 Task: Show all the stores that has offer on breakfast.
Action: Mouse moved to (64, 85)
Screenshot: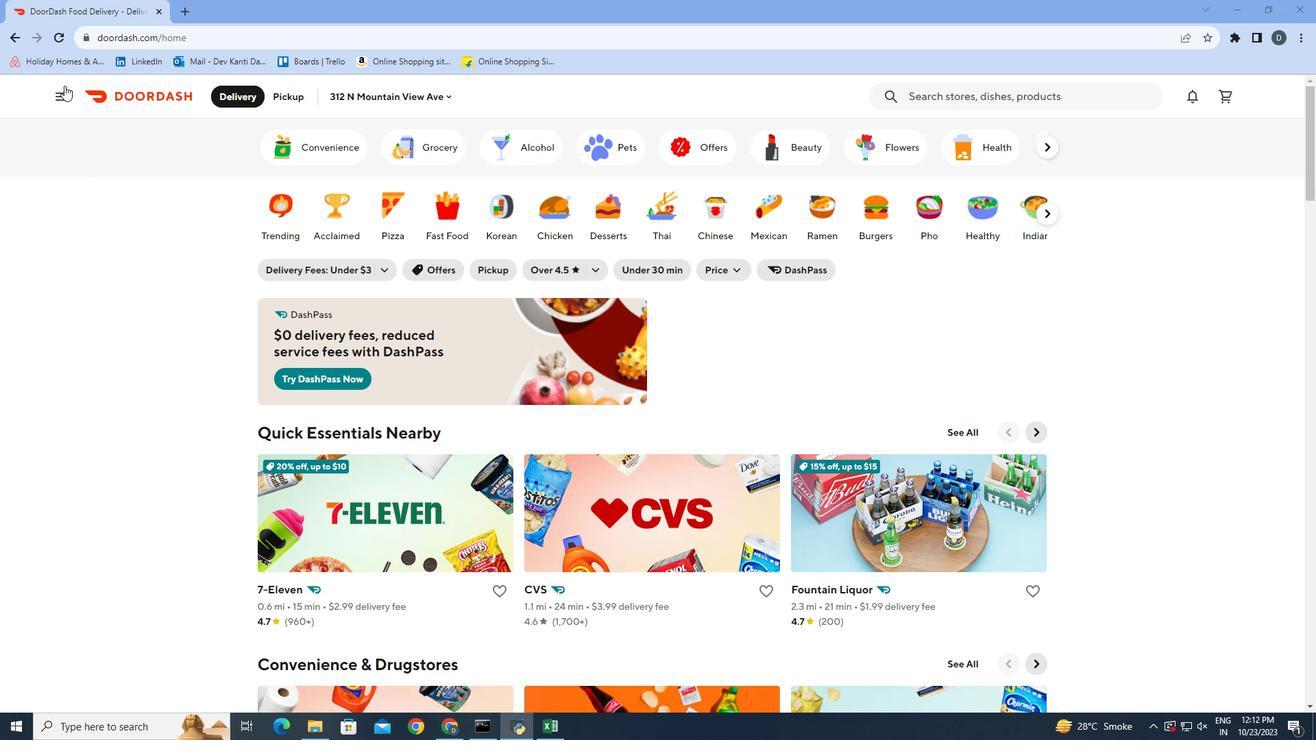 
Action: Mouse pressed left at (64, 85)
Screenshot: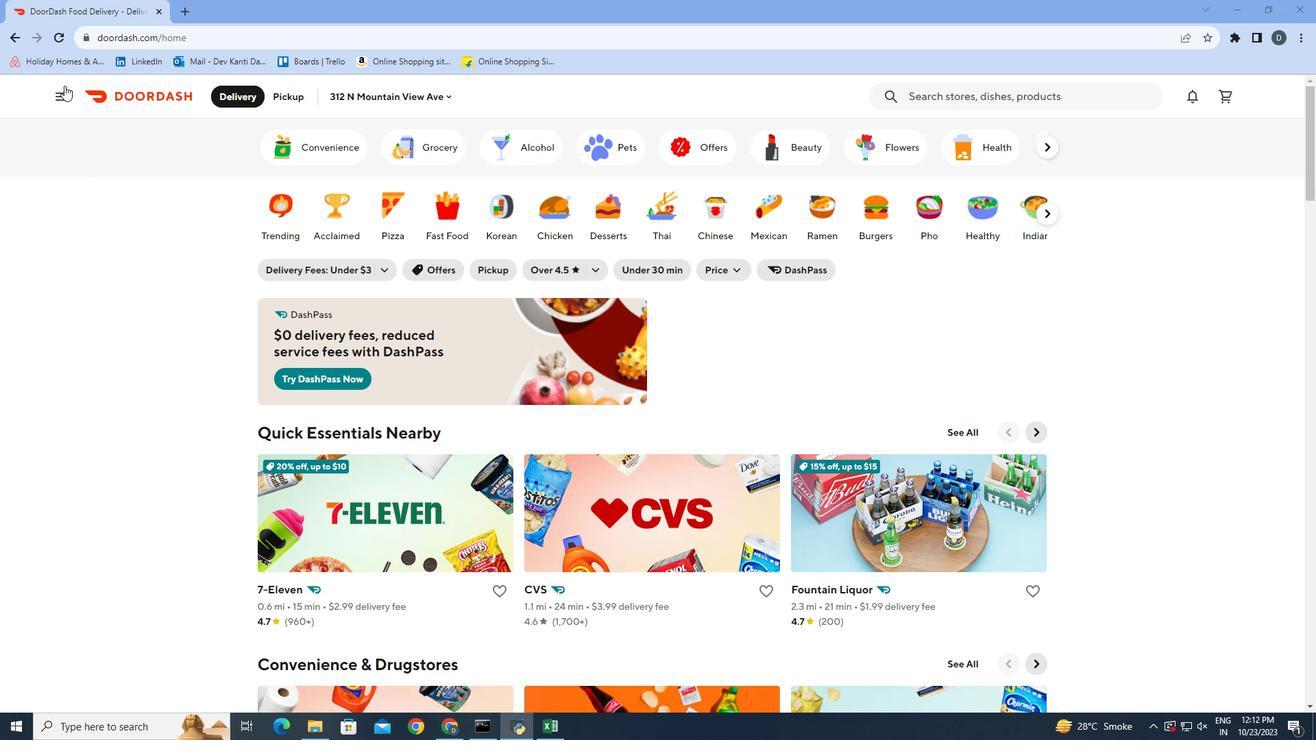 
Action: Mouse moved to (81, 266)
Screenshot: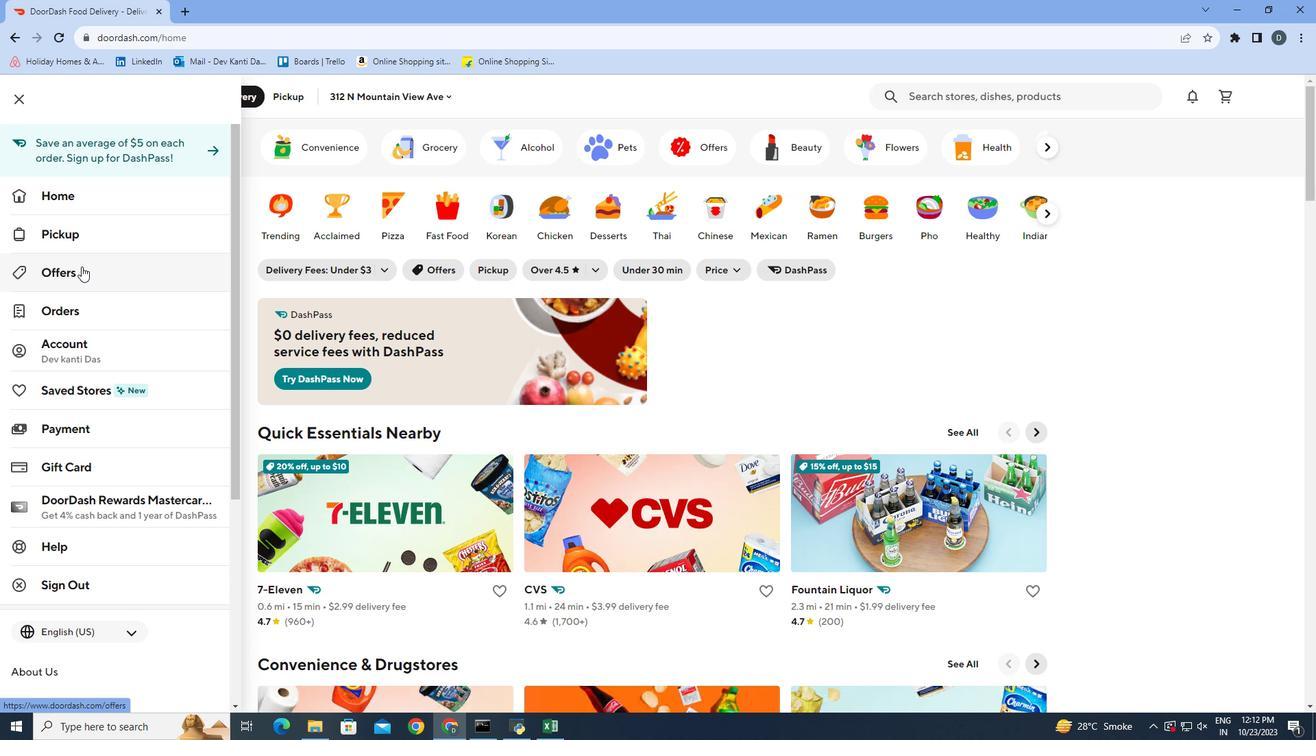 
Action: Mouse pressed left at (81, 266)
Screenshot: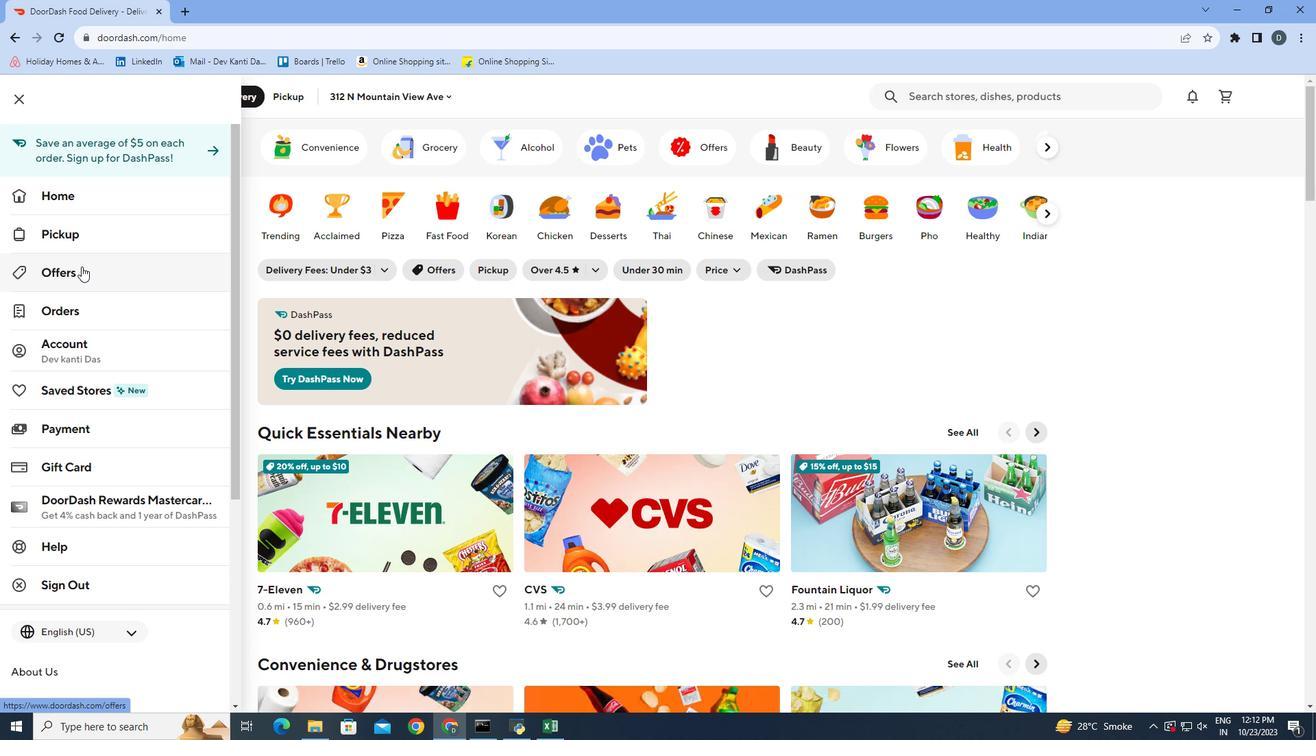 
Action: Mouse moved to (316, 204)
Screenshot: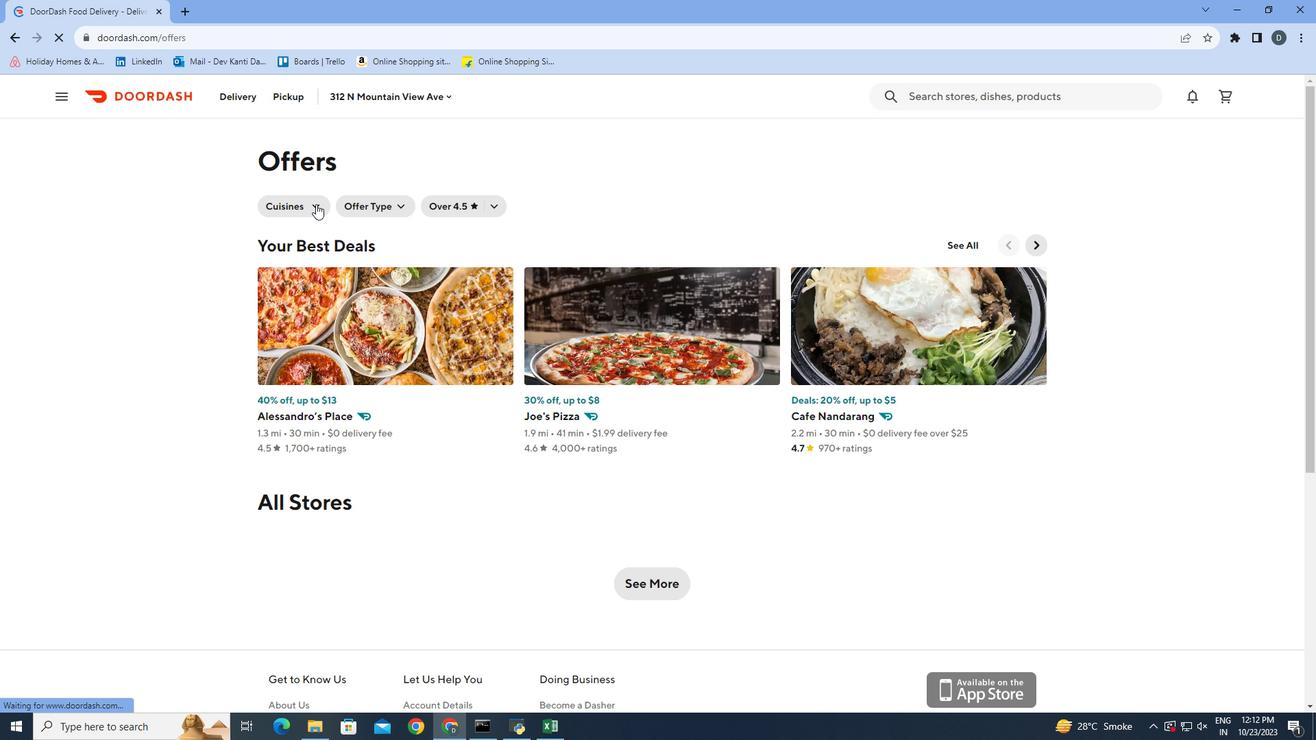 
Action: Mouse pressed left at (316, 204)
Screenshot: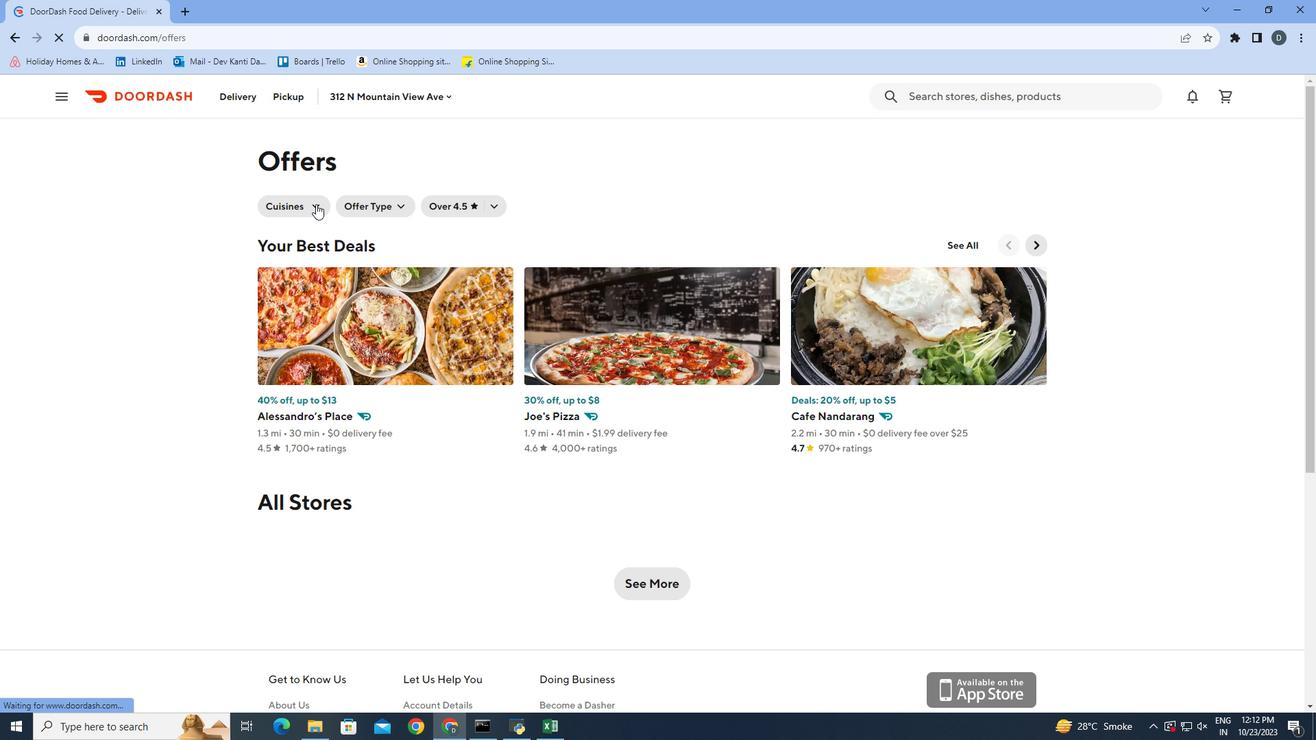 
Action: Mouse moved to (440, 369)
Screenshot: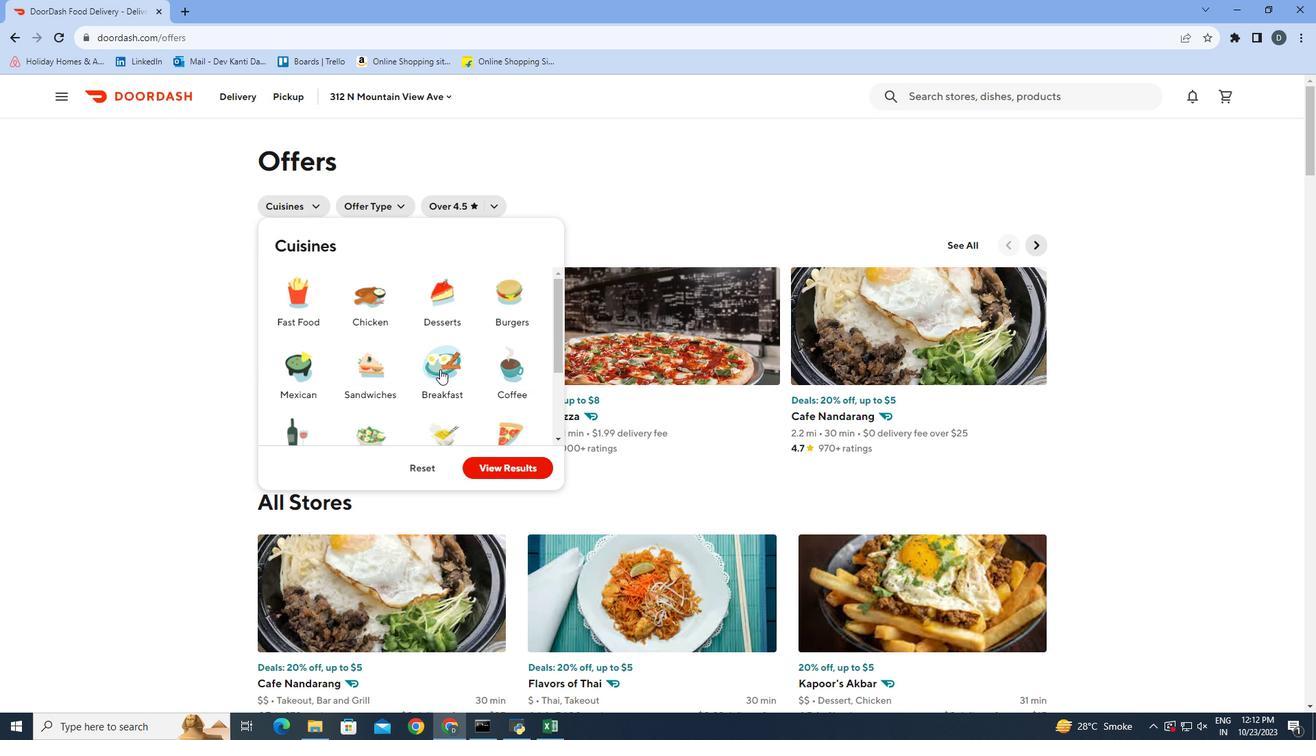 
Action: Mouse pressed left at (440, 369)
Screenshot: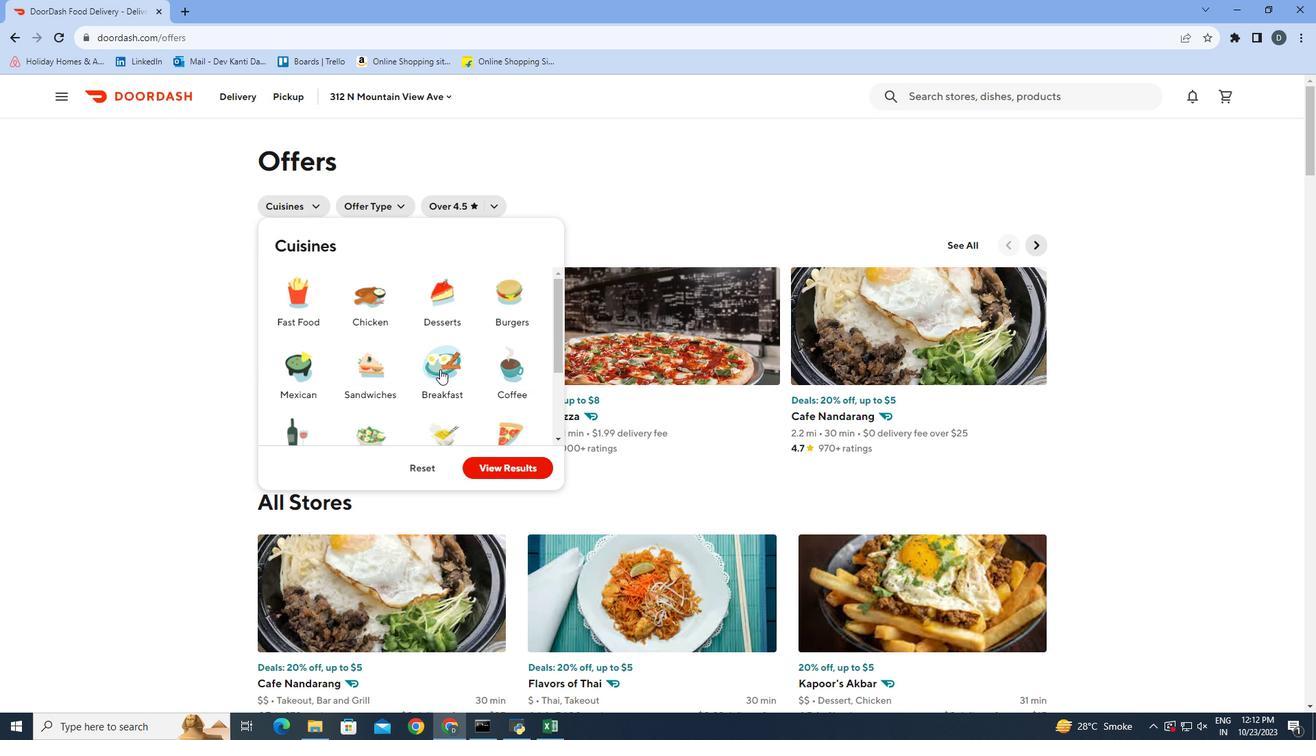 
Action: Mouse moved to (516, 461)
Screenshot: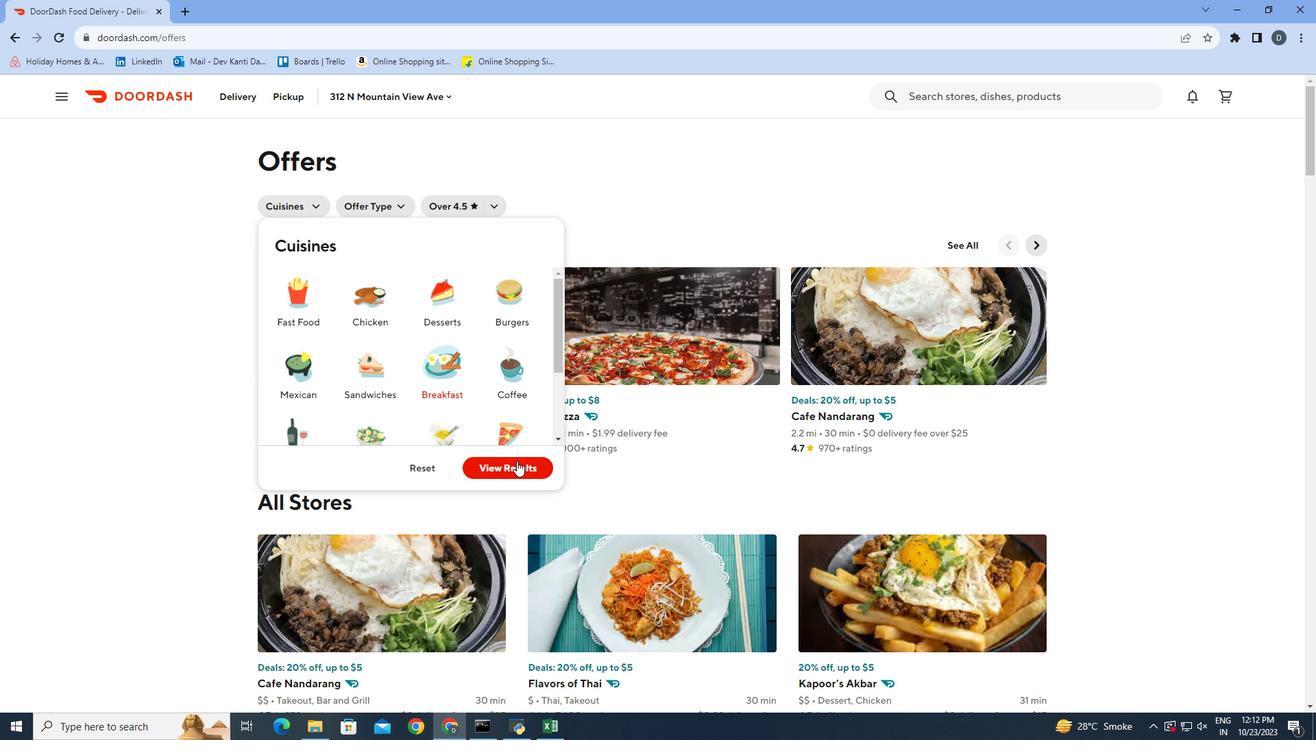
Action: Mouse pressed left at (516, 461)
Screenshot: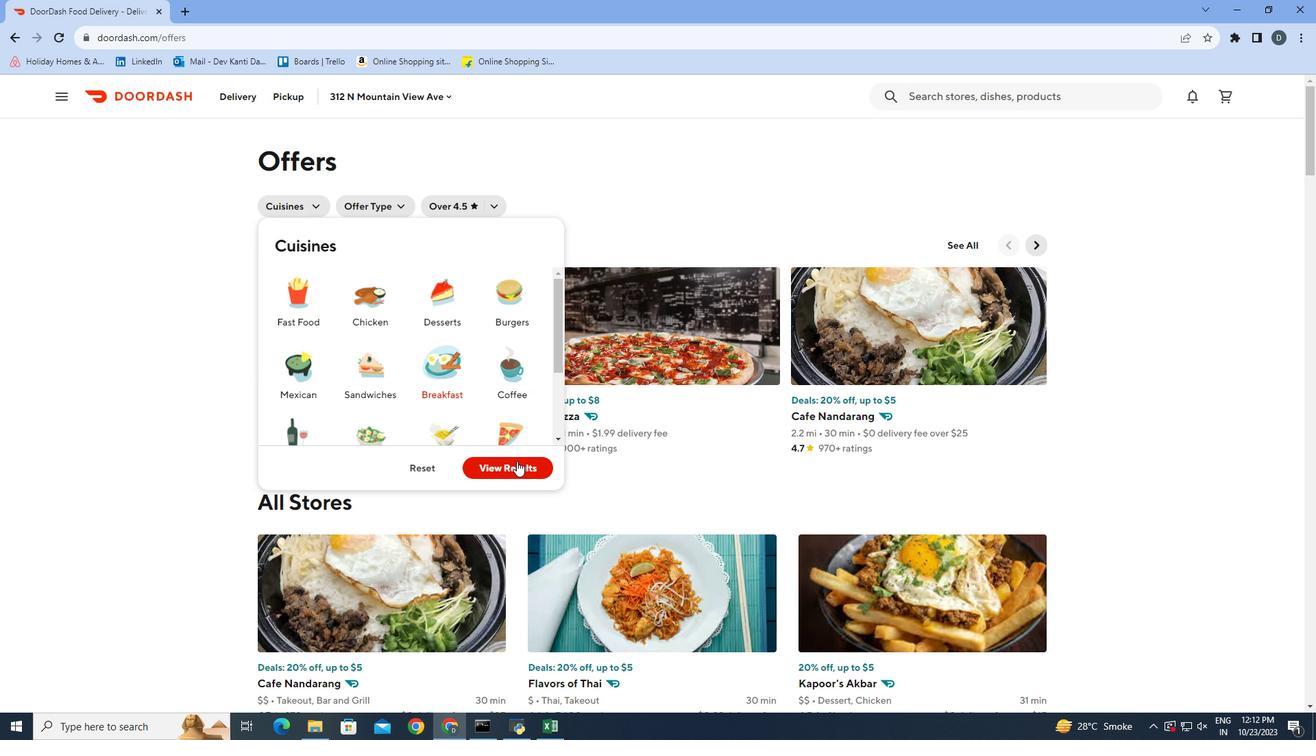 
Action: Mouse moved to (1074, 207)
Screenshot: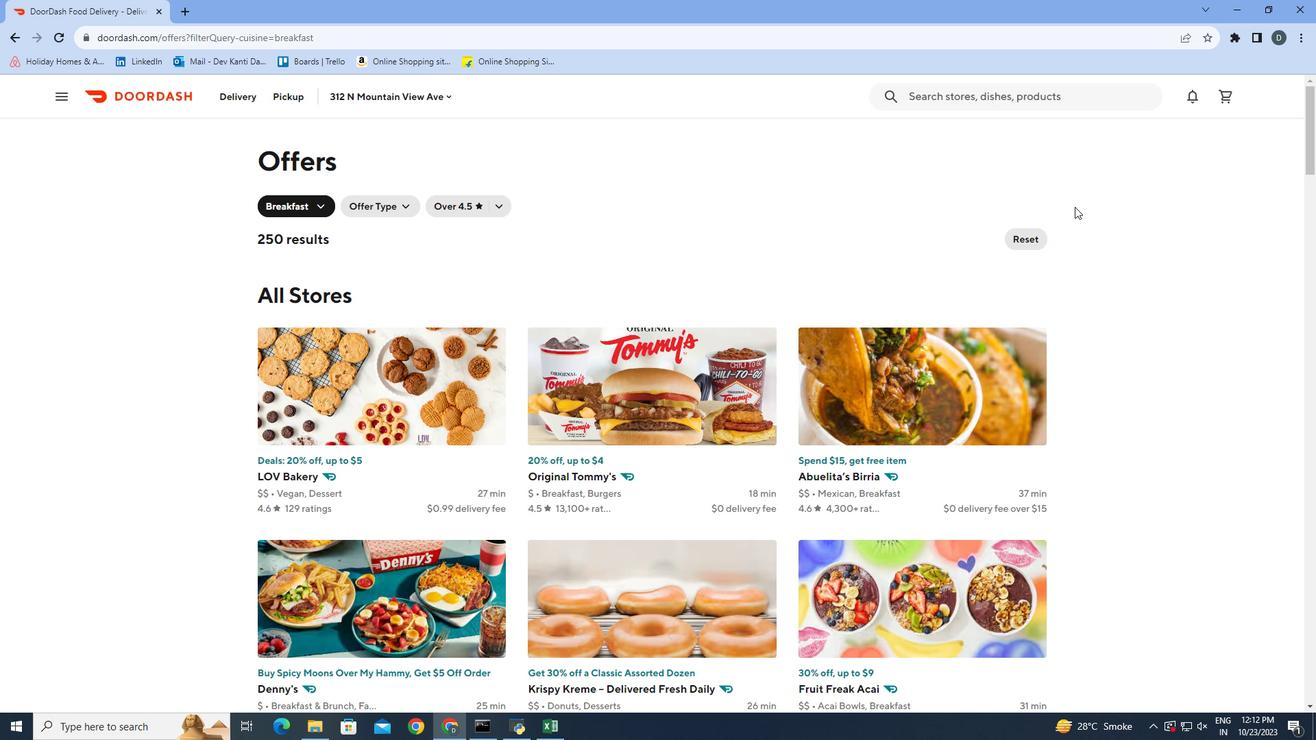 
Action: Mouse scrolled (1074, 206) with delta (0, 0)
Screenshot: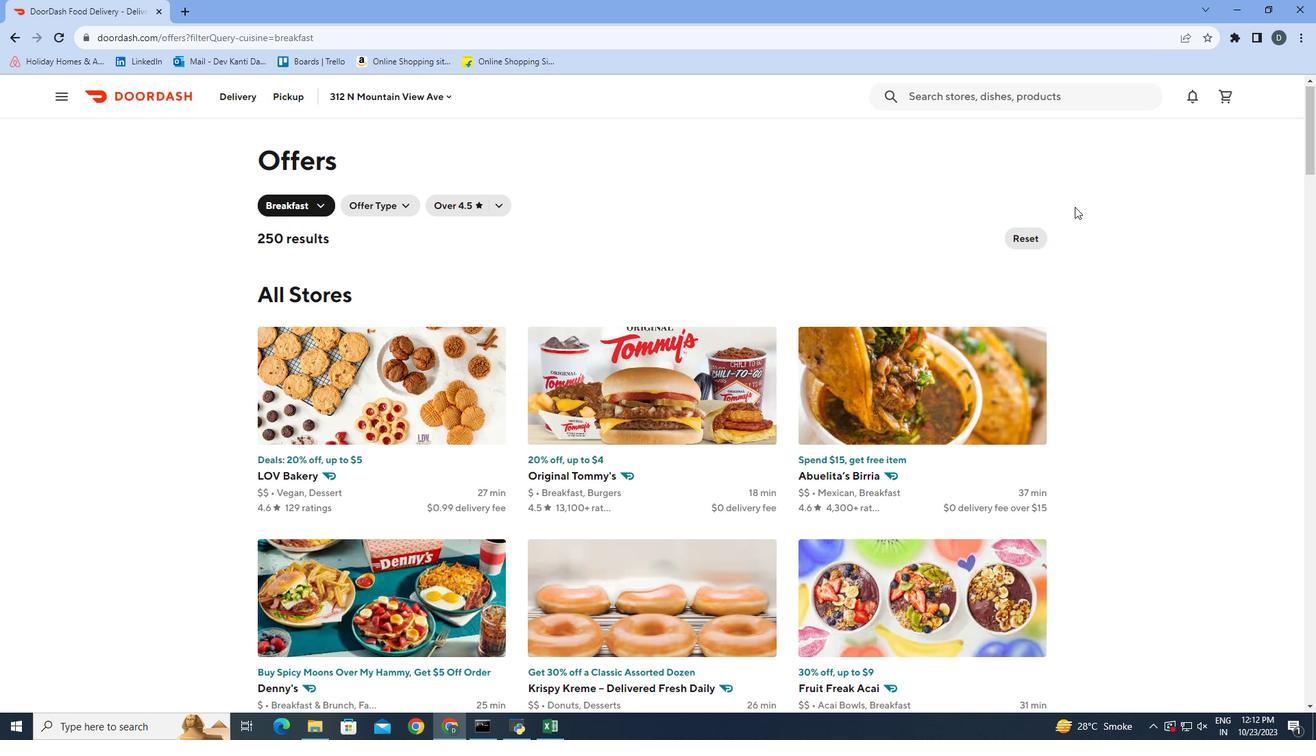 
Action: Mouse scrolled (1074, 206) with delta (0, 0)
Screenshot: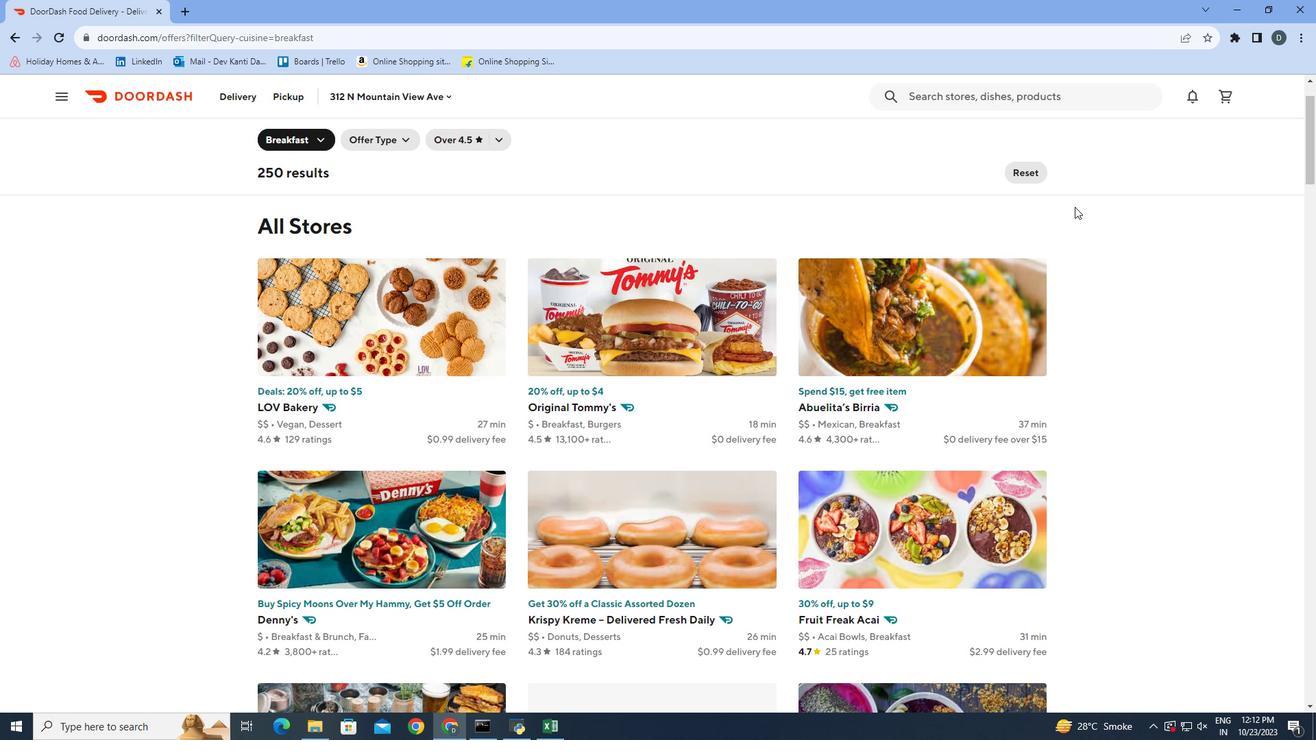 
Action: Mouse moved to (1074, 207)
Screenshot: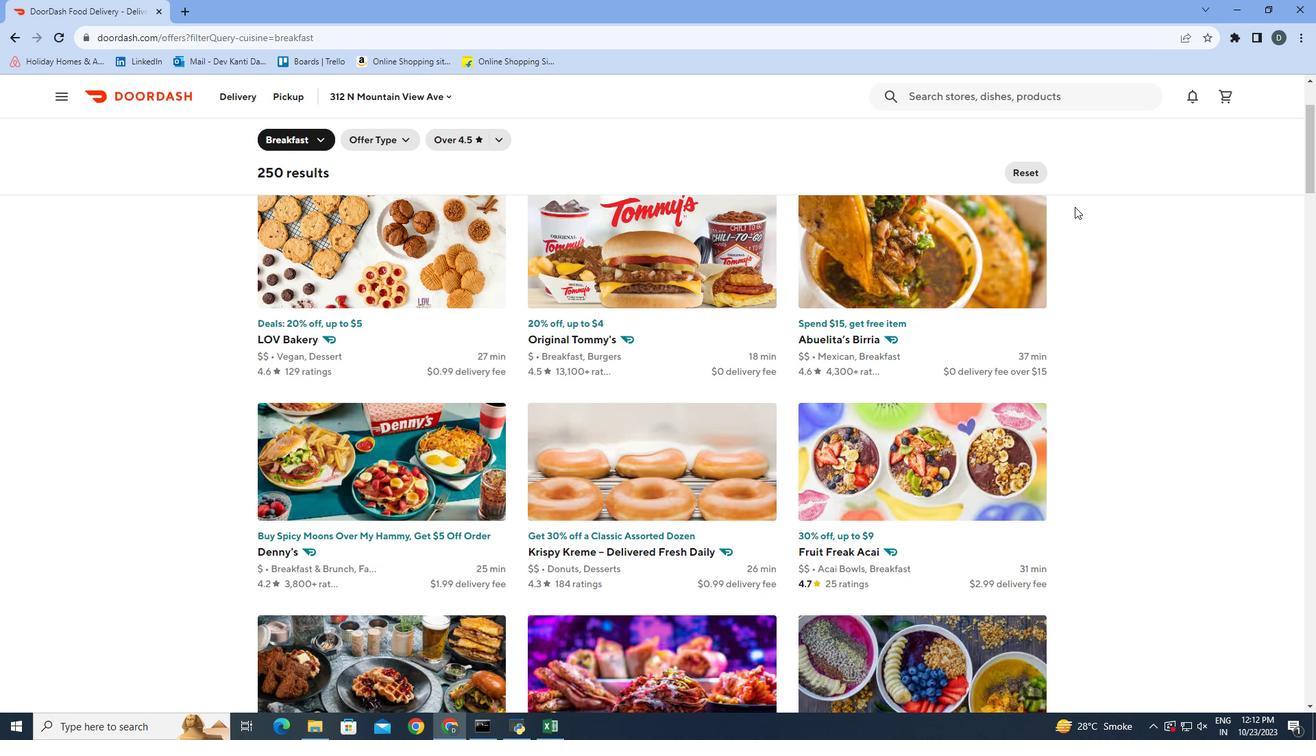 
Action: Mouse scrolled (1074, 206) with delta (0, 0)
Screenshot: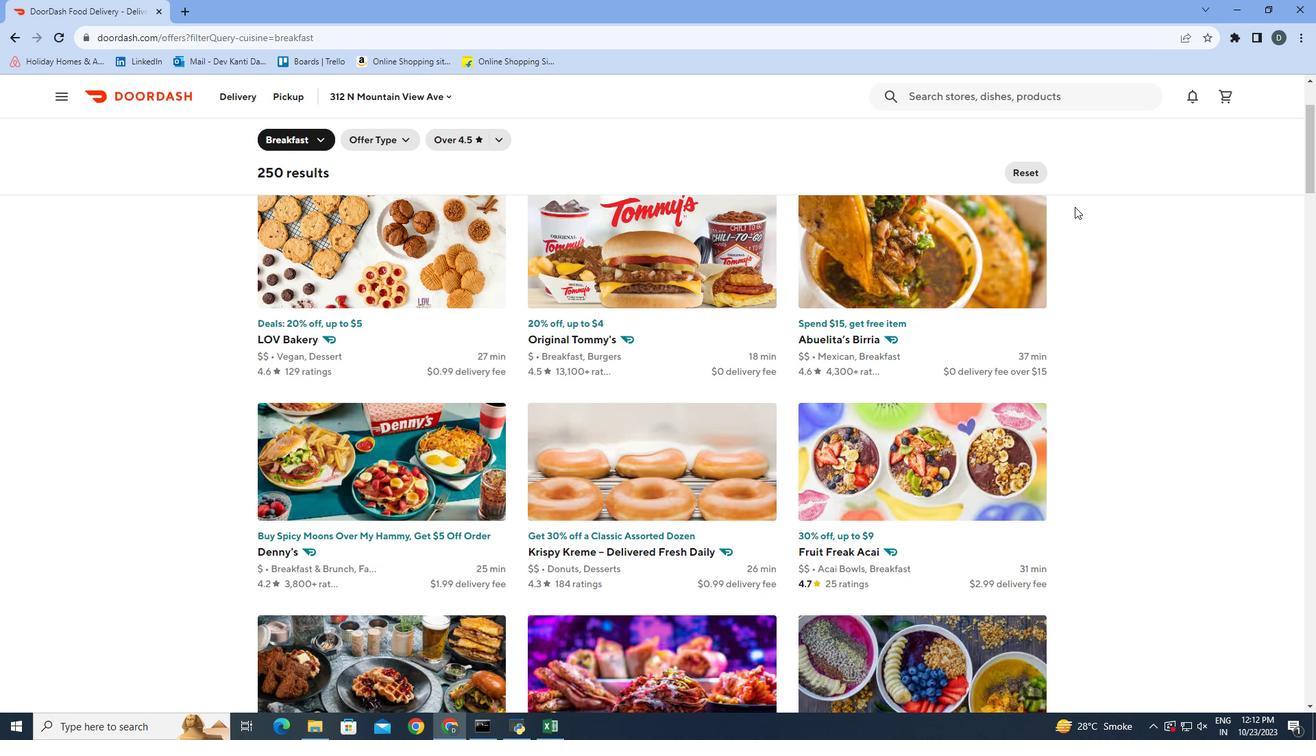
Action: Mouse scrolled (1074, 206) with delta (0, 0)
Screenshot: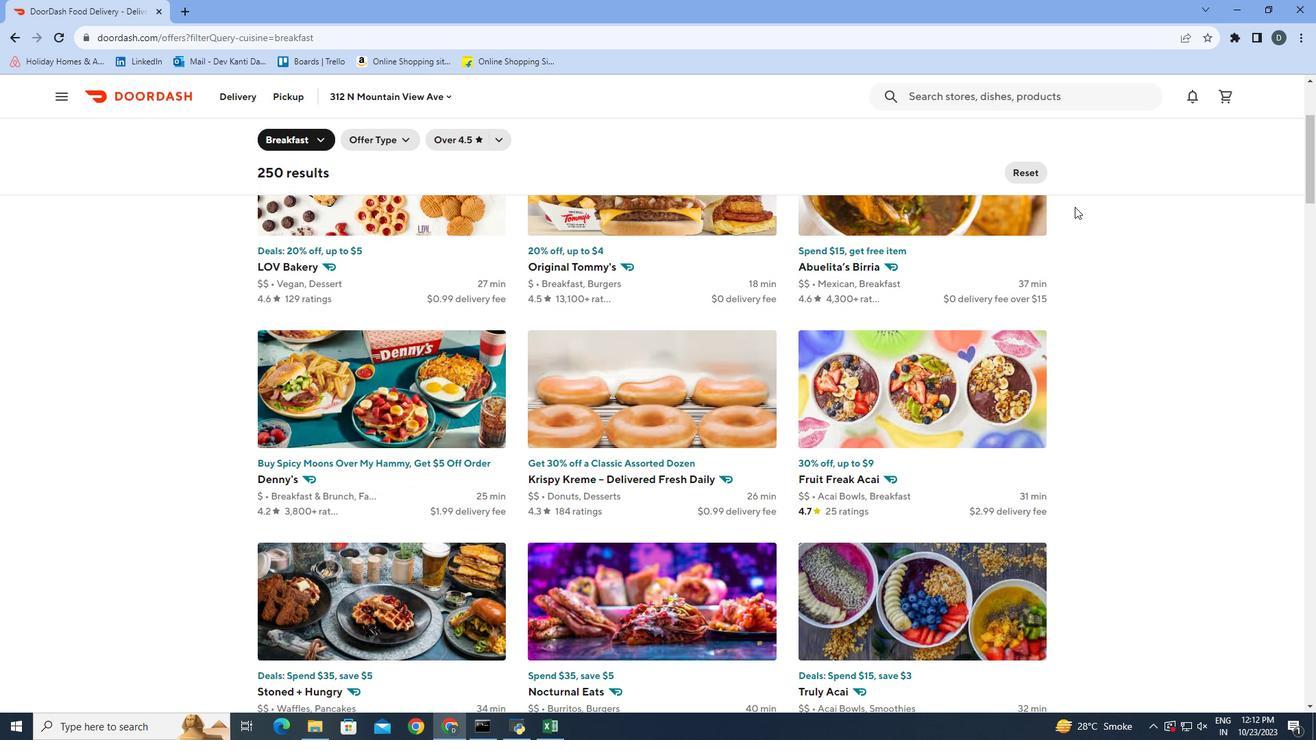 
Action: Mouse moved to (1074, 207)
Screenshot: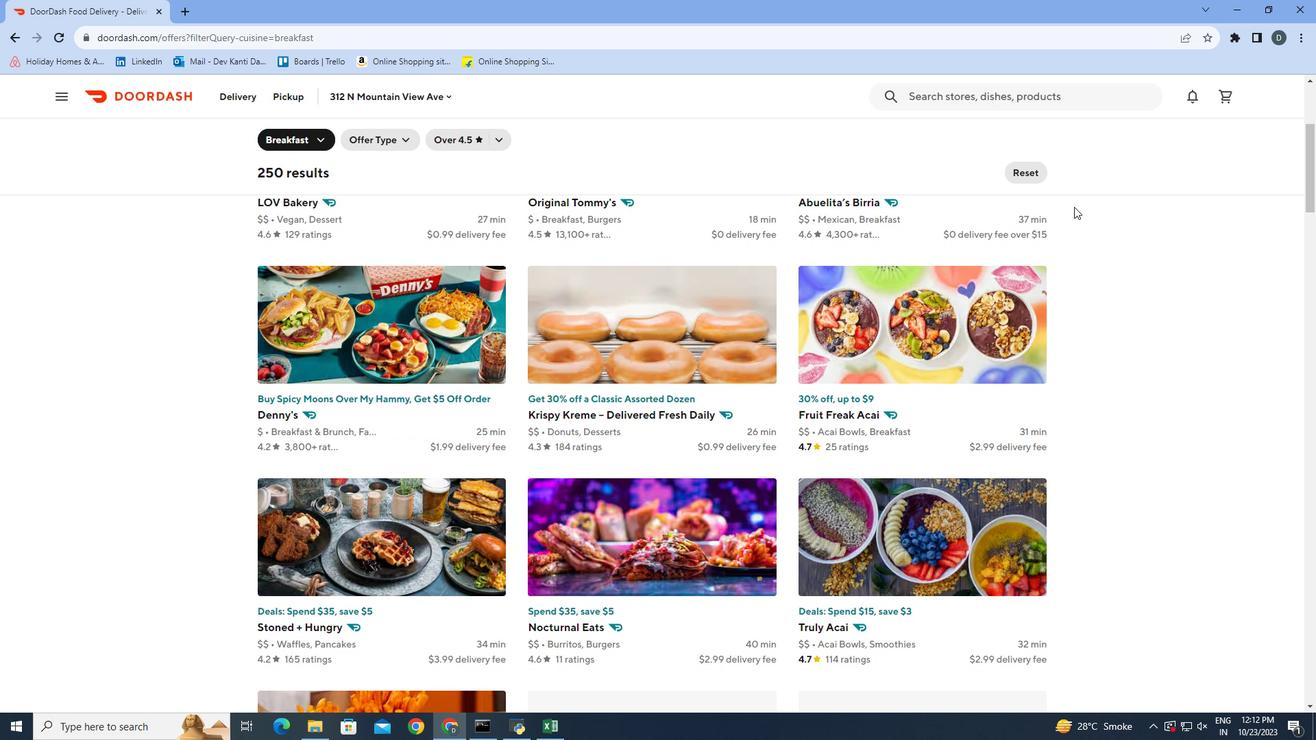 
Action: Mouse scrolled (1074, 206) with delta (0, 0)
Screenshot: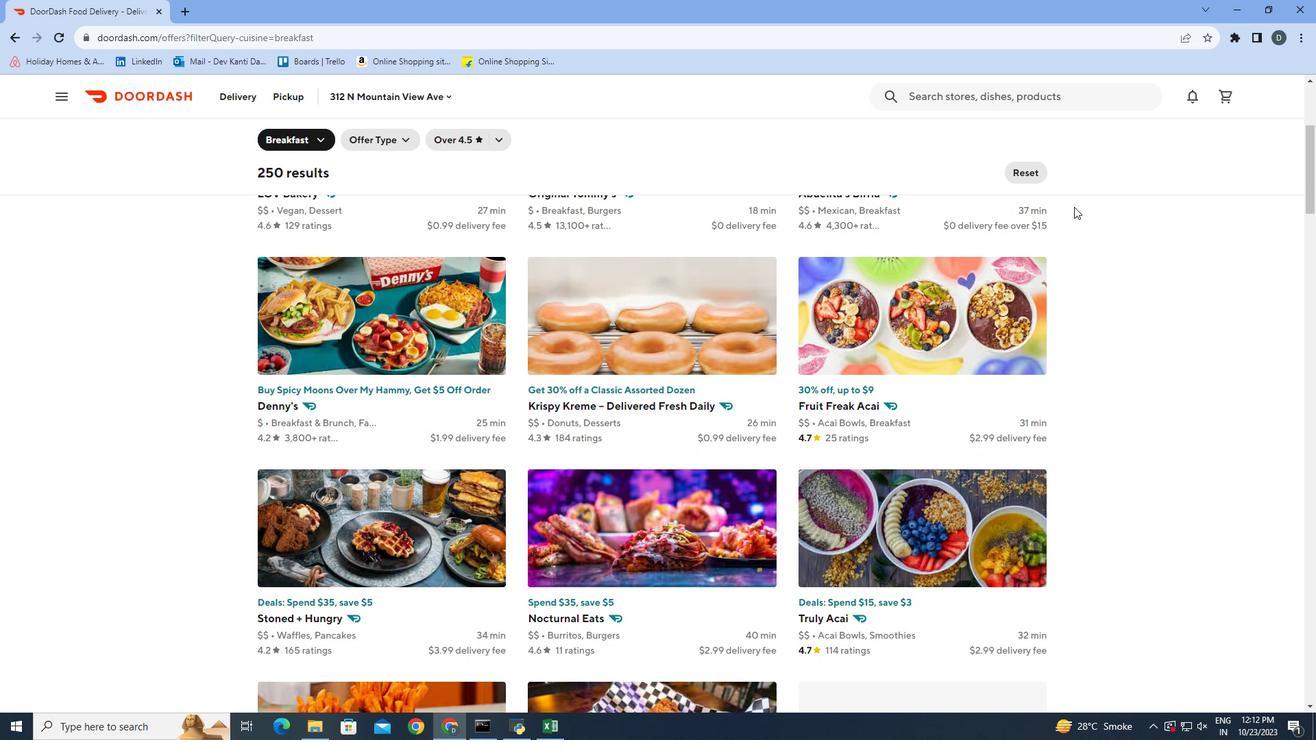 
Action: Mouse moved to (1074, 206)
Screenshot: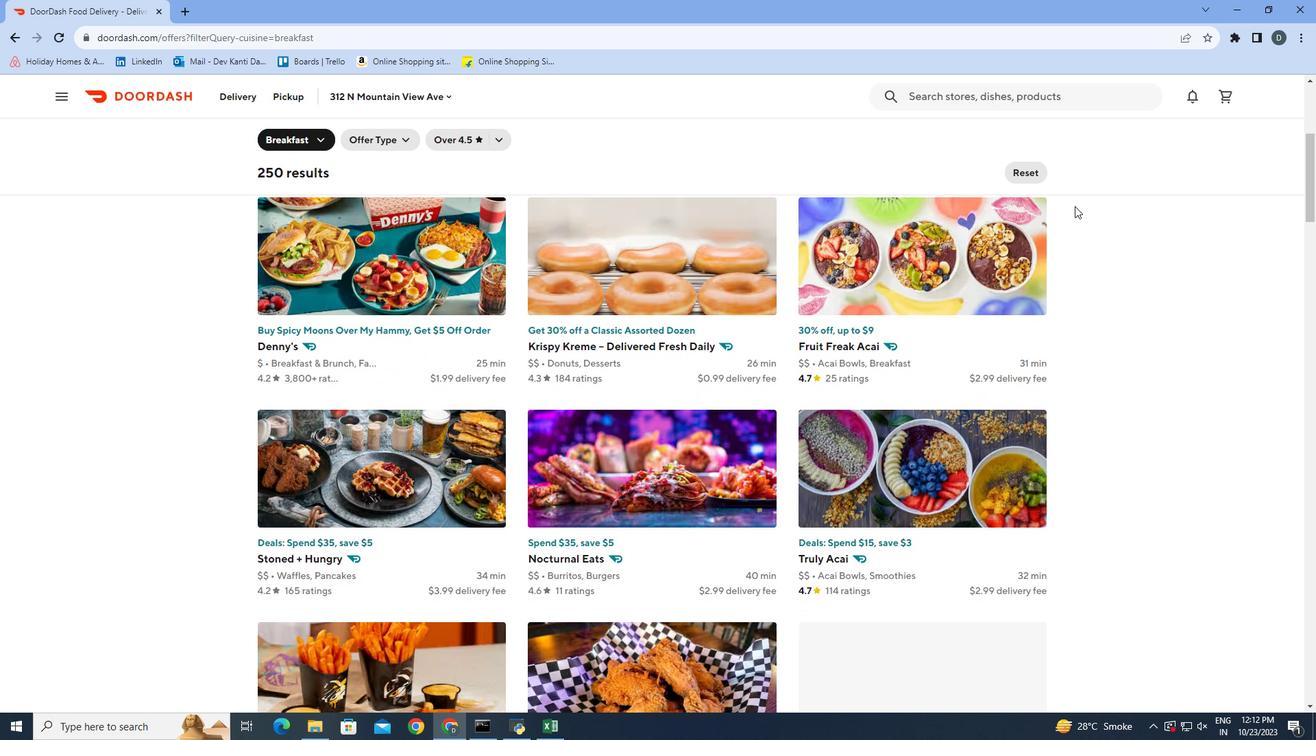 
Action: Mouse scrolled (1074, 205) with delta (0, 0)
Screenshot: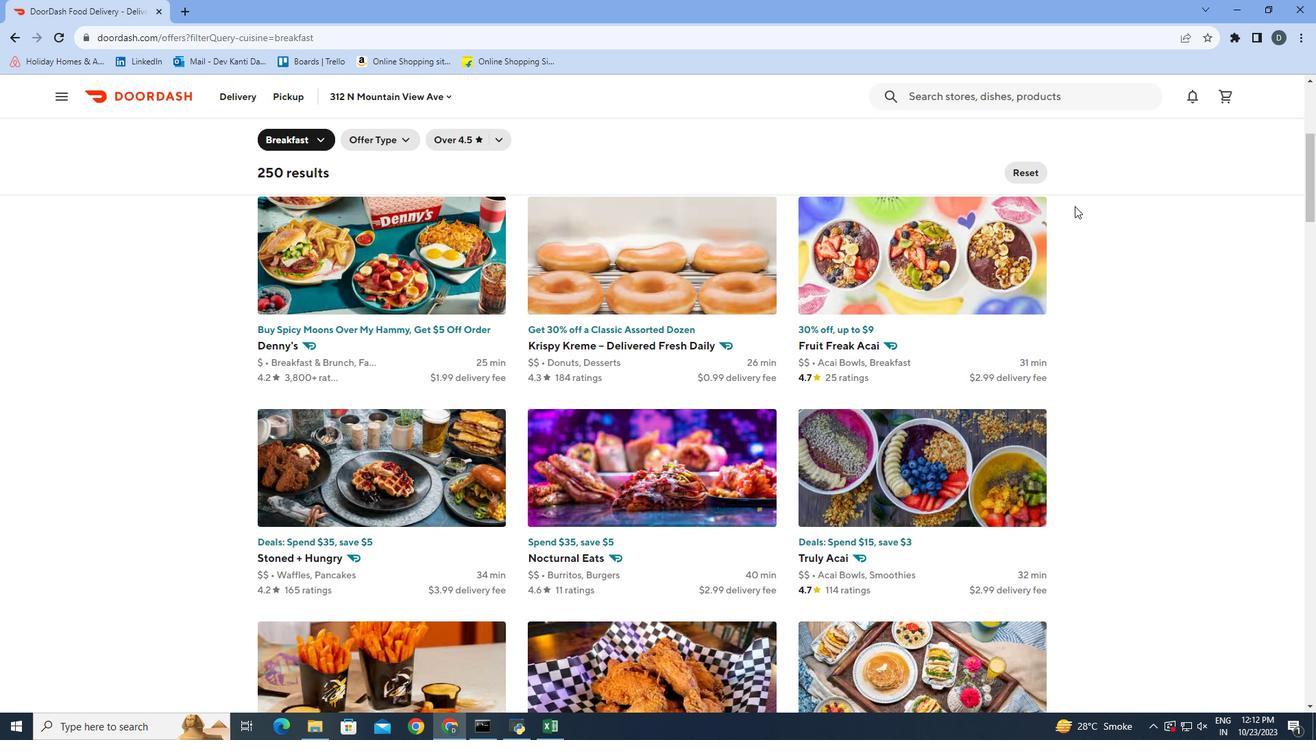 
Action: Mouse scrolled (1074, 205) with delta (0, 0)
Screenshot: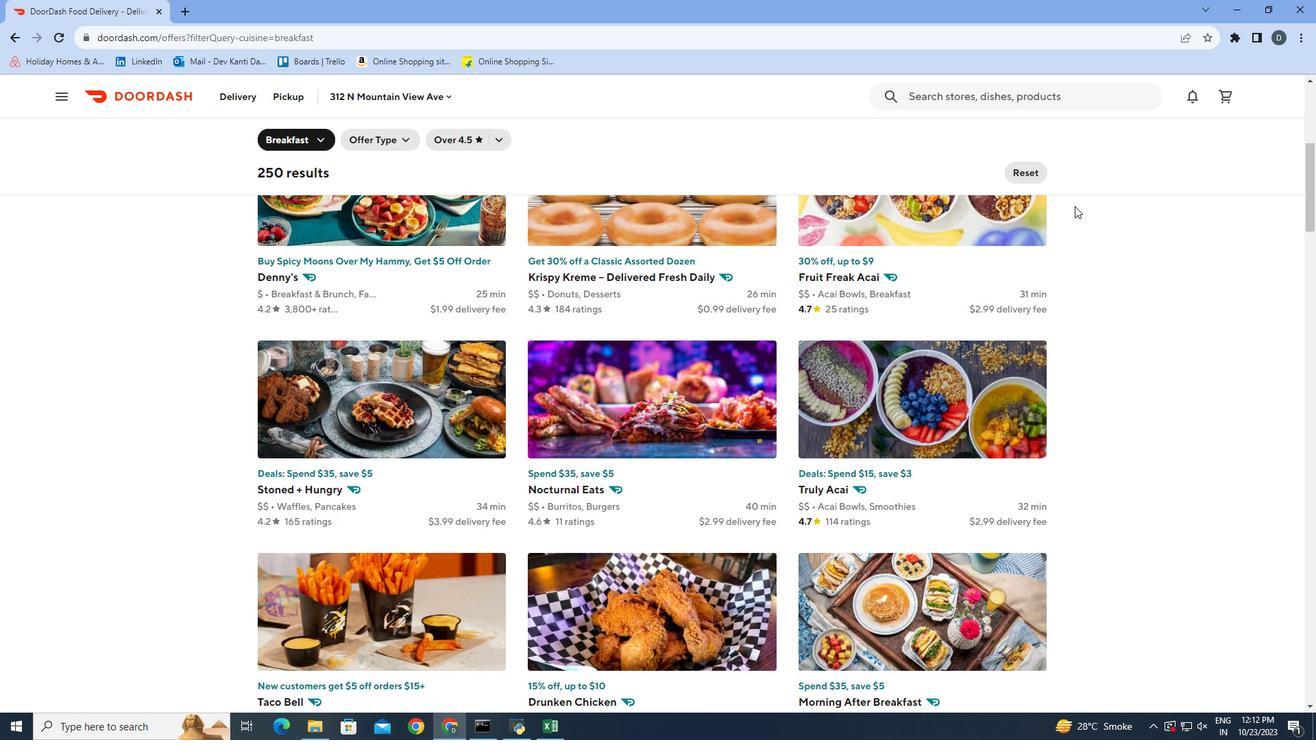 
Action: Mouse scrolled (1074, 205) with delta (0, 0)
Screenshot: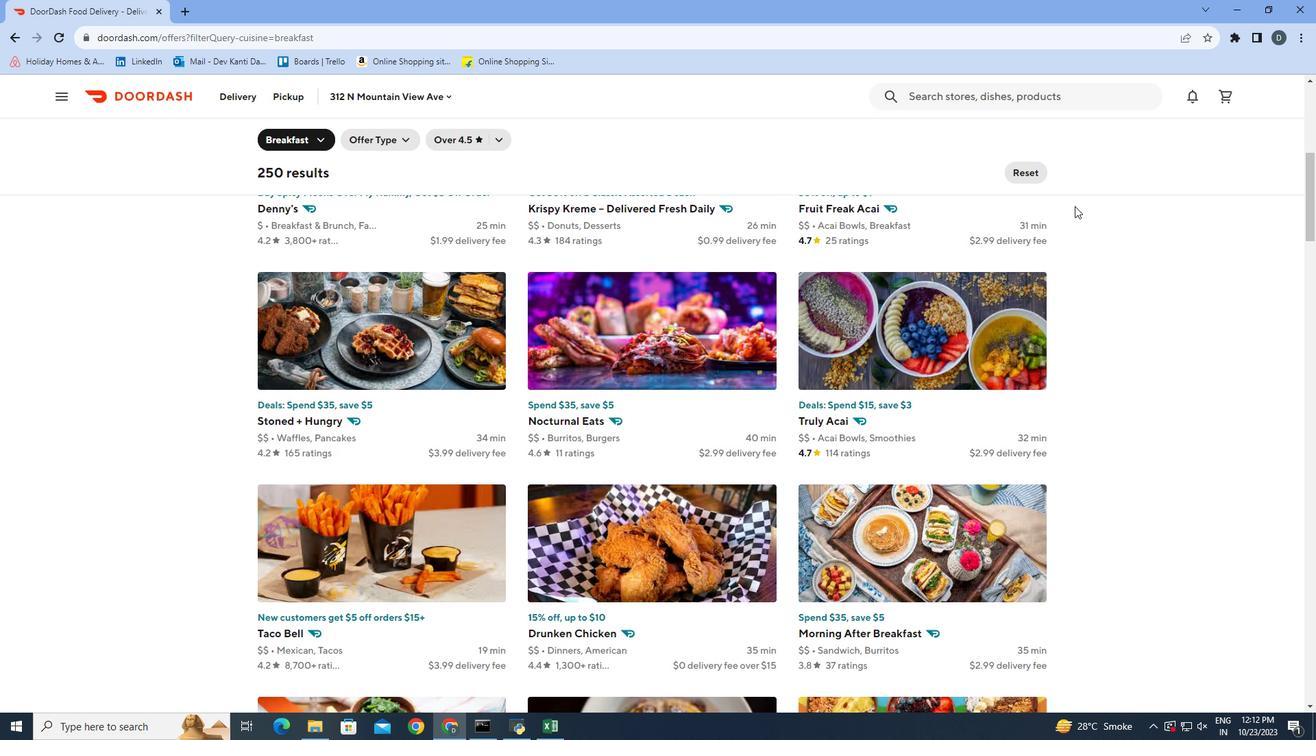 
Action: Mouse scrolled (1074, 205) with delta (0, 0)
Screenshot: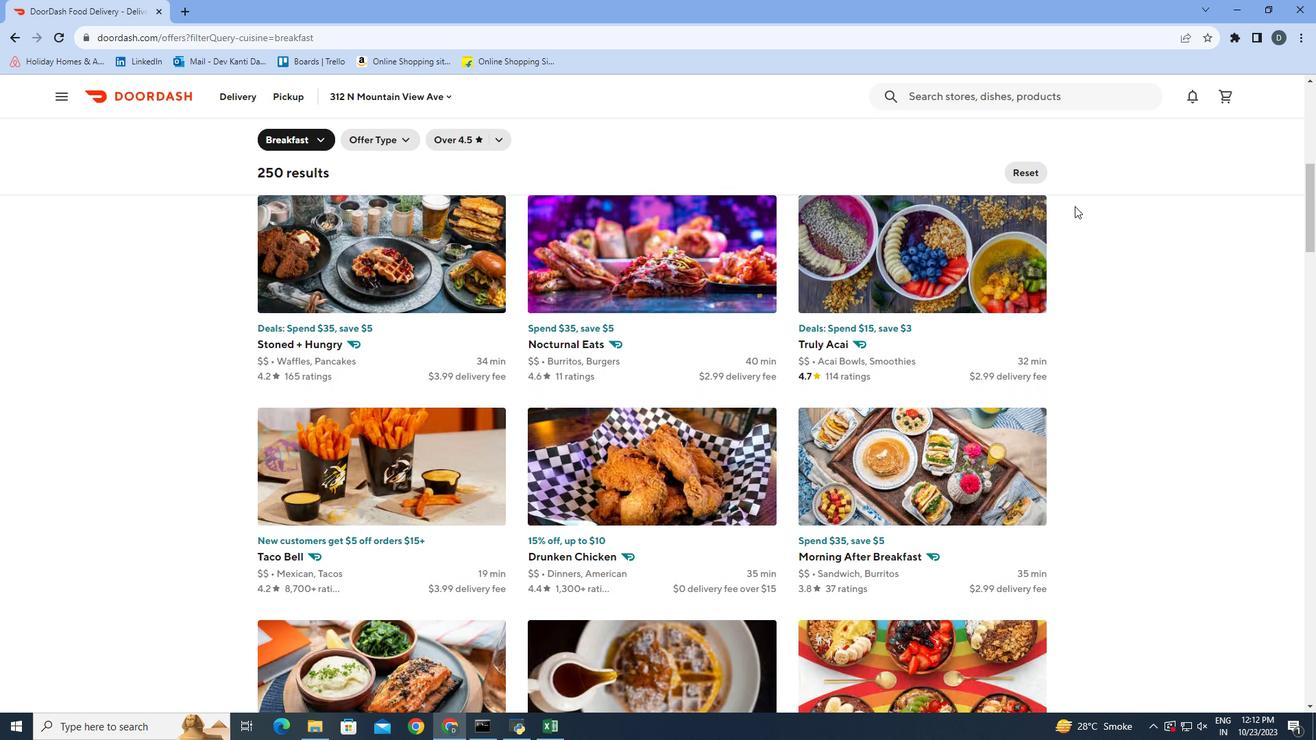 
Action: Mouse moved to (1073, 207)
Screenshot: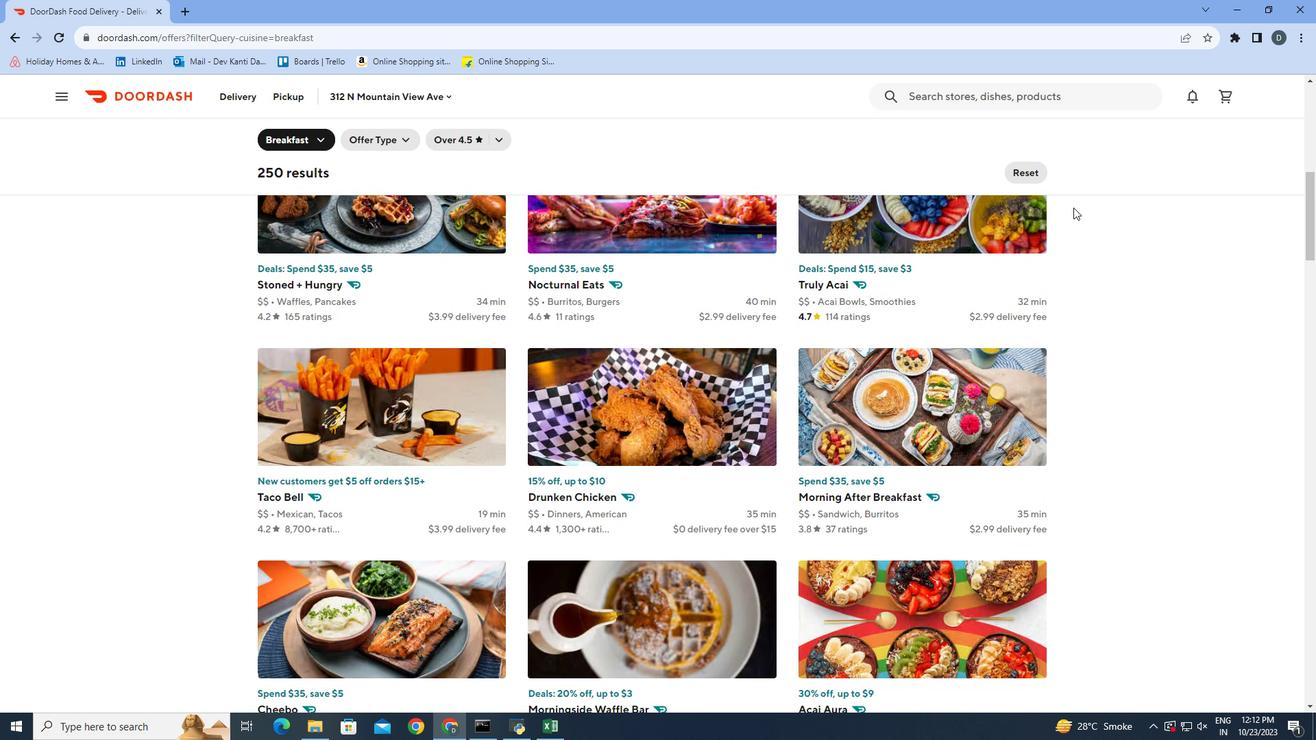 
Action: Mouse scrolled (1073, 207) with delta (0, 0)
Screenshot: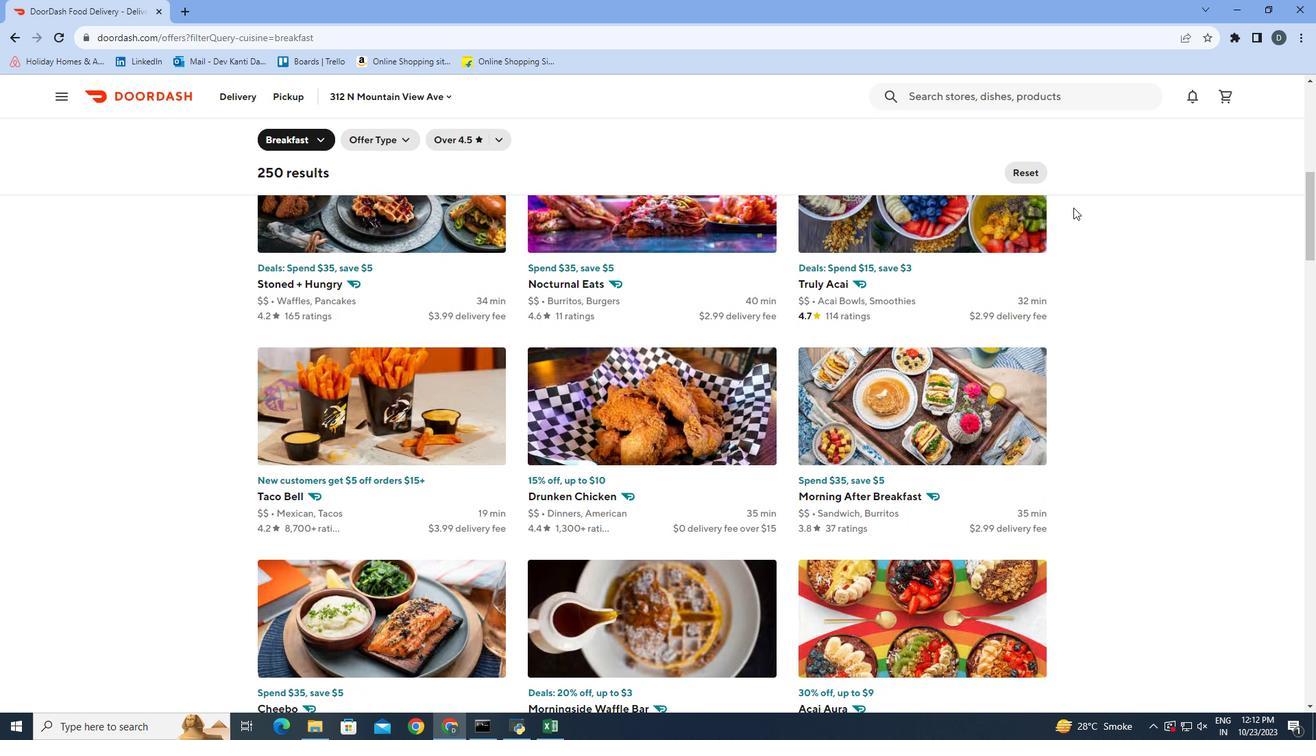
Action: Mouse scrolled (1073, 207) with delta (0, 0)
Screenshot: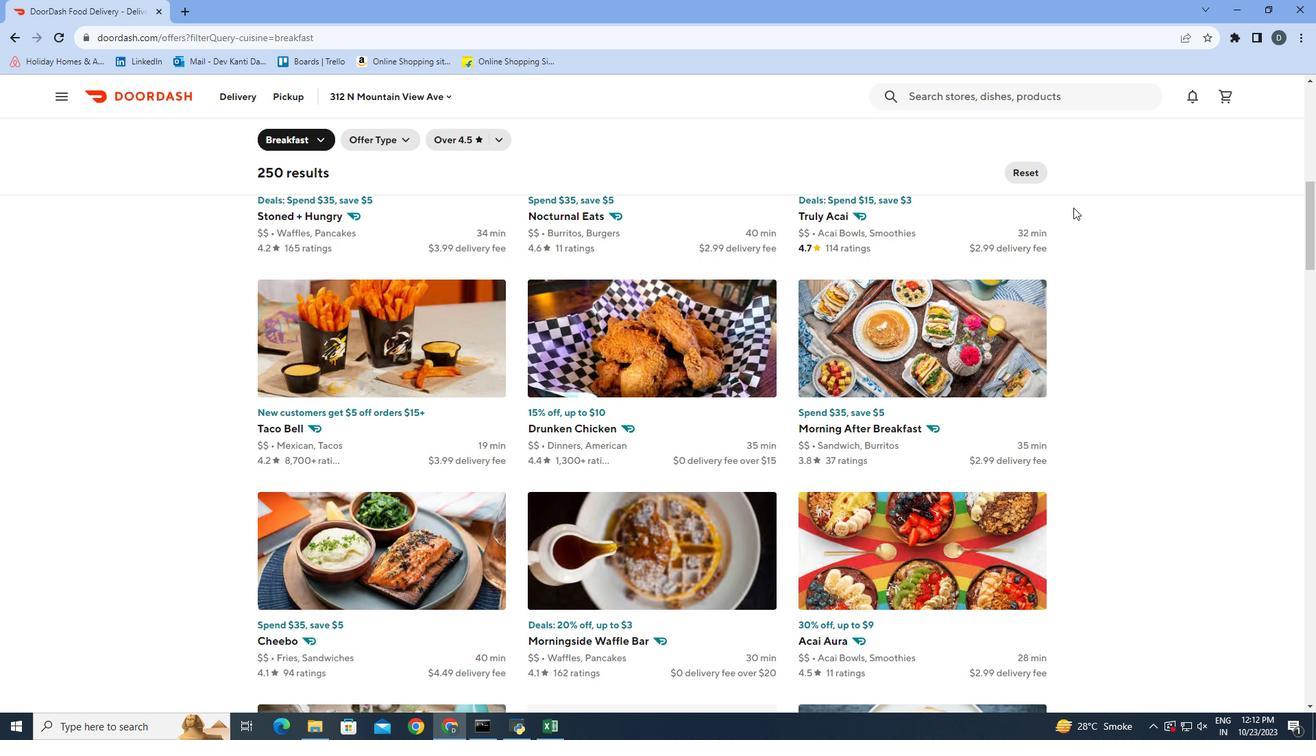 
Action: Mouse scrolled (1073, 207) with delta (0, 0)
Screenshot: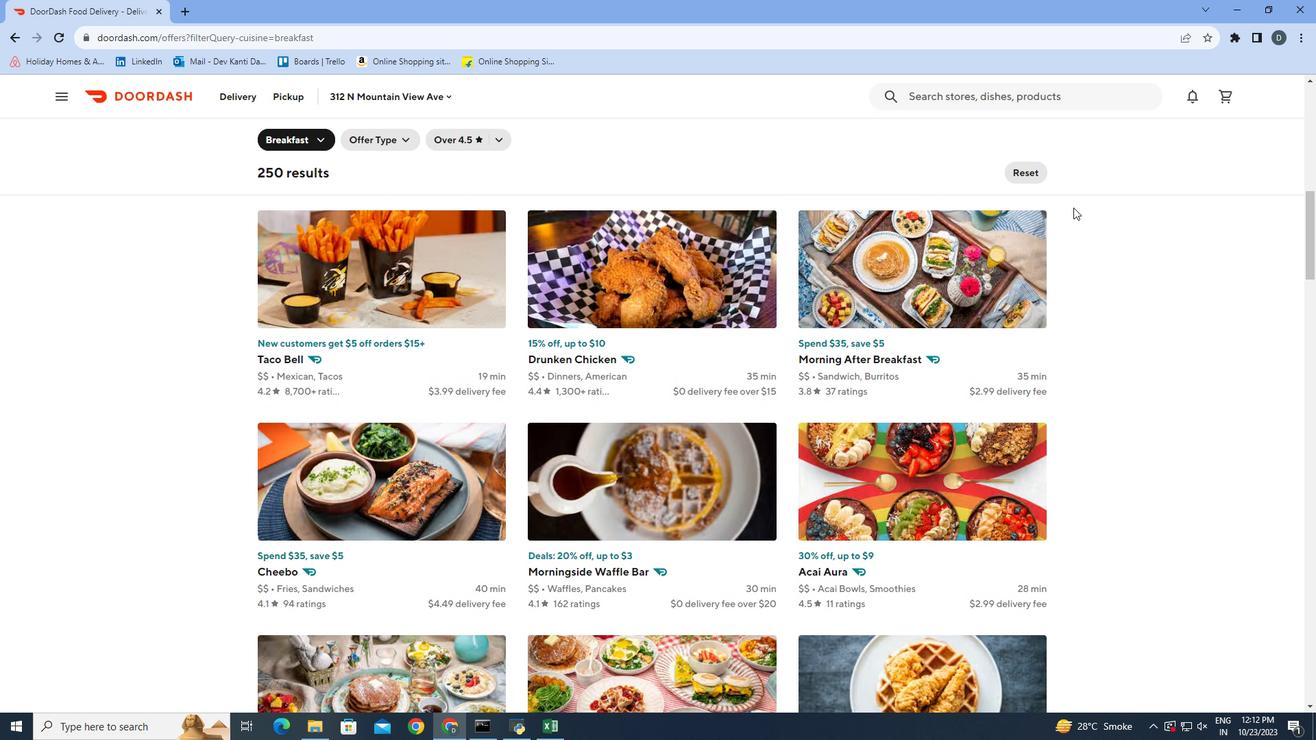 
Action: Mouse scrolled (1073, 207) with delta (0, 0)
Screenshot: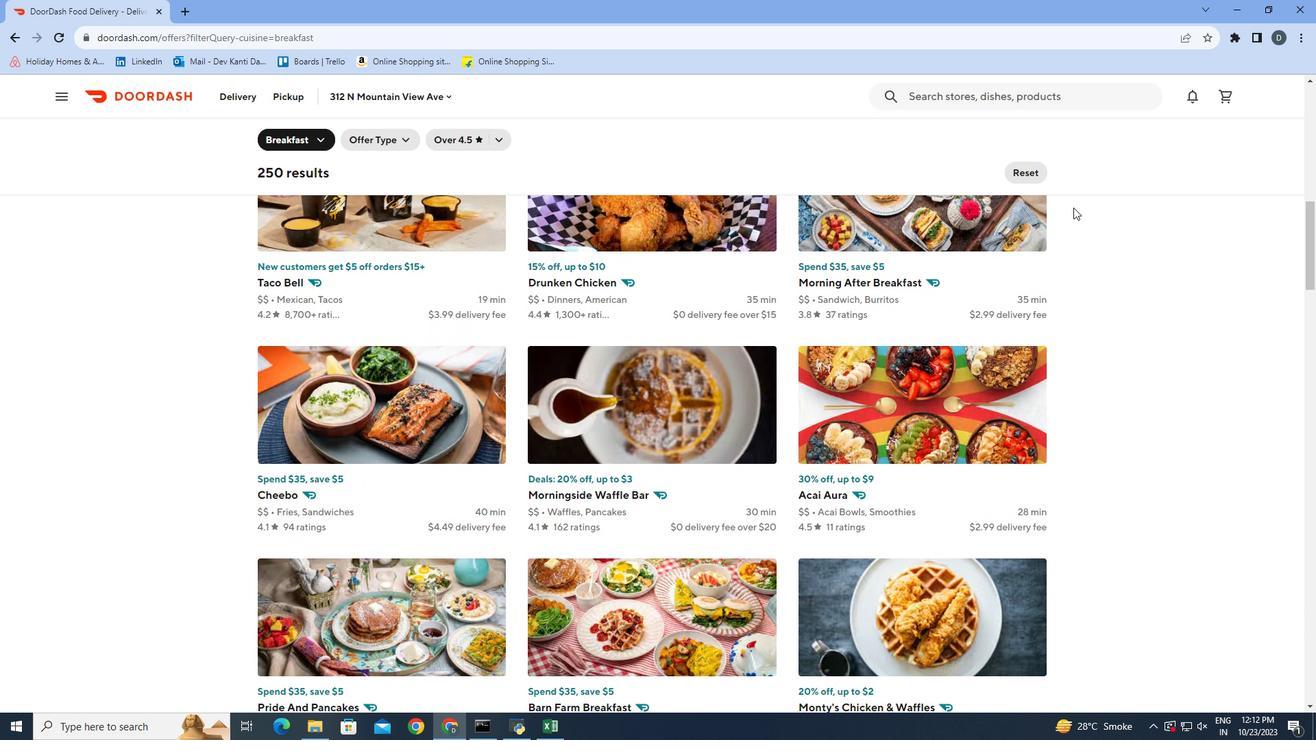 
Action: Mouse moved to (1072, 200)
Screenshot: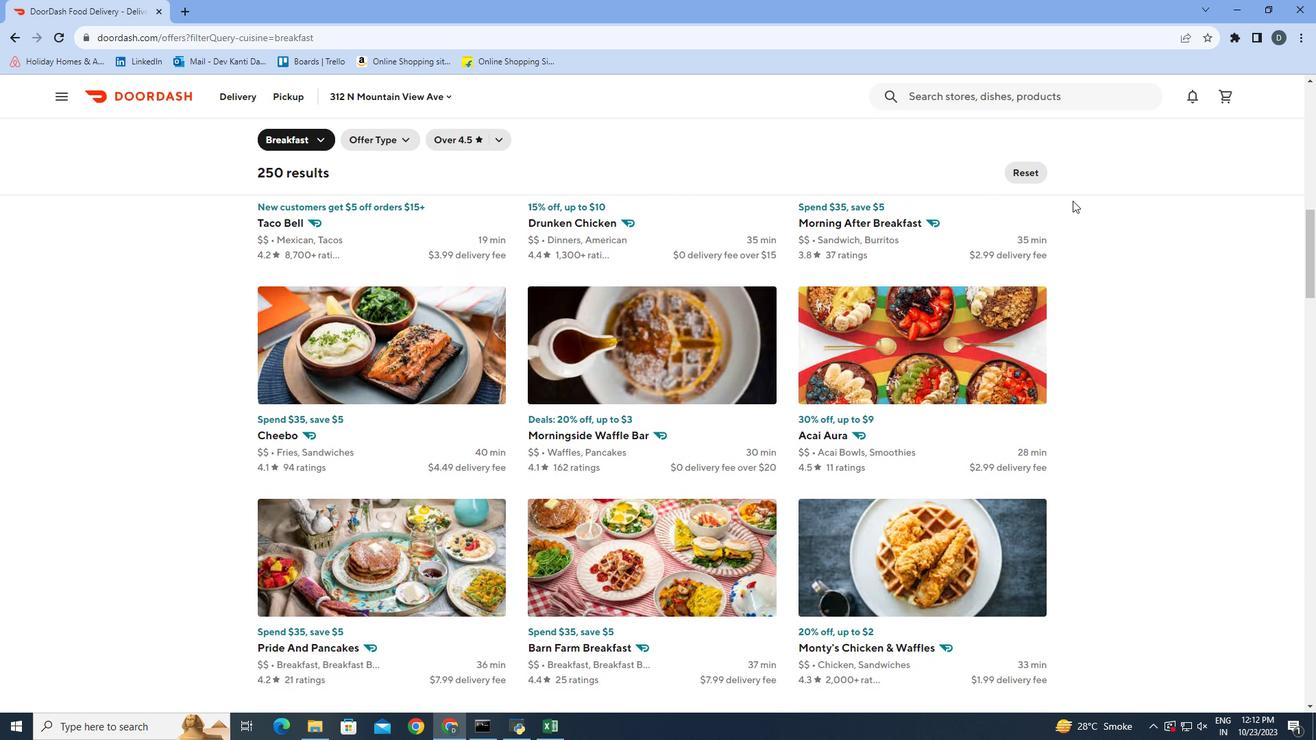 
Action: Mouse scrolled (1072, 200) with delta (0, 0)
Screenshot: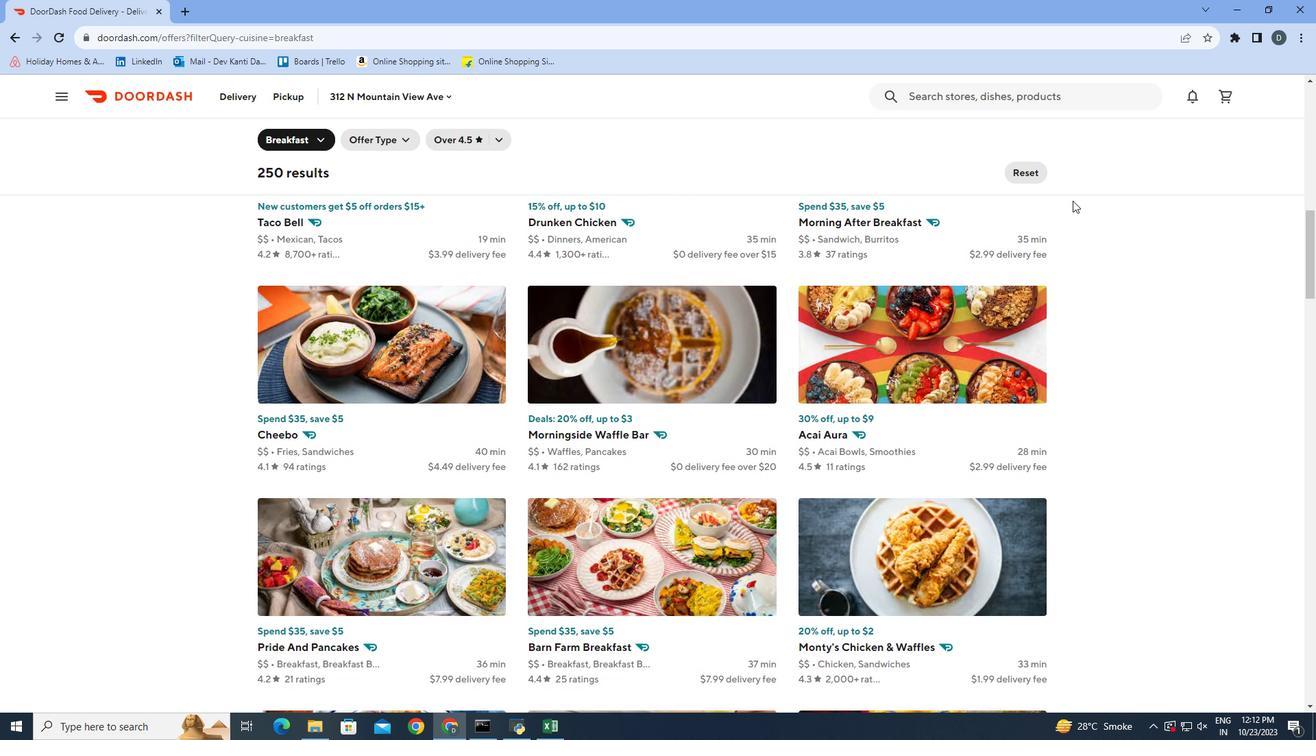 
Action: Mouse scrolled (1072, 200) with delta (0, 0)
Screenshot: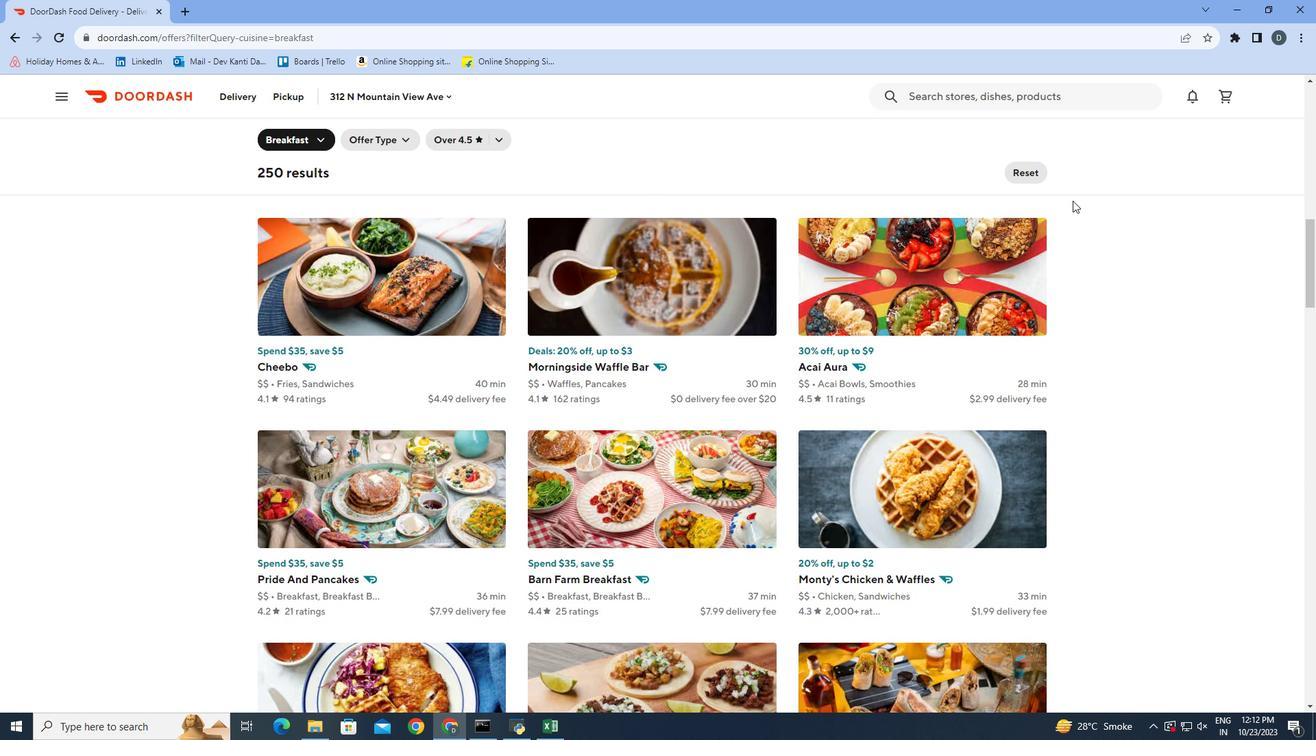 
Action: Mouse scrolled (1072, 200) with delta (0, 0)
Screenshot: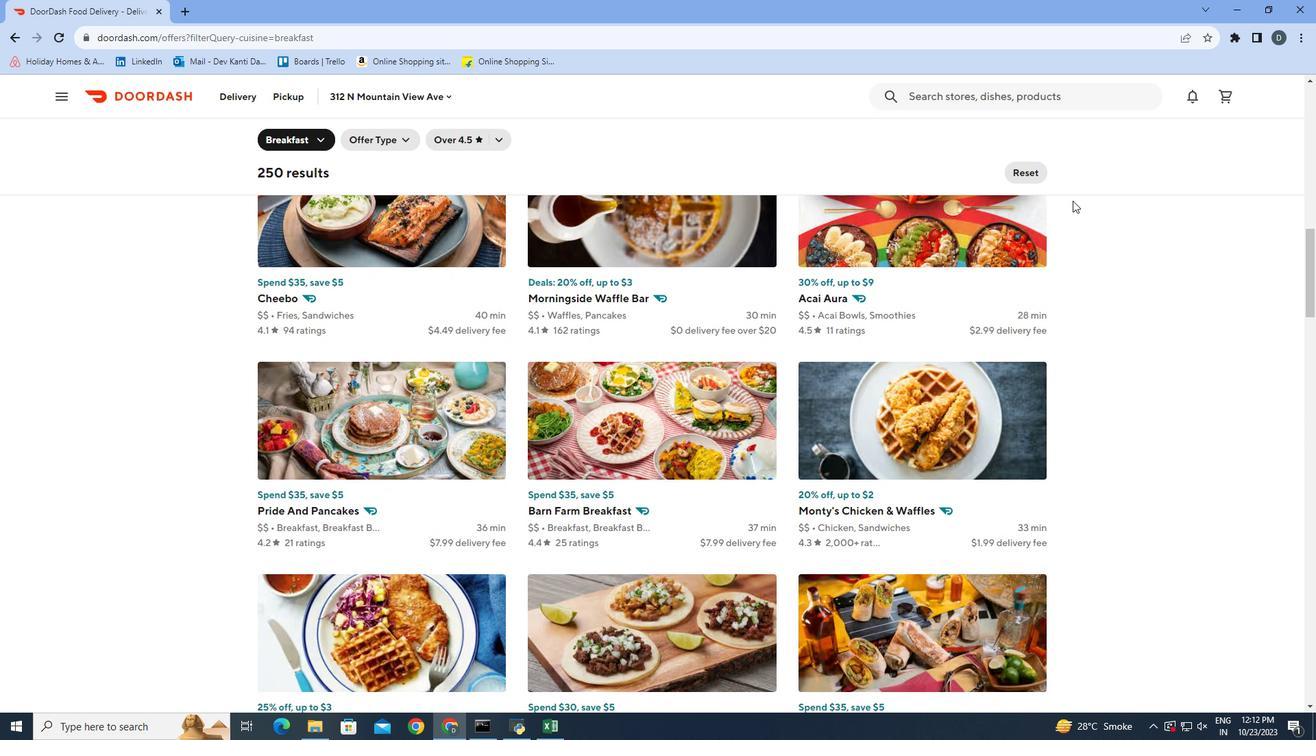 
Action: Mouse scrolled (1072, 200) with delta (0, 0)
Screenshot: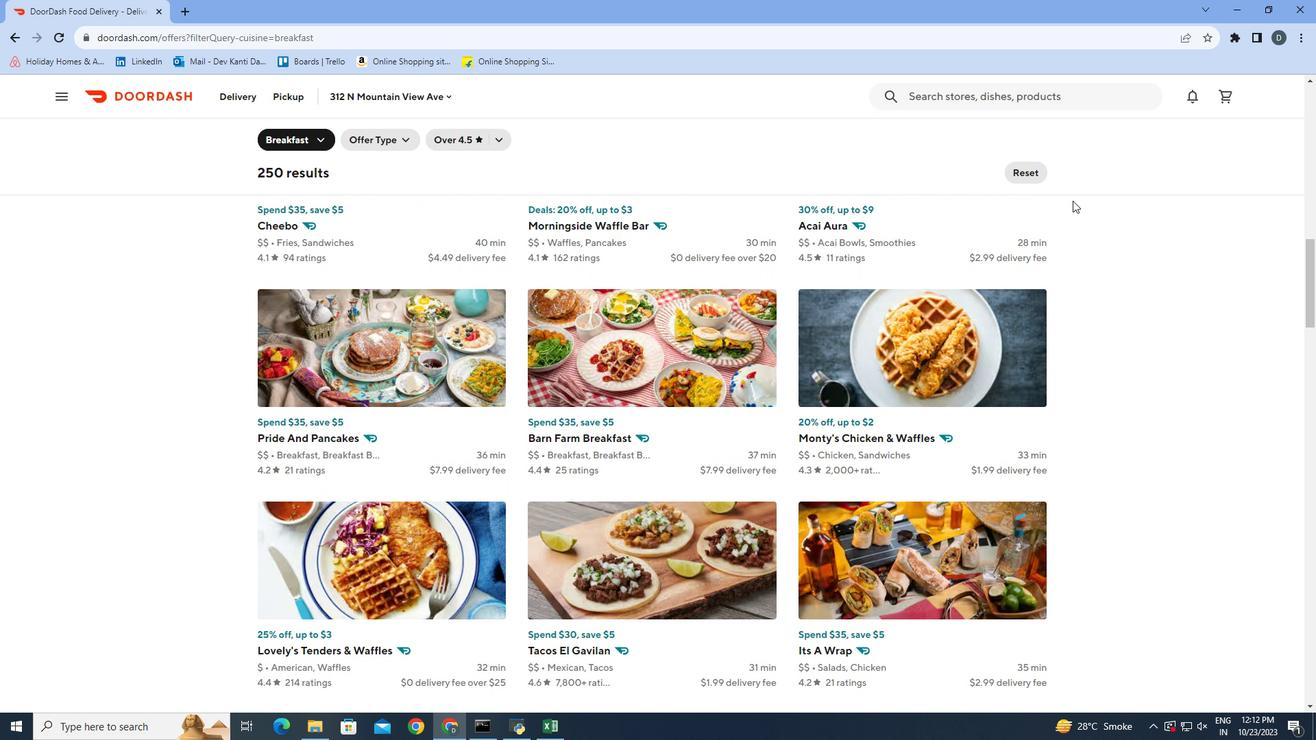 
Action: Mouse scrolled (1072, 200) with delta (0, 0)
Screenshot: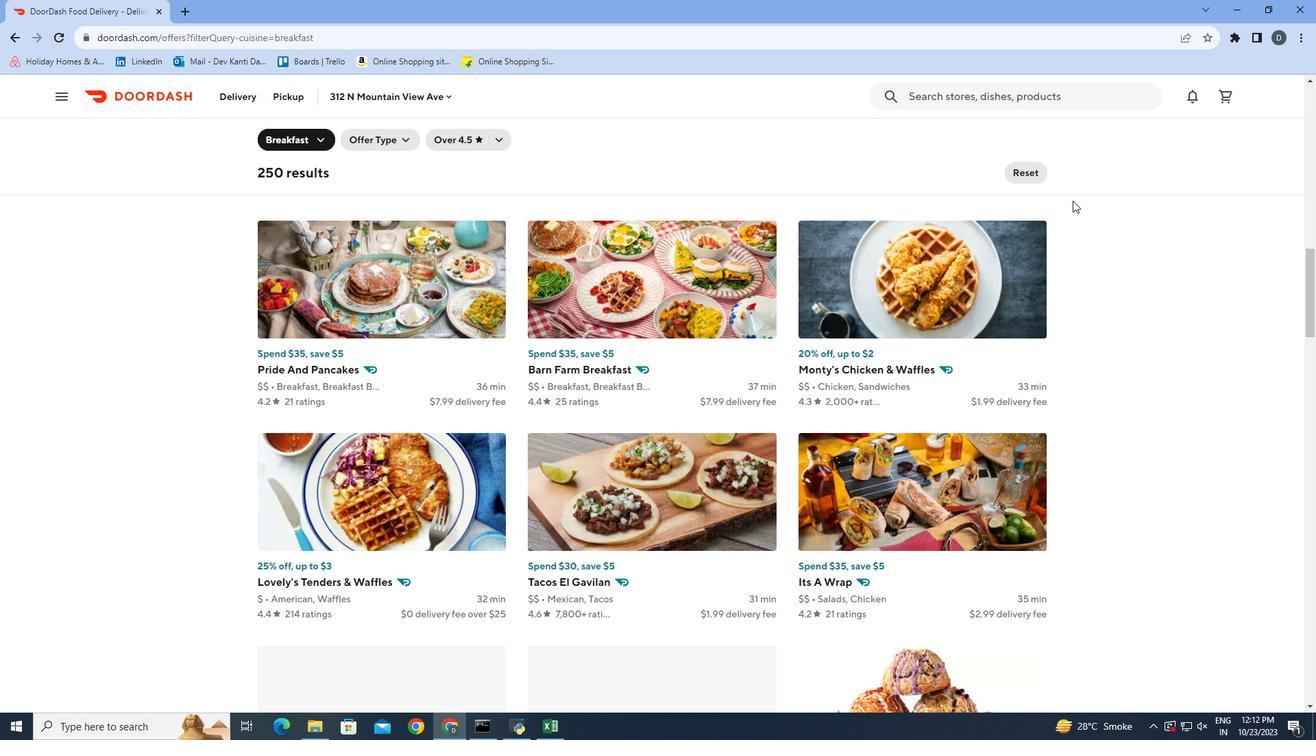 
Action: Mouse scrolled (1072, 200) with delta (0, 0)
Screenshot: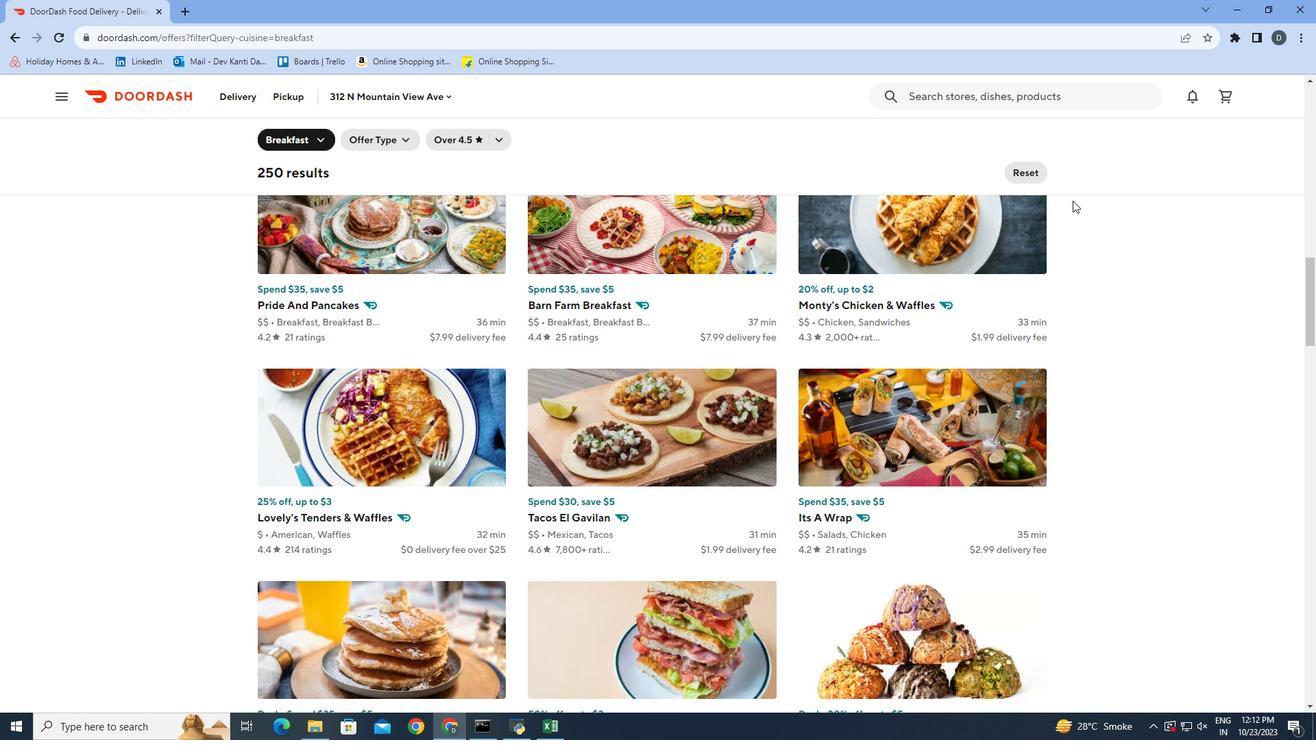 
Action: Mouse scrolled (1072, 200) with delta (0, 0)
Screenshot: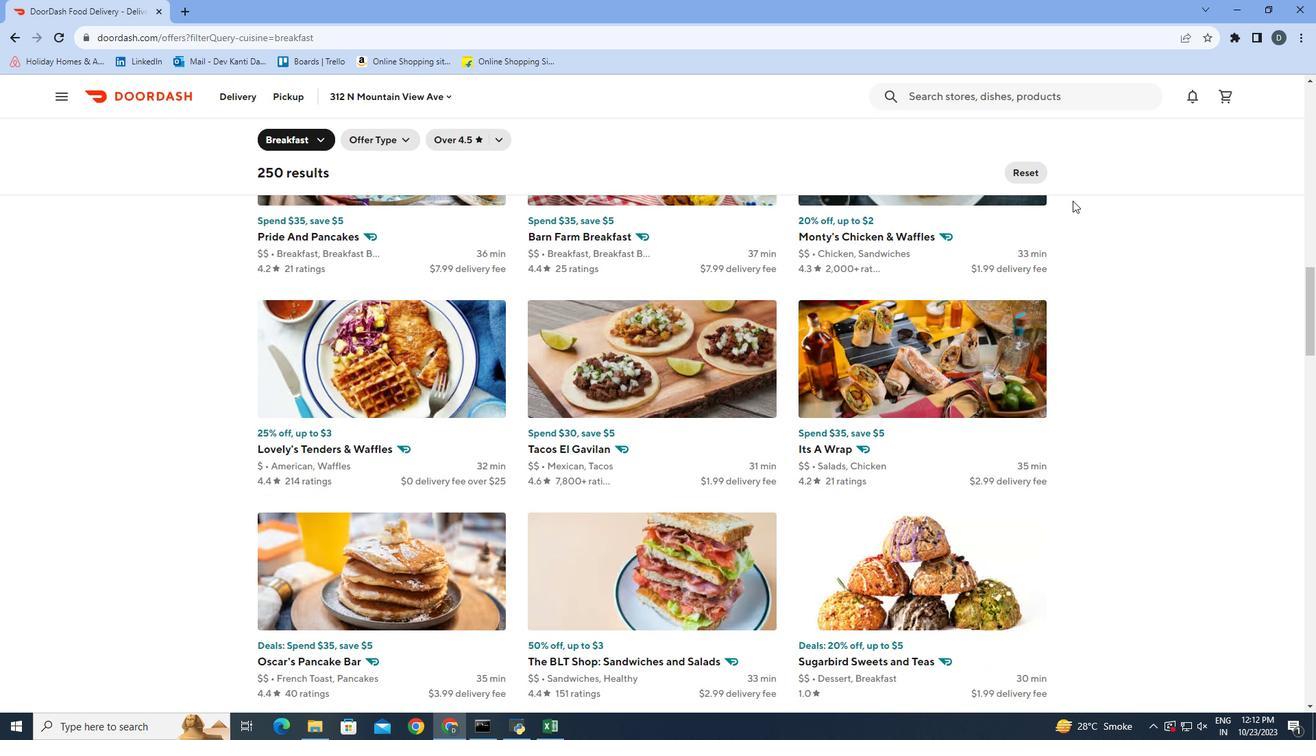 
Action: Mouse scrolled (1072, 200) with delta (0, 0)
Screenshot: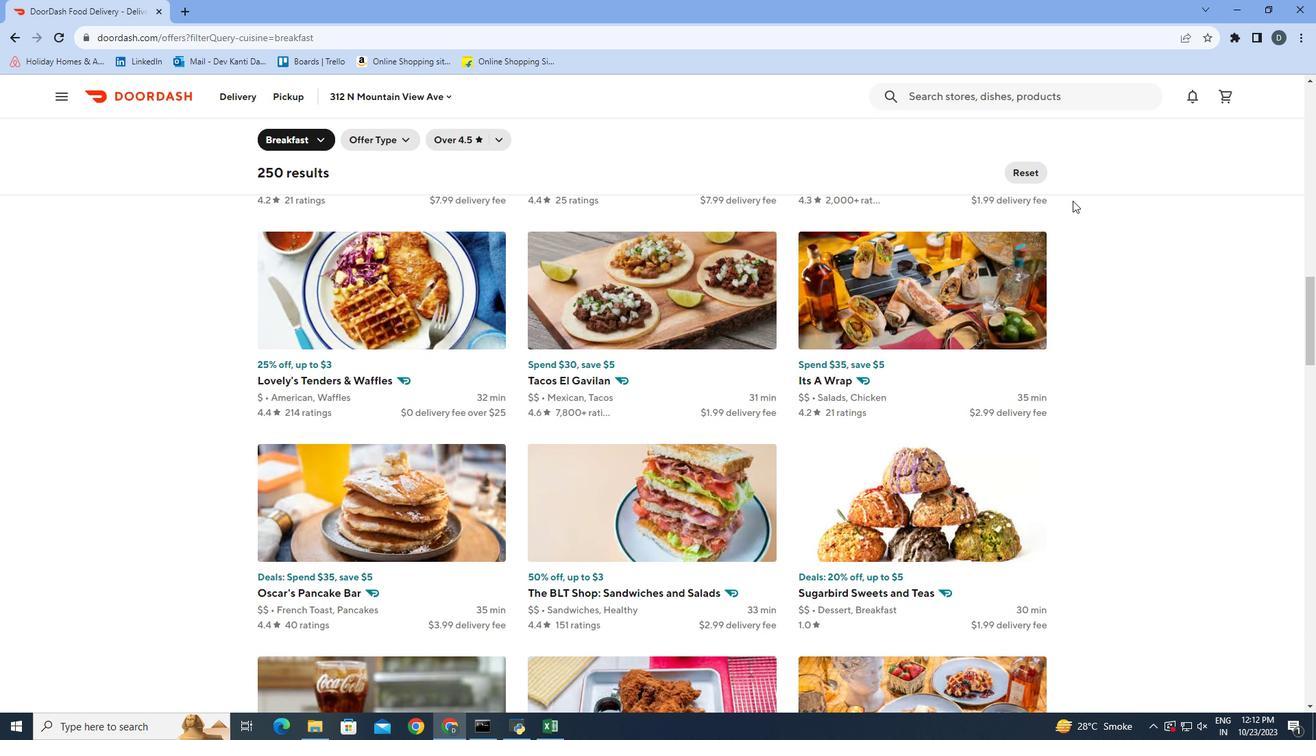
Action: Mouse scrolled (1072, 200) with delta (0, 0)
Screenshot: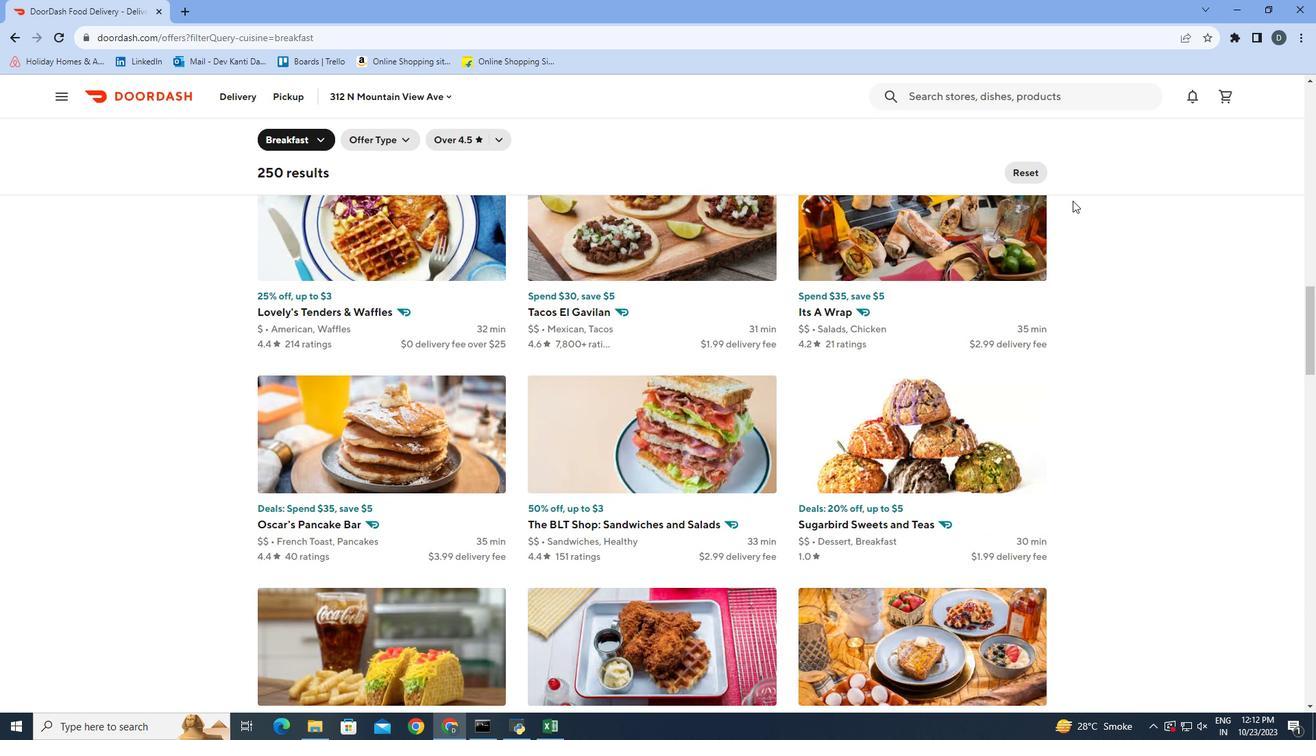 
Action: Mouse scrolled (1072, 200) with delta (0, 0)
Screenshot: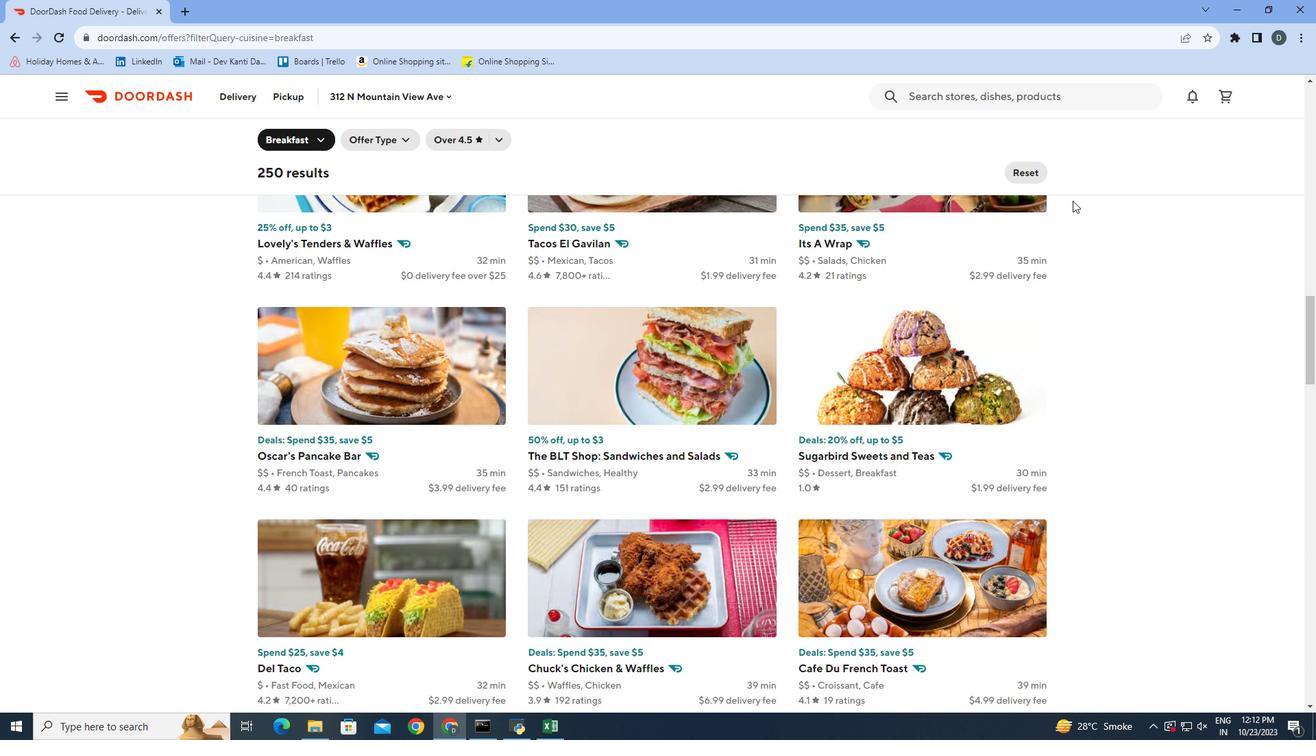 
Action: Mouse scrolled (1072, 200) with delta (0, 0)
Screenshot: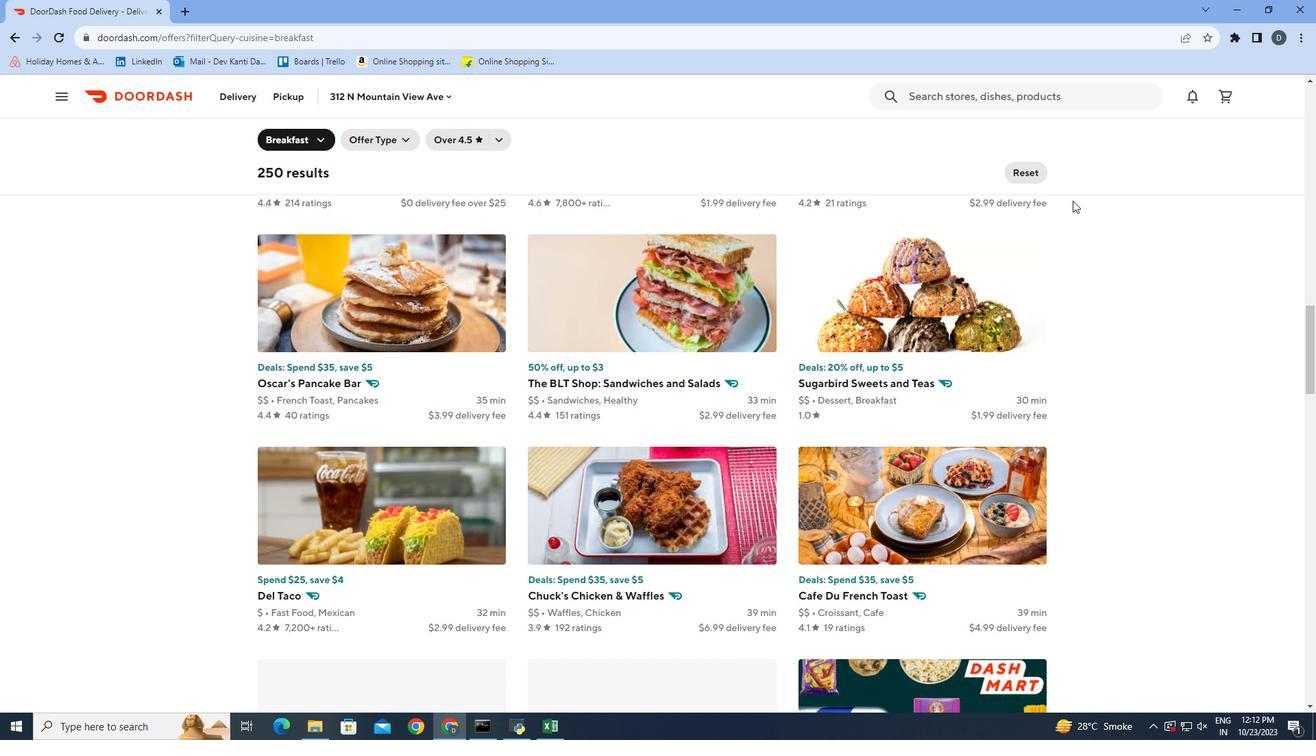 
Action: Mouse scrolled (1072, 200) with delta (0, 0)
Screenshot: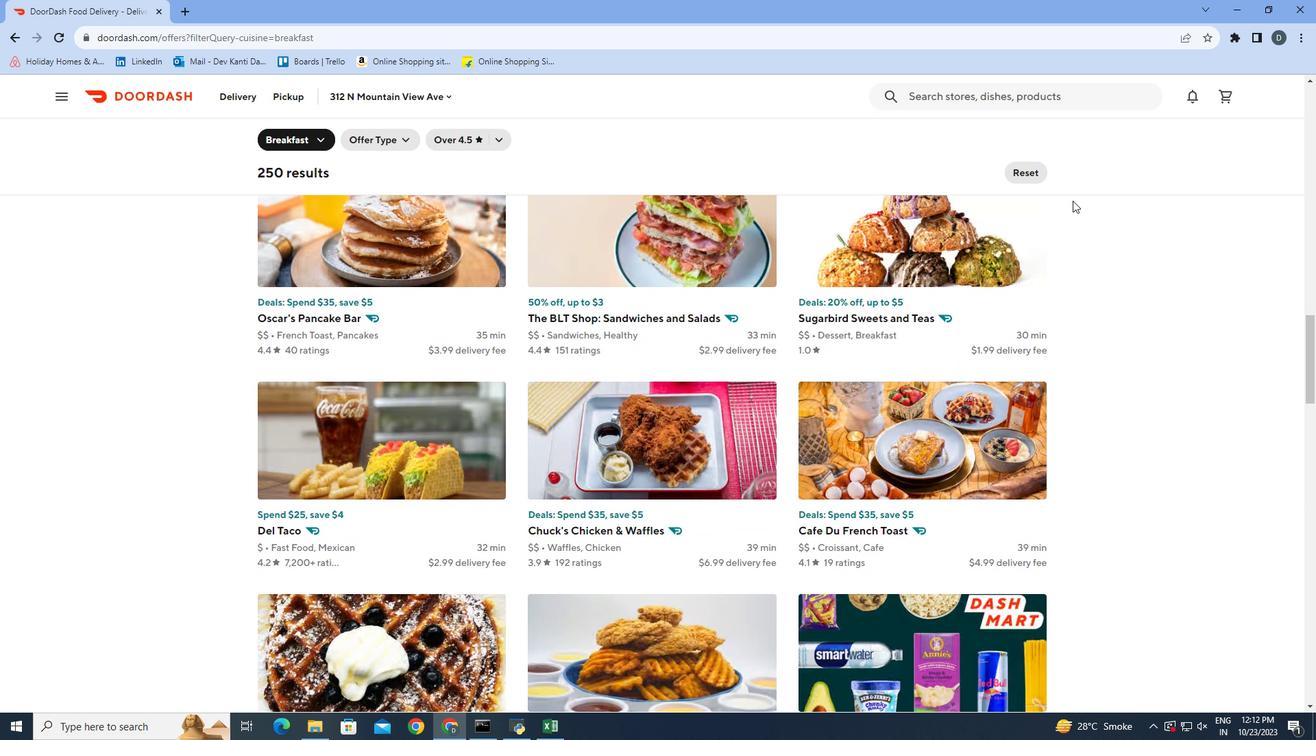
Action: Mouse moved to (1070, 210)
Screenshot: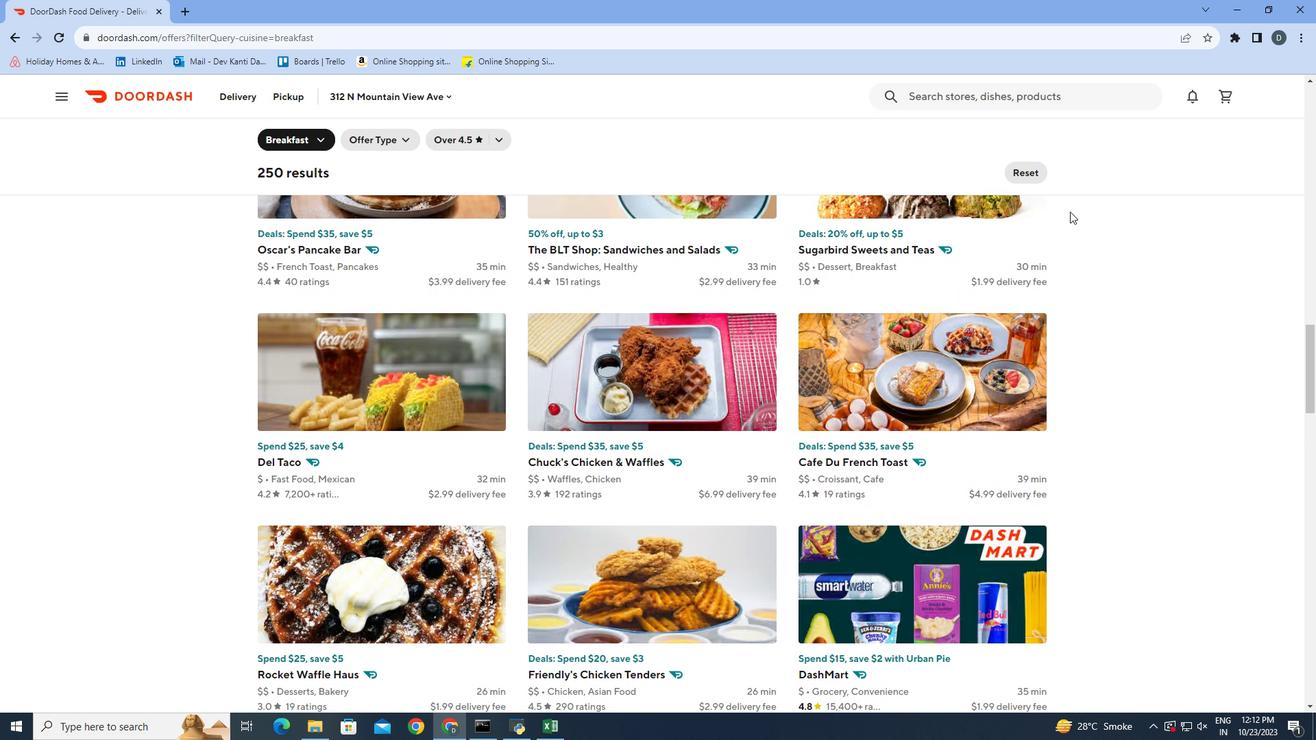 
Action: Mouse scrolled (1070, 209) with delta (0, 0)
Screenshot: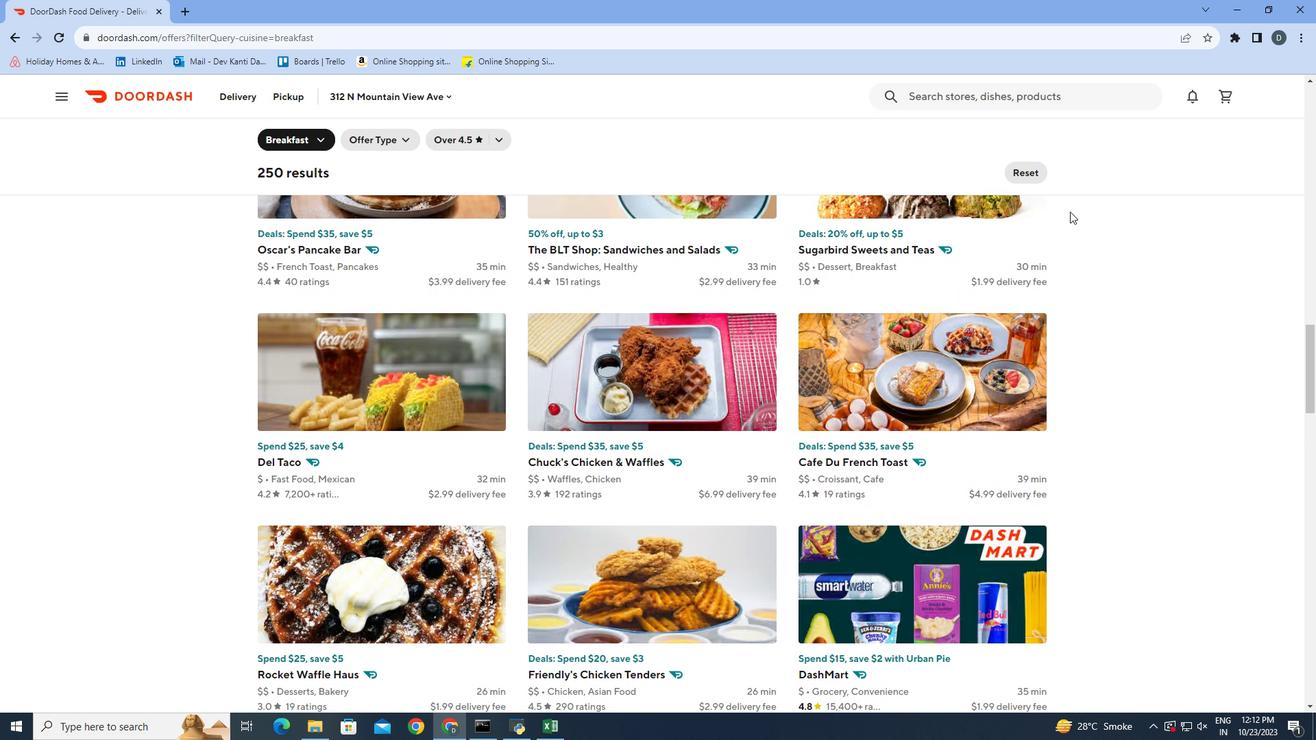 
Action: Mouse moved to (1068, 219)
Screenshot: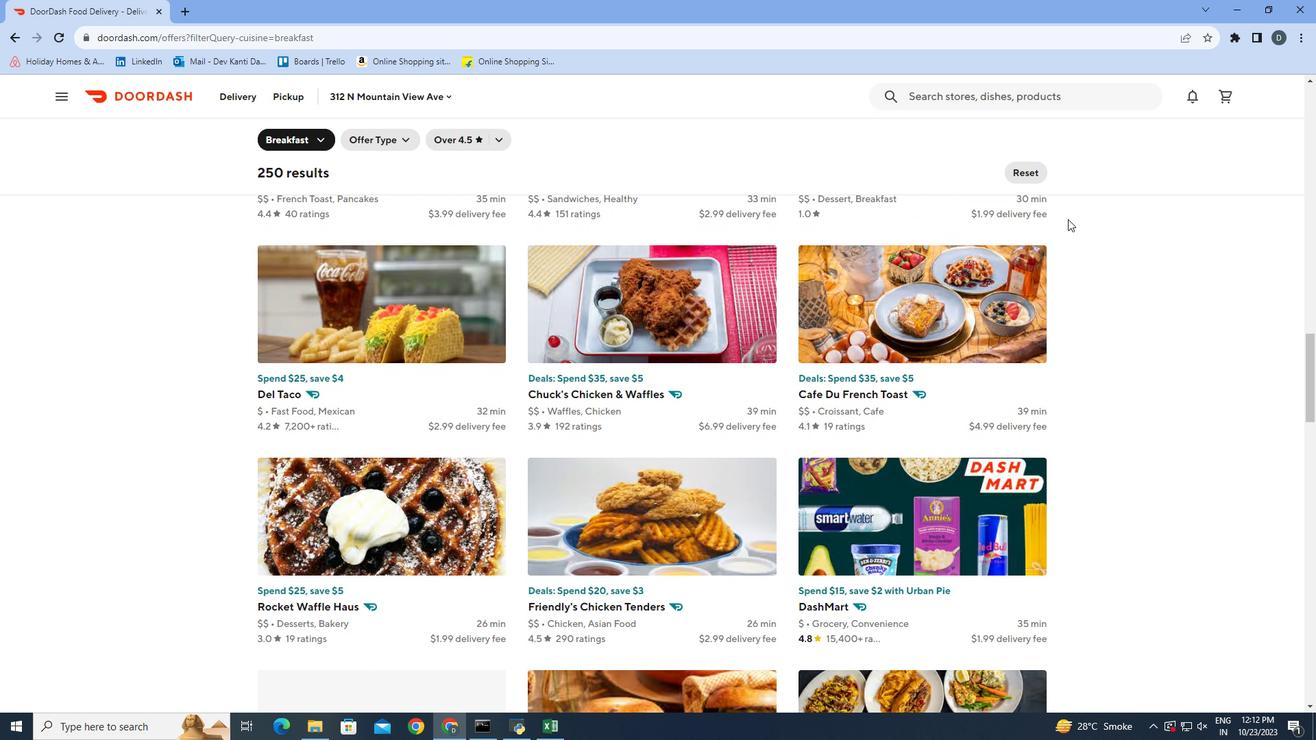 
Action: Mouse scrolled (1068, 218) with delta (0, 0)
Screenshot: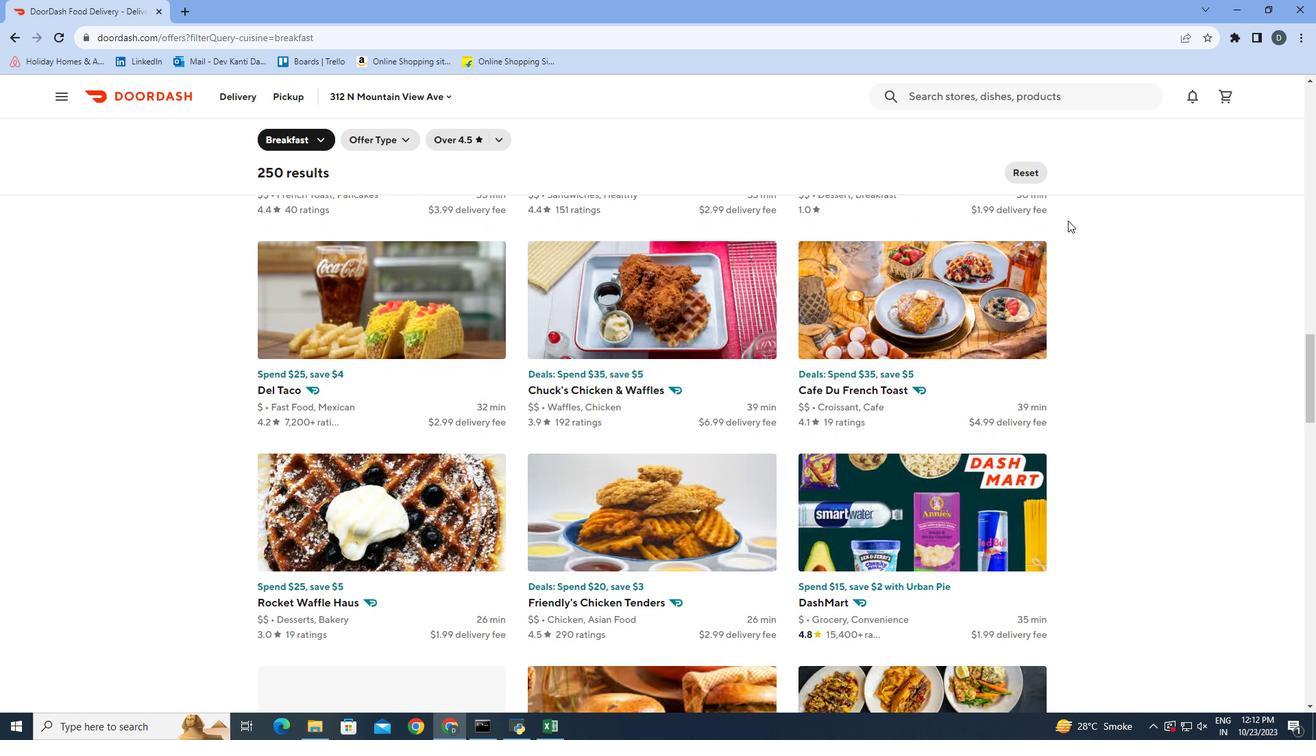 
Action: Mouse moved to (1067, 225)
Screenshot: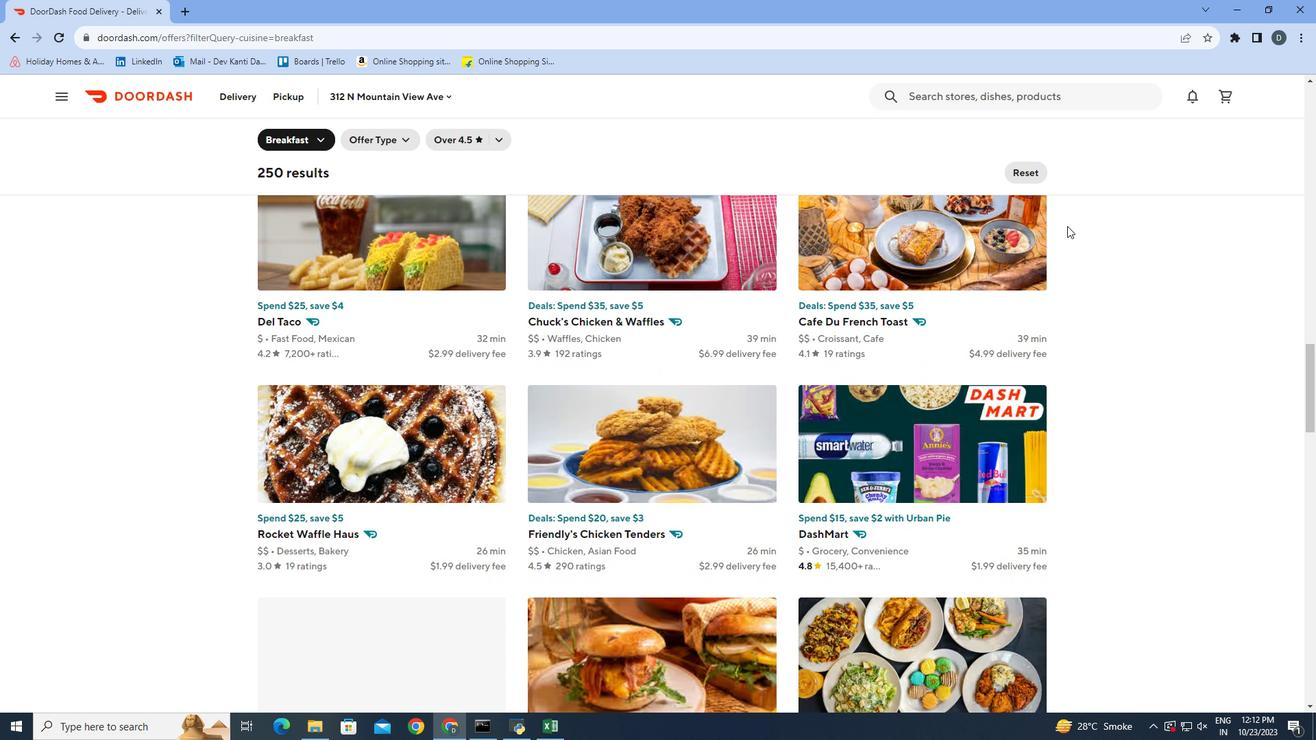 
Action: Mouse scrolled (1067, 224) with delta (0, 0)
Screenshot: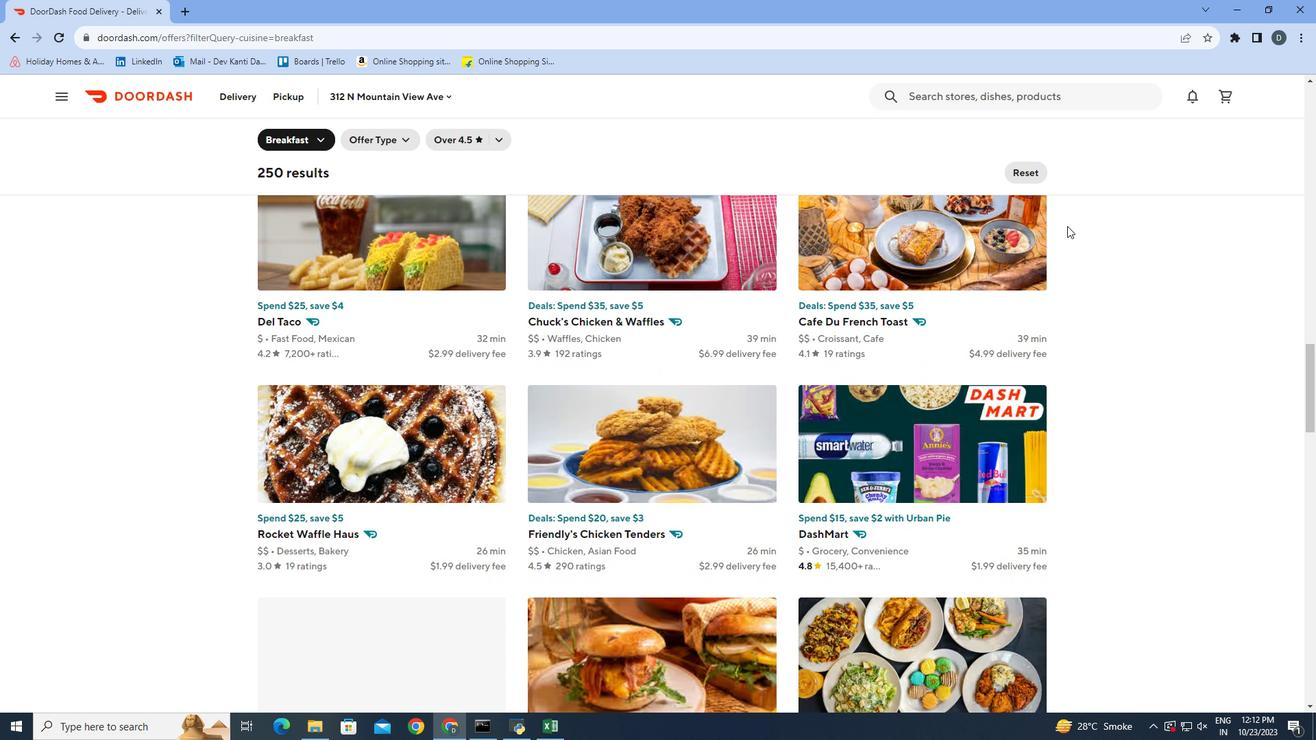 
Action: Mouse moved to (1067, 261)
Screenshot: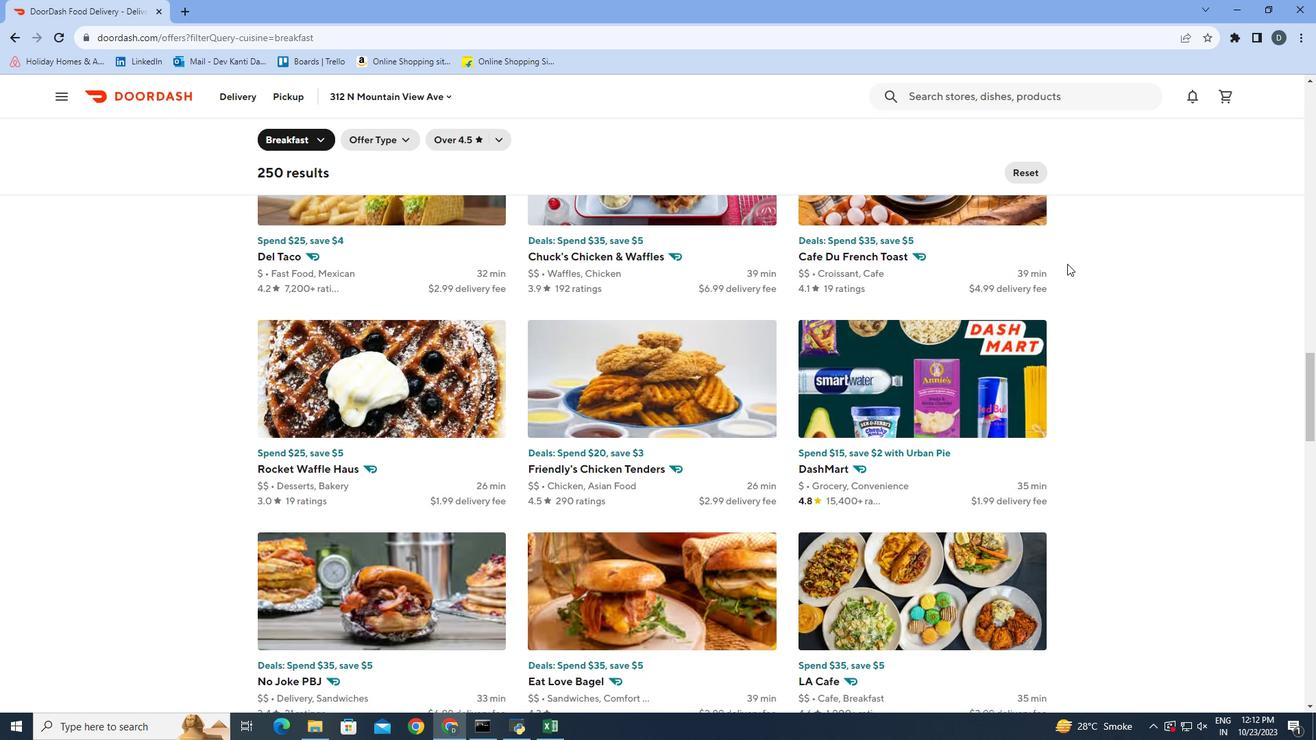 
Action: Mouse scrolled (1067, 261) with delta (0, 0)
Screenshot: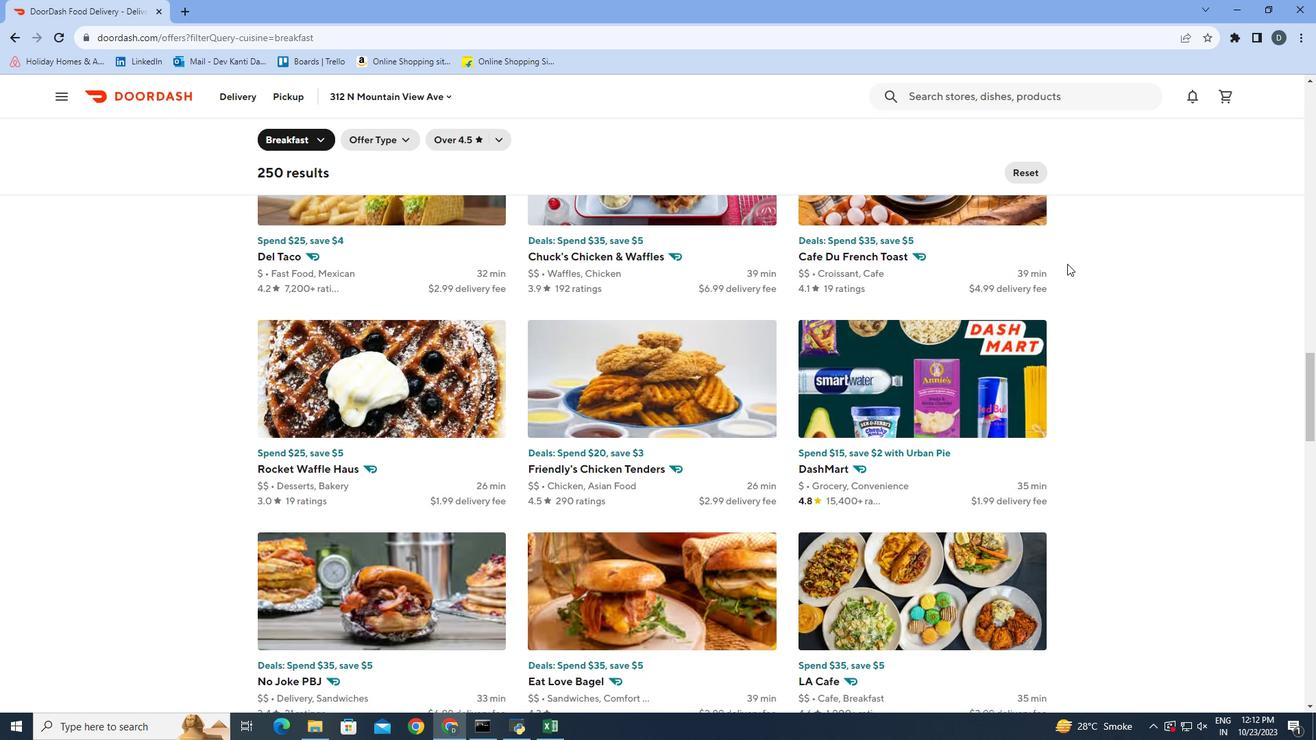 
Action: Mouse moved to (1068, 272)
Screenshot: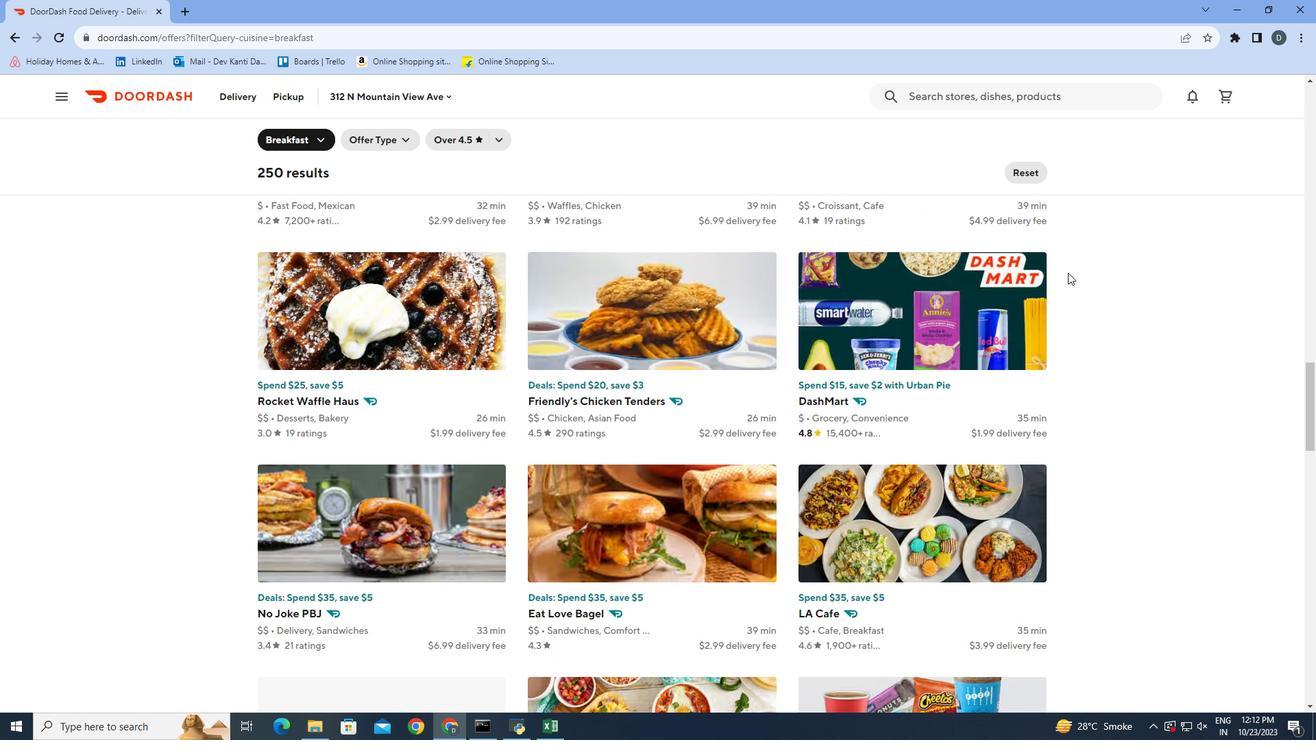 
Action: Mouse scrolled (1068, 271) with delta (0, 0)
Screenshot: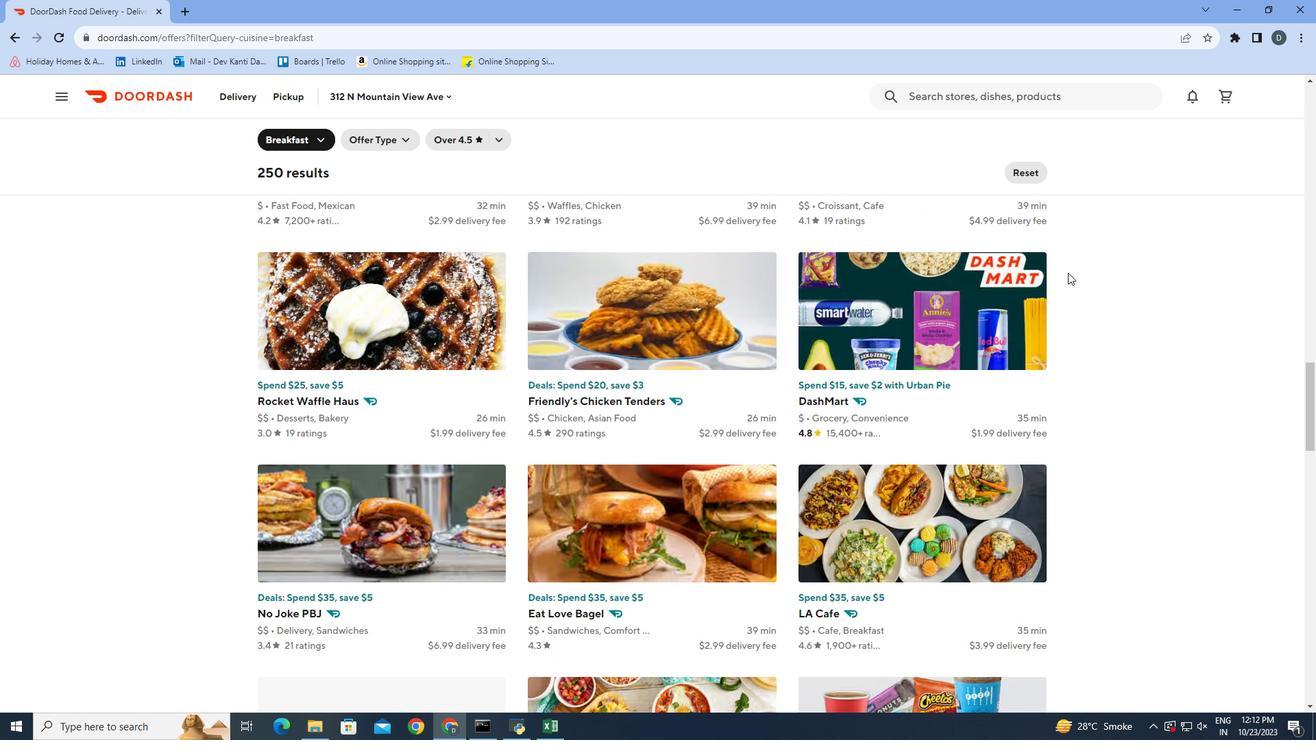 
Action: Mouse moved to (1065, 280)
Screenshot: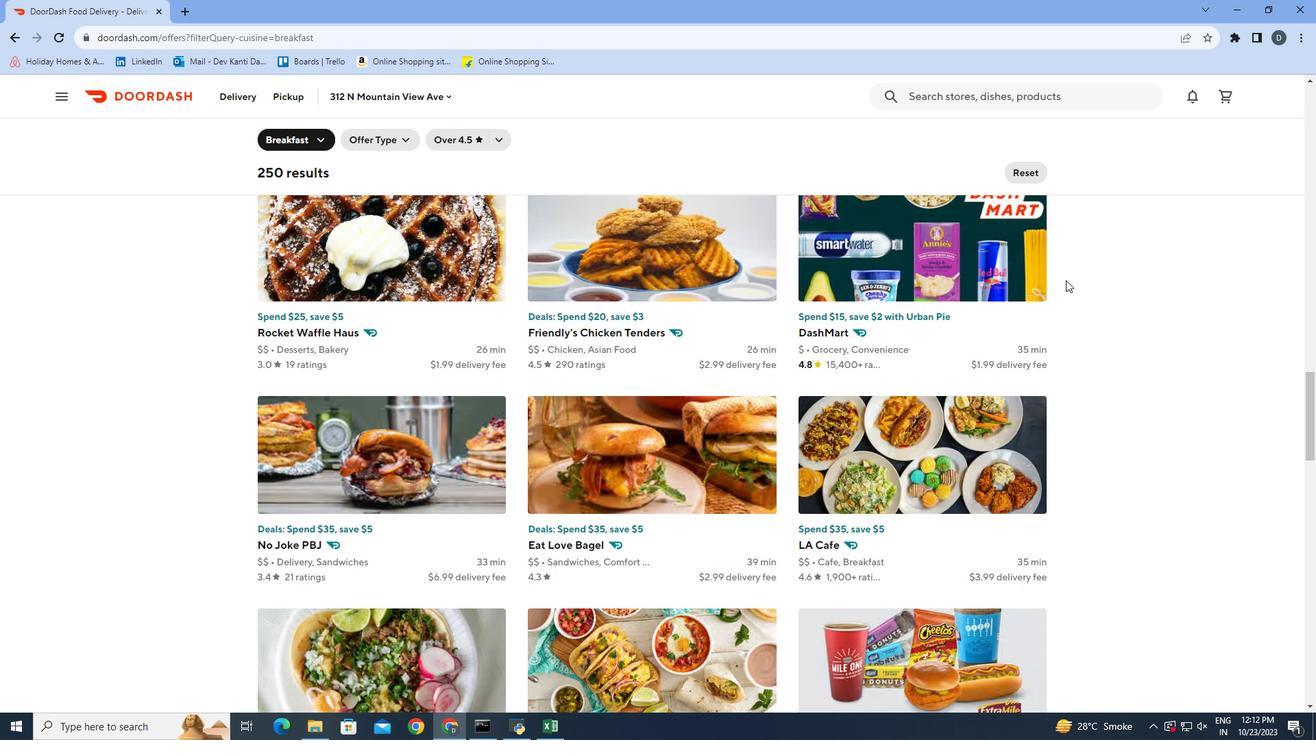 
Action: Mouse scrolled (1065, 279) with delta (0, 0)
Screenshot: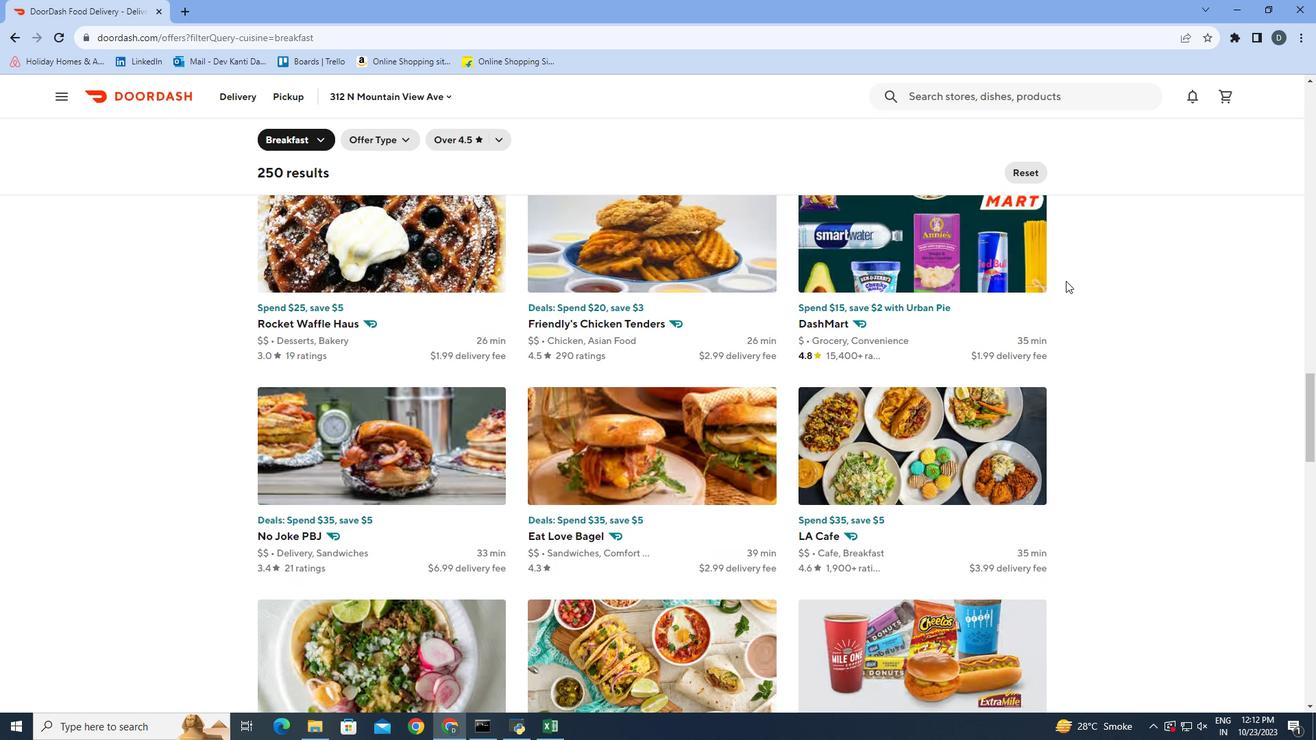 
Action: Mouse moved to (1065, 282)
Screenshot: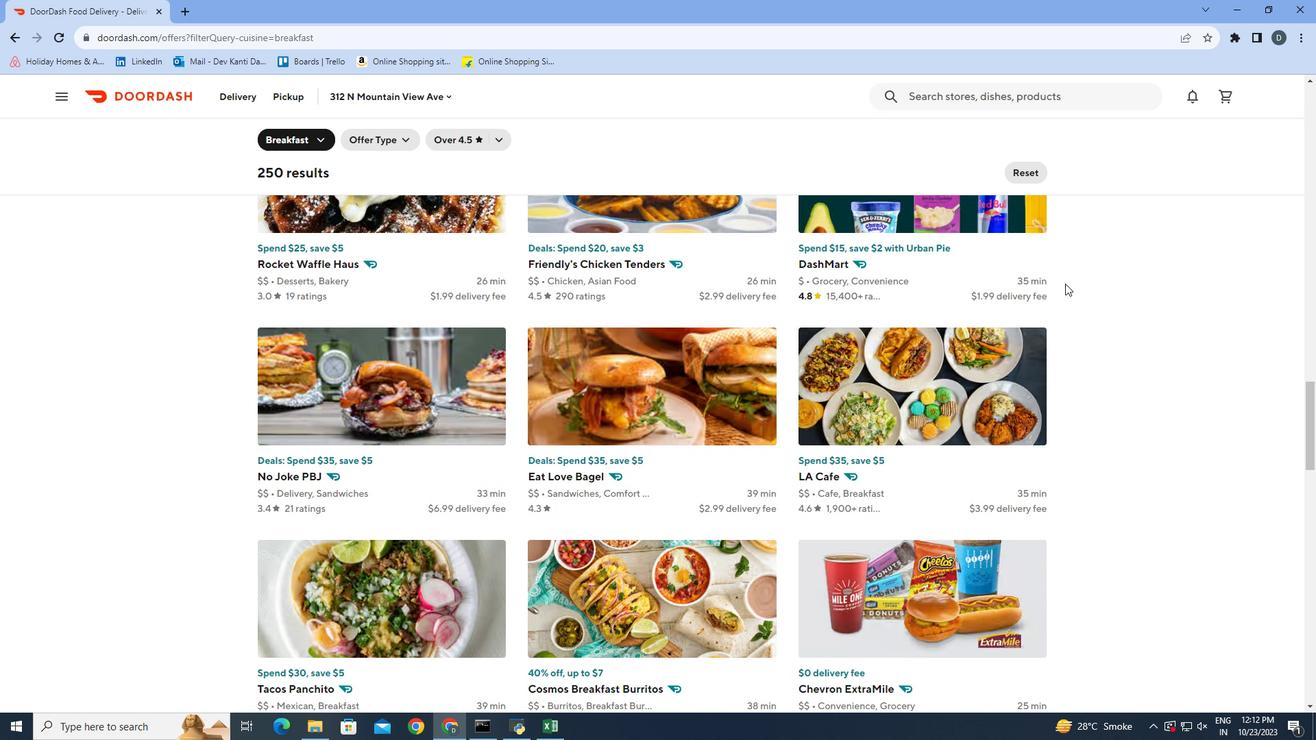 
Action: Mouse scrolled (1065, 281) with delta (0, 0)
Screenshot: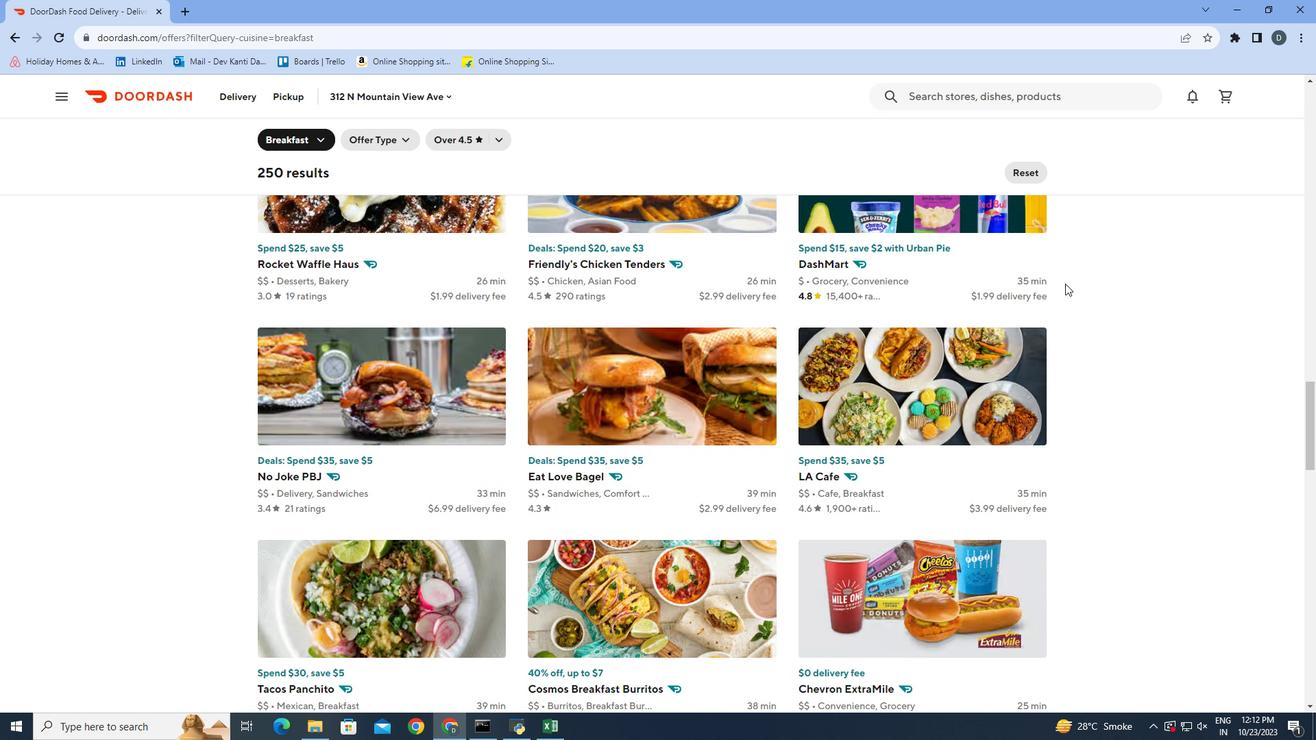 
Action: Mouse moved to (1064, 285)
Screenshot: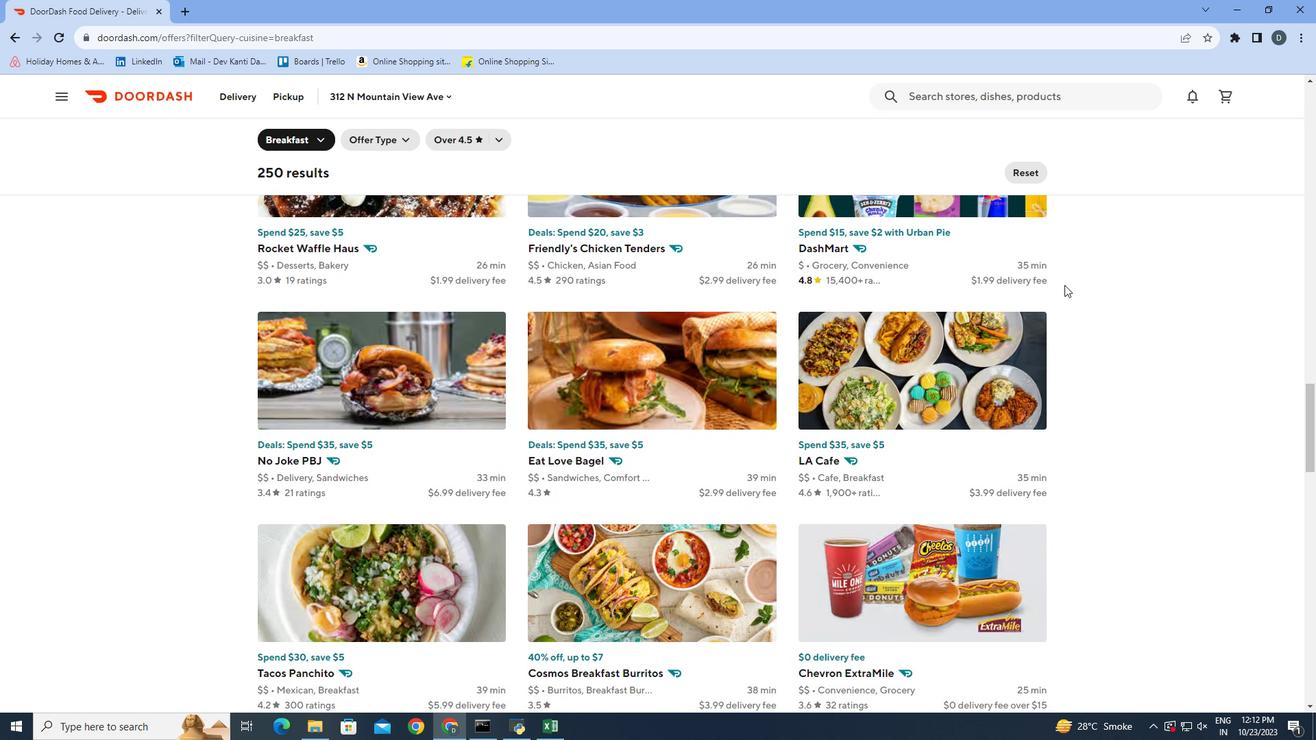 
Action: Mouse scrolled (1064, 284) with delta (0, 0)
Screenshot: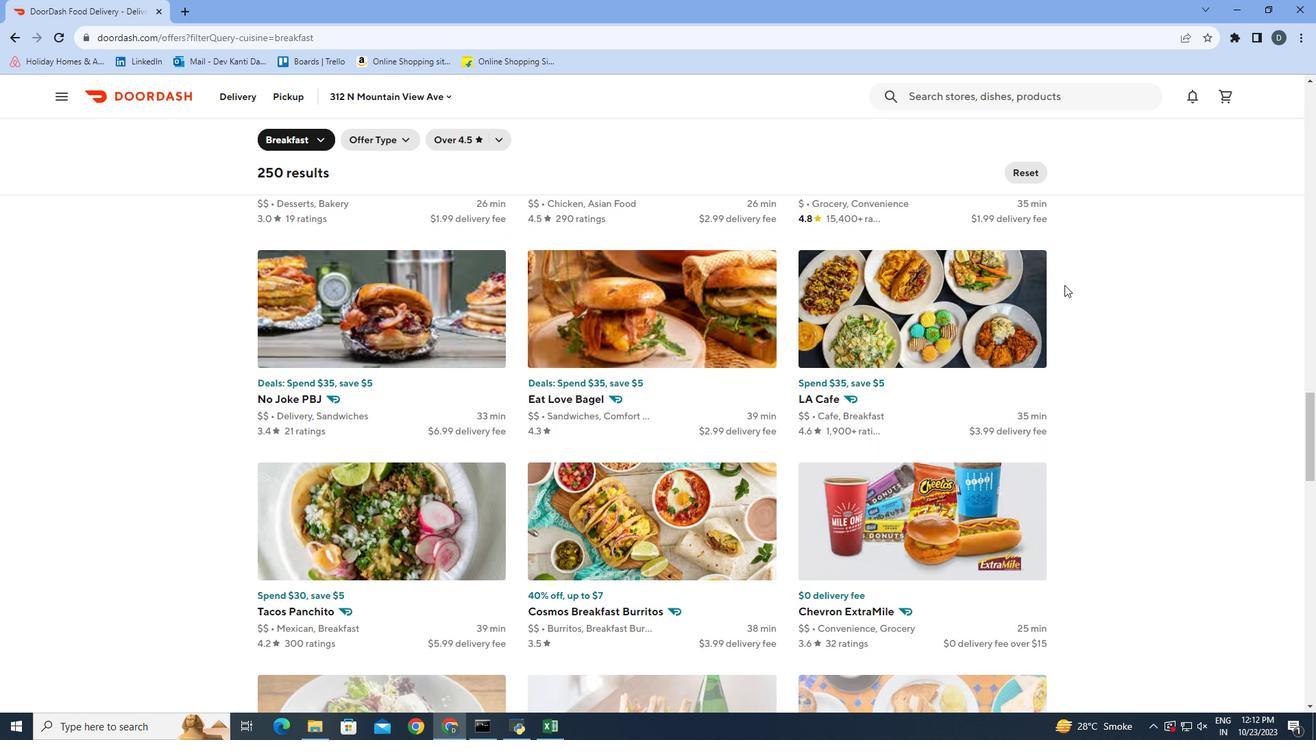 
Action: Mouse moved to (1064, 289)
Screenshot: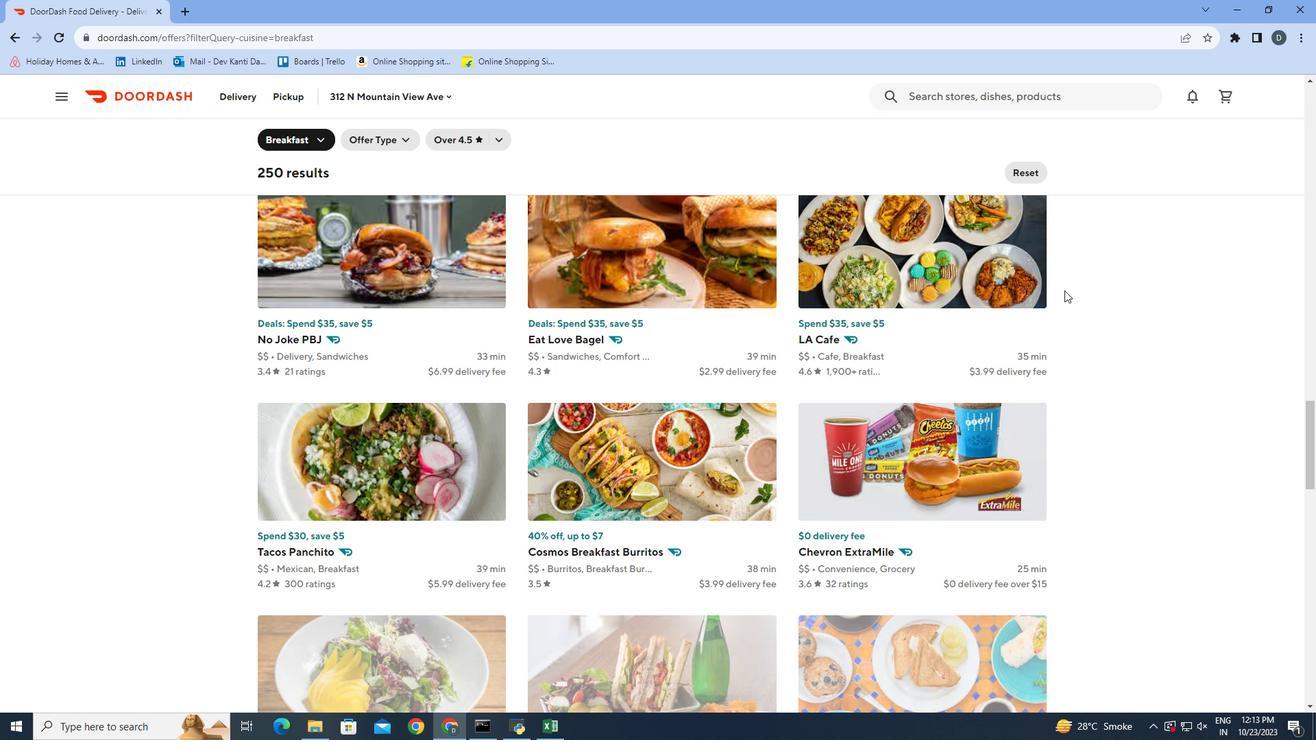 
Action: Mouse scrolled (1064, 289) with delta (0, 0)
Screenshot: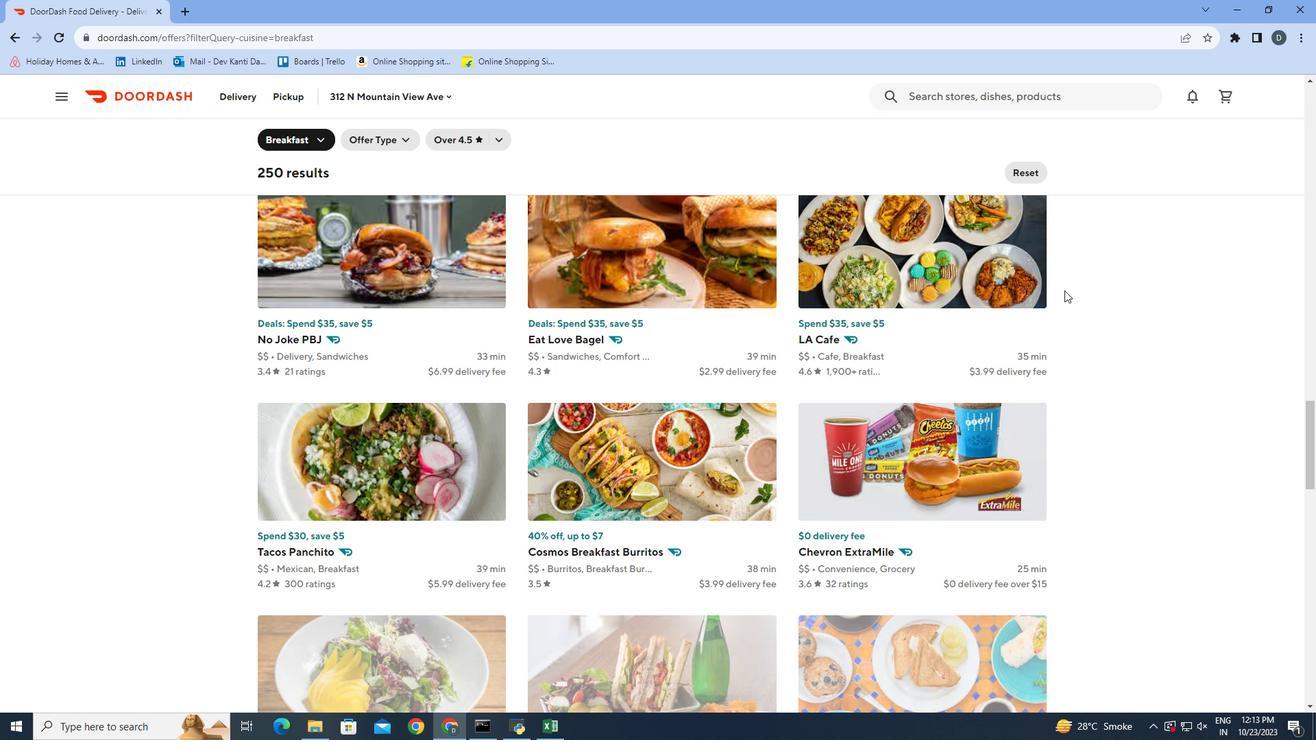 
Action: Mouse moved to (1063, 296)
Screenshot: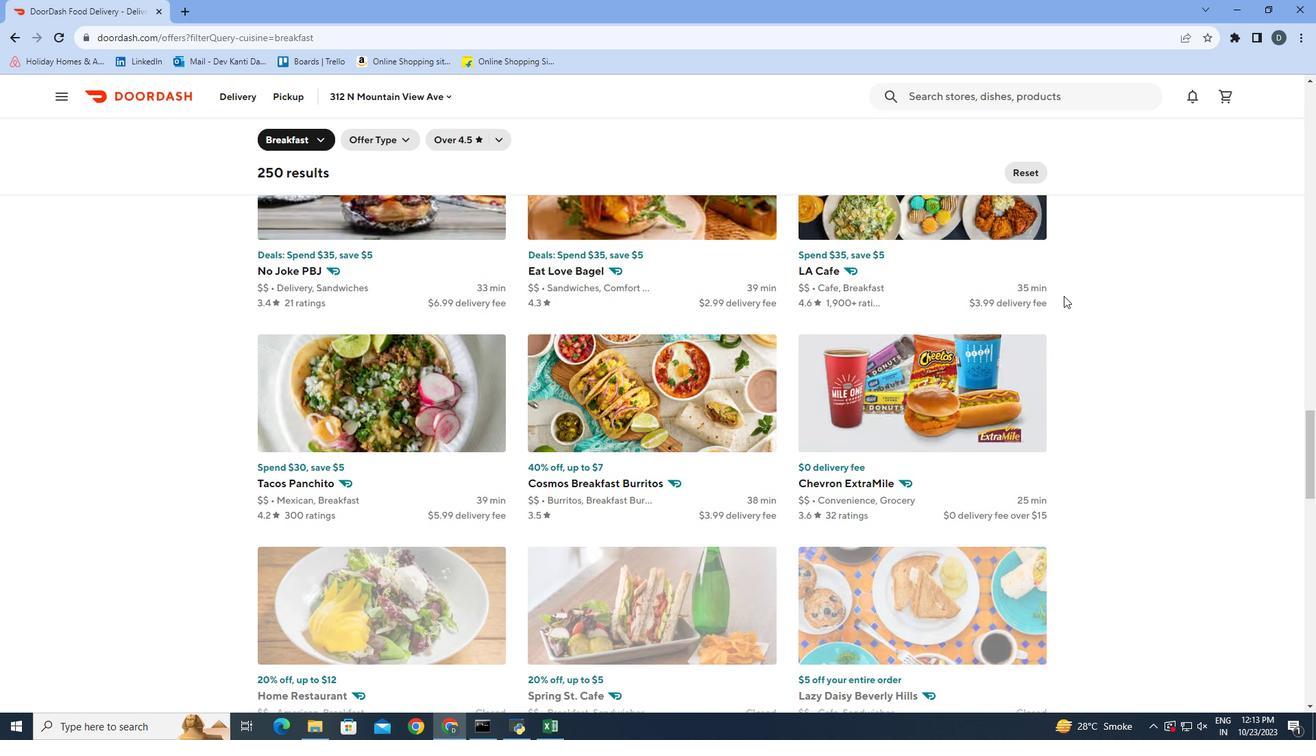 
Action: Mouse scrolled (1063, 295) with delta (0, 0)
Screenshot: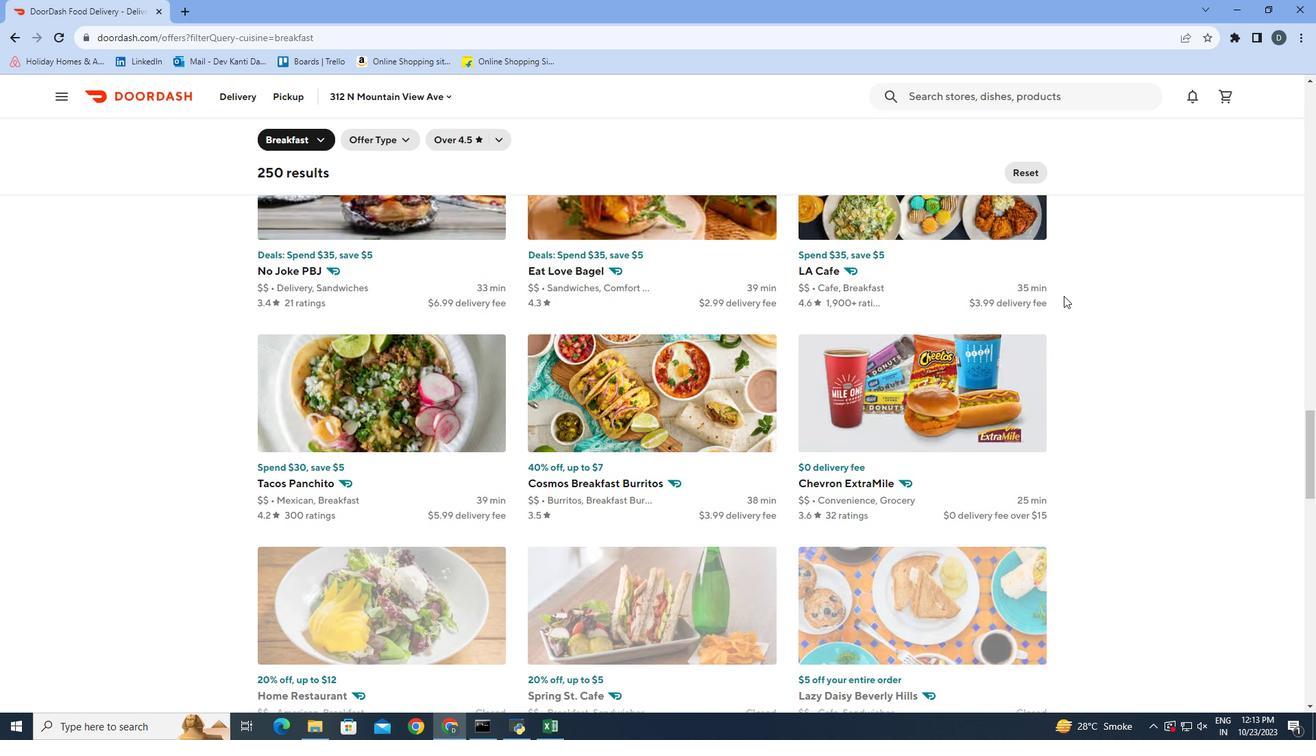 
Action: Mouse moved to (1063, 298)
Screenshot: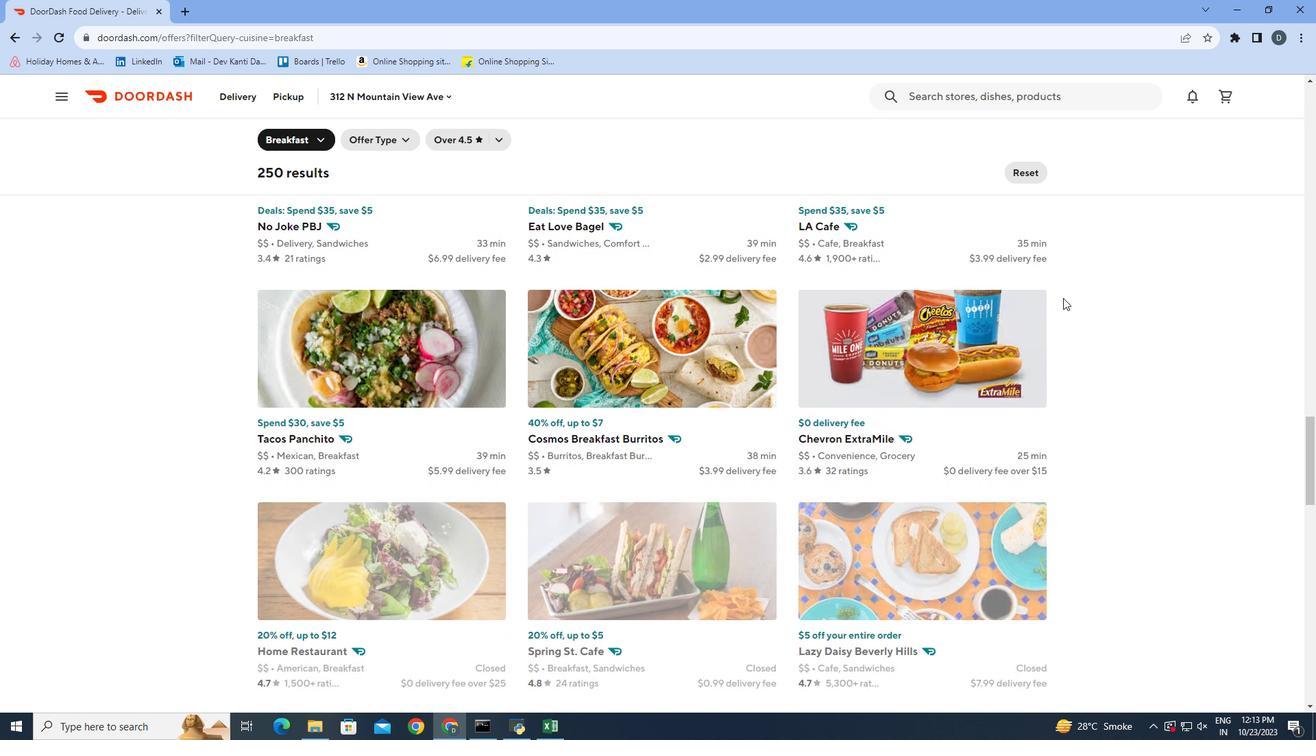 
Action: Mouse scrolled (1063, 297) with delta (0, 0)
Screenshot: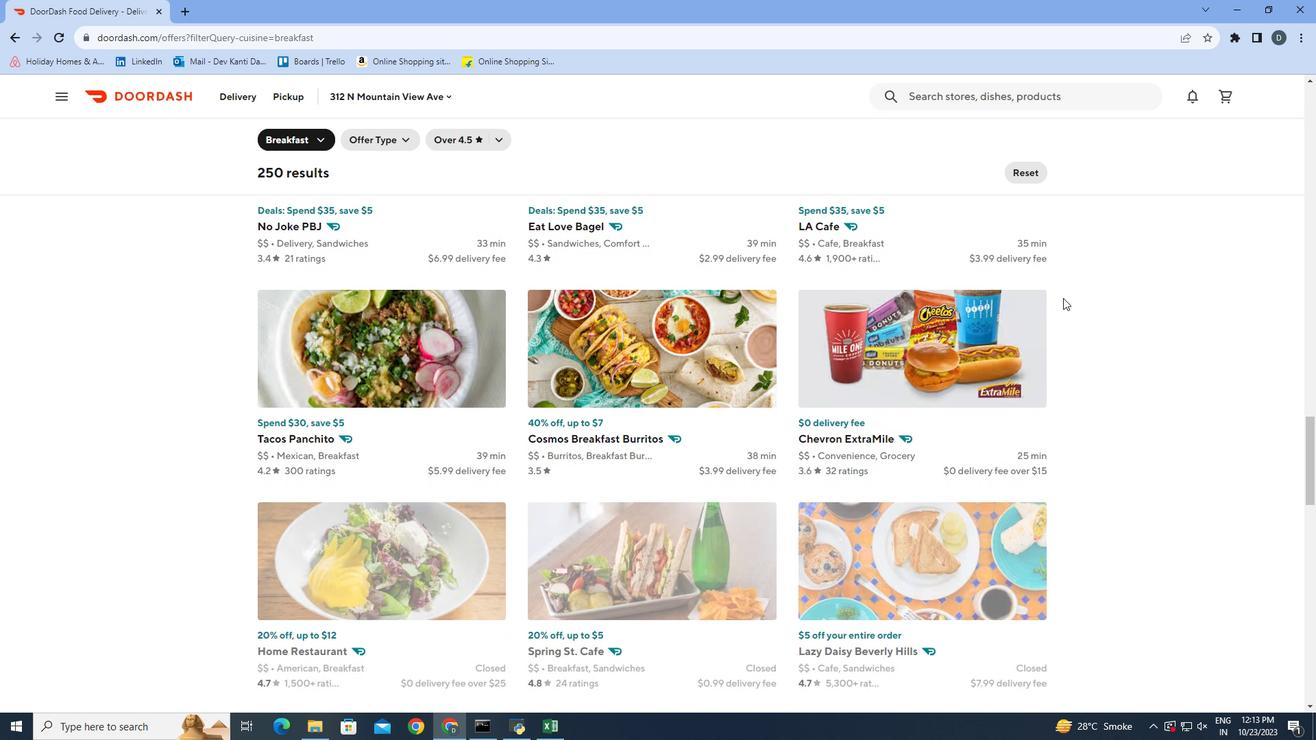 
Action: Mouse moved to (1063, 301)
Screenshot: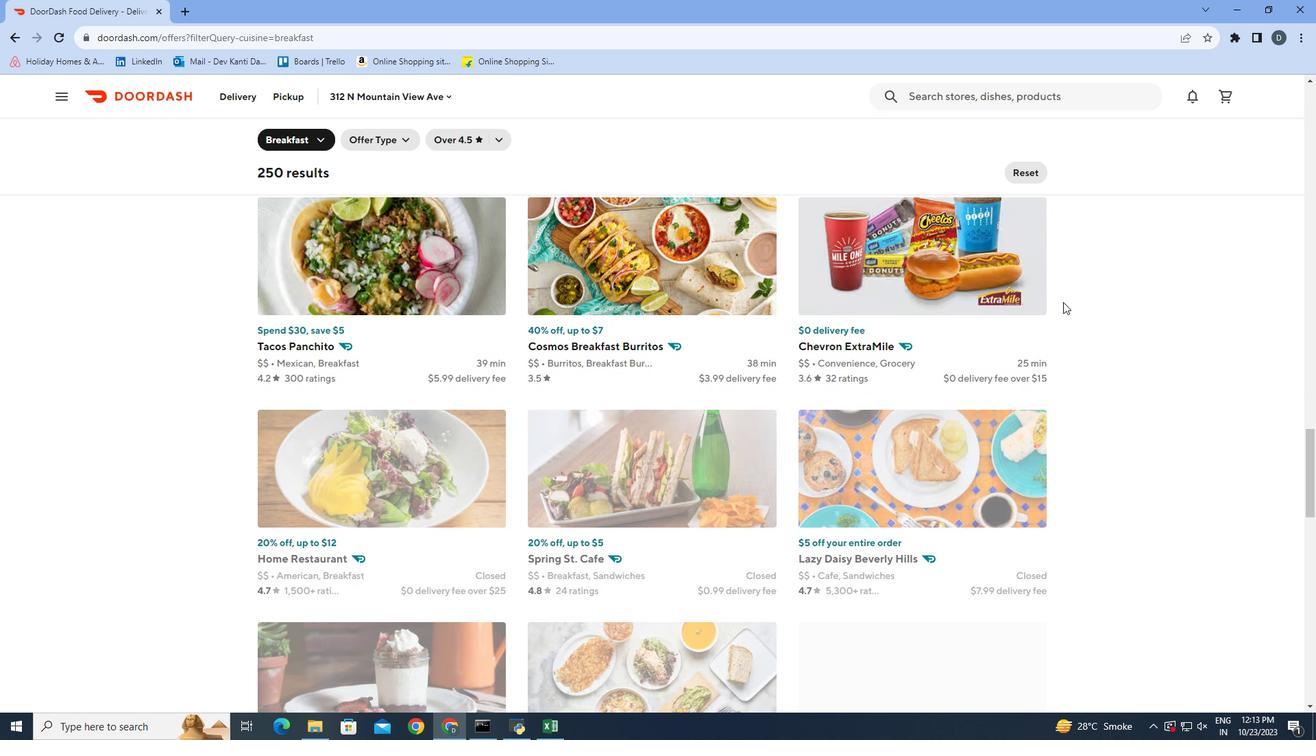 
Action: Mouse scrolled (1063, 300) with delta (0, 0)
Screenshot: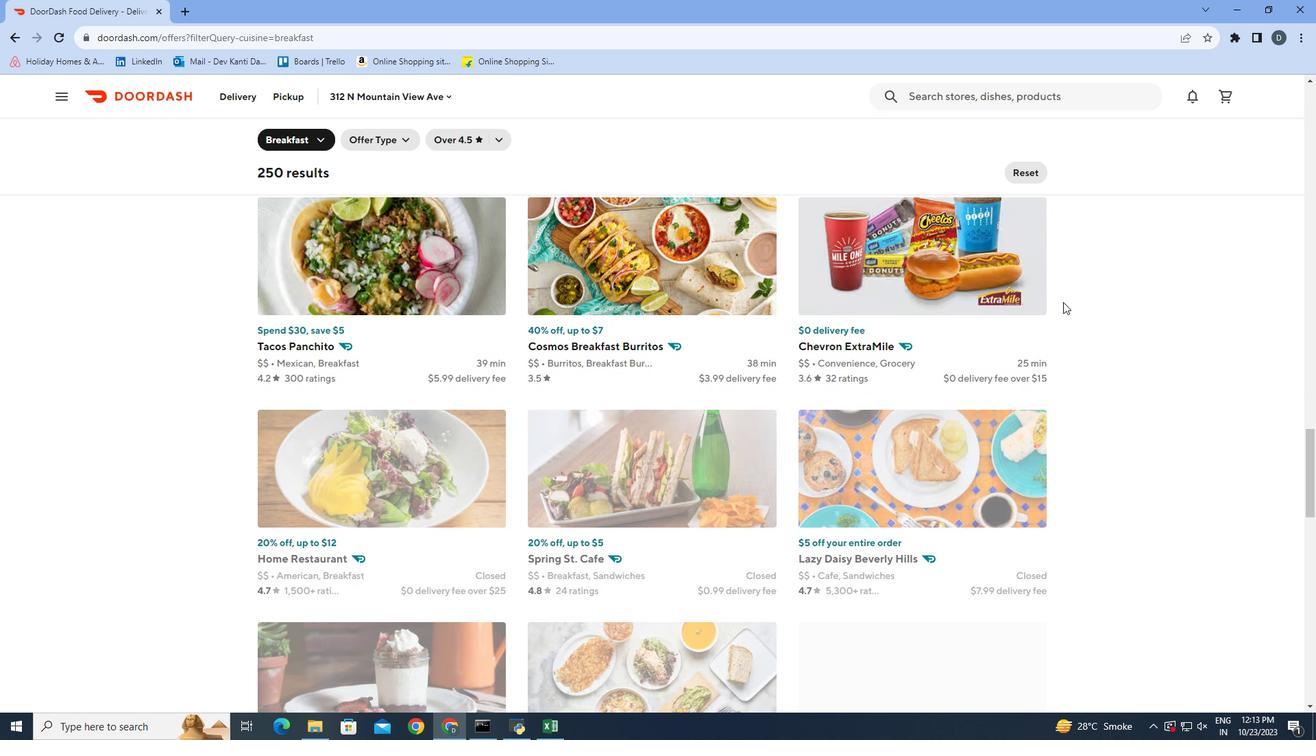 
Action: Mouse moved to (1062, 303)
Screenshot: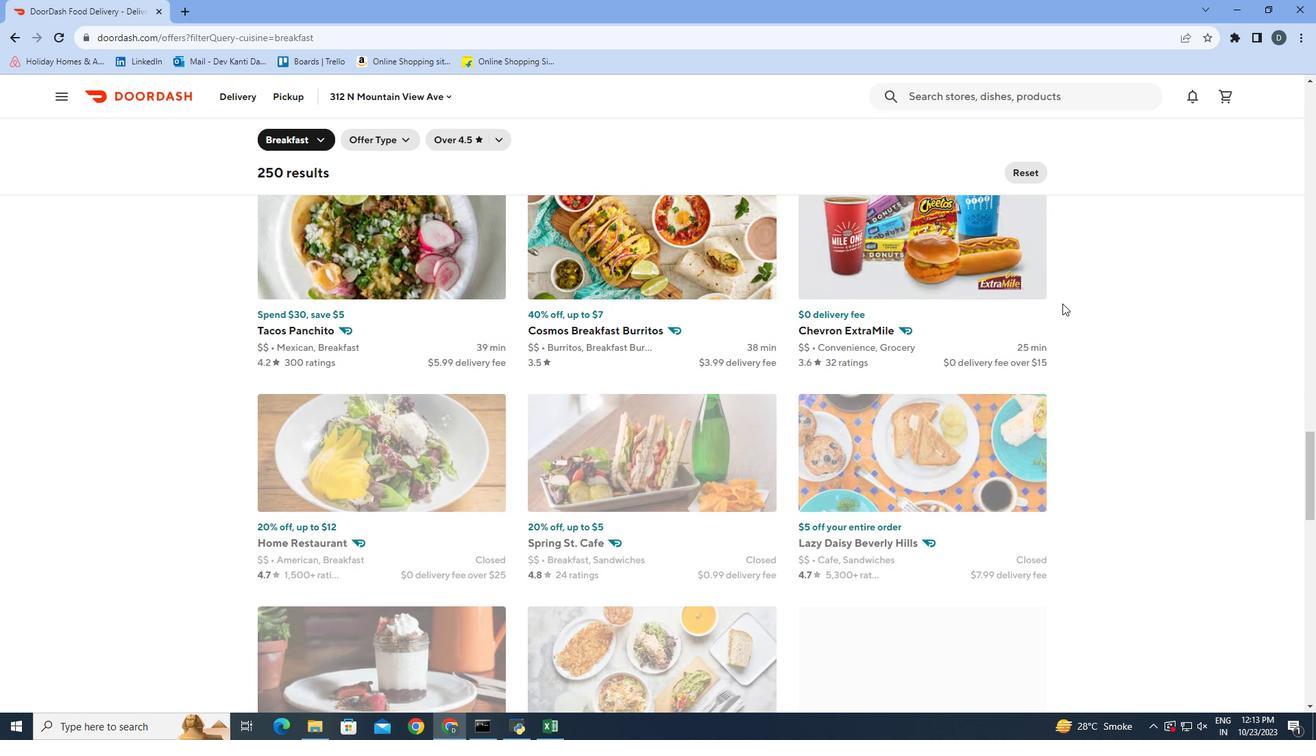 
Action: Mouse scrolled (1062, 303) with delta (0, 0)
Screenshot: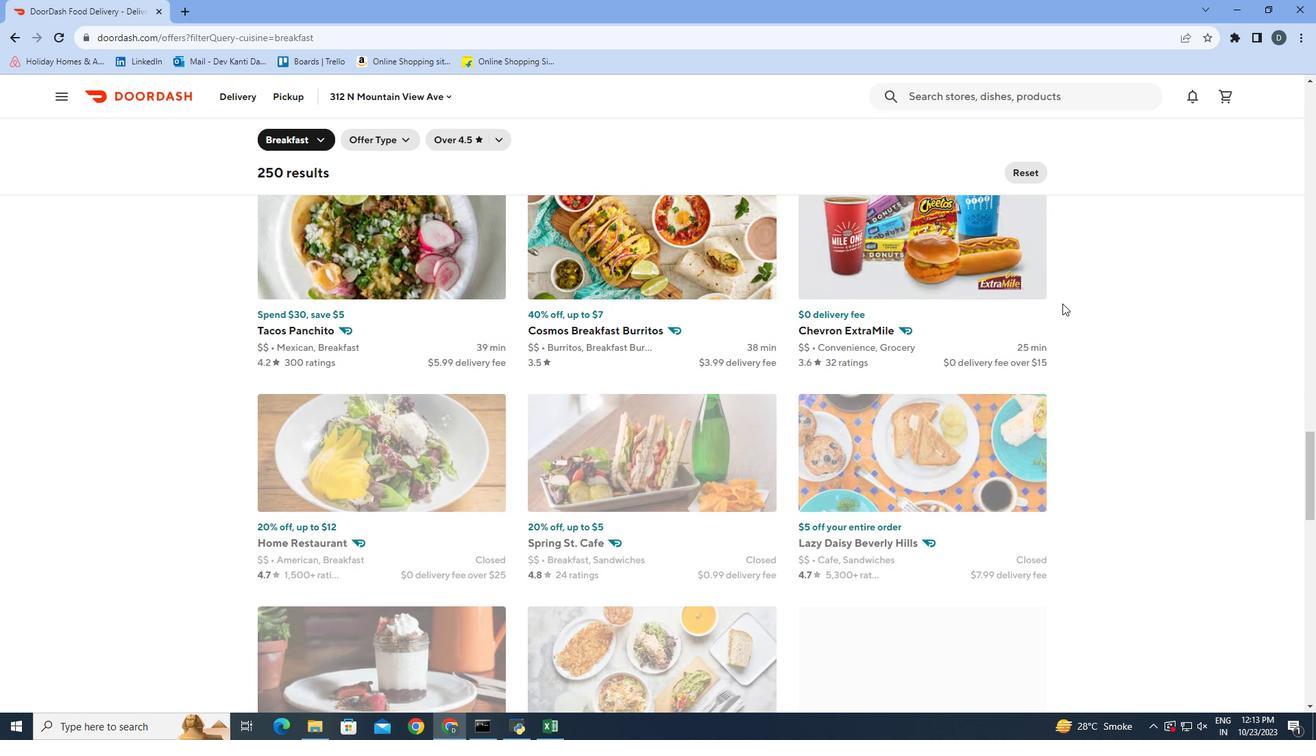 
Action: Mouse moved to (1062, 305)
Screenshot: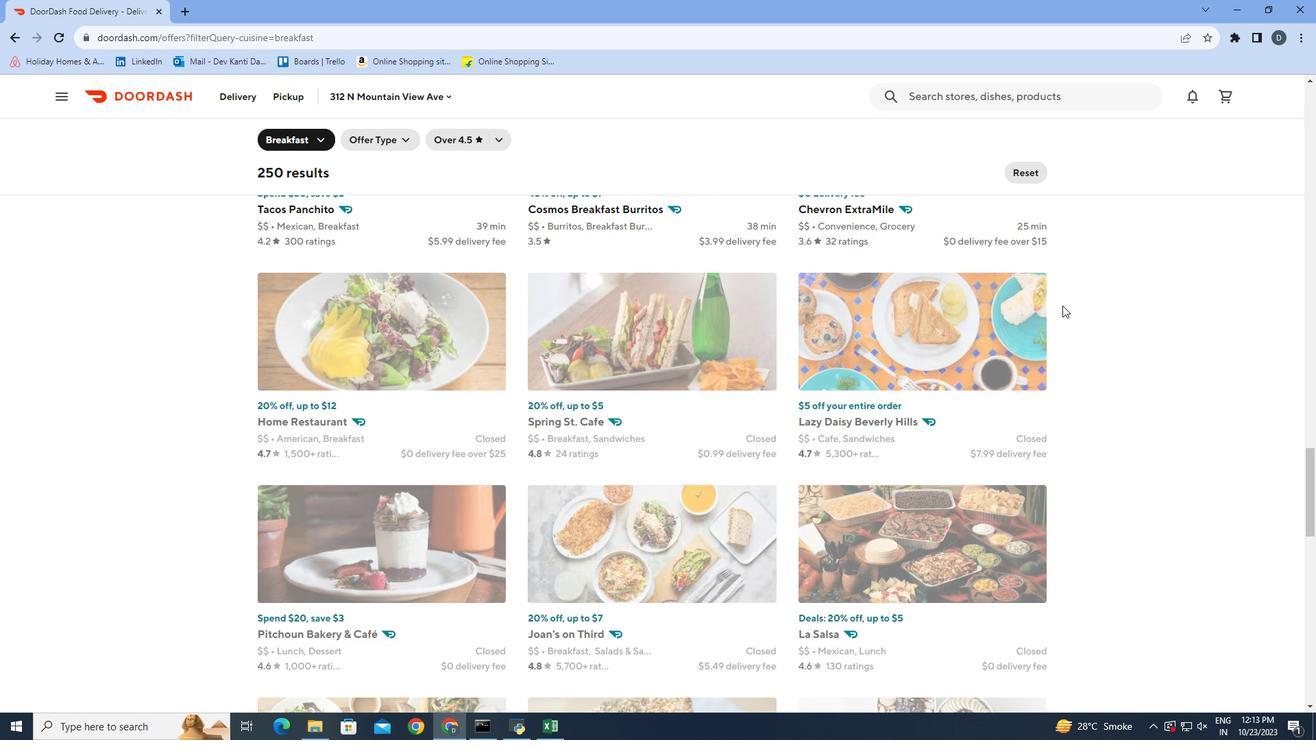 
Action: Mouse scrolled (1062, 305) with delta (0, 0)
Screenshot: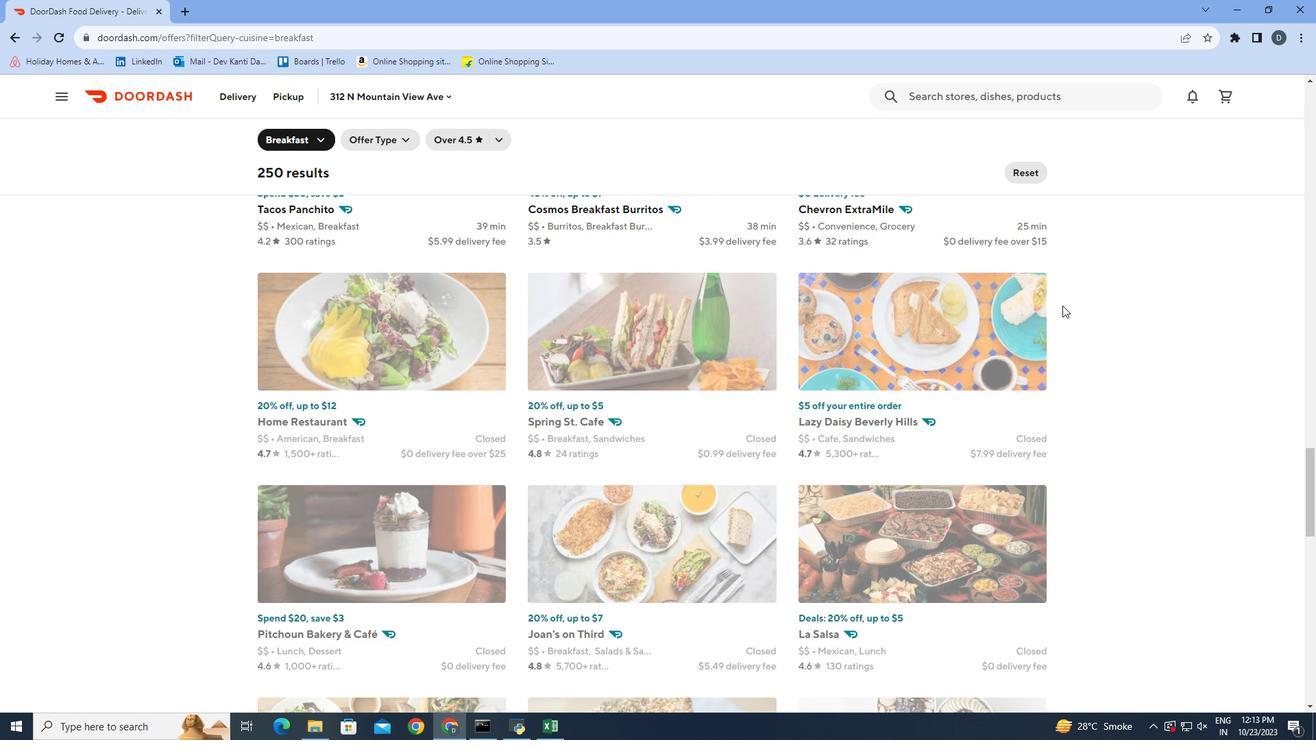 
Action: Mouse moved to (1062, 309)
Screenshot: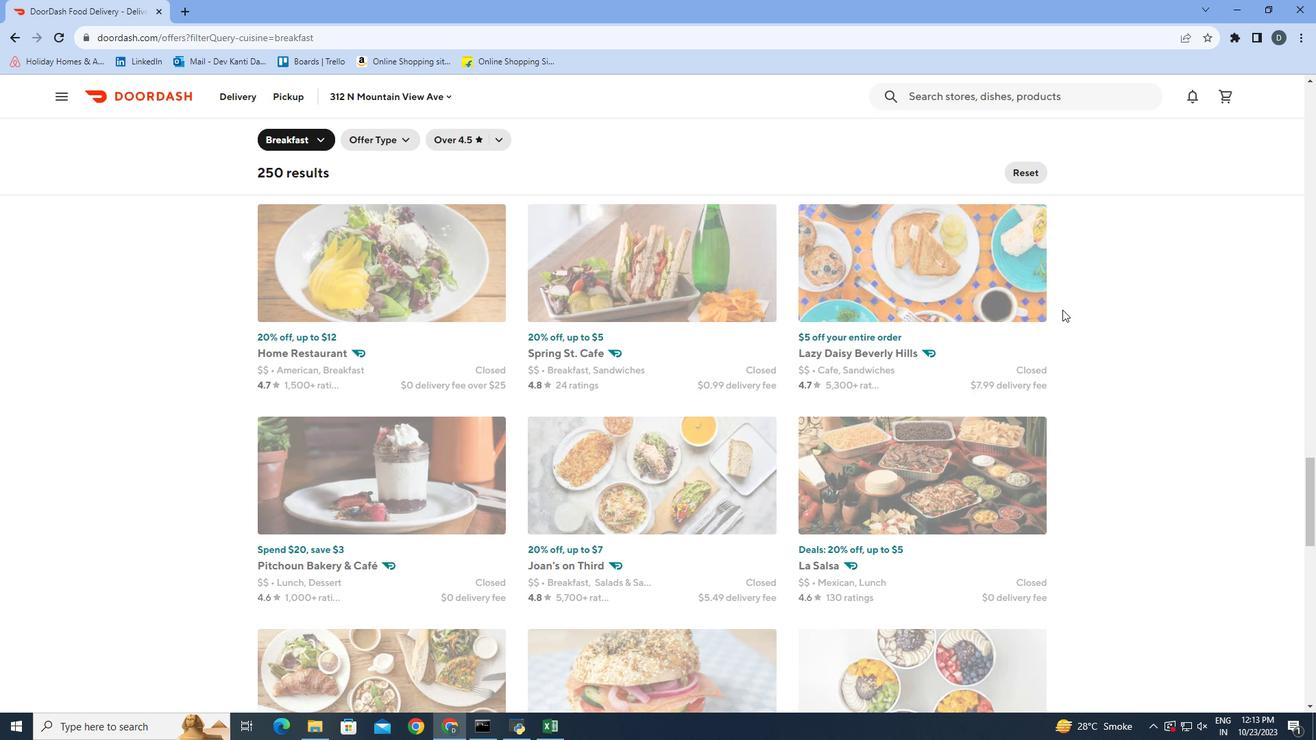 
Action: Mouse scrolled (1062, 309) with delta (0, 0)
Screenshot: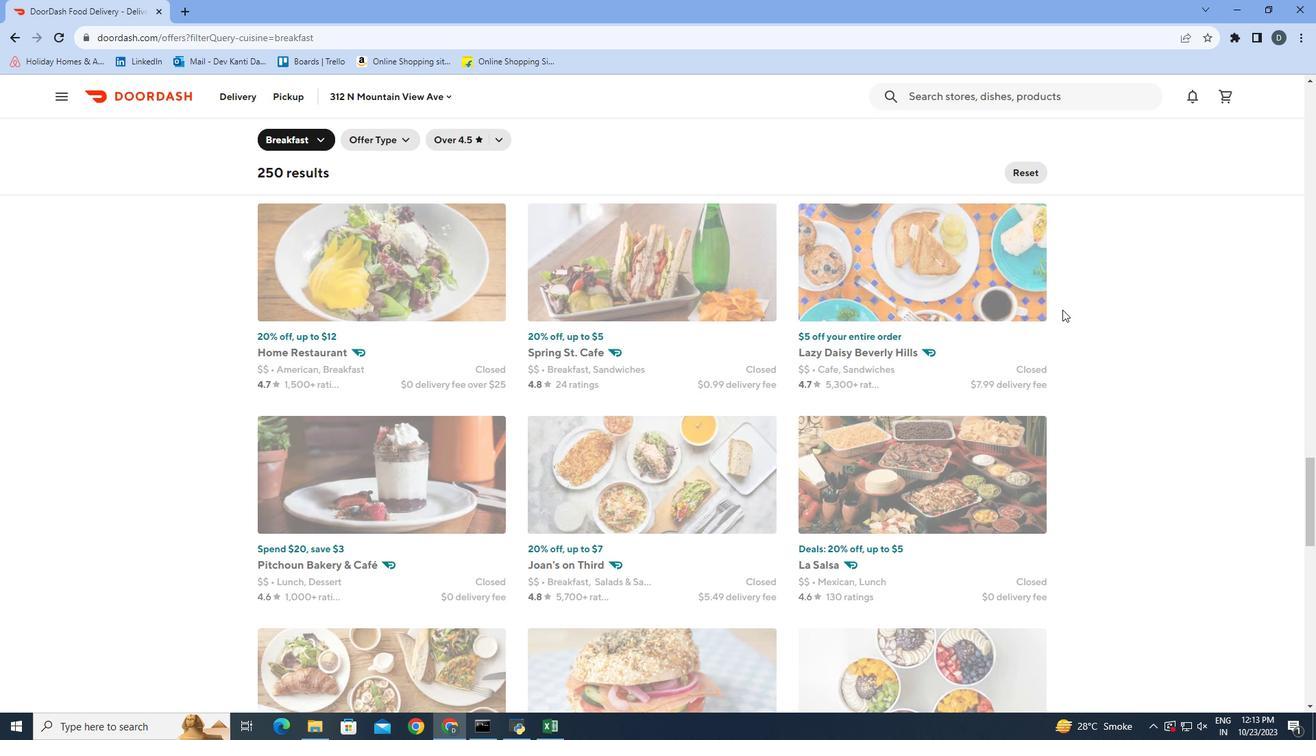 
Action: Mouse scrolled (1062, 309) with delta (0, 0)
Screenshot: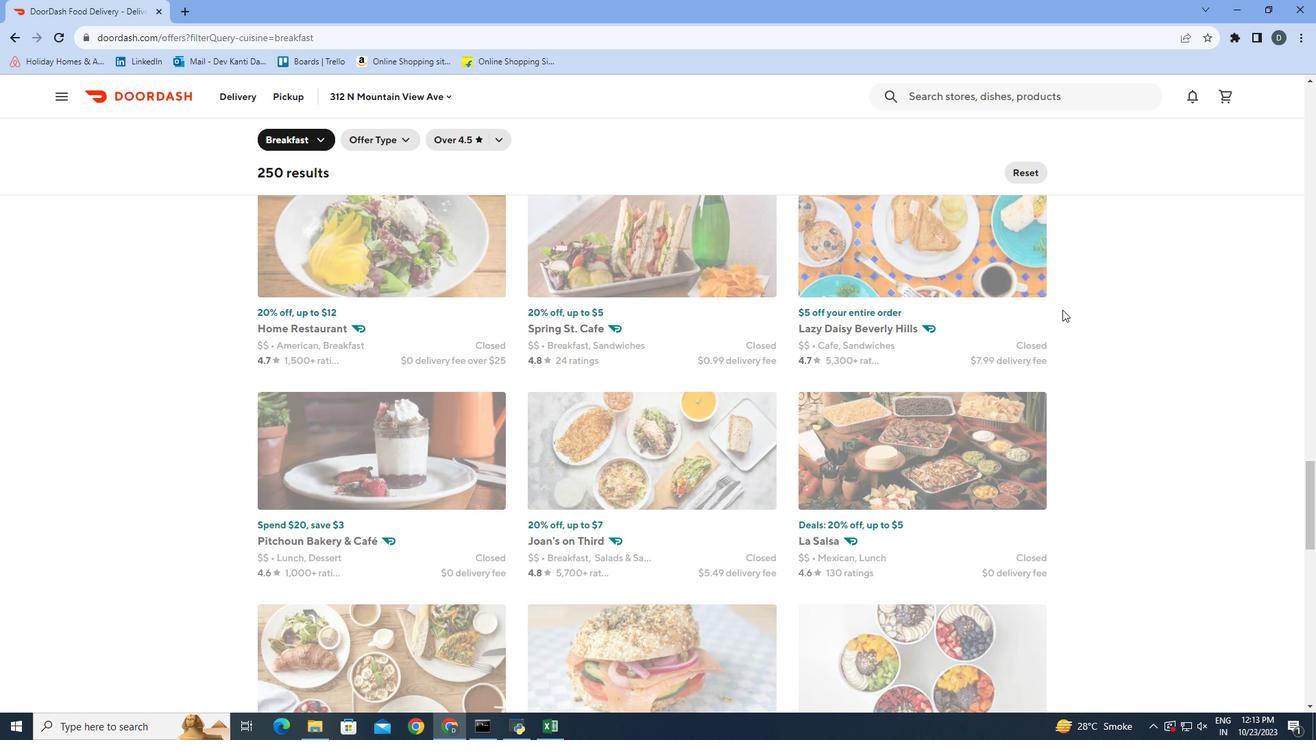 
Action: Mouse moved to (1062, 310)
Screenshot: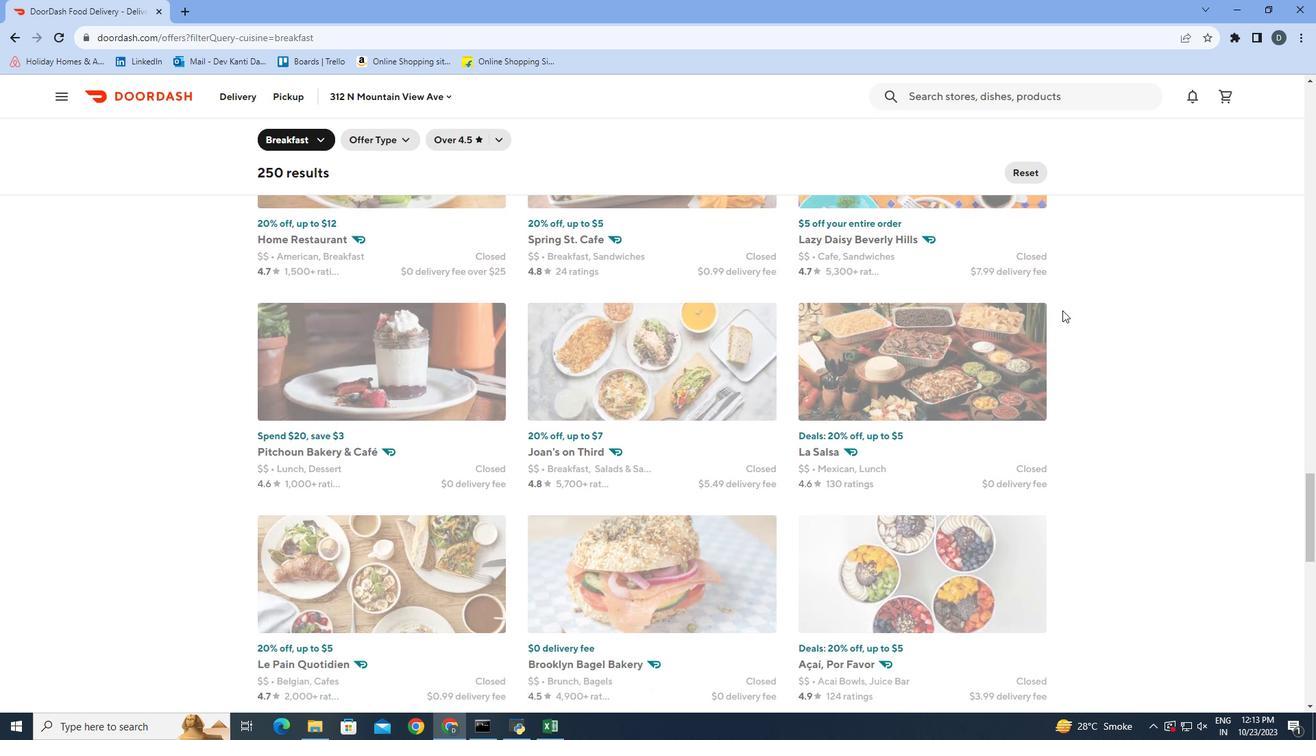 
Action: Mouse scrolled (1062, 309) with delta (0, 0)
Screenshot: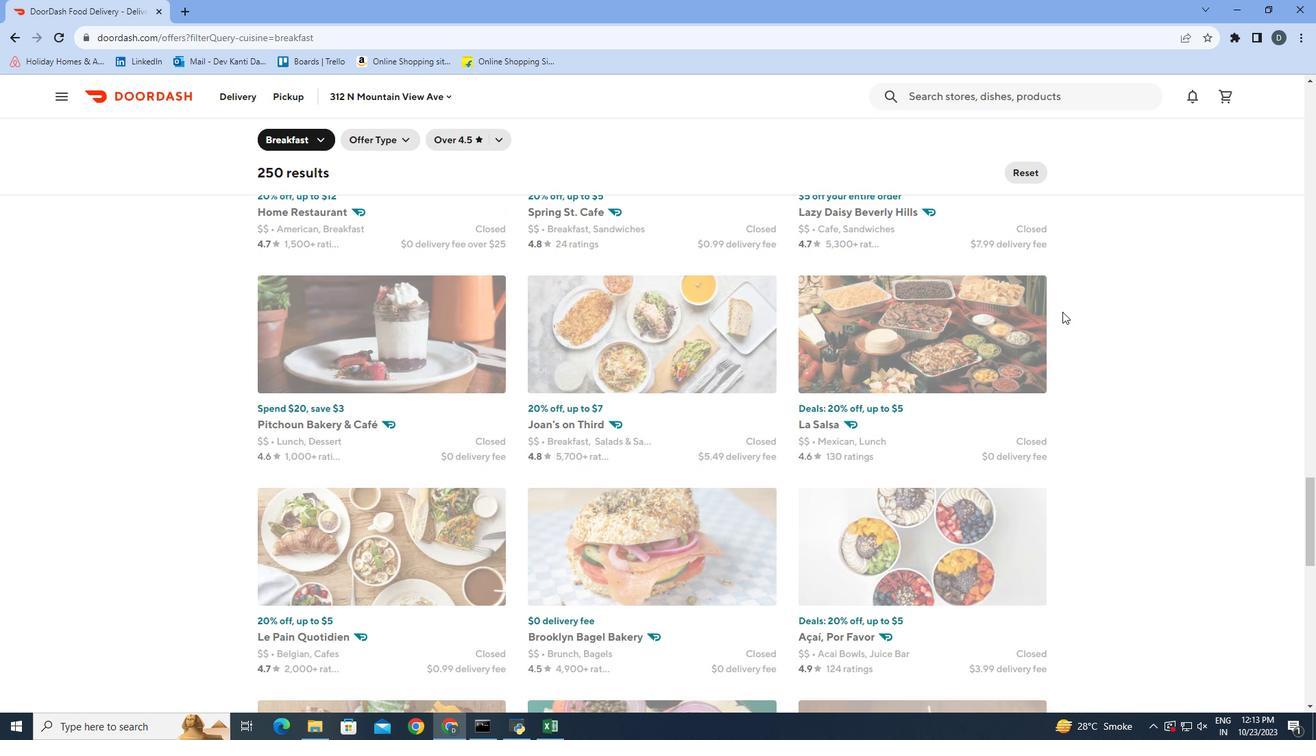 
Action: Mouse moved to (1061, 312)
Screenshot: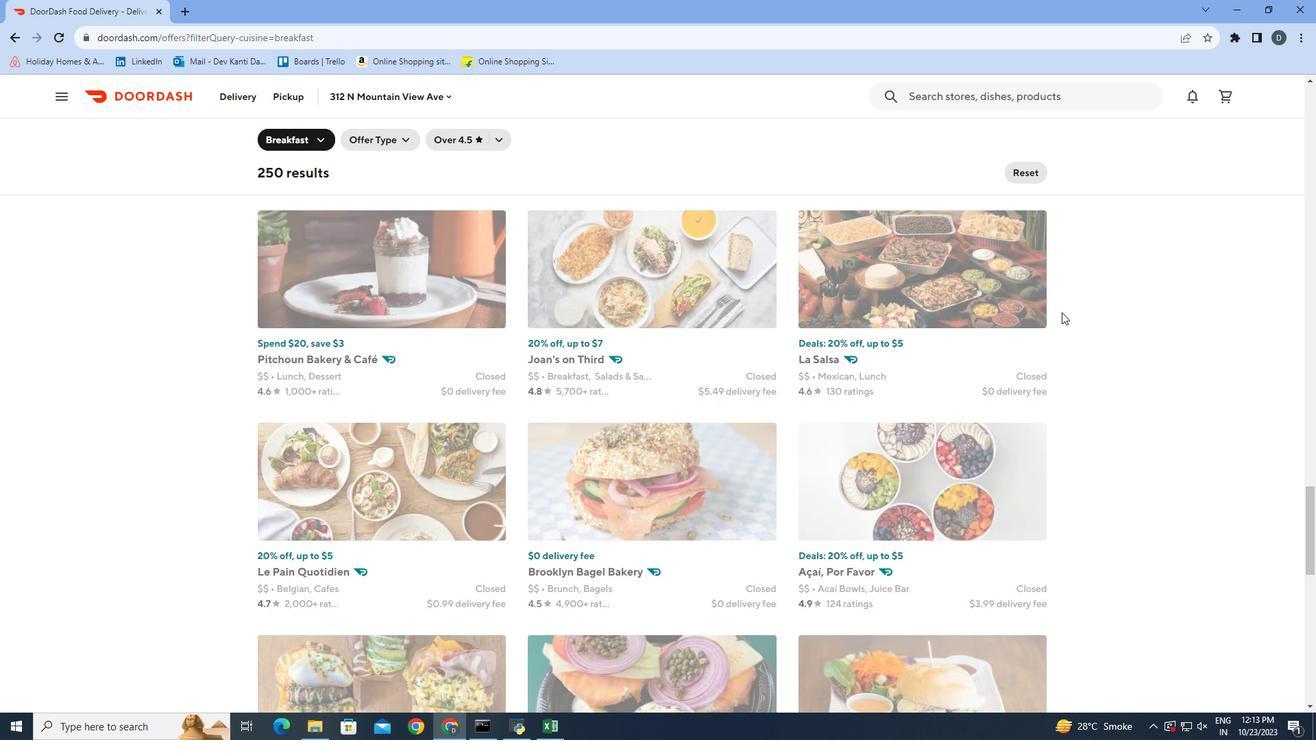 
Action: Mouse scrolled (1061, 311) with delta (0, 0)
Screenshot: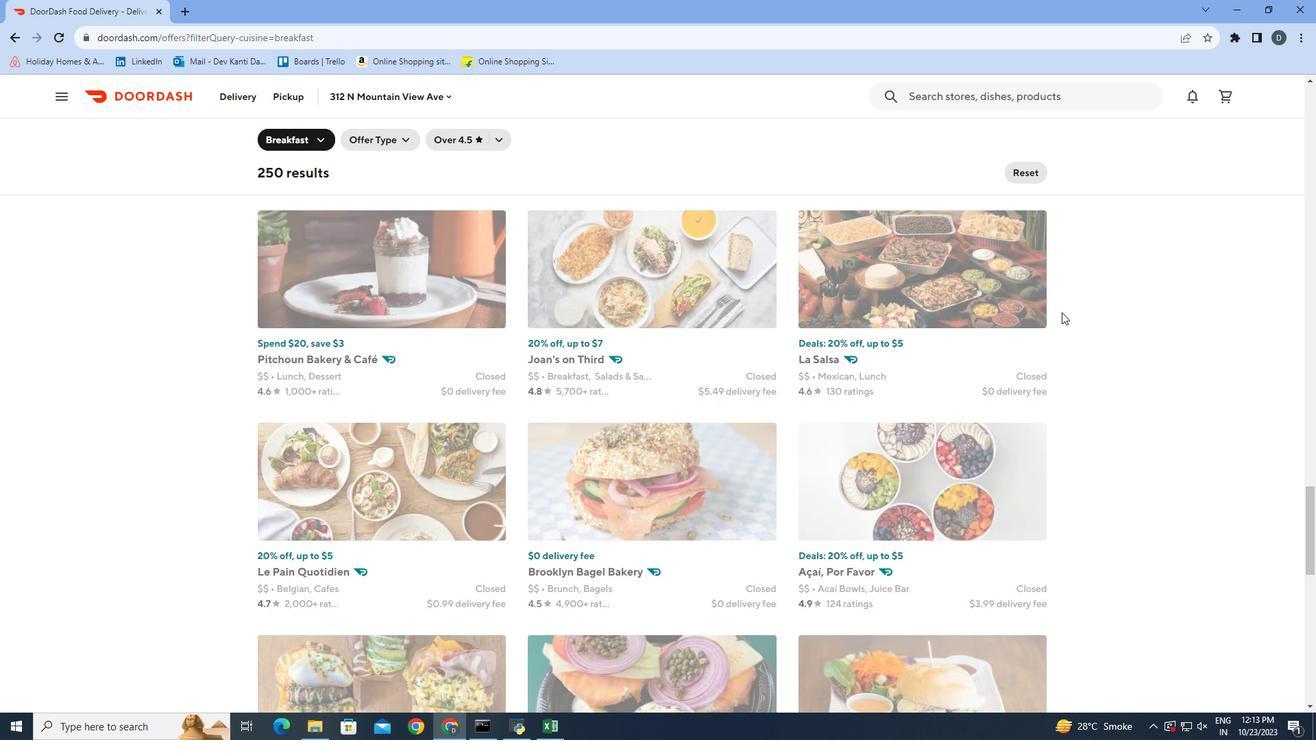 
Action: Mouse moved to (1060, 315)
Screenshot: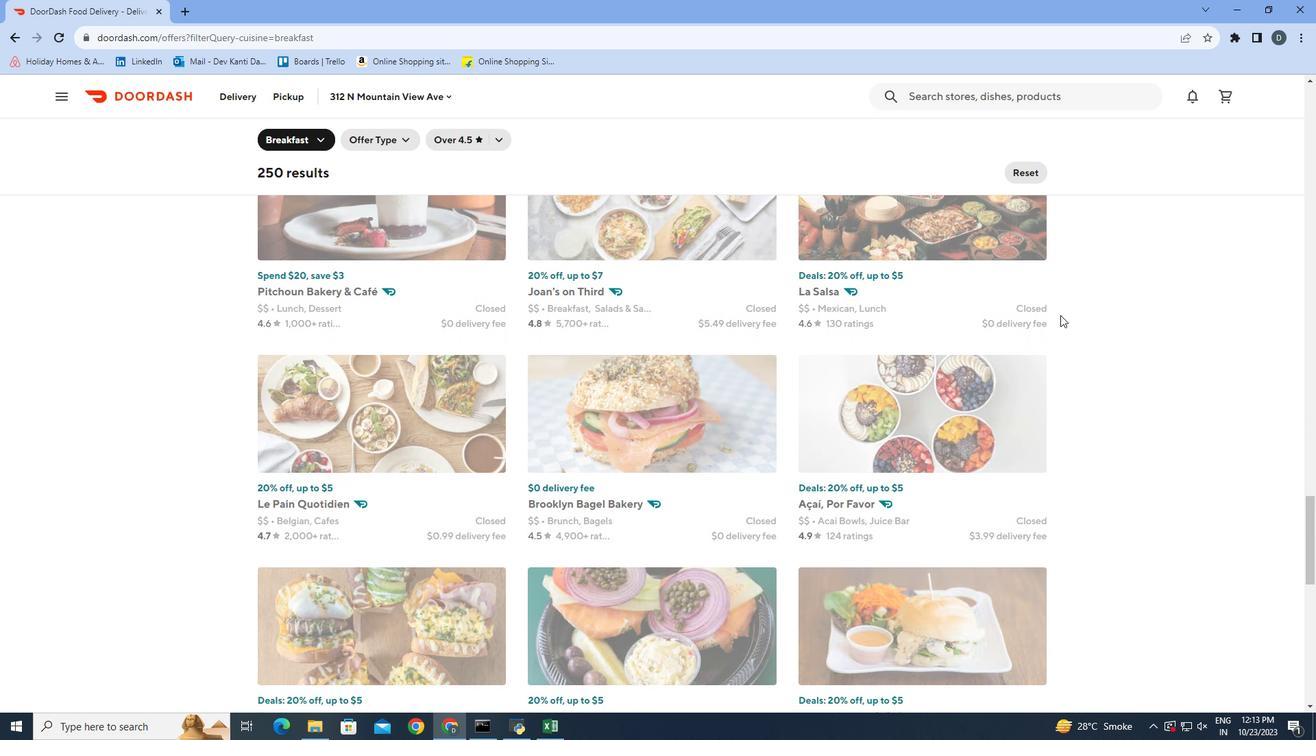 
Action: Mouse scrolled (1060, 314) with delta (0, 0)
Screenshot: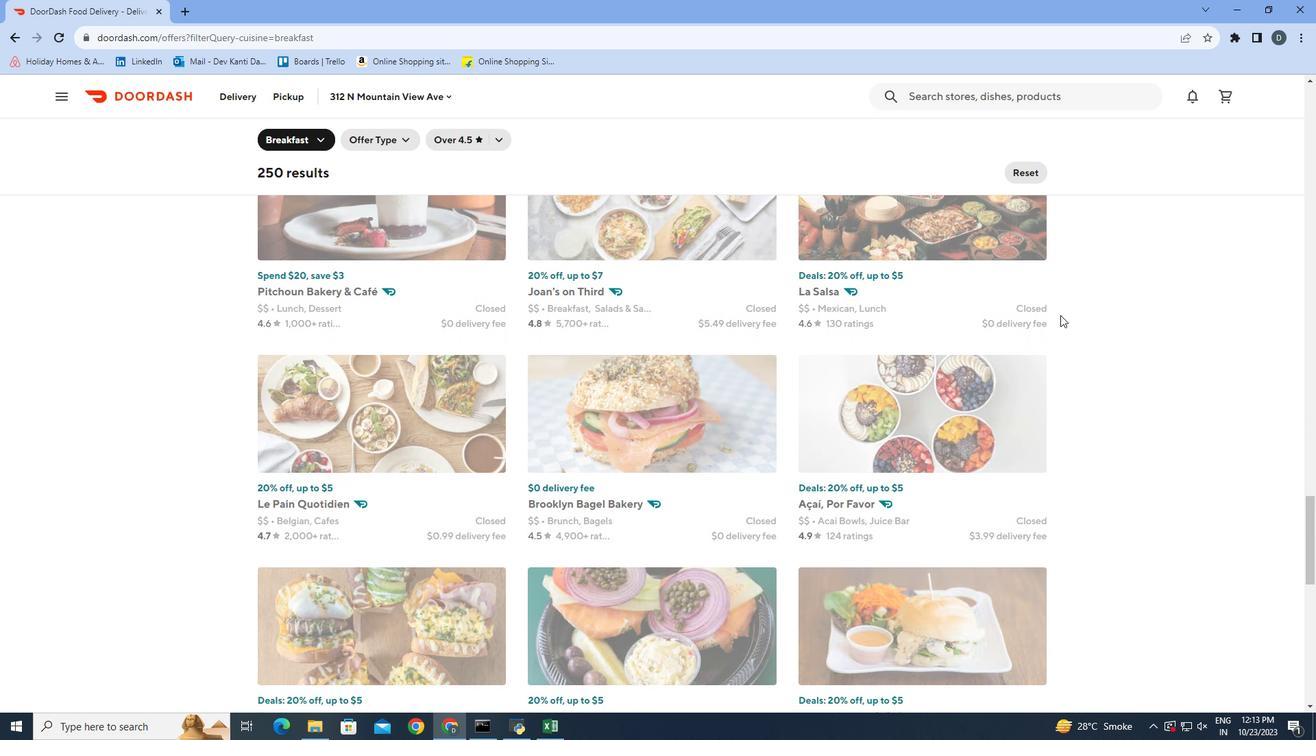 
Action: Mouse moved to (1060, 316)
Screenshot: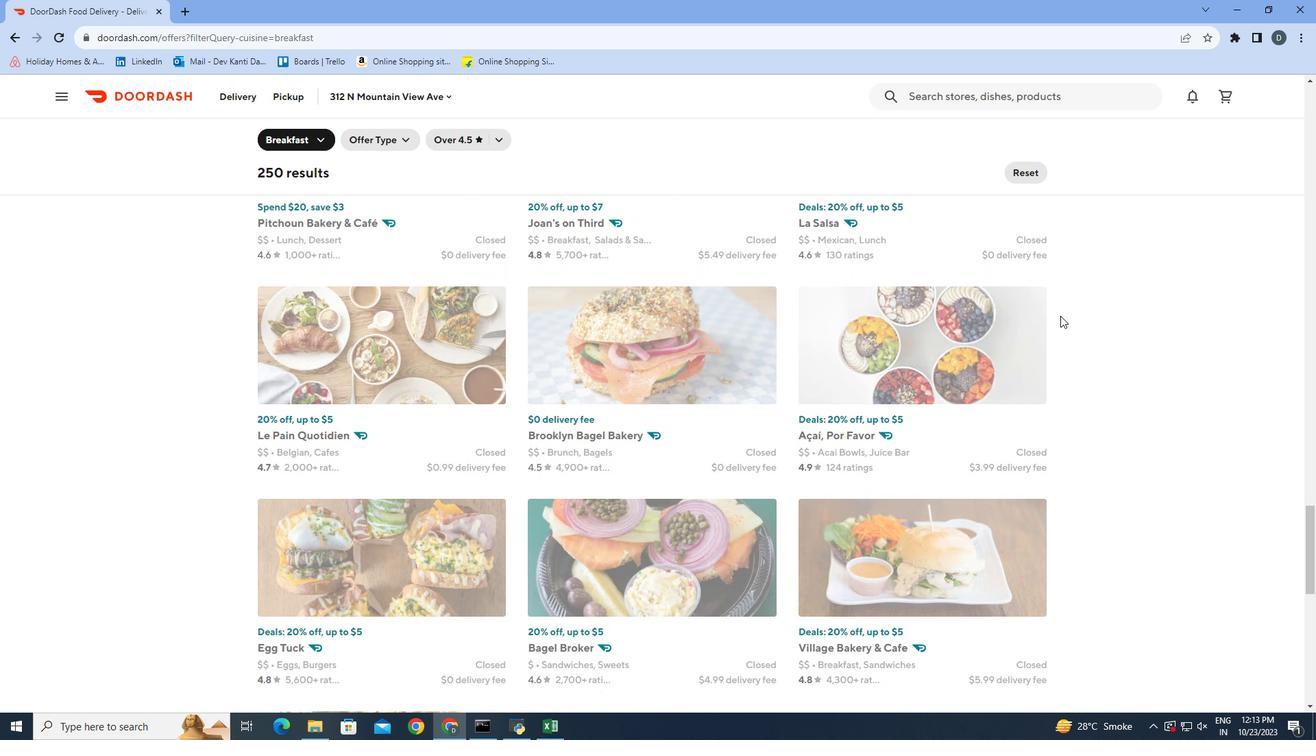
Action: Mouse scrolled (1060, 315) with delta (0, 0)
Screenshot: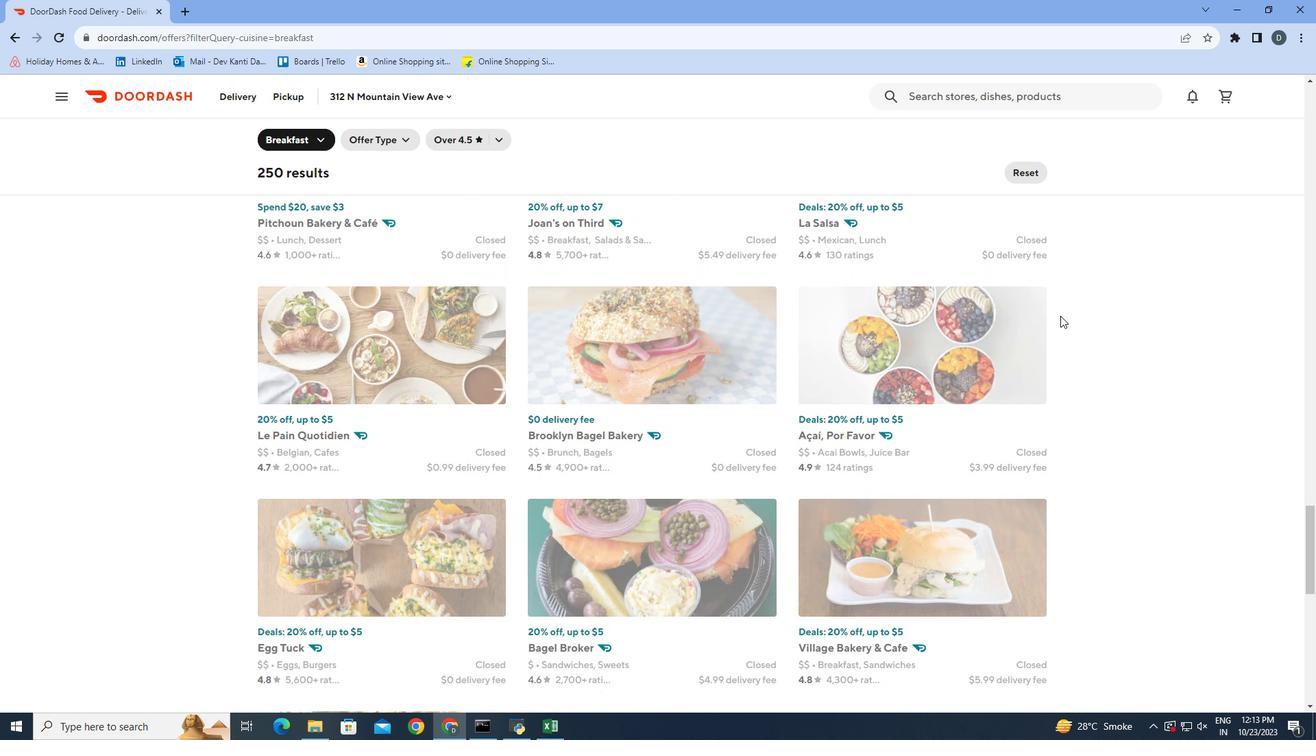 
Action: Mouse moved to (1060, 318)
Screenshot: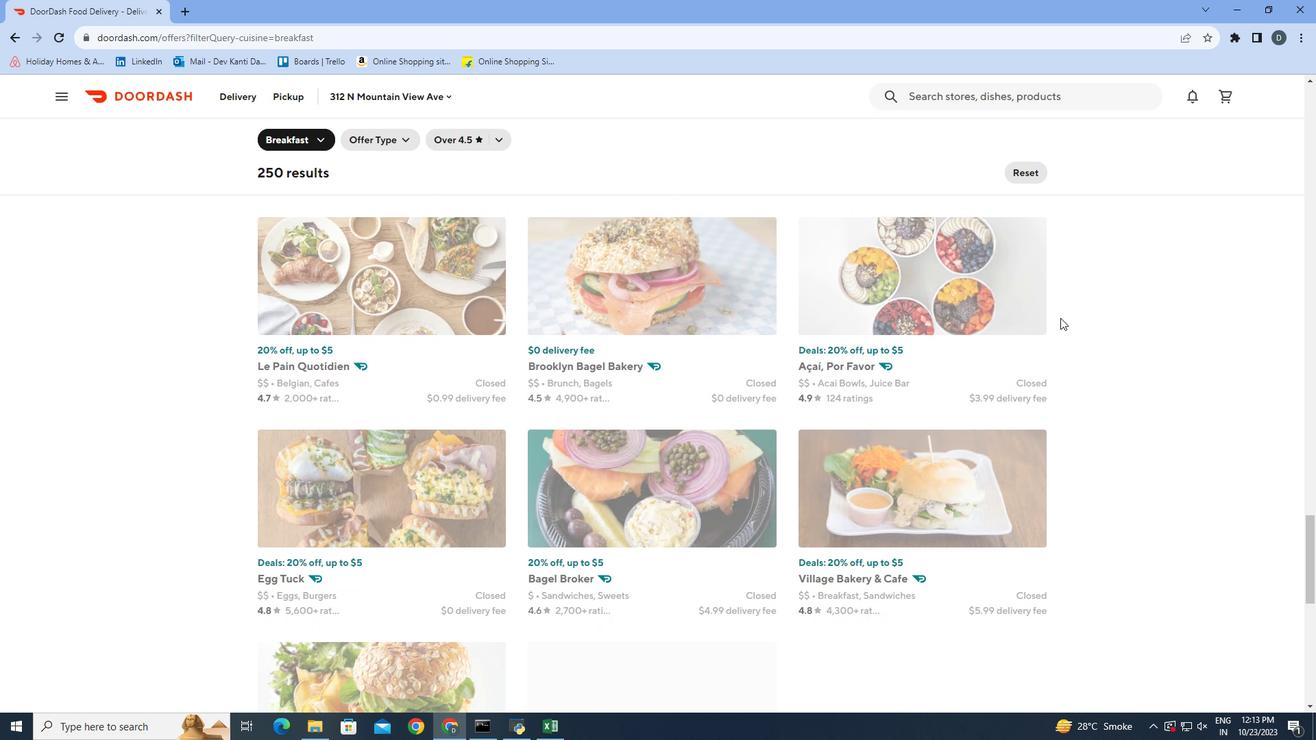 
Action: Mouse scrolled (1060, 317) with delta (0, 0)
Screenshot: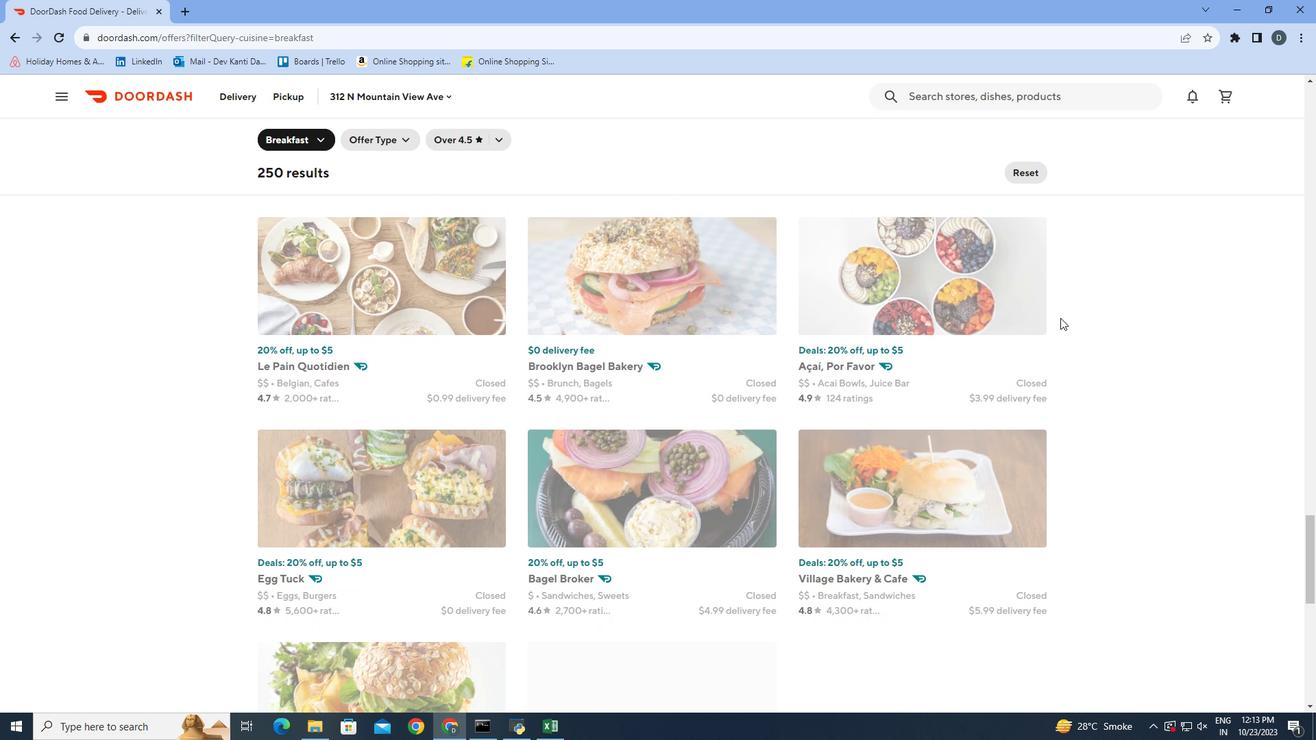 
Action: Mouse moved to (1059, 320)
Screenshot: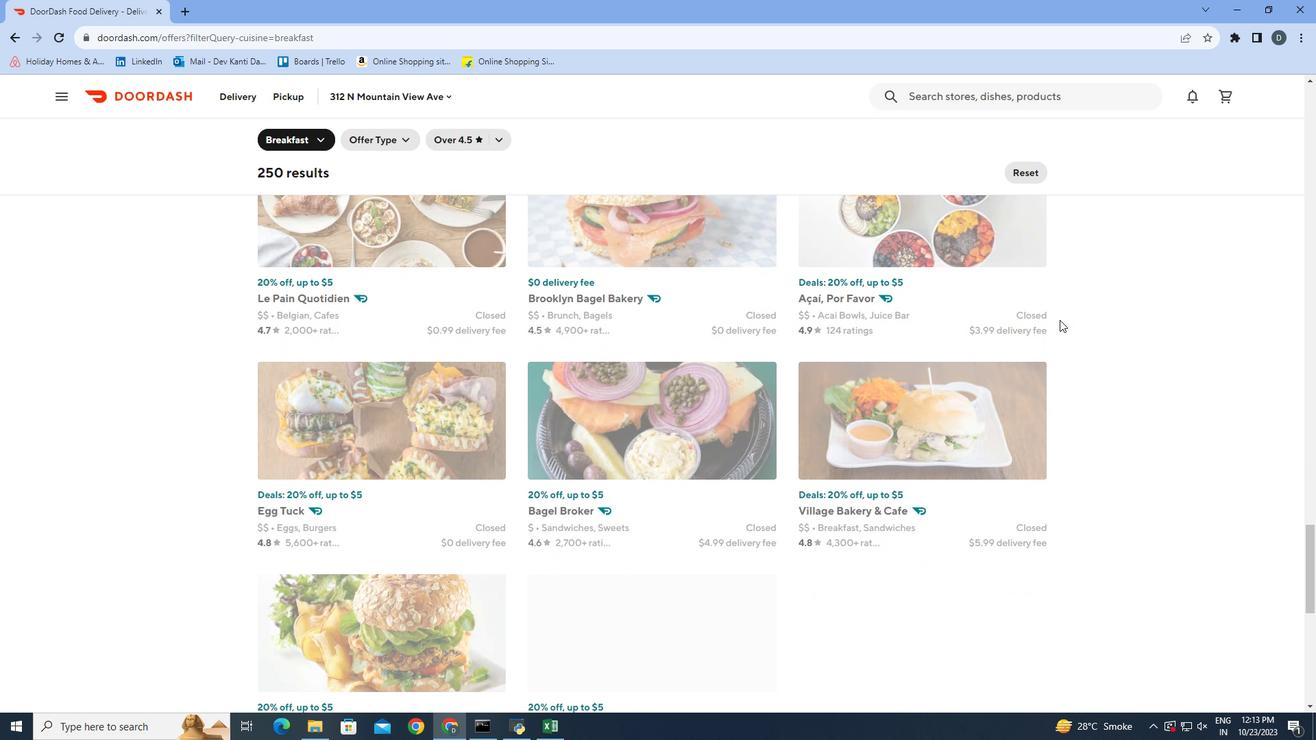 
Action: Mouse scrolled (1059, 319) with delta (0, 0)
Screenshot: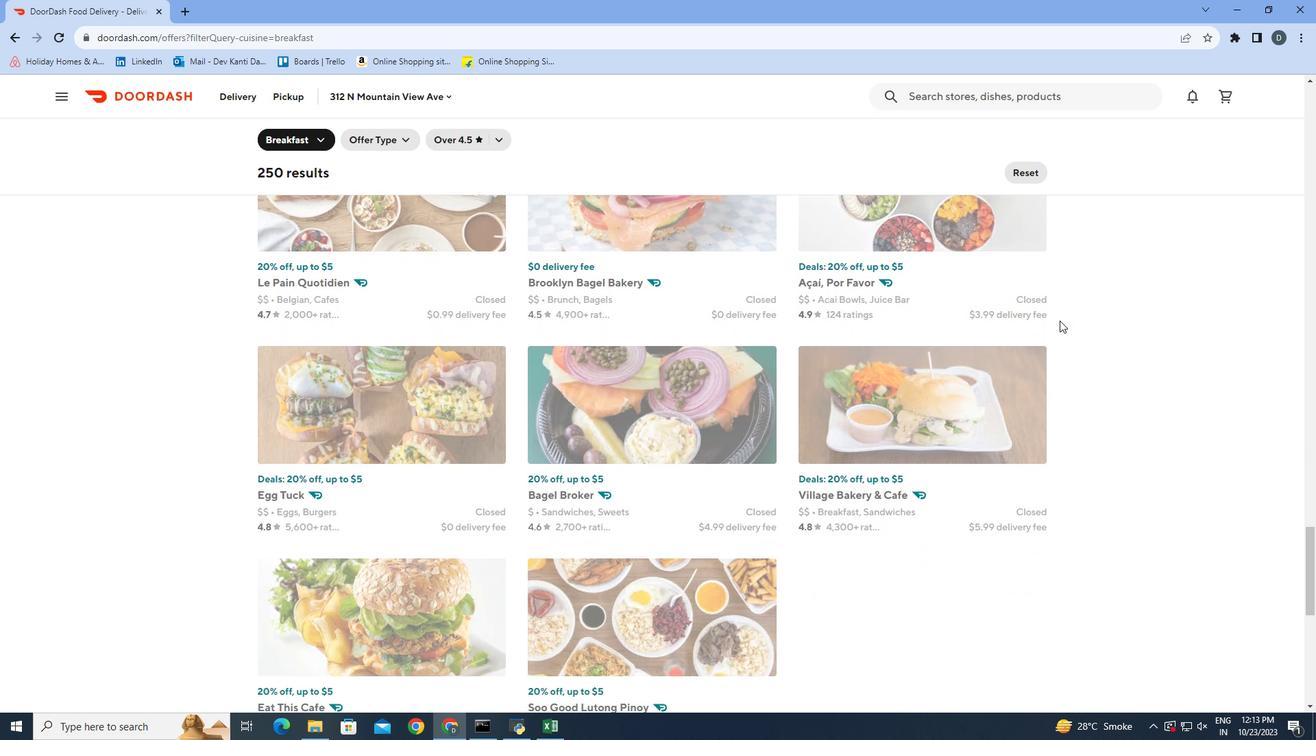 
Action: Mouse moved to (1059, 322)
Screenshot: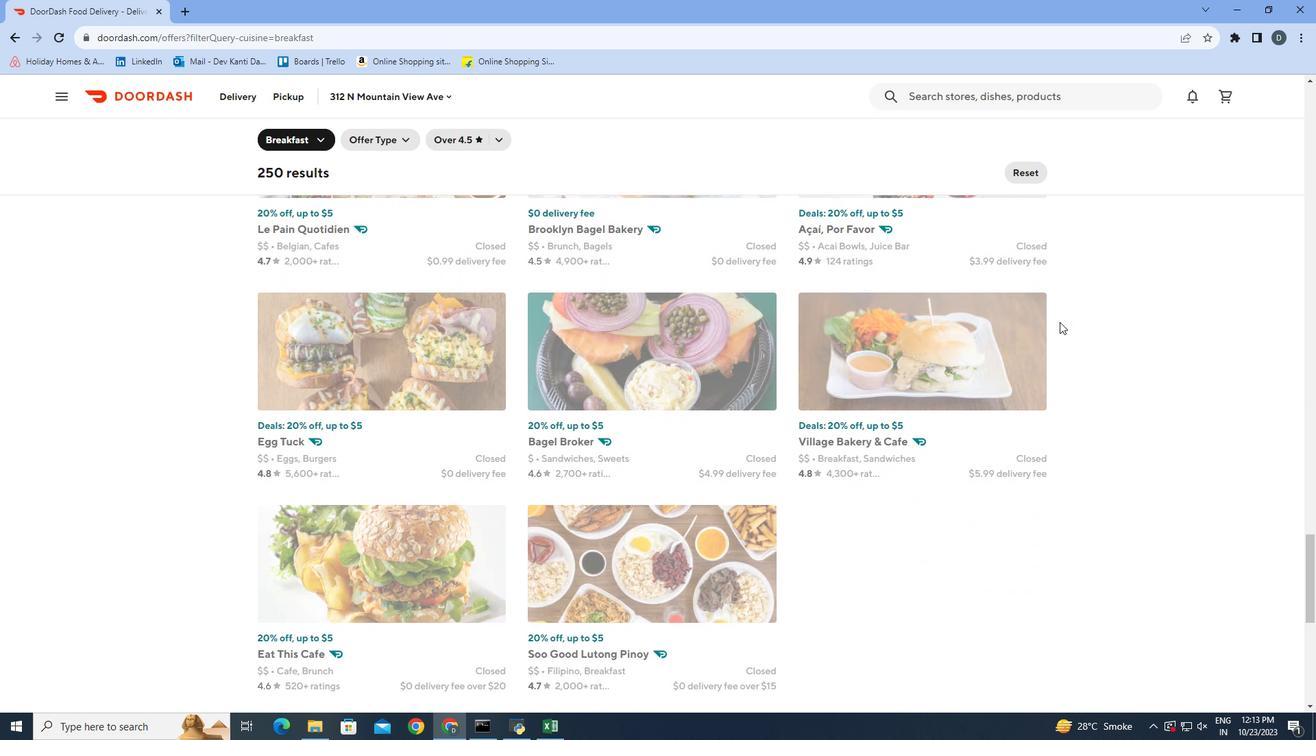 
Action: Mouse scrolled (1059, 321) with delta (0, 0)
Screenshot: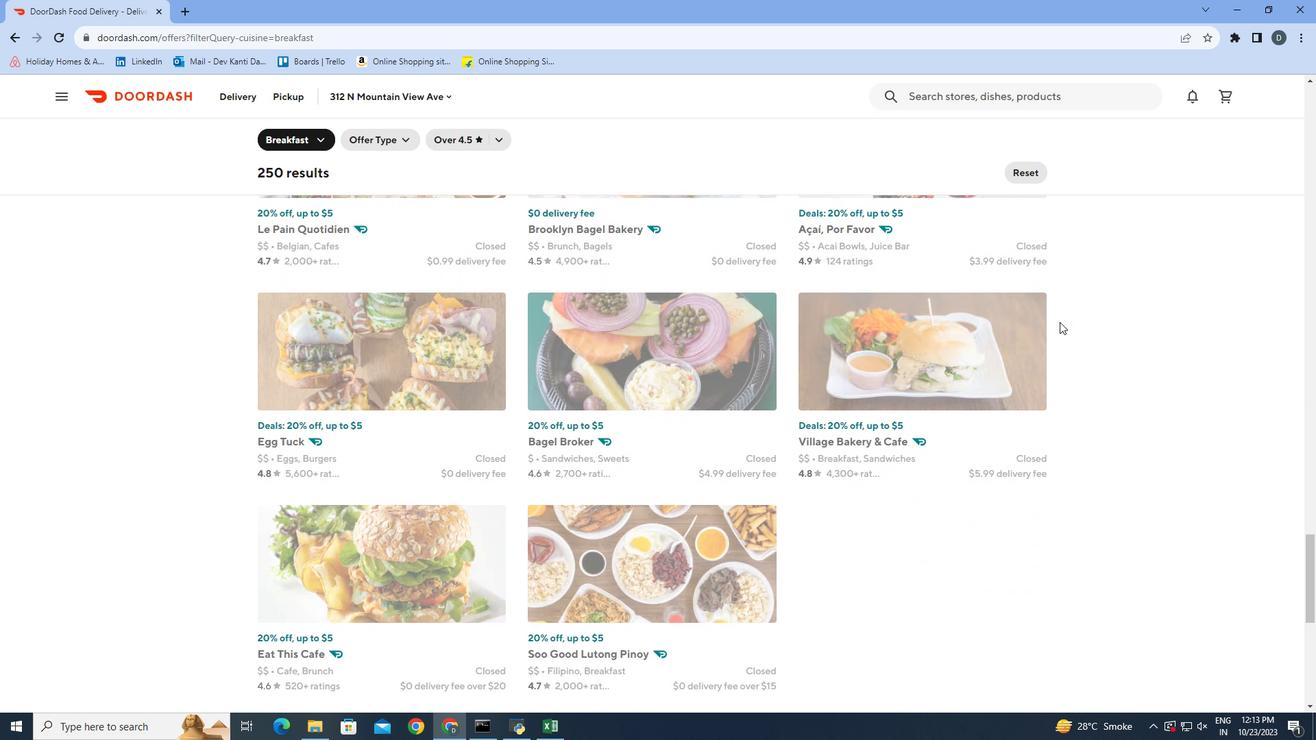 
Action: Mouse moved to (1059, 323)
Screenshot: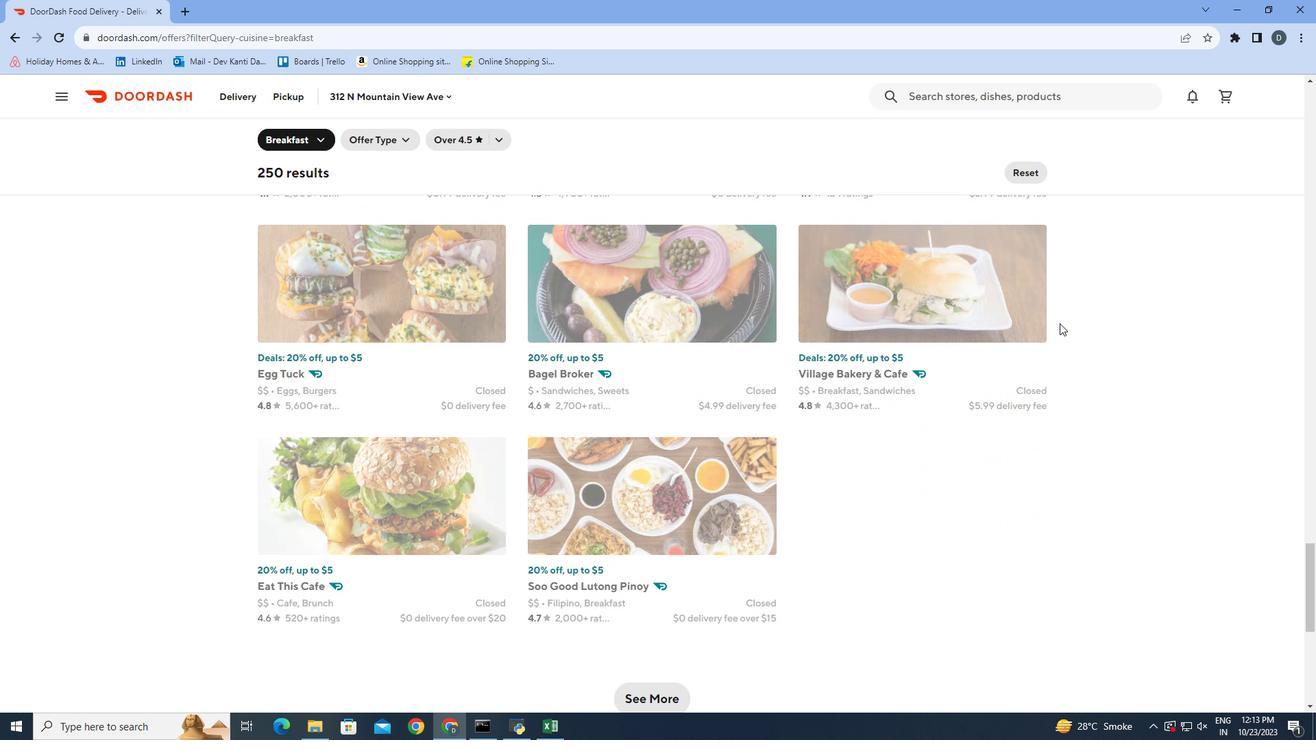 
Action: Mouse scrolled (1059, 322) with delta (0, 0)
Screenshot: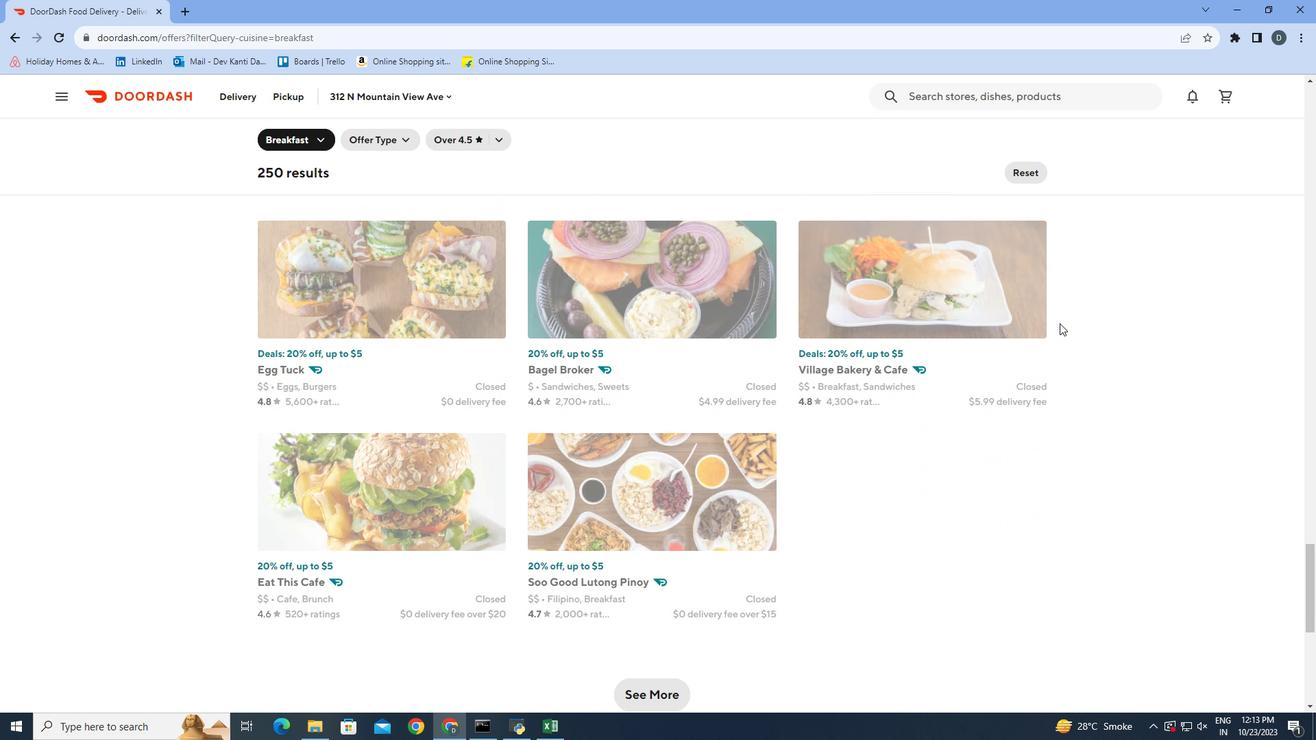 
Action: Mouse moved to (1067, 332)
Screenshot: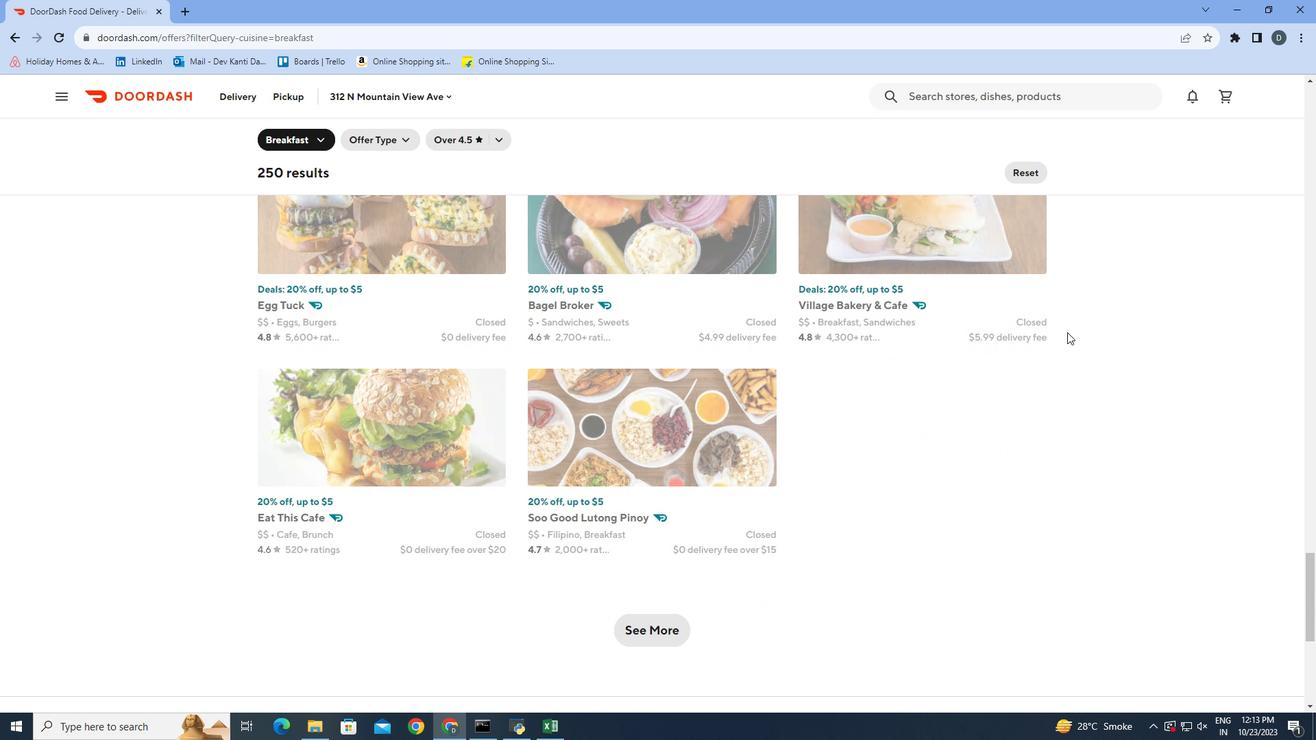 
Action: Mouse scrolled (1067, 331) with delta (0, 0)
Screenshot: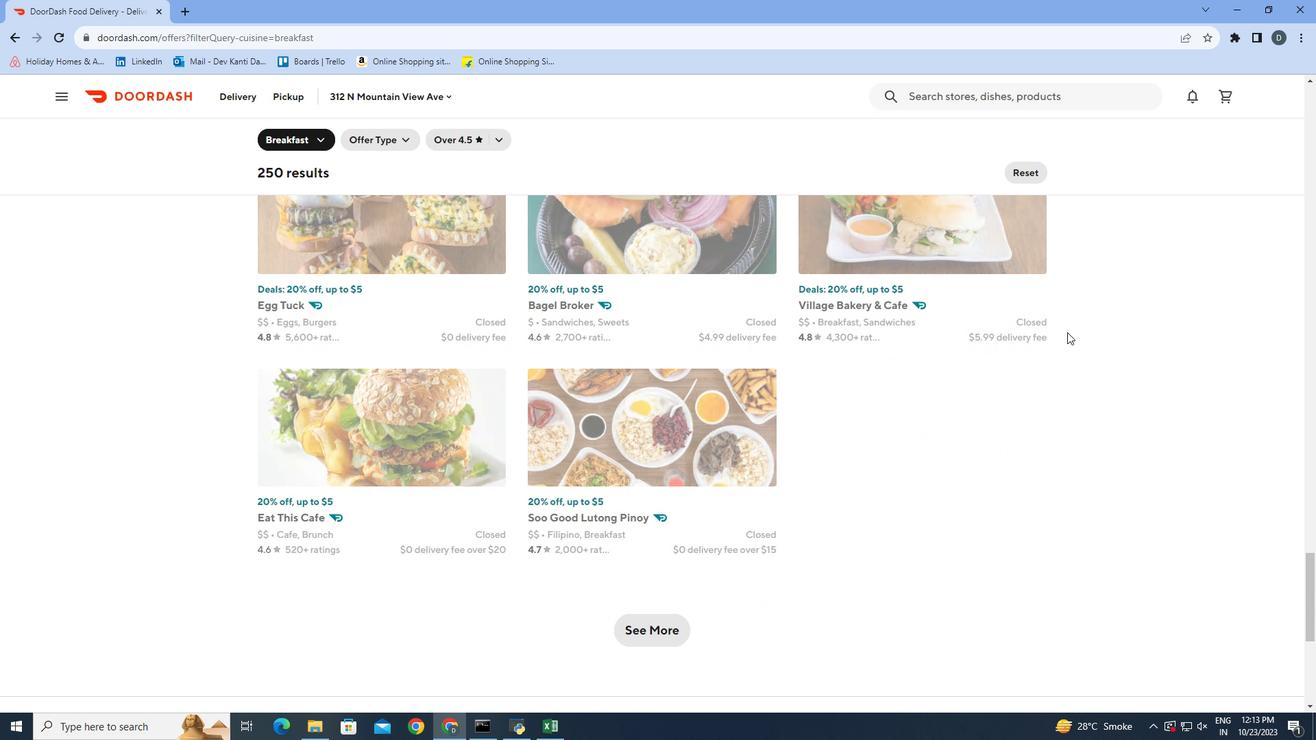 
Action: Mouse moved to (1066, 335)
Screenshot: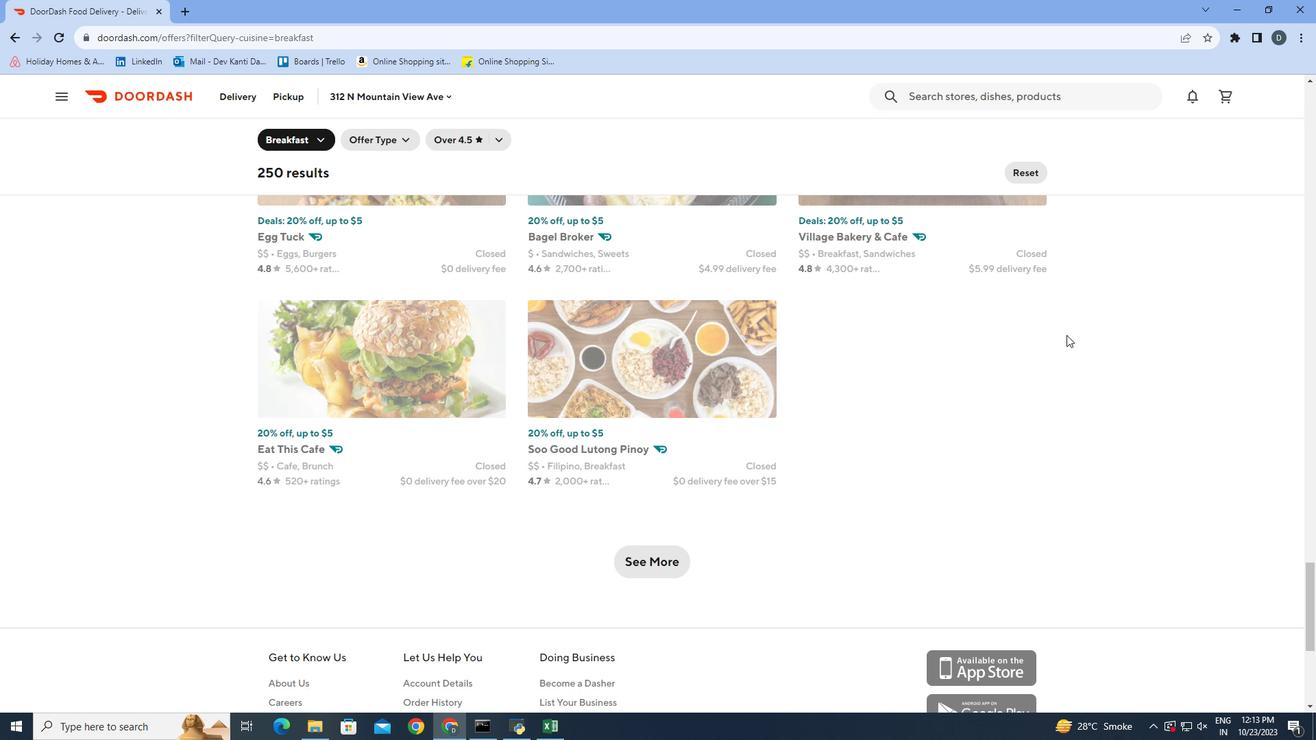 
Action: Mouse scrolled (1066, 334) with delta (0, 0)
Screenshot: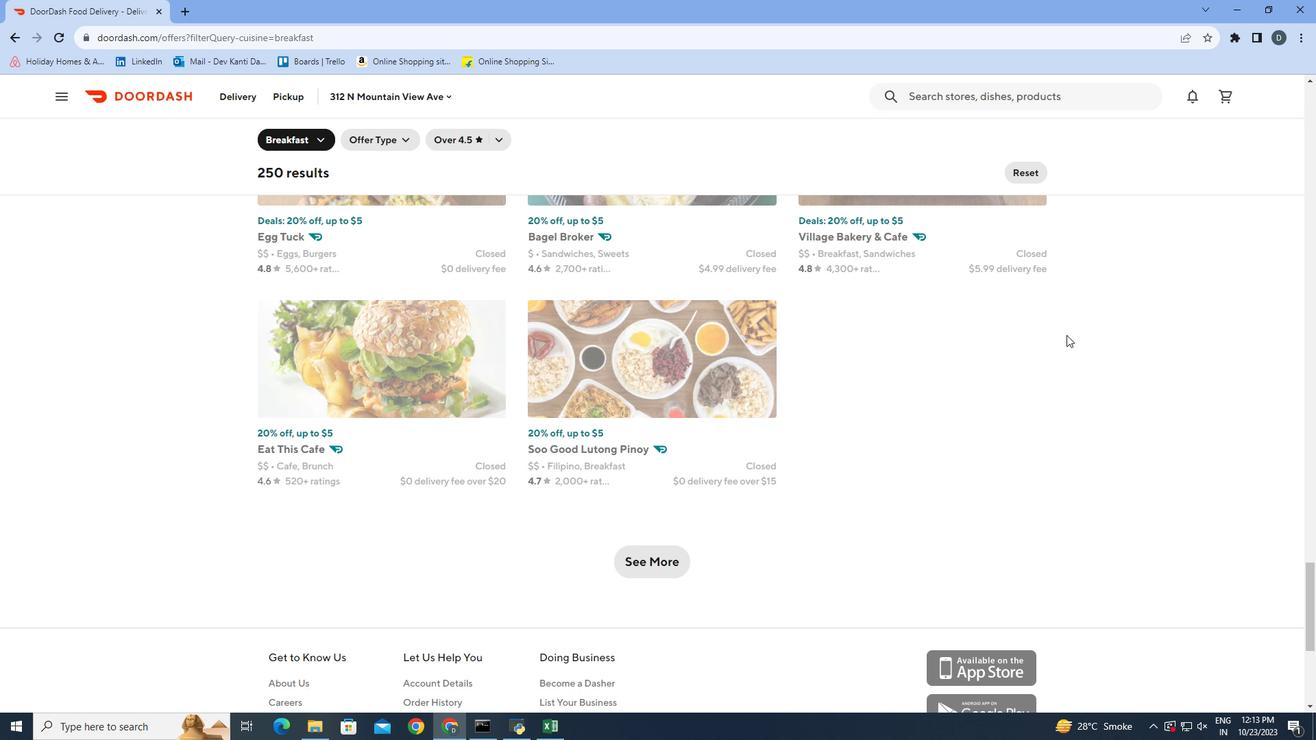 
Action: Mouse moved to (663, 496)
Screenshot: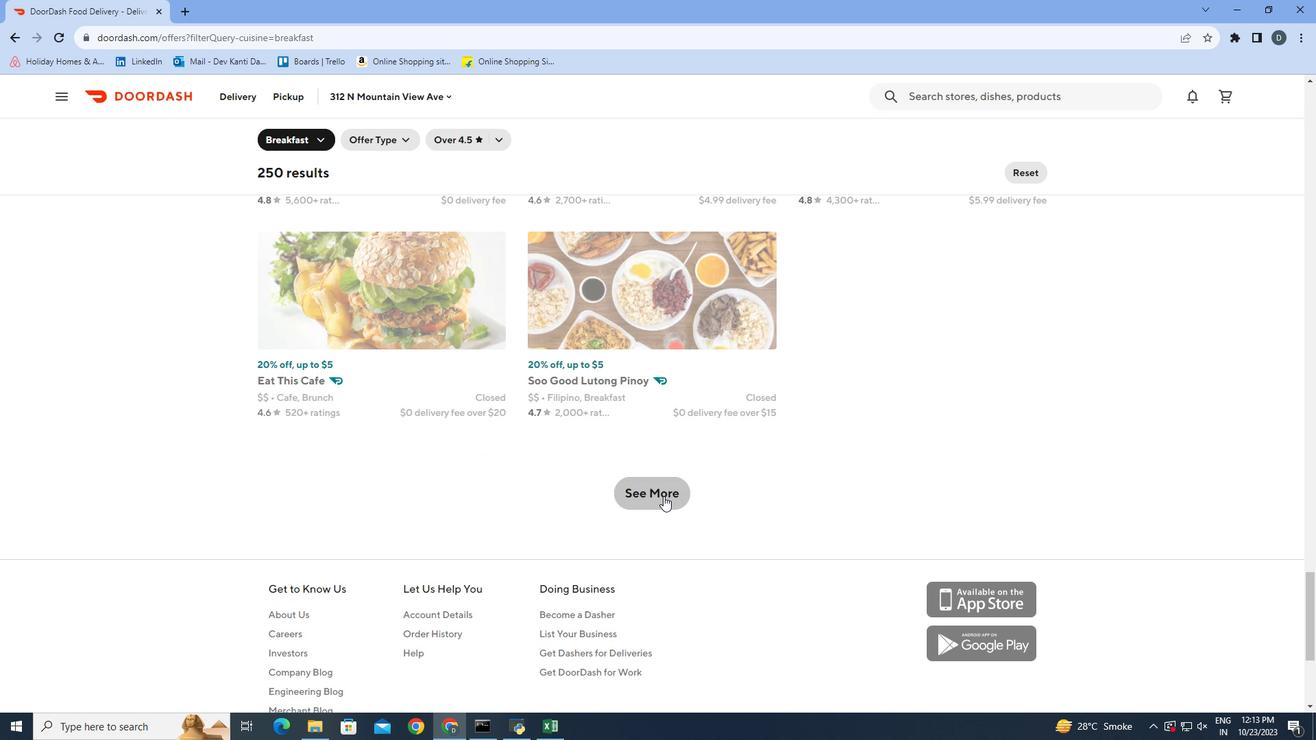 
Action: Mouse pressed left at (663, 496)
Screenshot: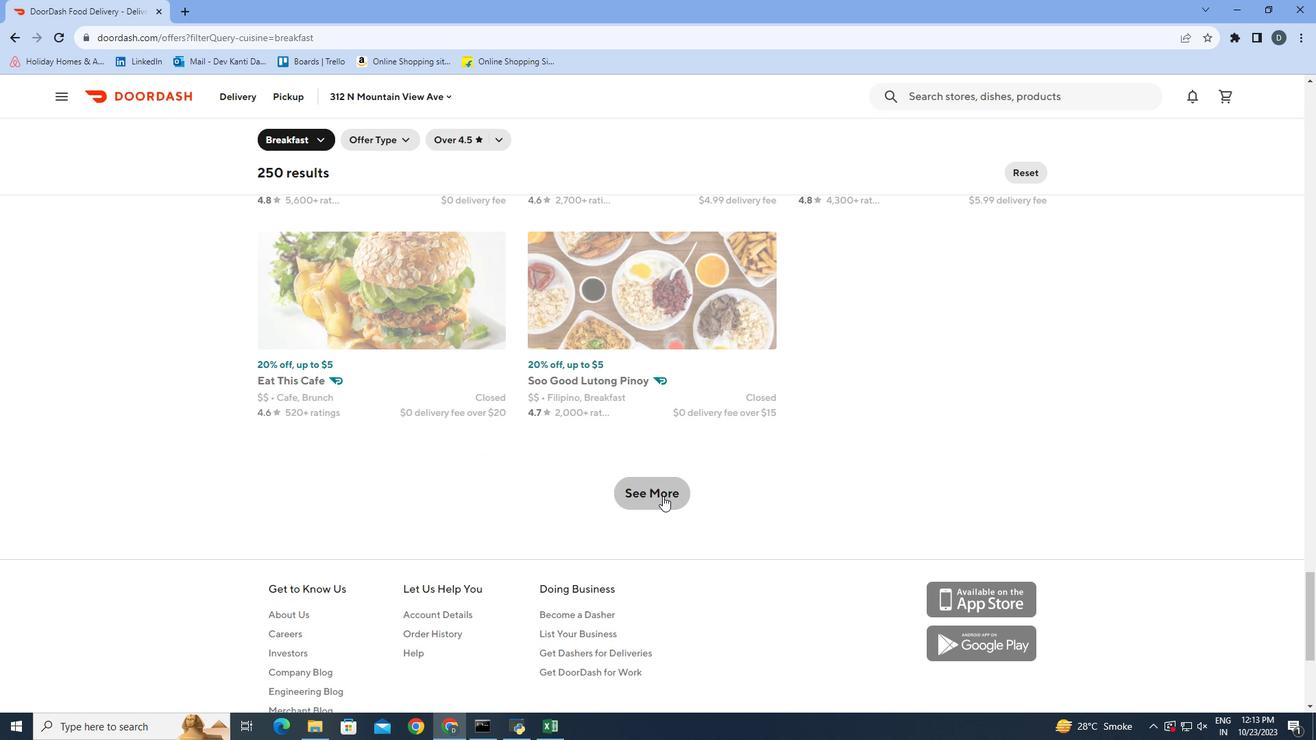 
Action: Mouse moved to (1059, 351)
Screenshot: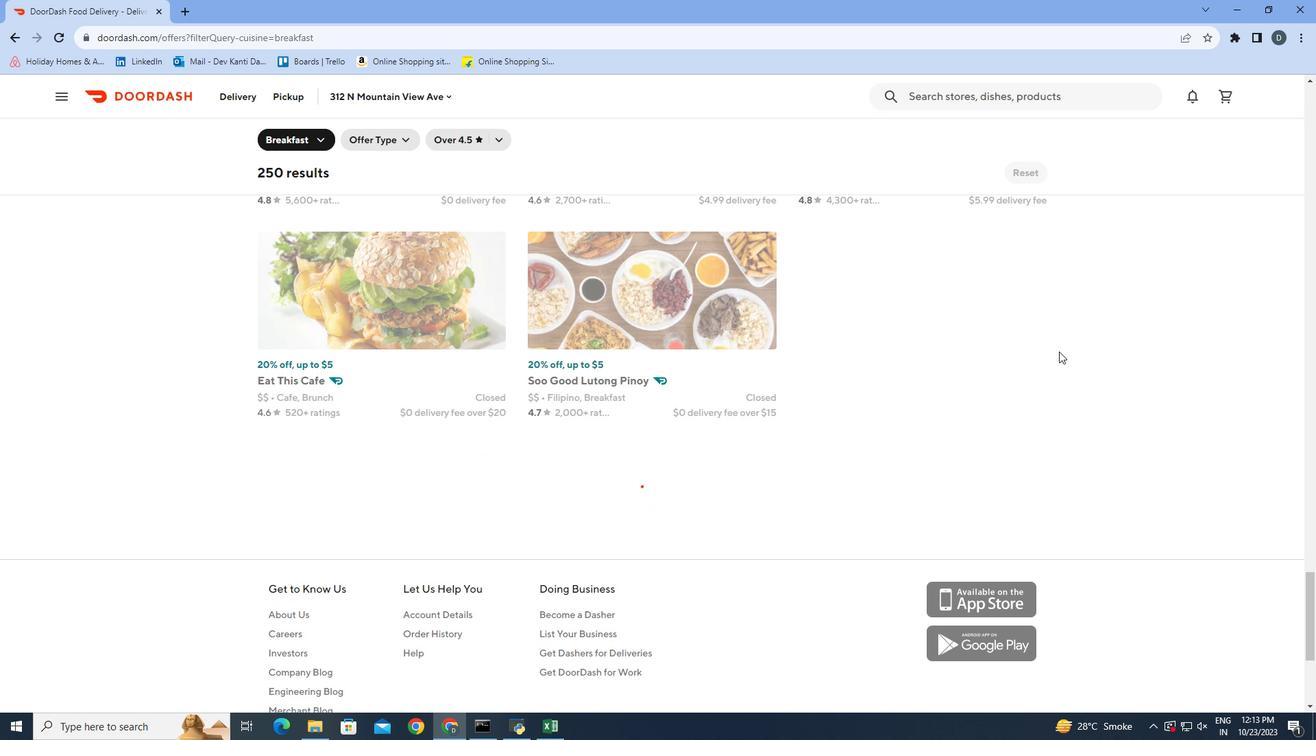 
Action: Mouse scrolled (1059, 350) with delta (0, 0)
Screenshot: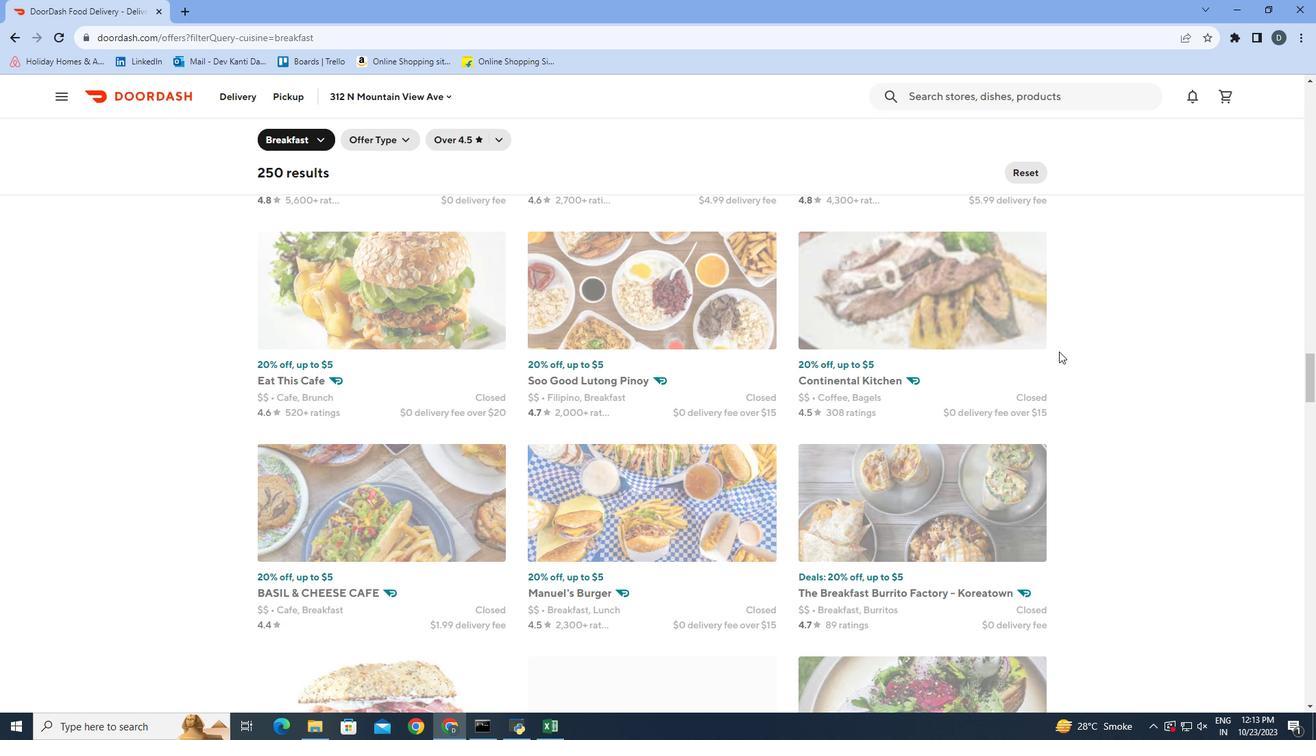 
Action: Mouse scrolled (1059, 350) with delta (0, 0)
Screenshot: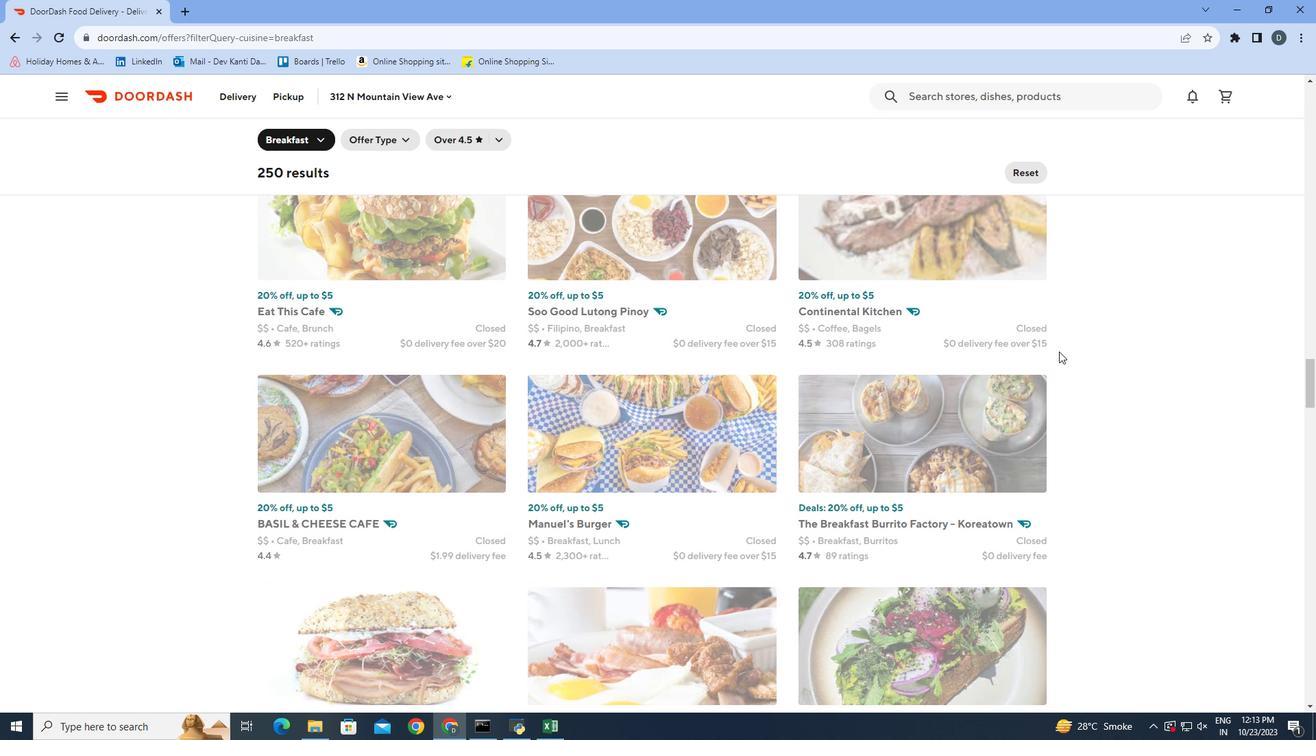 
Action: Mouse scrolled (1059, 350) with delta (0, 0)
Screenshot: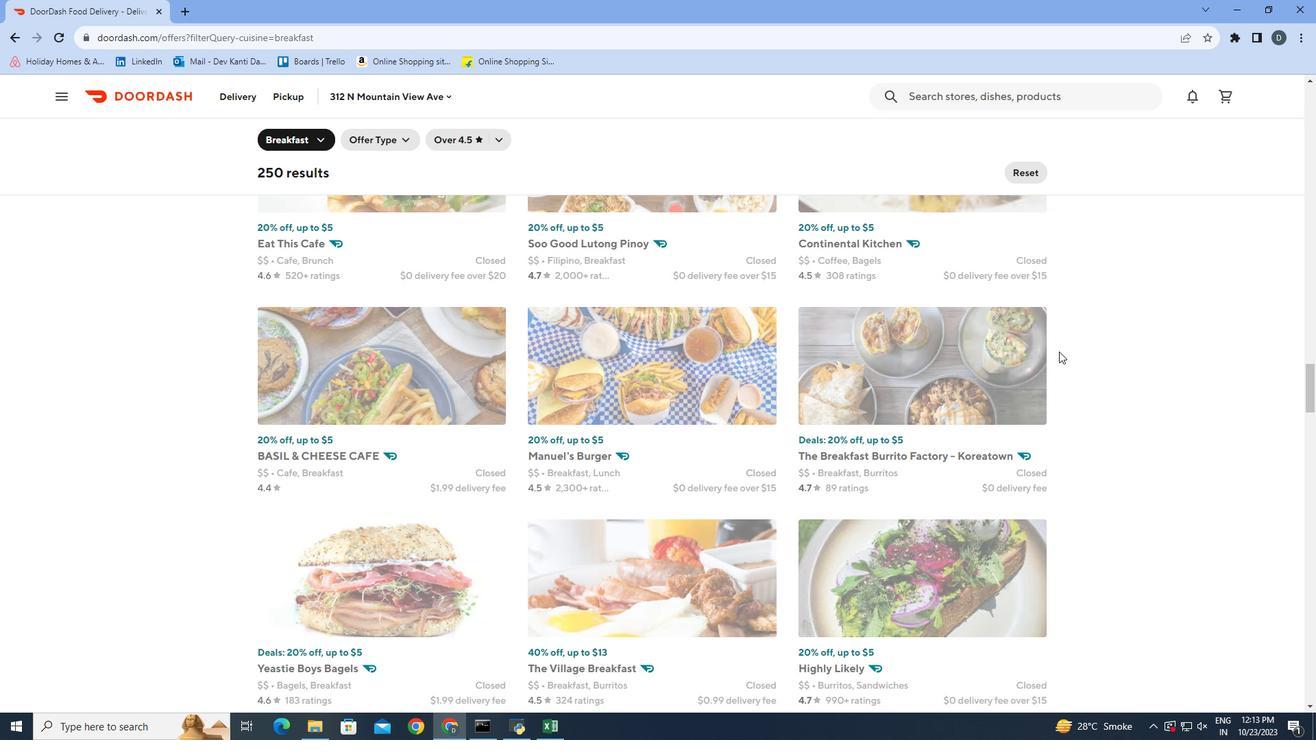 
Action: Mouse scrolled (1059, 350) with delta (0, 0)
Screenshot: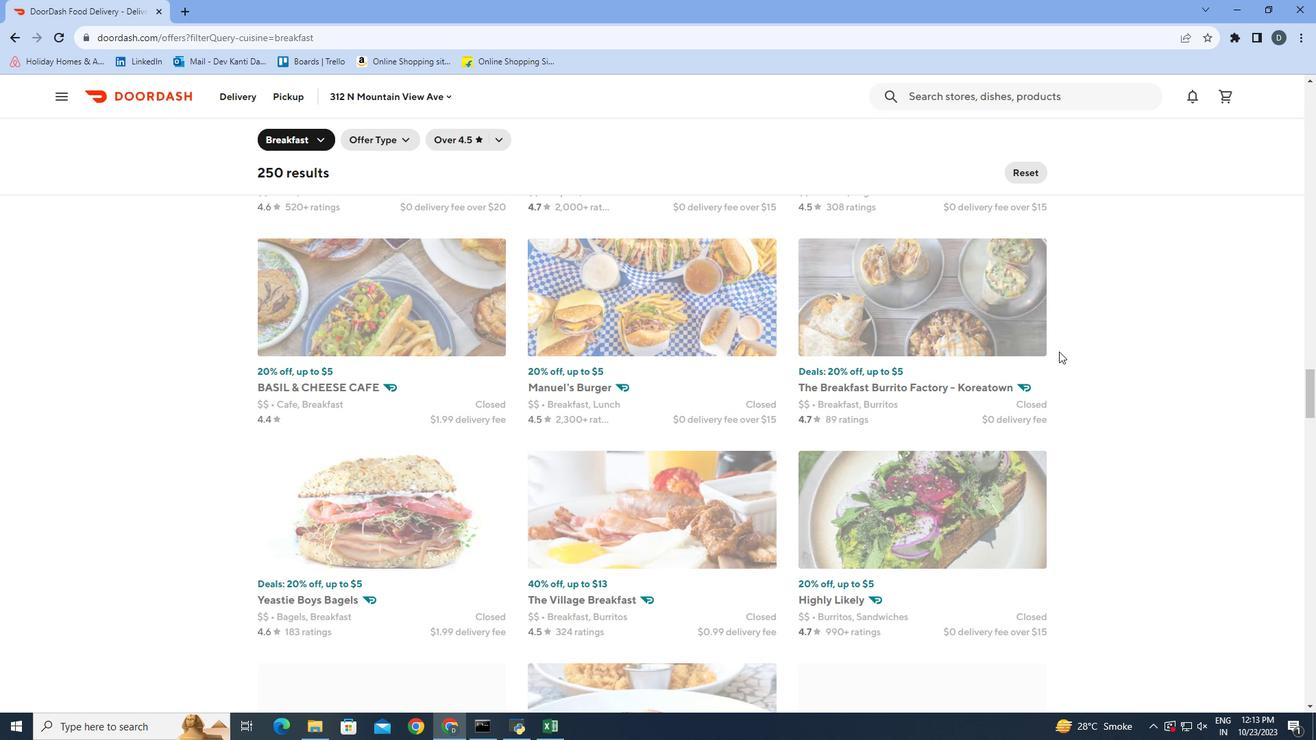 
Action: Mouse scrolled (1059, 350) with delta (0, 0)
Screenshot: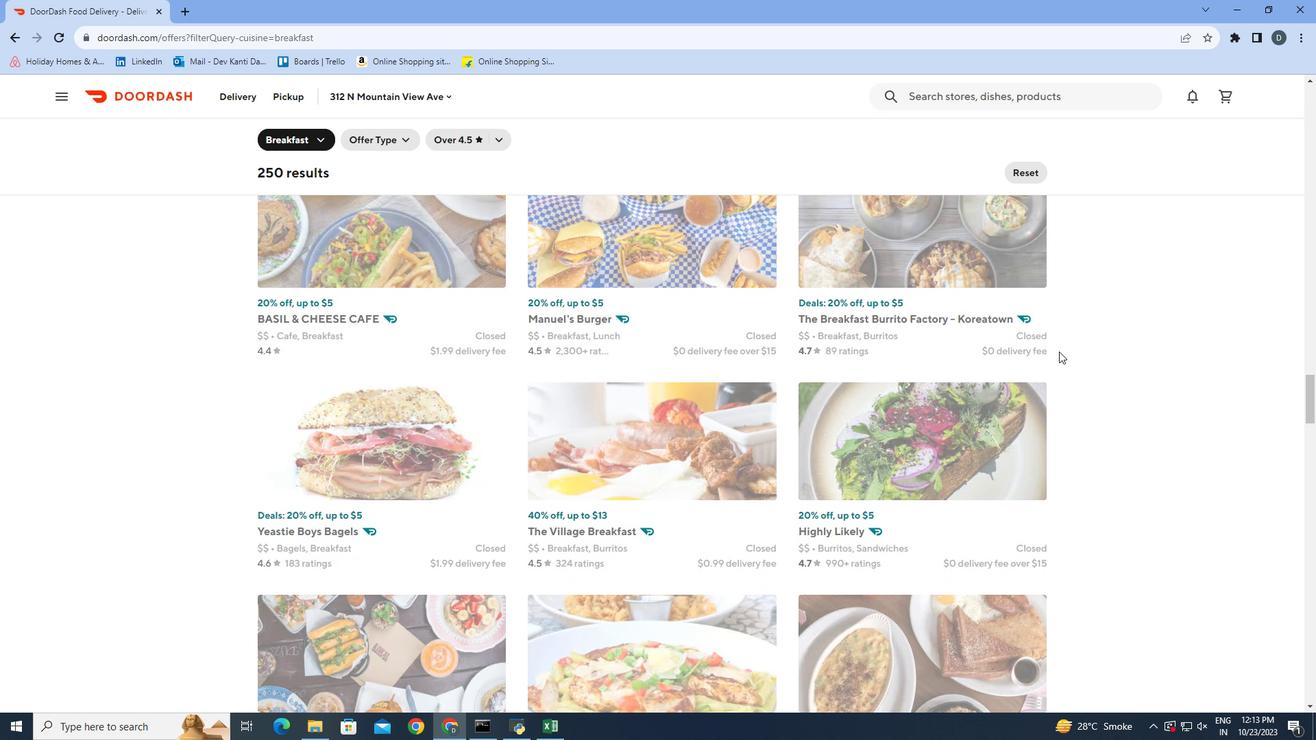 
Action: Mouse scrolled (1059, 350) with delta (0, 0)
Screenshot: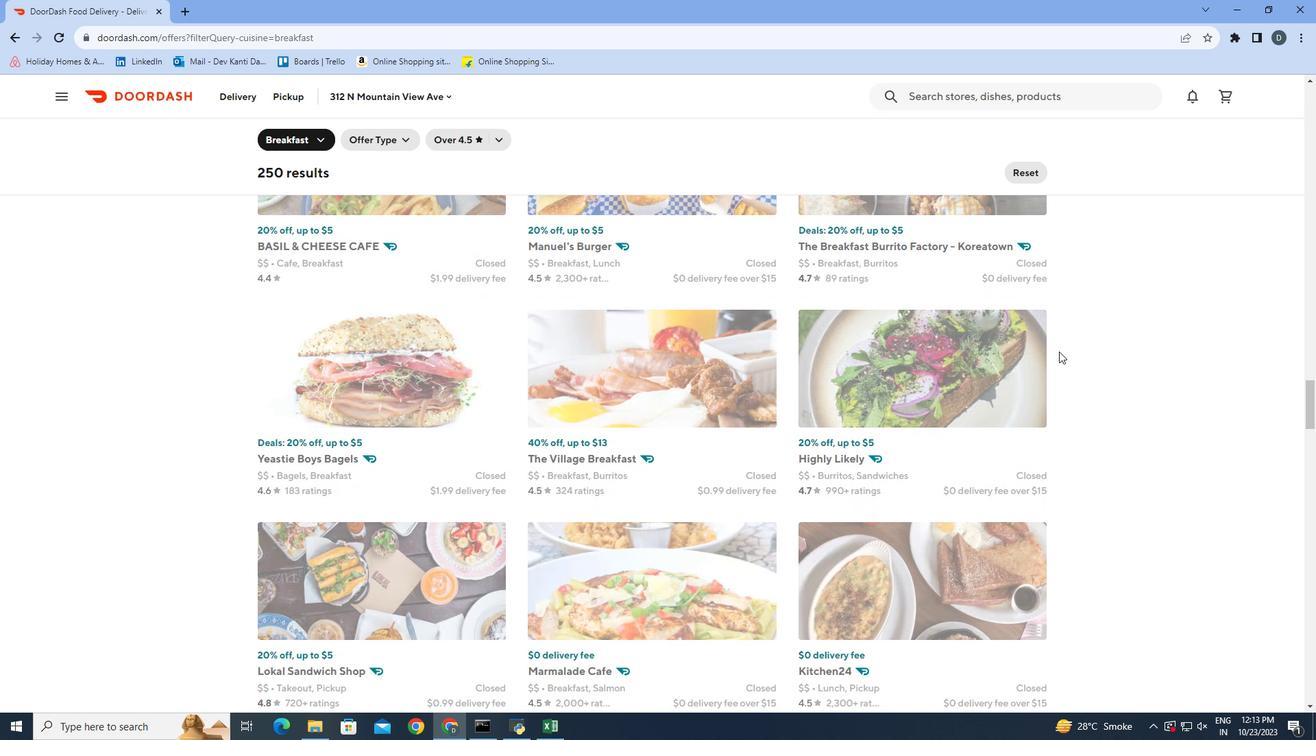 
Action: Mouse scrolled (1059, 350) with delta (0, 0)
Screenshot: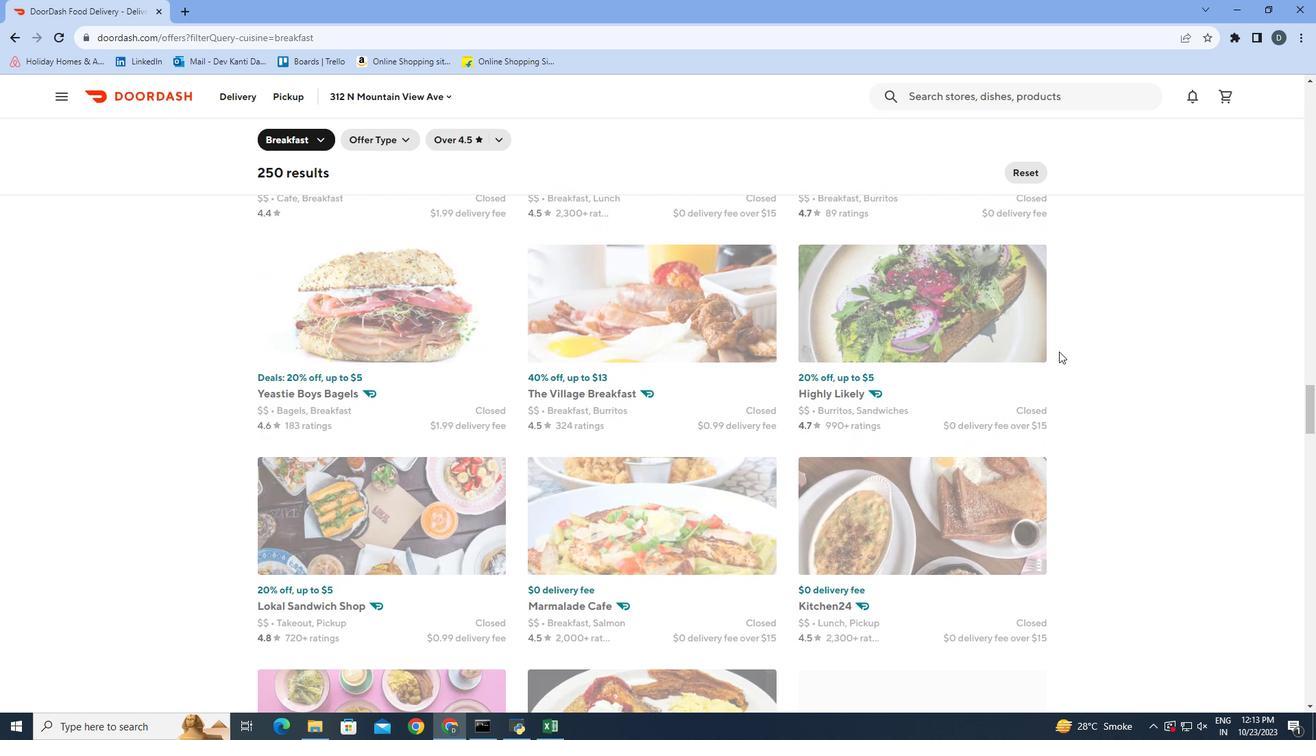 
Action: Mouse scrolled (1059, 350) with delta (0, 0)
Screenshot: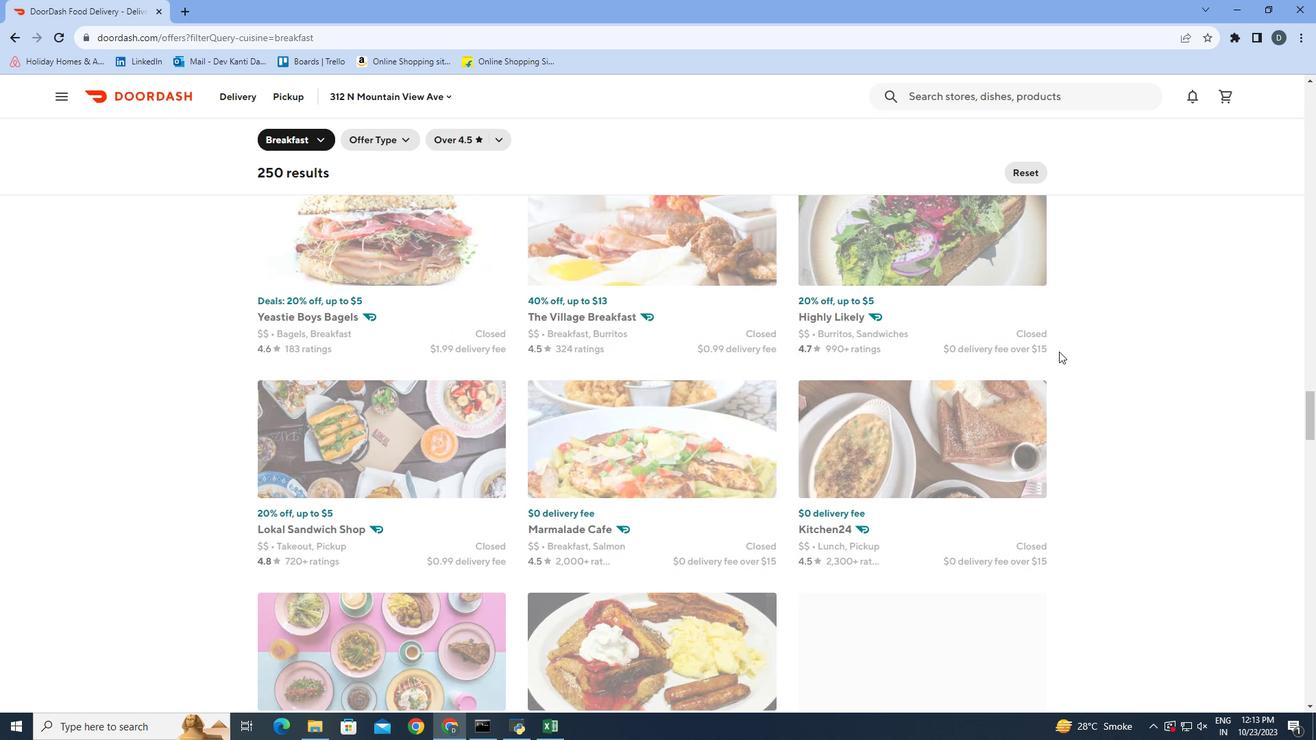 
Action: Mouse scrolled (1059, 350) with delta (0, 0)
Screenshot: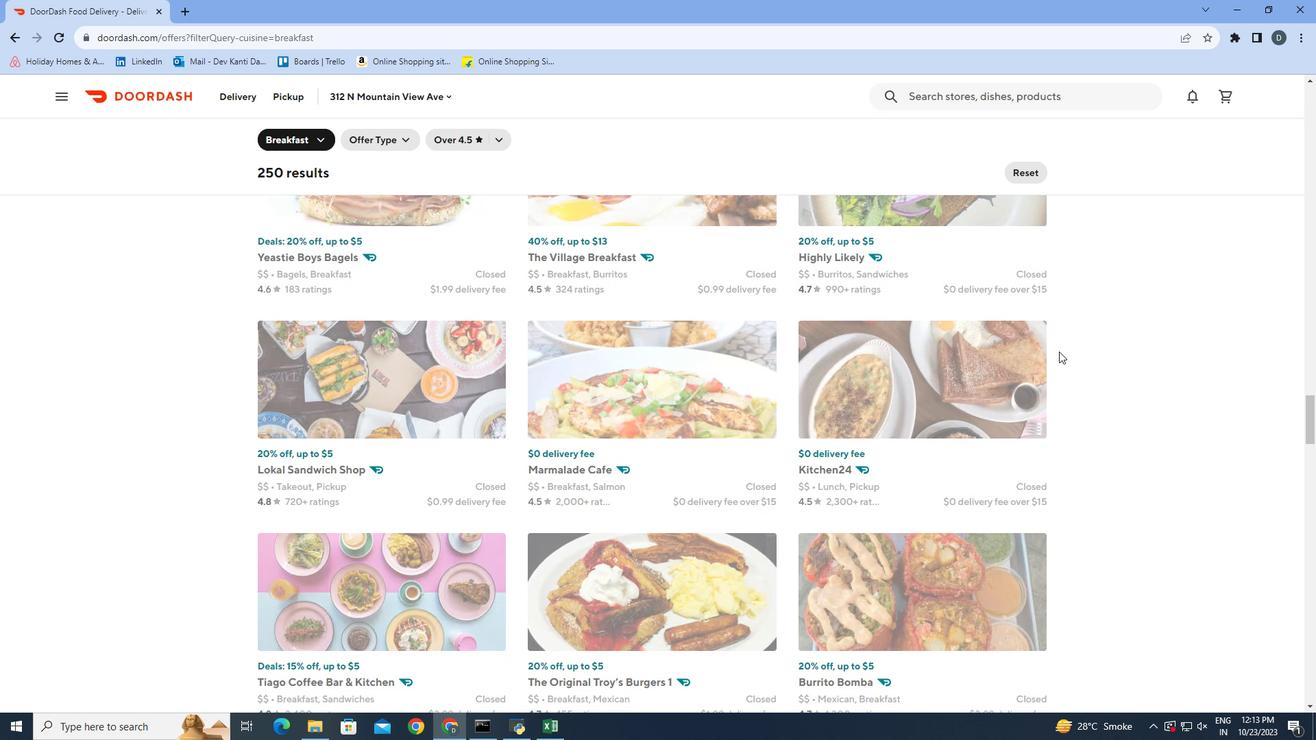 
Action: Mouse scrolled (1059, 350) with delta (0, 0)
Screenshot: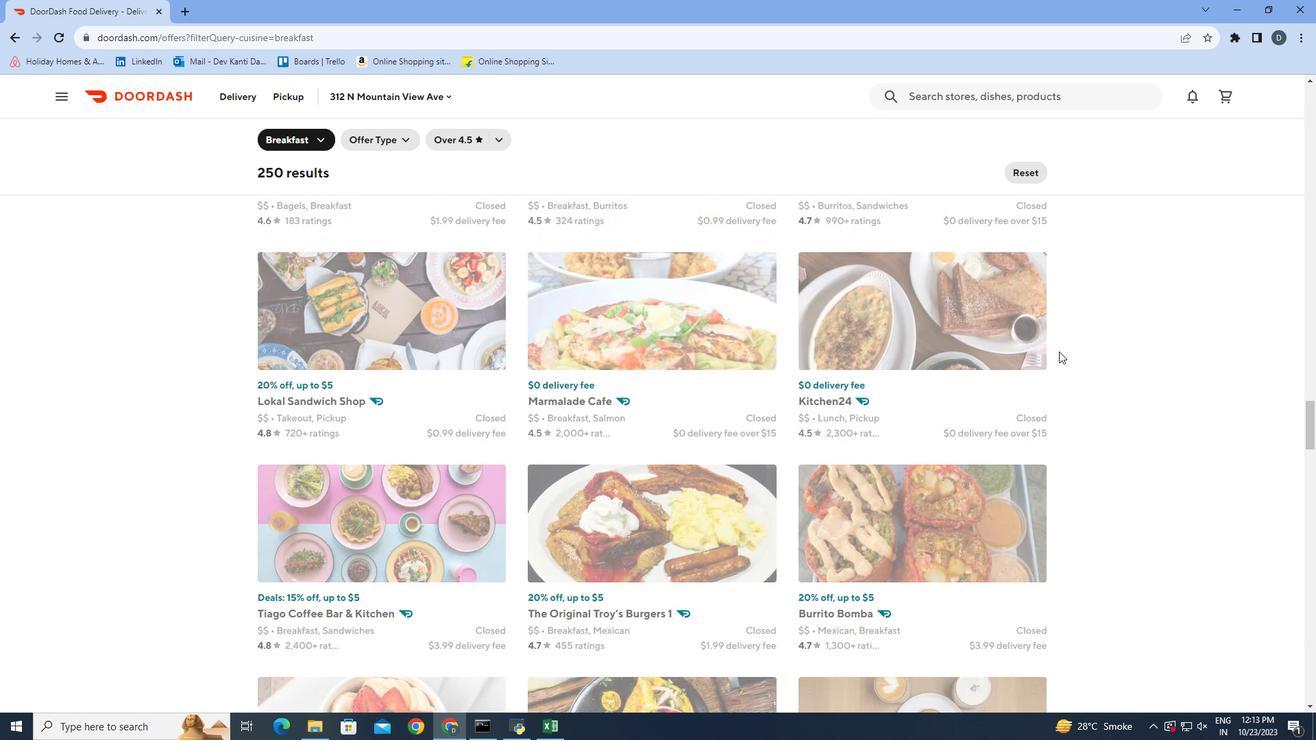 
Action: Mouse scrolled (1059, 350) with delta (0, 0)
Screenshot: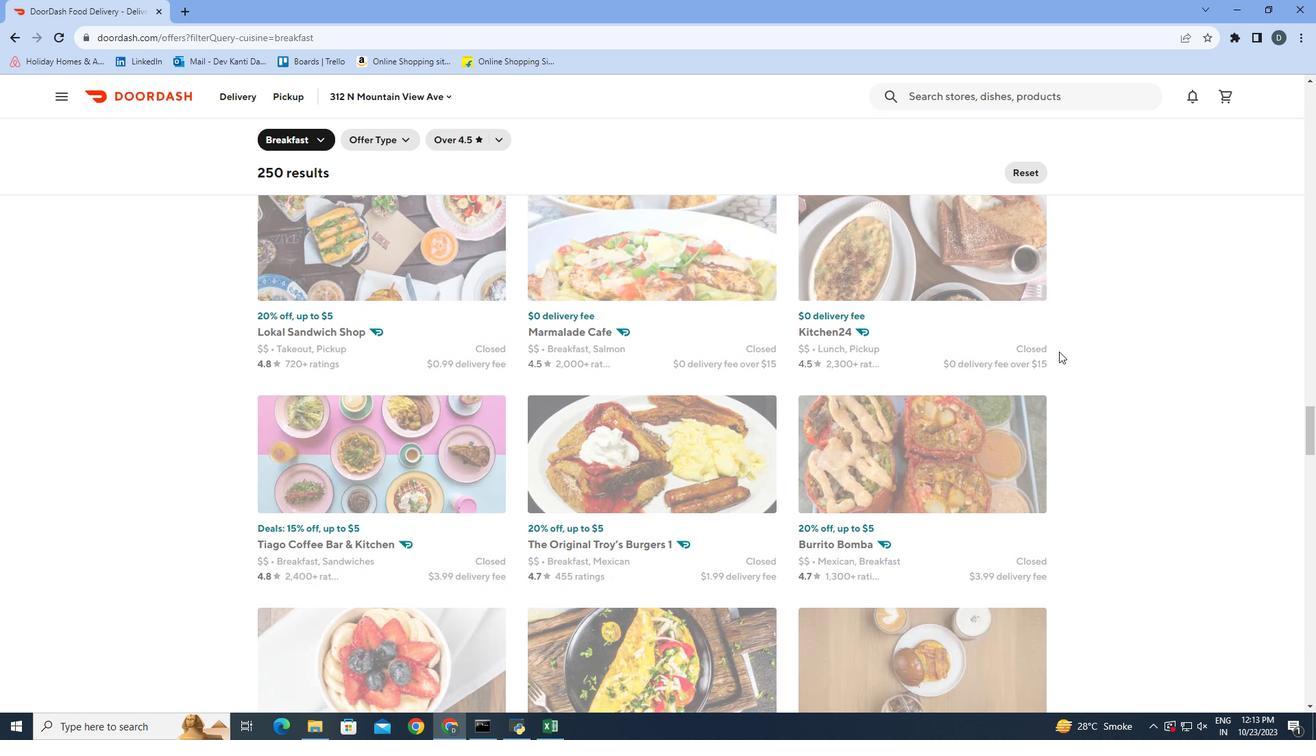 
Action: Mouse scrolled (1059, 350) with delta (0, 0)
Screenshot: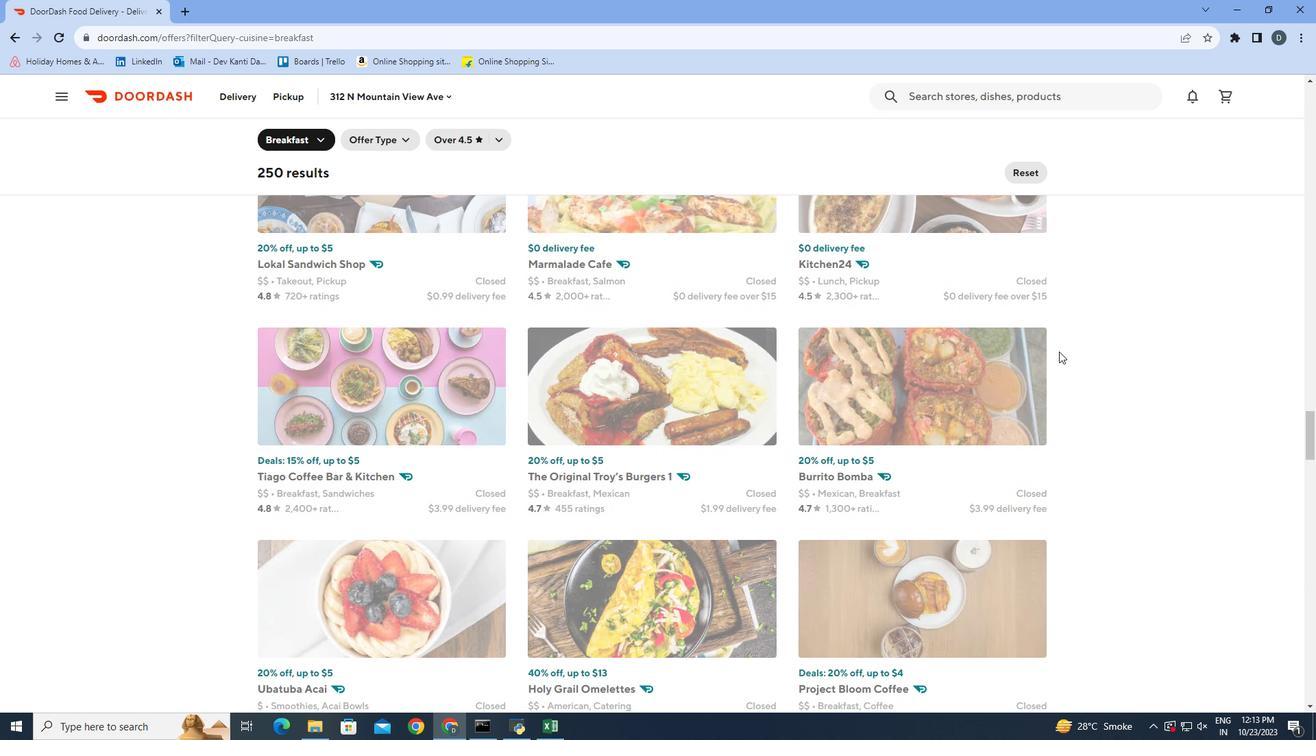 
Action: Mouse scrolled (1059, 350) with delta (0, 0)
Screenshot: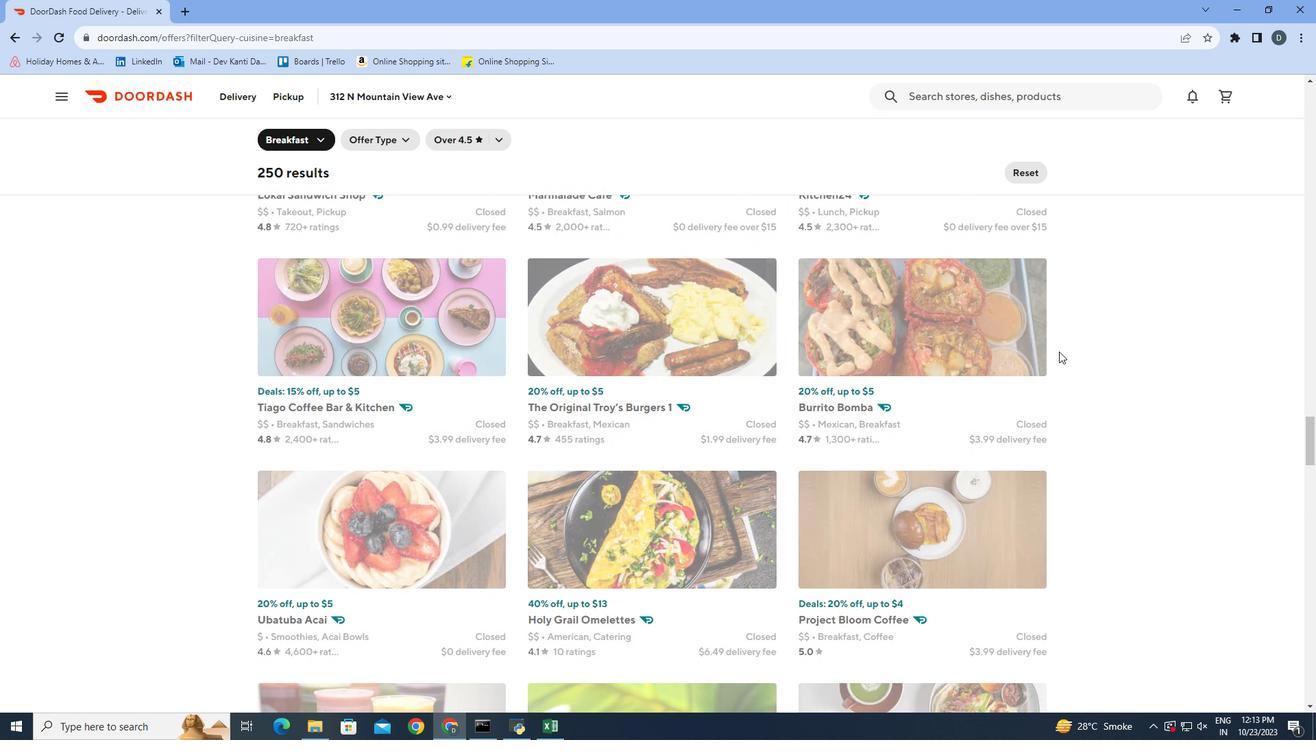 
Action: Mouse scrolled (1059, 350) with delta (0, 0)
Screenshot: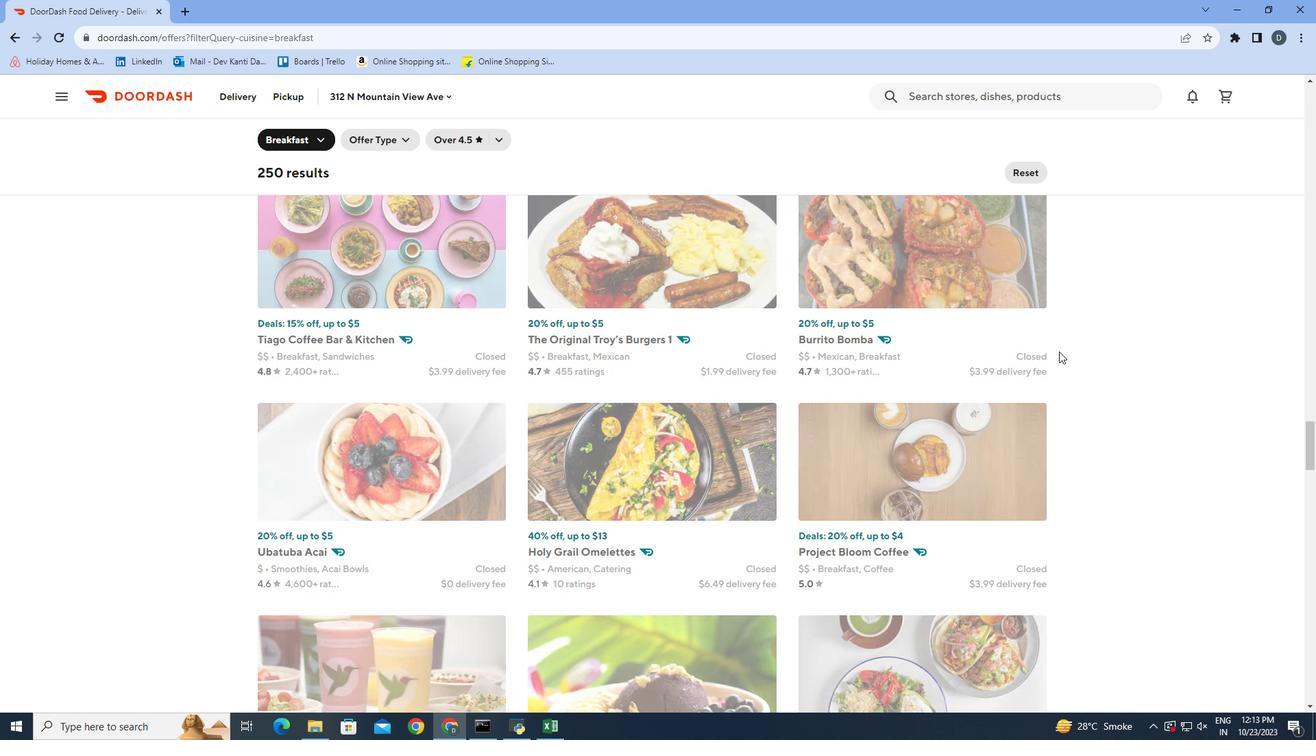 
Action: Mouse scrolled (1059, 350) with delta (0, 0)
Screenshot: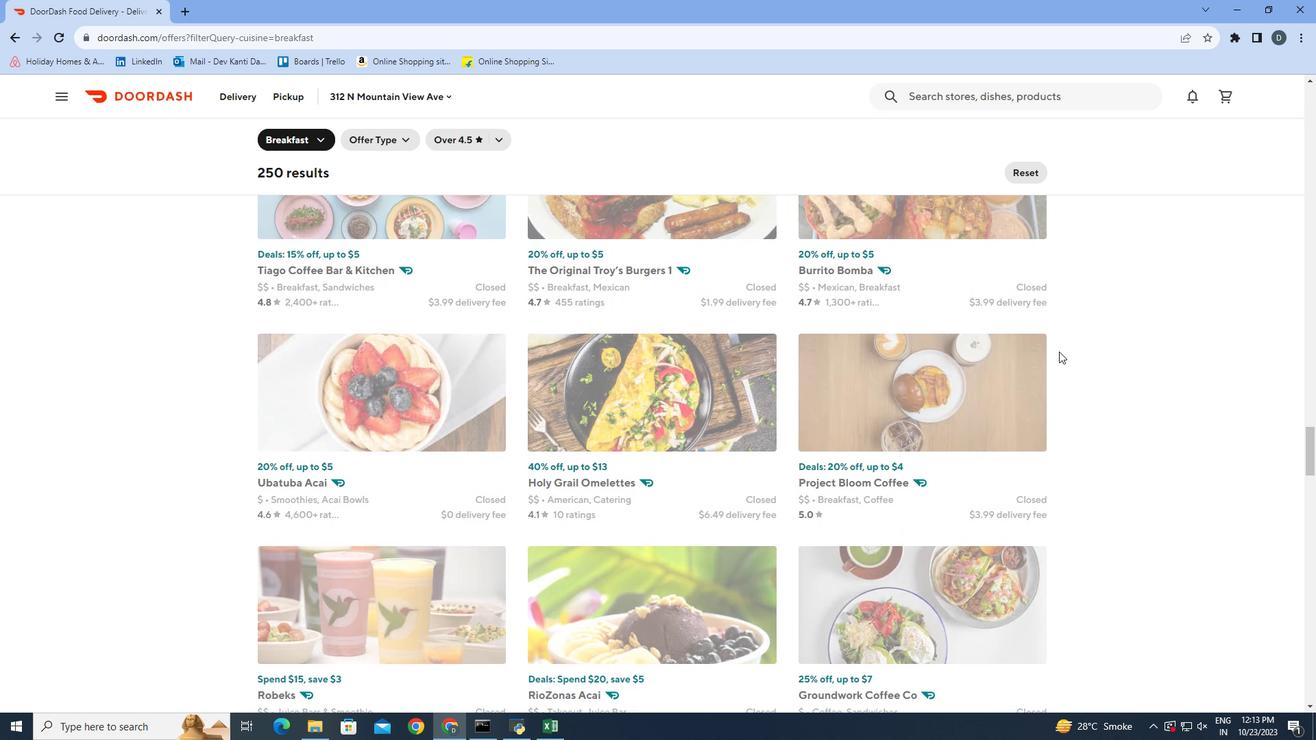 
Action: Mouse scrolled (1059, 350) with delta (0, 0)
Screenshot: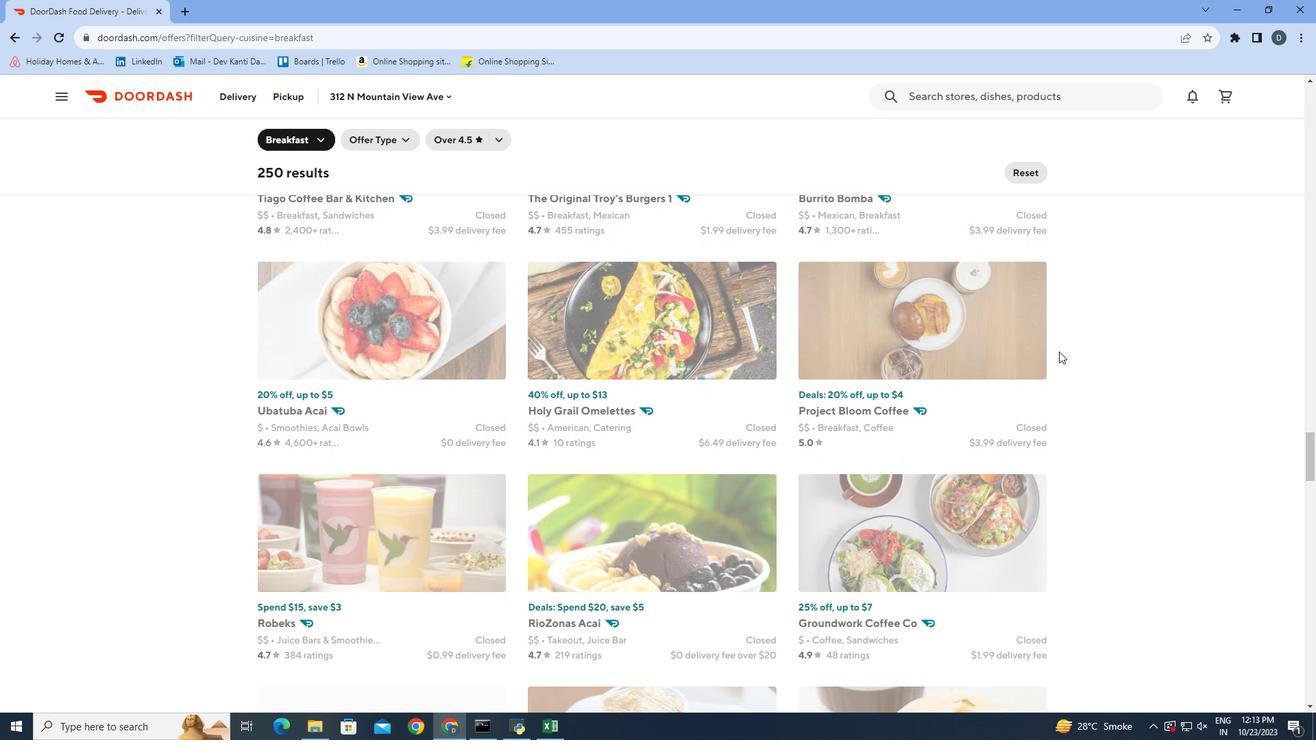 
Action: Mouse scrolled (1059, 350) with delta (0, 0)
Screenshot: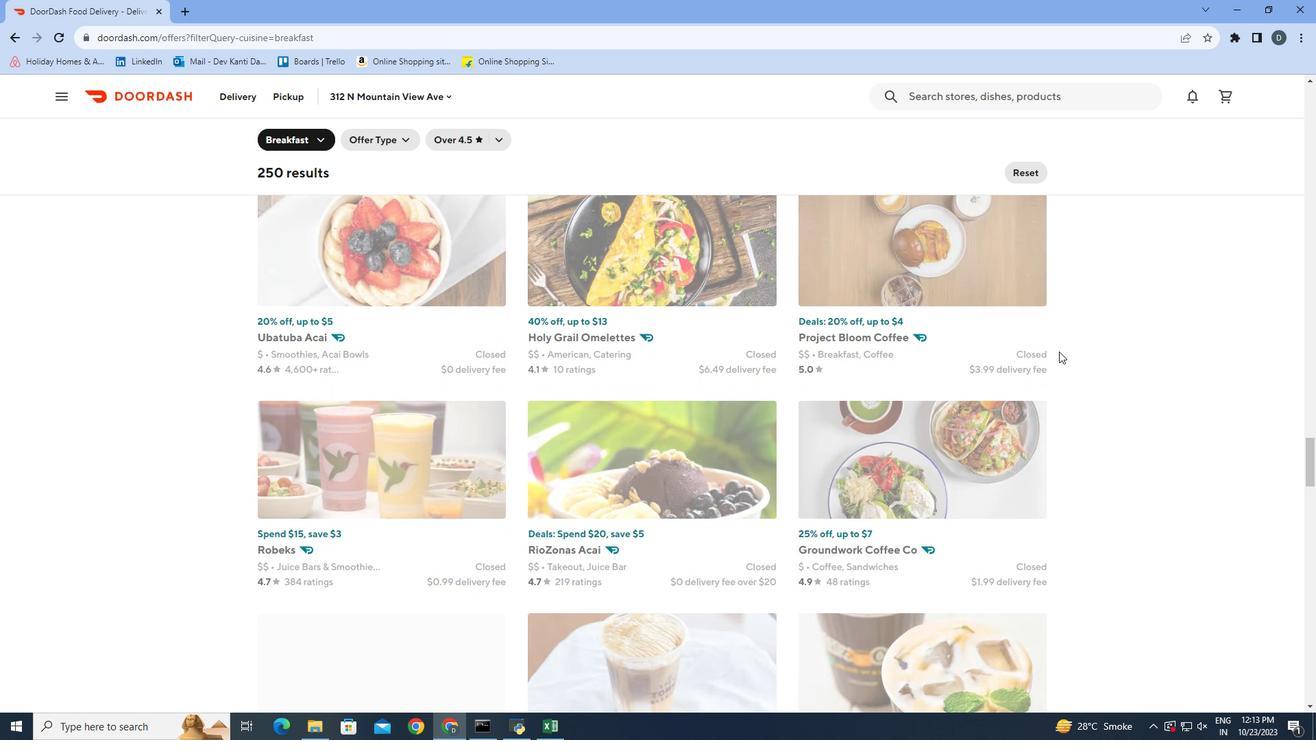 
Action: Mouse scrolled (1059, 350) with delta (0, 0)
Screenshot: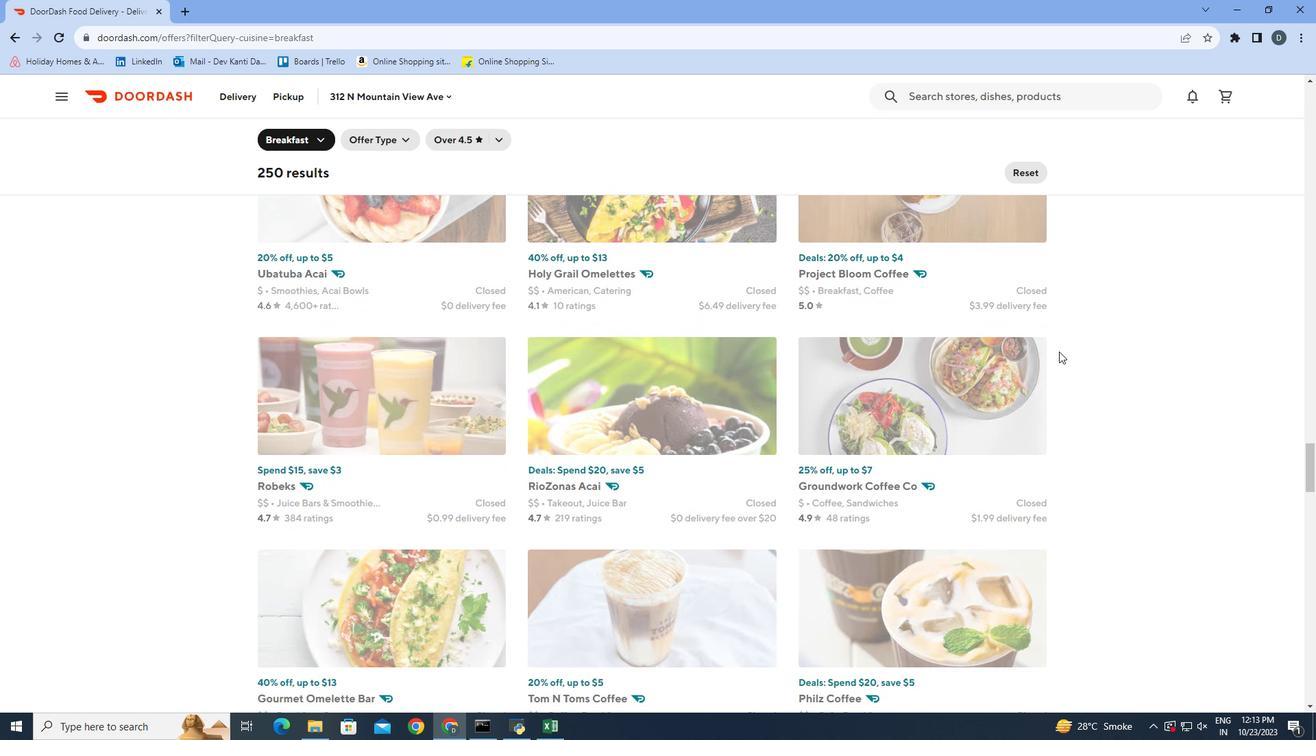 
Action: Mouse scrolled (1059, 350) with delta (0, 0)
Screenshot: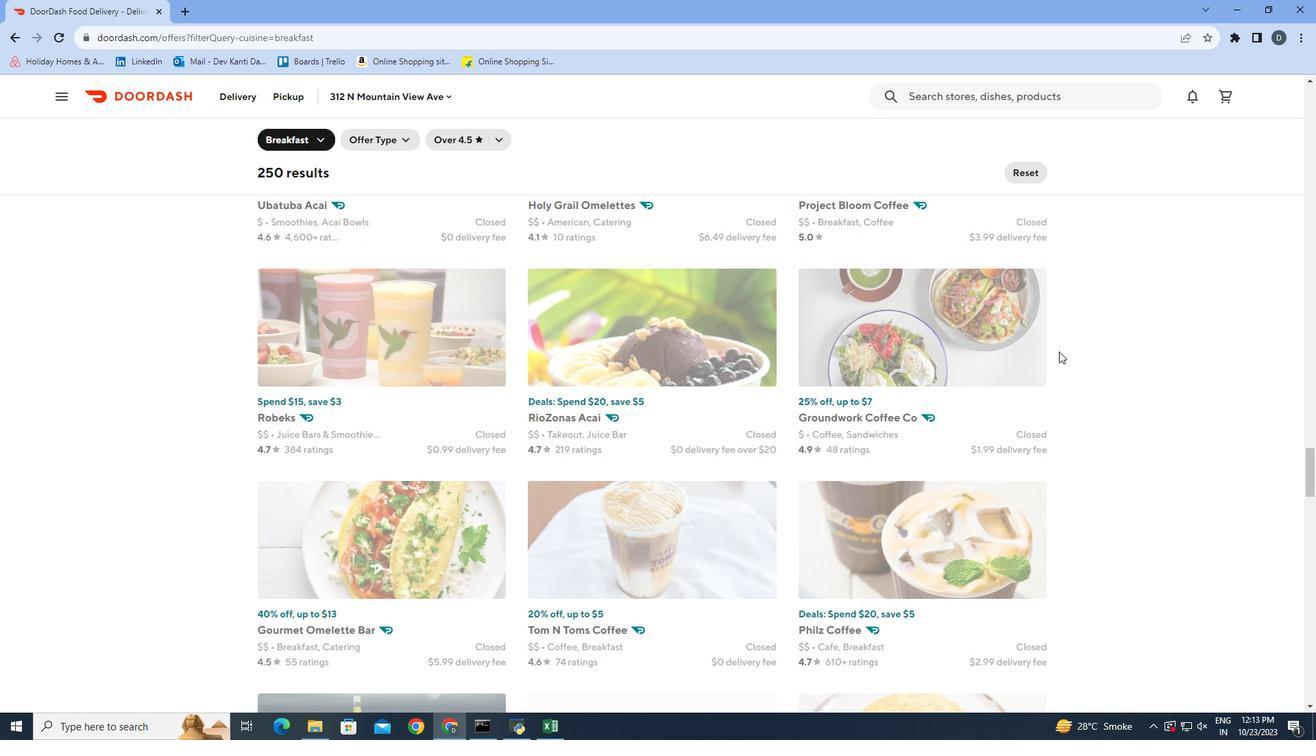 
Action: Mouse scrolled (1059, 350) with delta (0, 0)
Screenshot: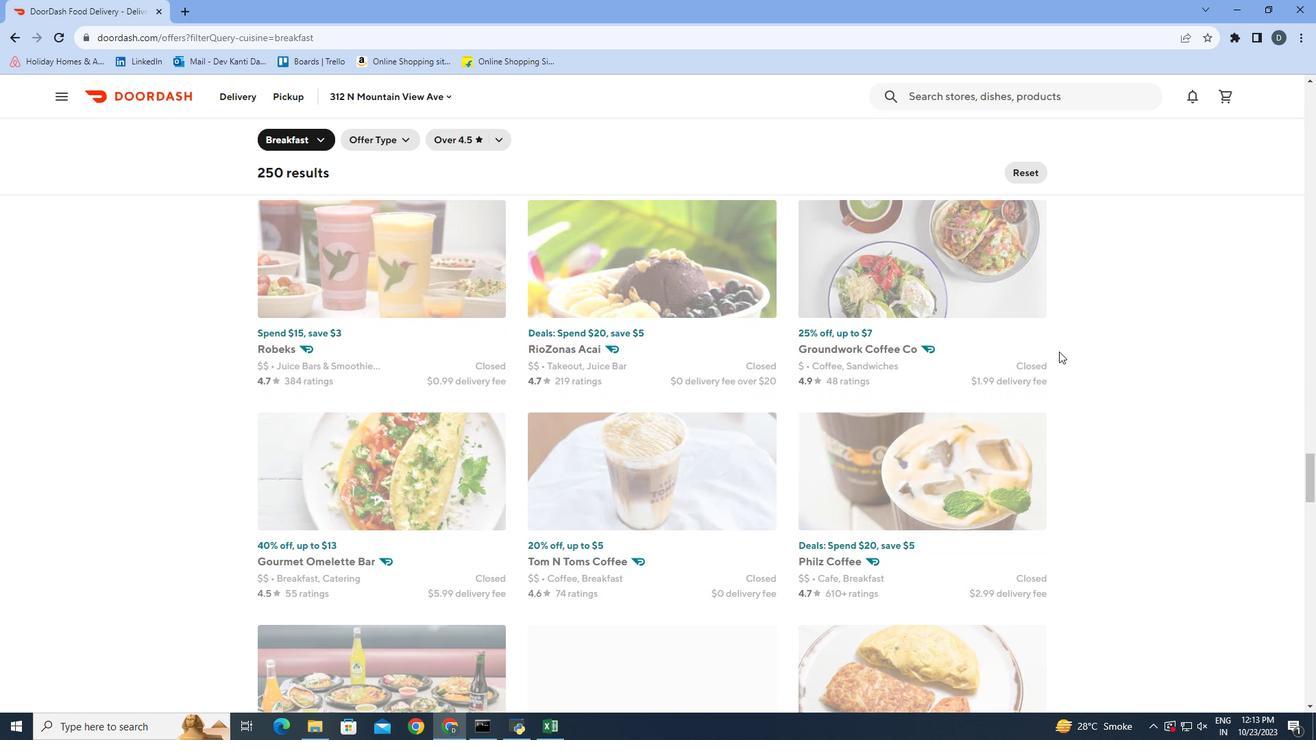 
Action: Mouse scrolled (1059, 350) with delta (0, 0)
Screenshot: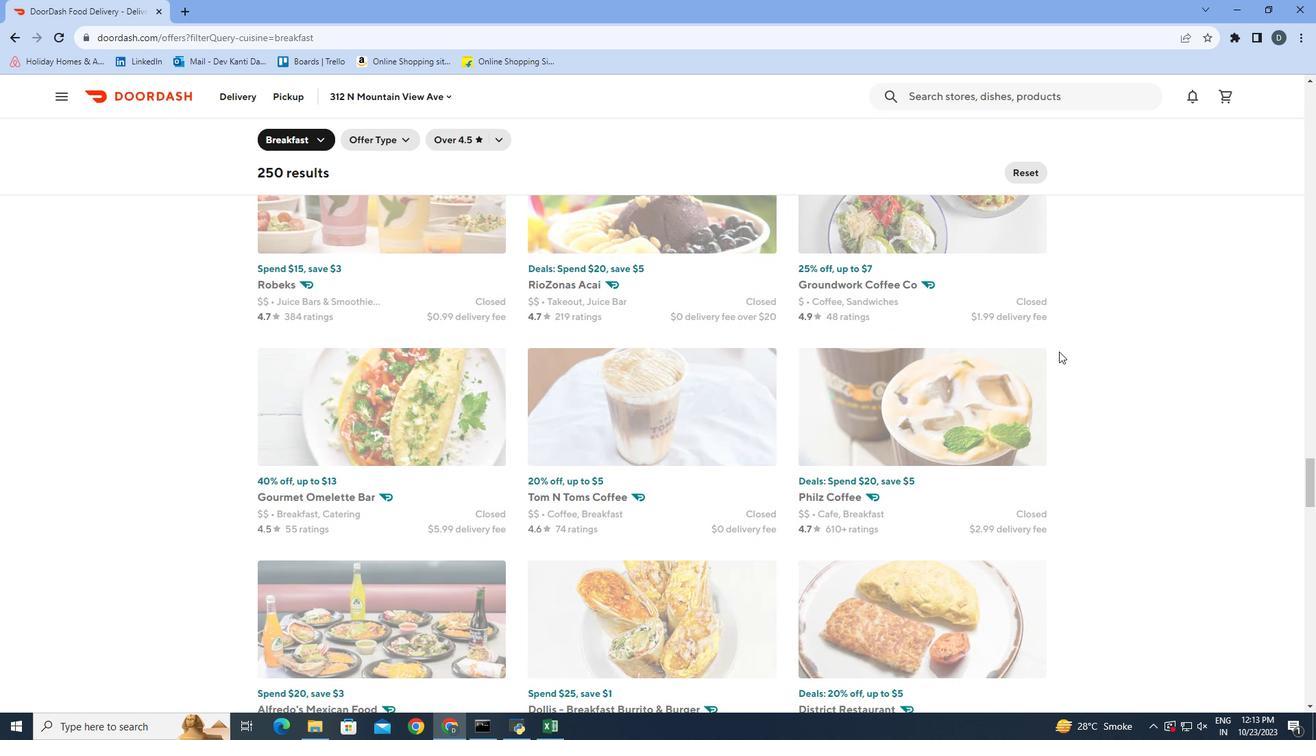 
Action: Mouse scrolled (1059, 350) with delta (0, 0)
Screenshot: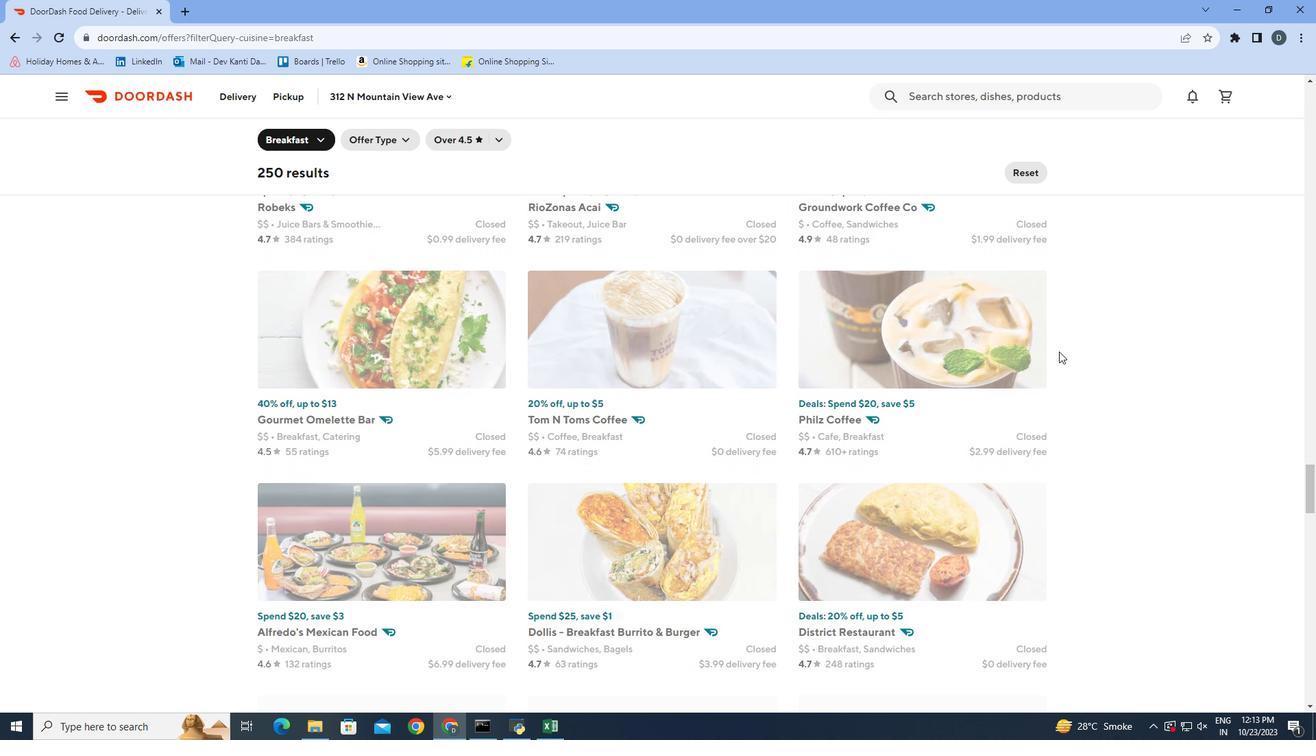 
Action: Mouse scrolled (1059, 350) with delta (0, 0)
Screenshot: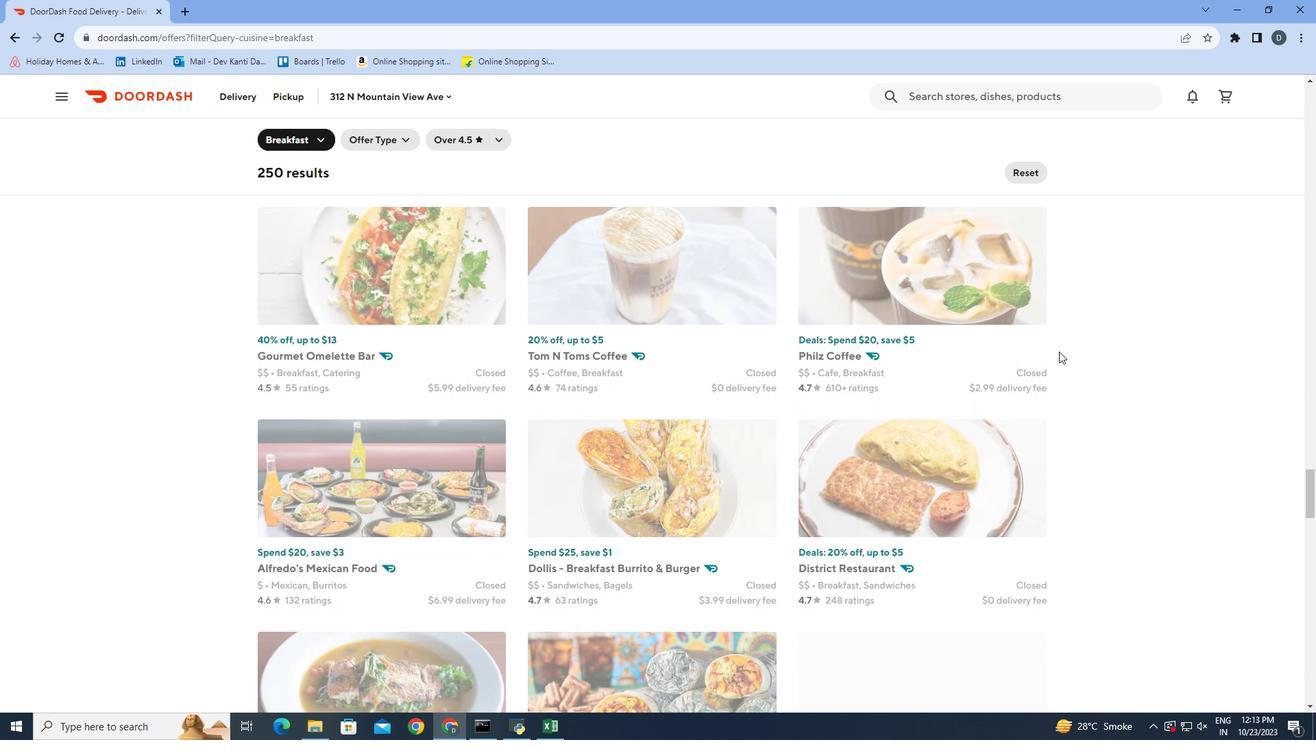 
Action: Mouse scrolled (1059, 350) with delta (0, 0)
Screenshot: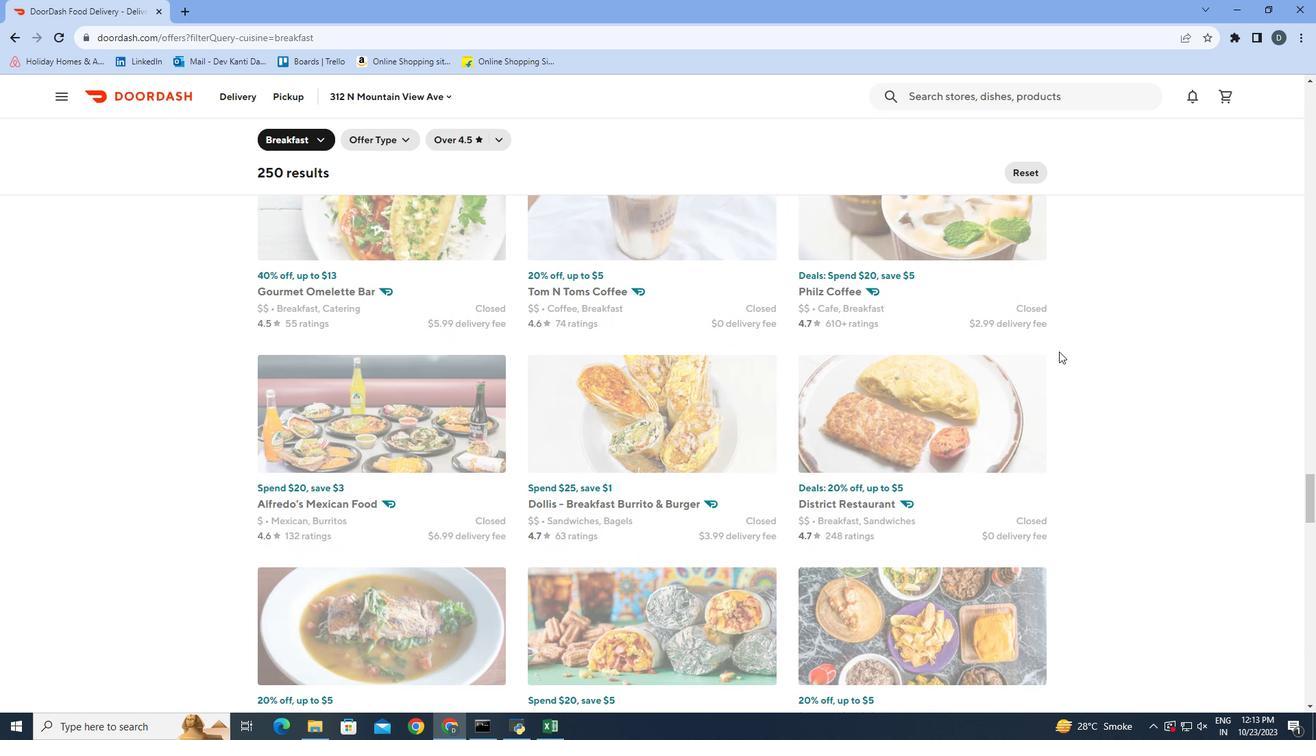 
Action: Mouse scrolled (1059, 350) with delta (0, 0)
Screenshot: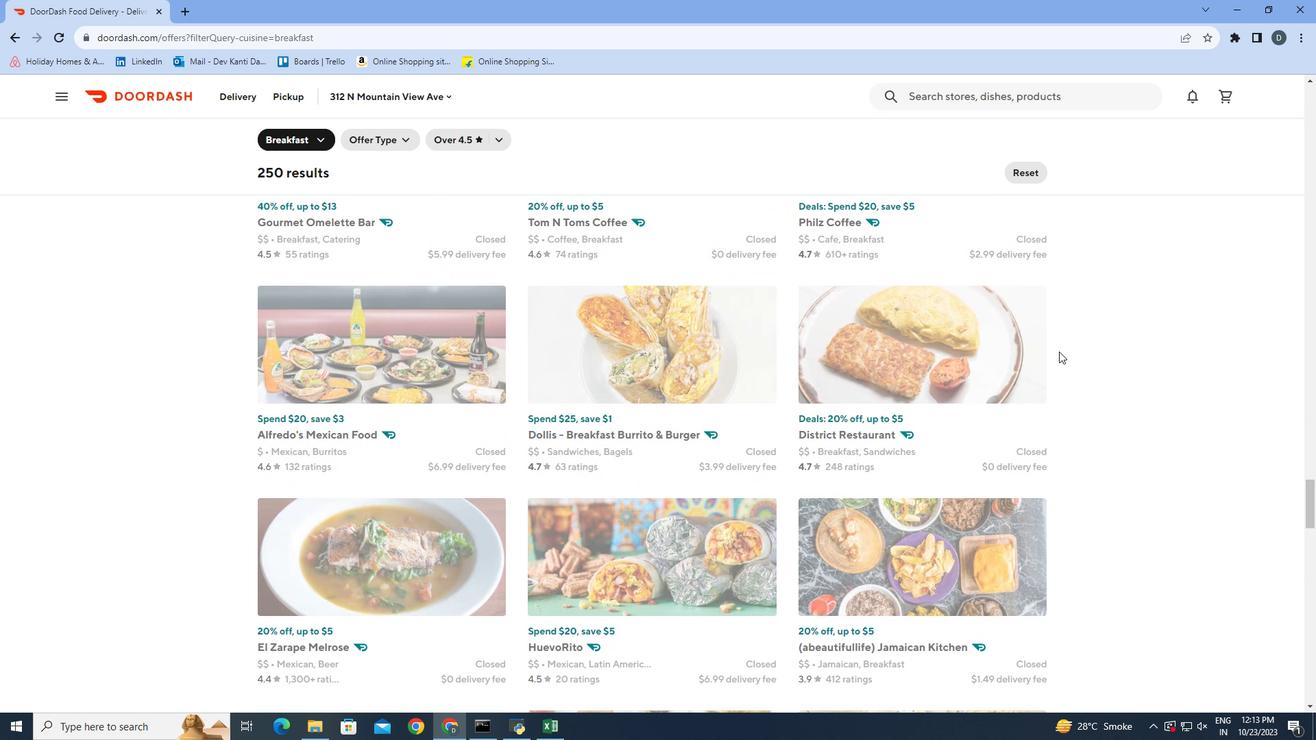 
Action: Mouse scrolled (1059, 350) with delta (0, 0)
Screenshot: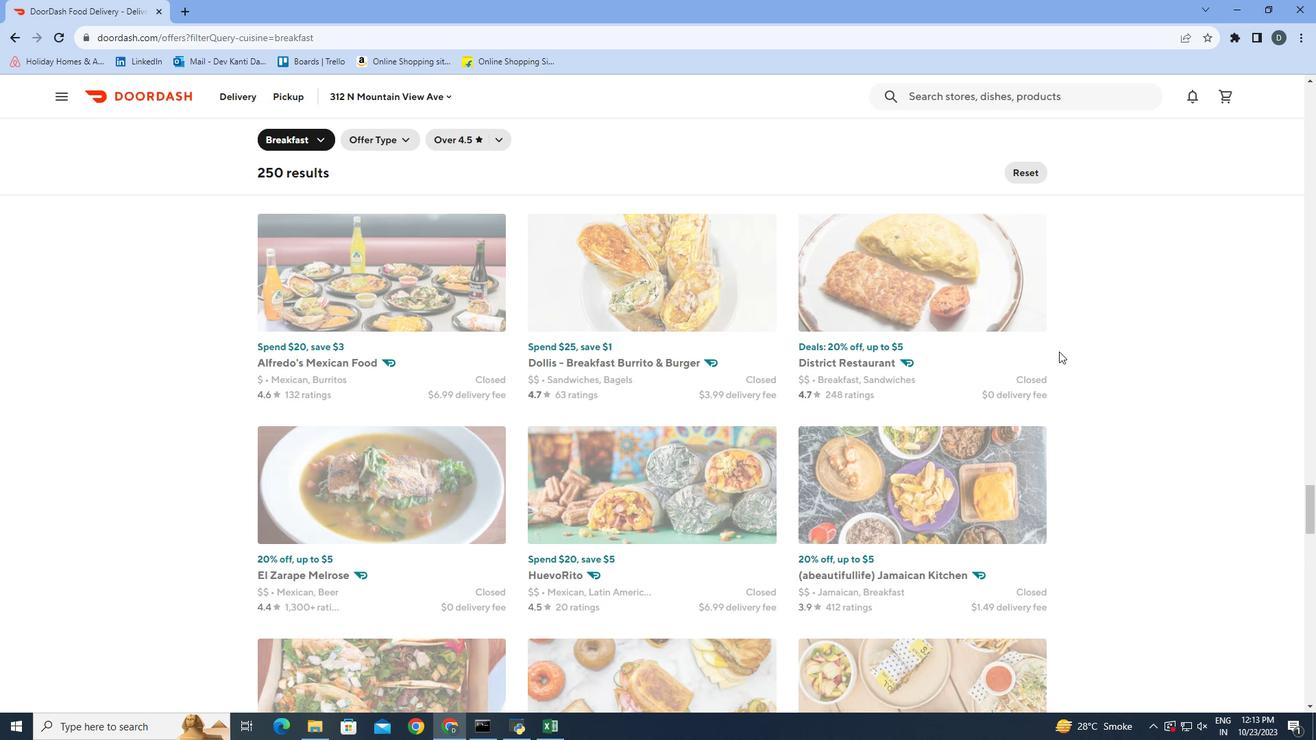 
Action: Mouse scrolled (1059, 350) with delta (0, 0)
Screenshot: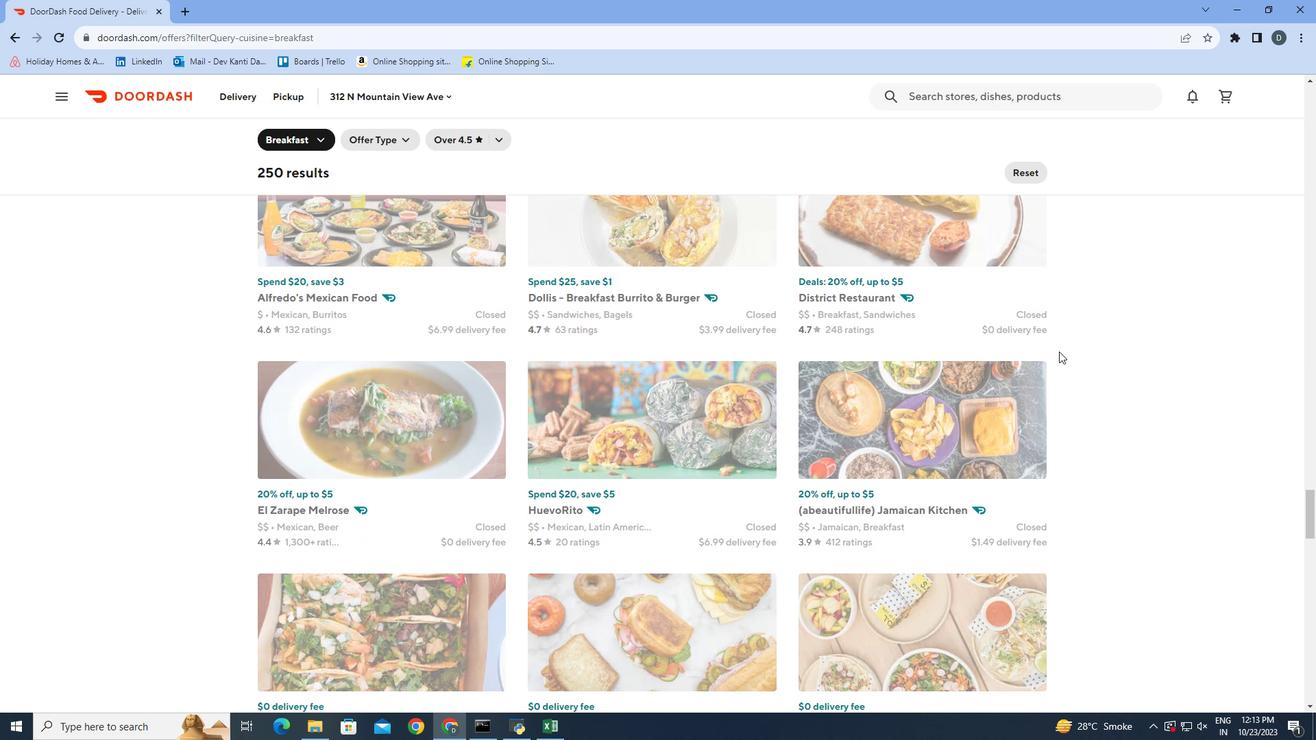 
Action: Mouse scrolled (1059, 350) with delta (0, 0)
Screenshot: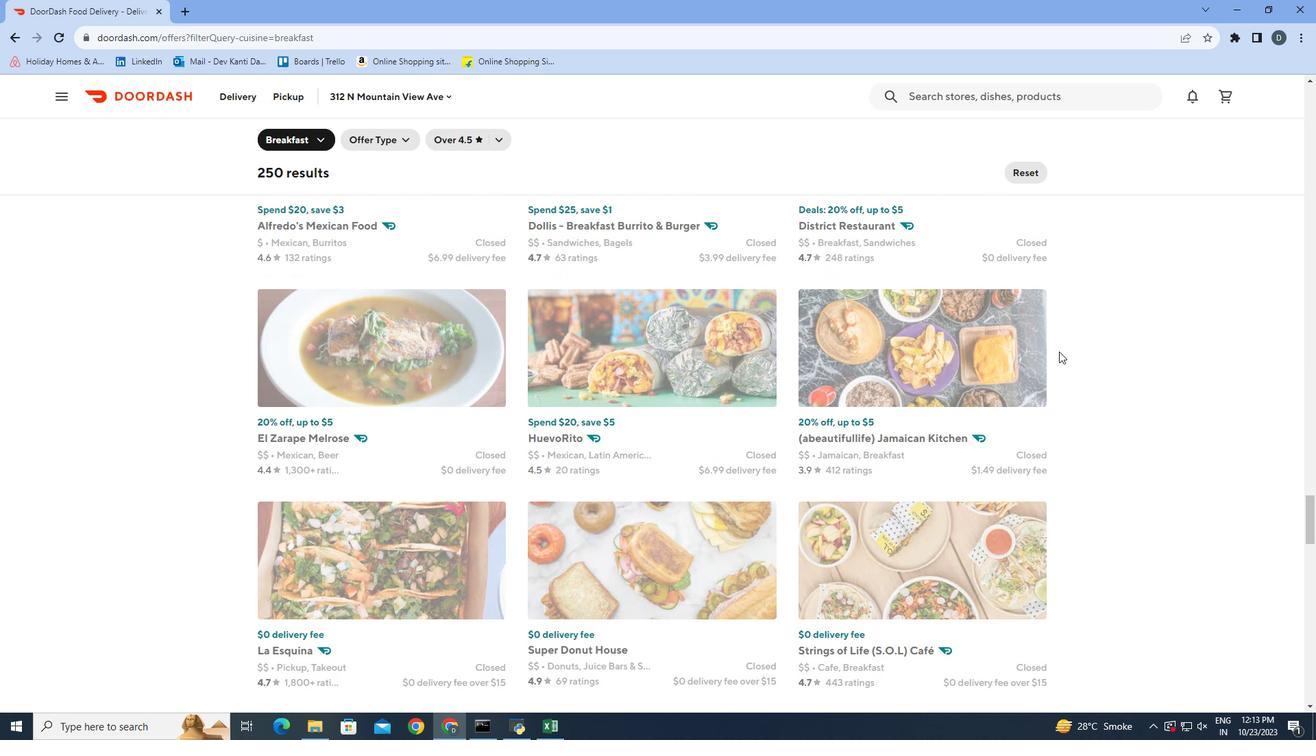 
Action: Mouse scrolled (1059, 350) with delta (0, 0)
Screenshot: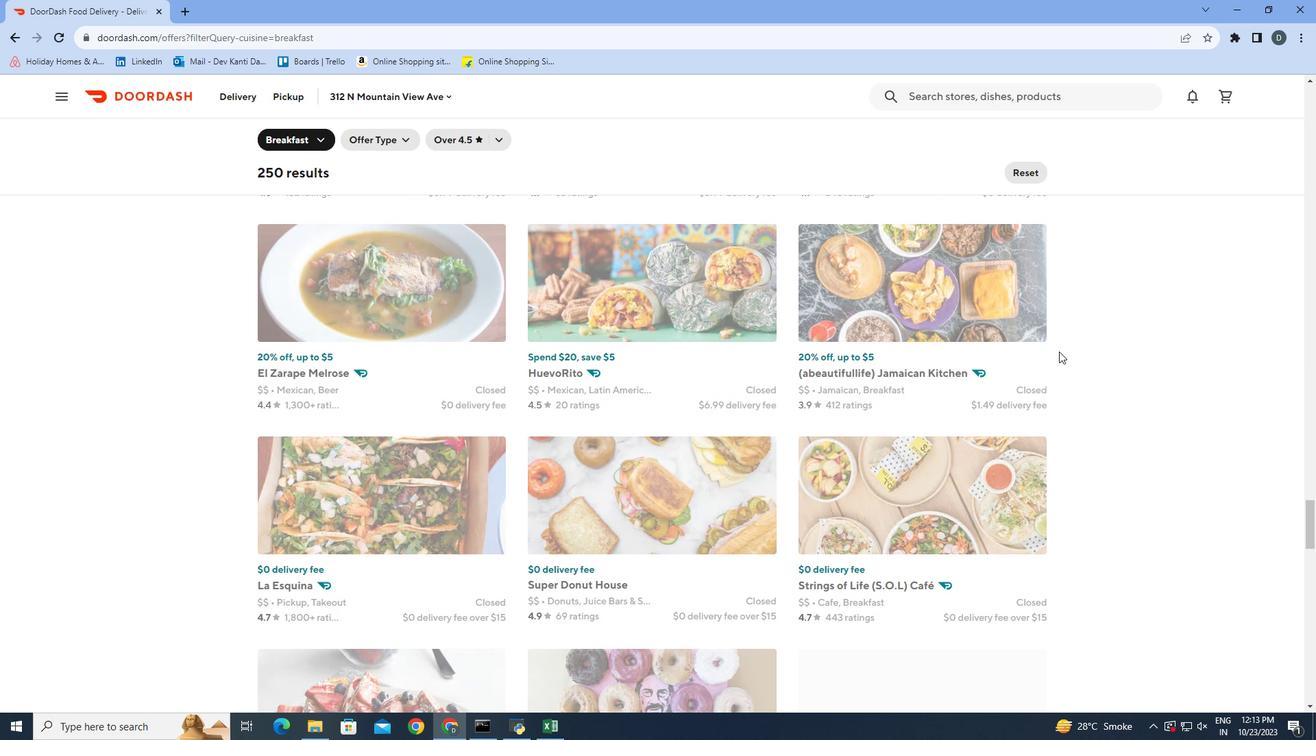 
Action: Mouse scrolled (1059, 350) with delta (0, 0)
Screenshot: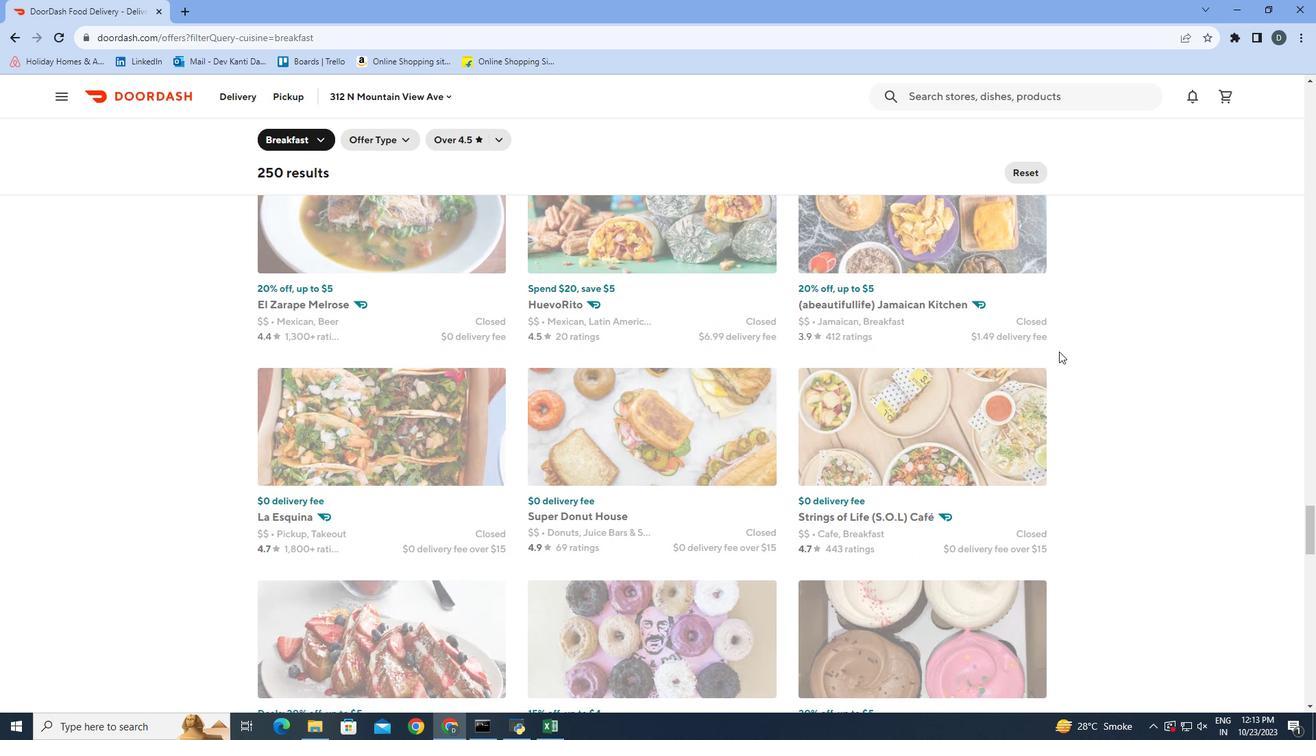 
Action: Mouse scrolled (1059, 350) with delta (0, 0)
Screenshot: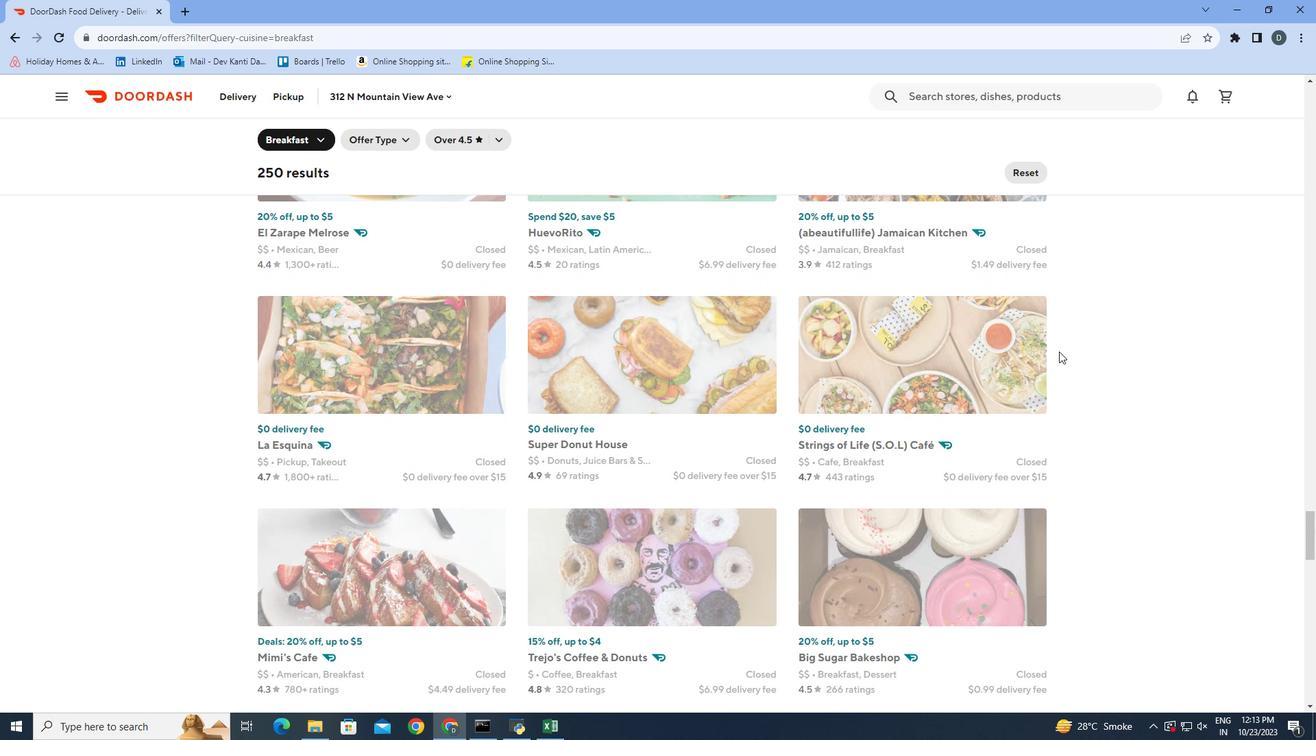 
Action: Mouse scrolled (1059, 350) with delta (0, 0)
Screenshot: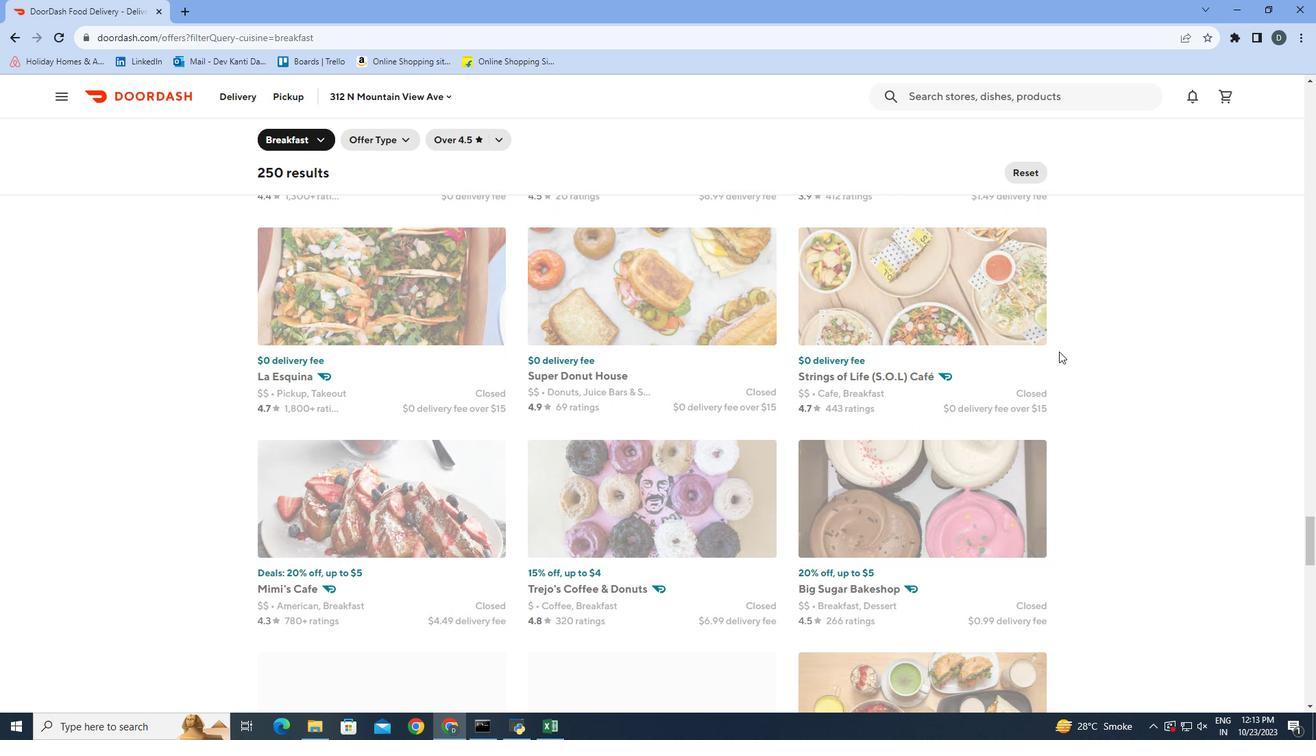 
Action: Mouse scrolled (1059, 350) with delta (0, 0)
Screenshot: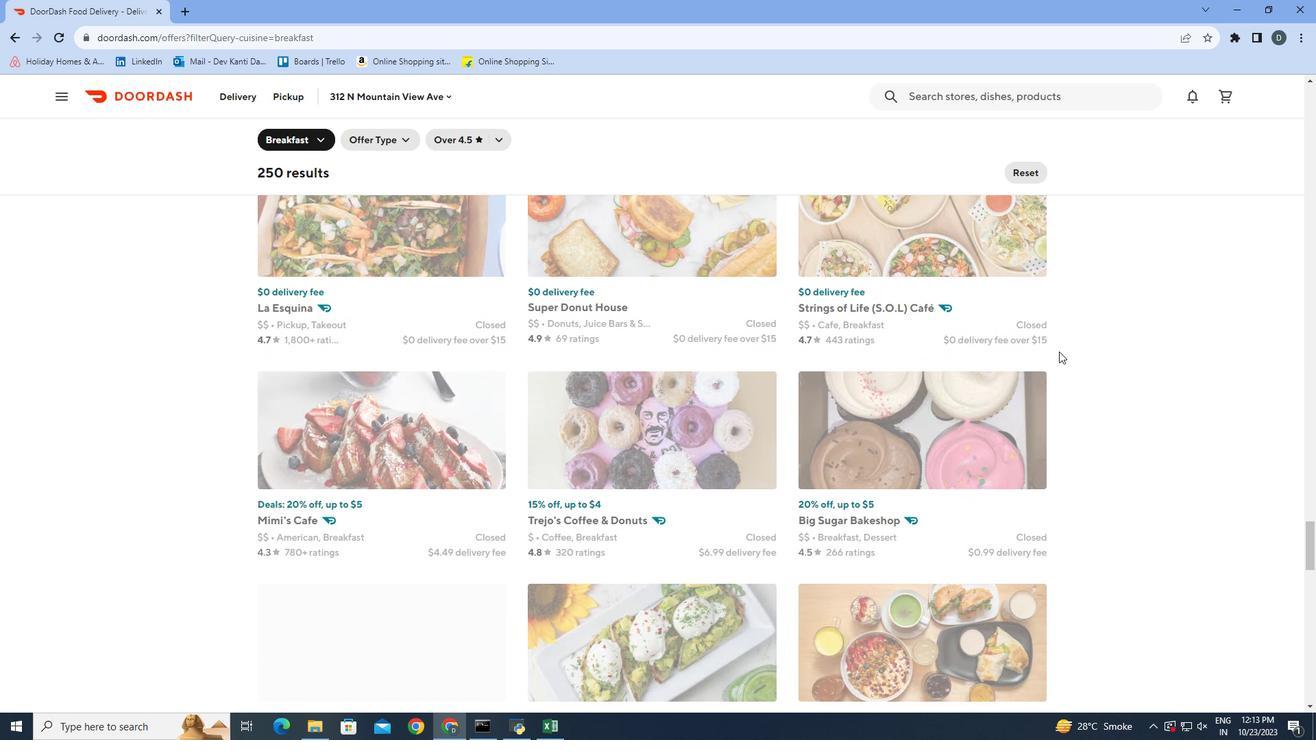 
Action: Mouse scrolled (1059, 350) with delta (0, 0)
Screenshot: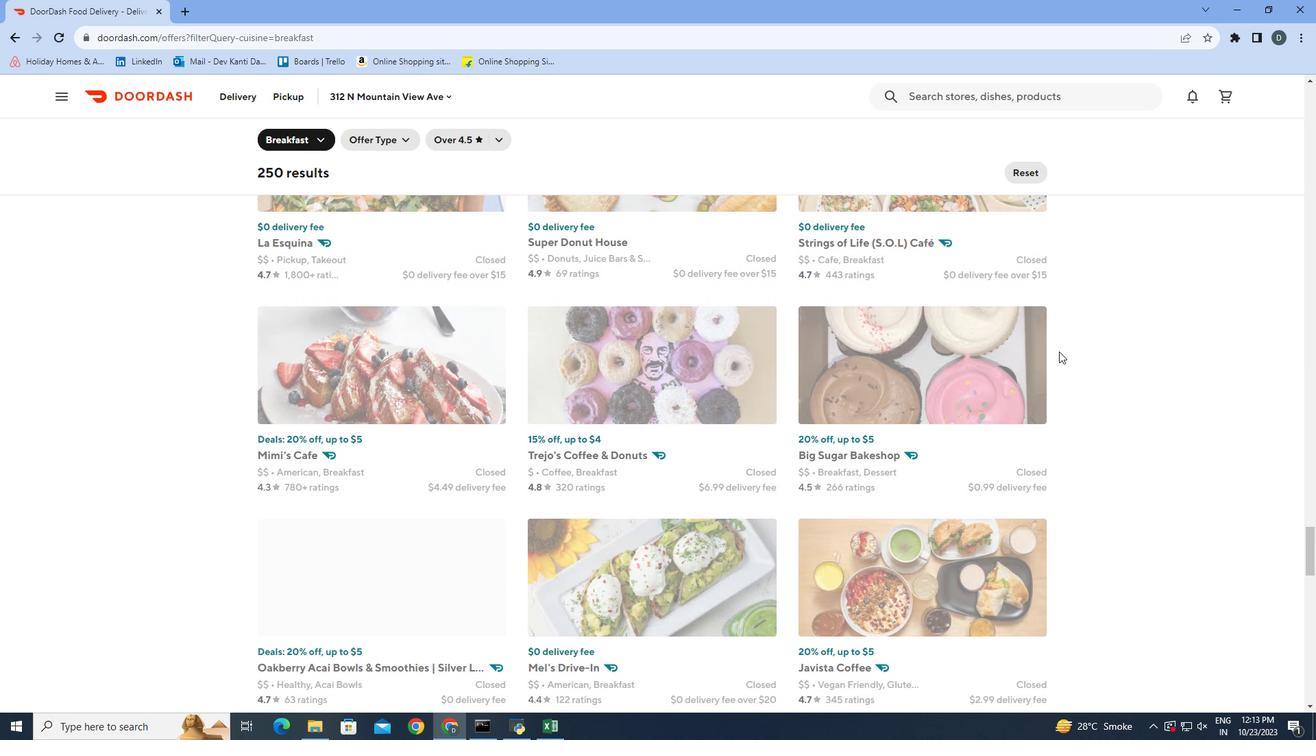 
Action: Mouse scrolled (1059, 350) with delta (0, 0)
Screenshot: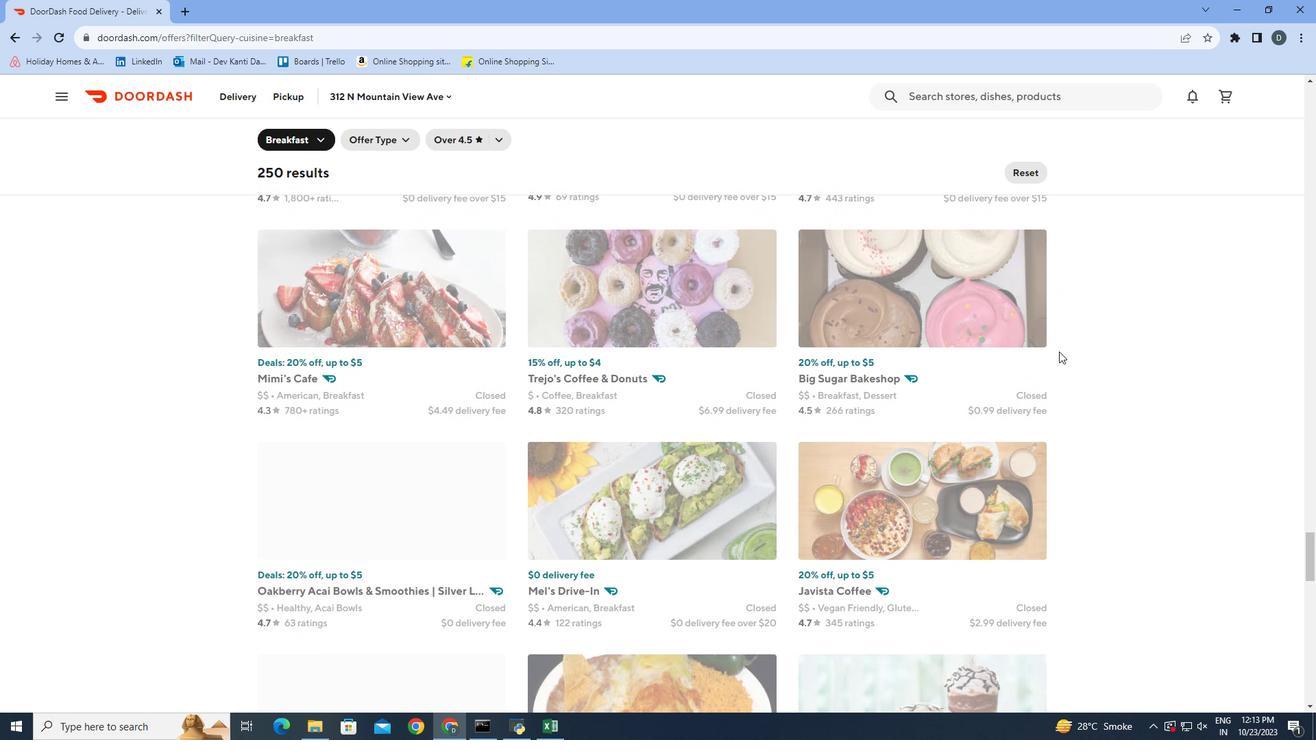 
Action: Mouse scrolled (1059, 350) with delta (0, 0)
Screenshot: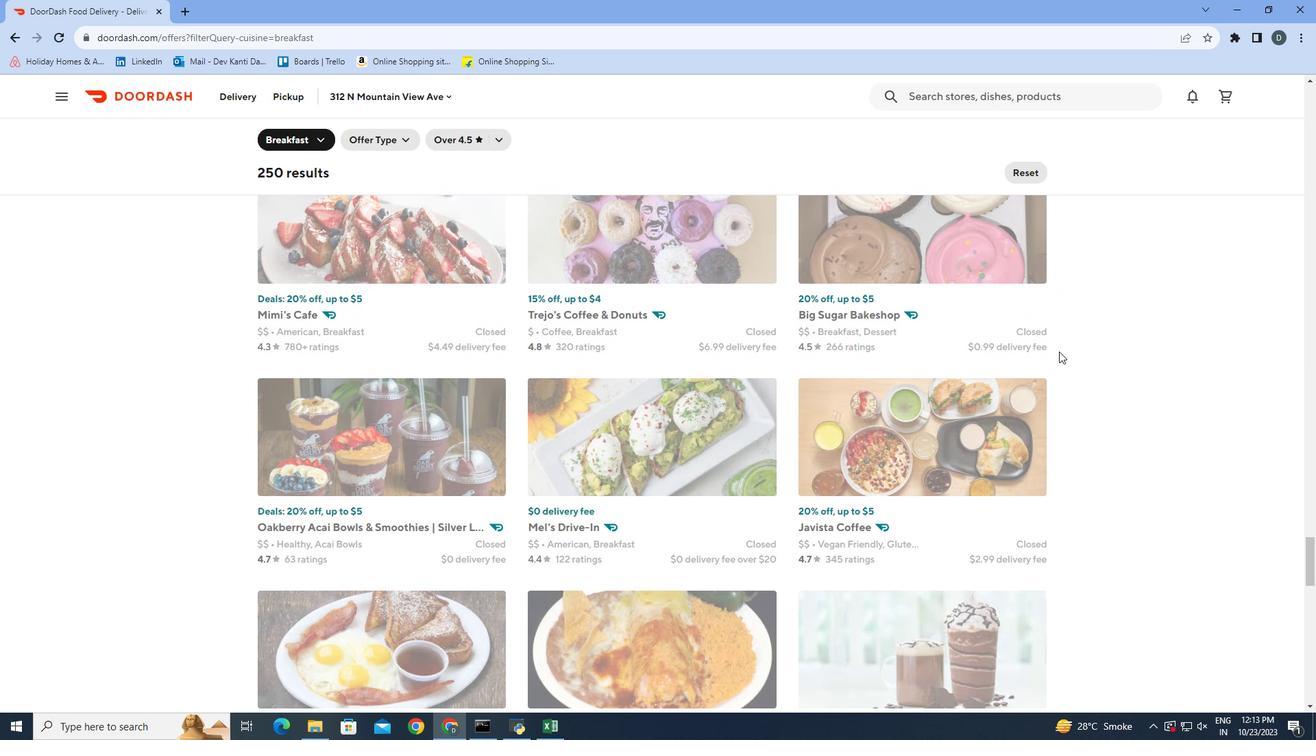 
Action: Mouse scrolled (1059, 350) with delta (0, 0)
Screenshot: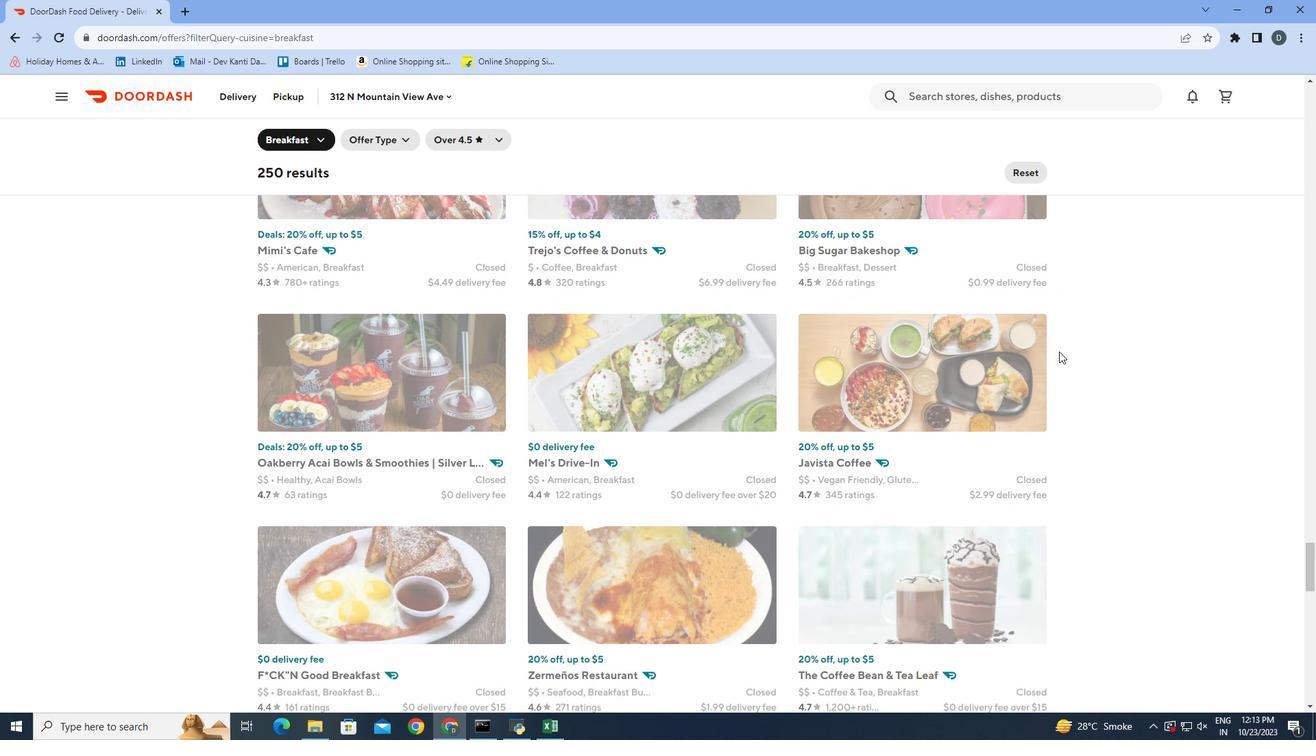 
Action: Mouse scrolled (1059, 350) with delta (0, 0)
Screenshot: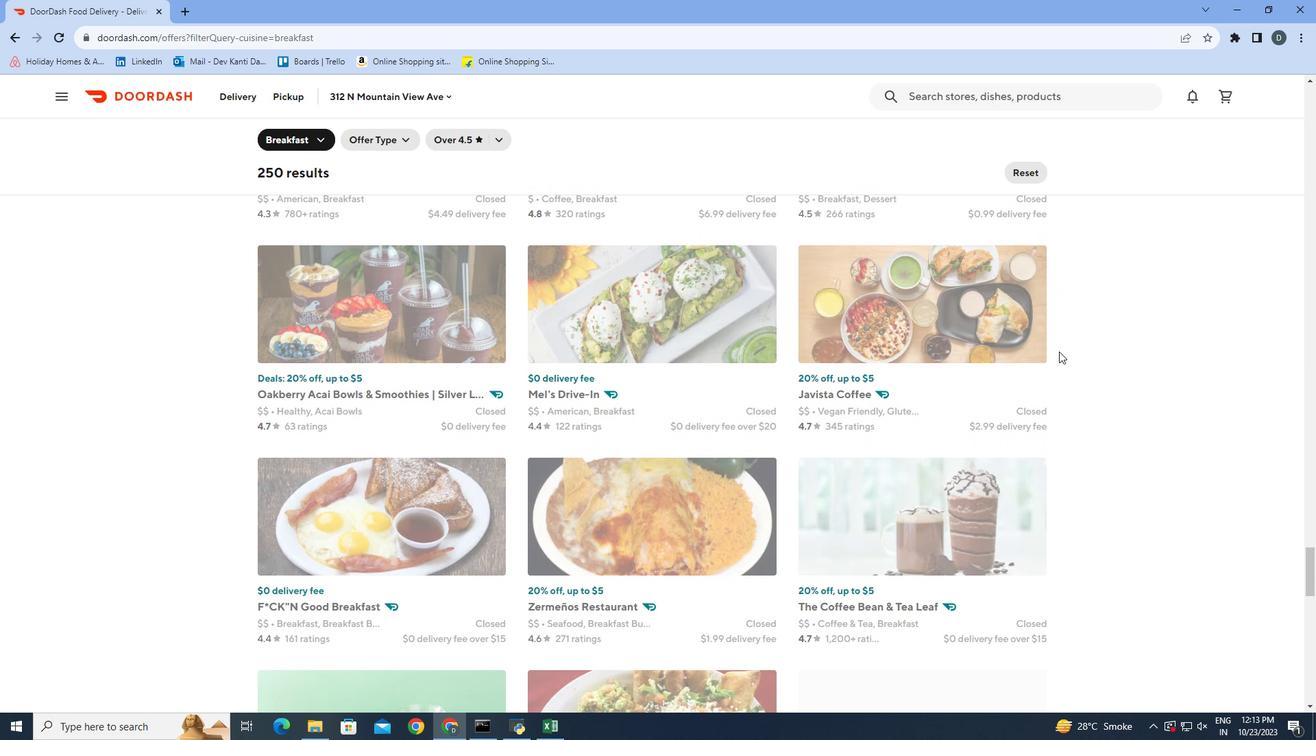 
Action: Mouse scrolled (1059, 350) with delta (0, 0)
Screenshot: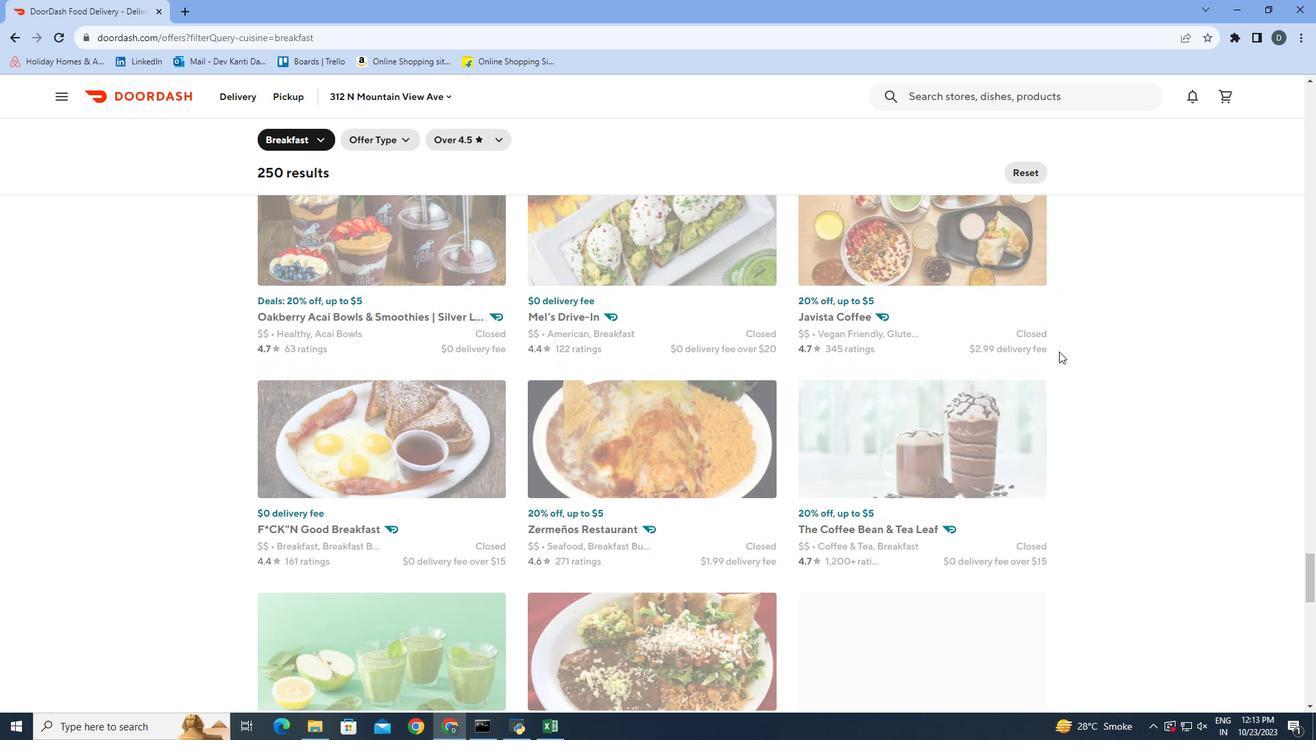 
Action: Mouse scrolled (1059, 350) with delta (0, 0)
Screenshot: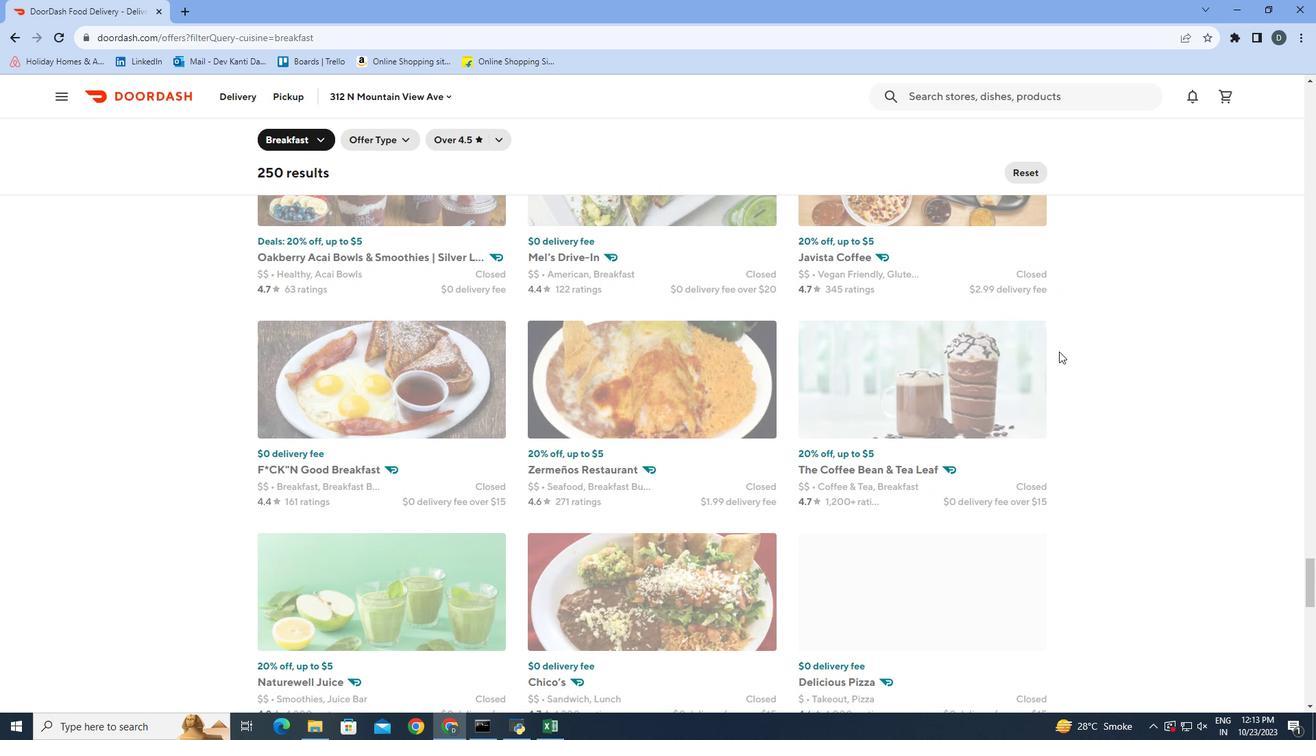 
Action: Mouse scrolled (1059, 350) with delta (0, 0)
Screenshot: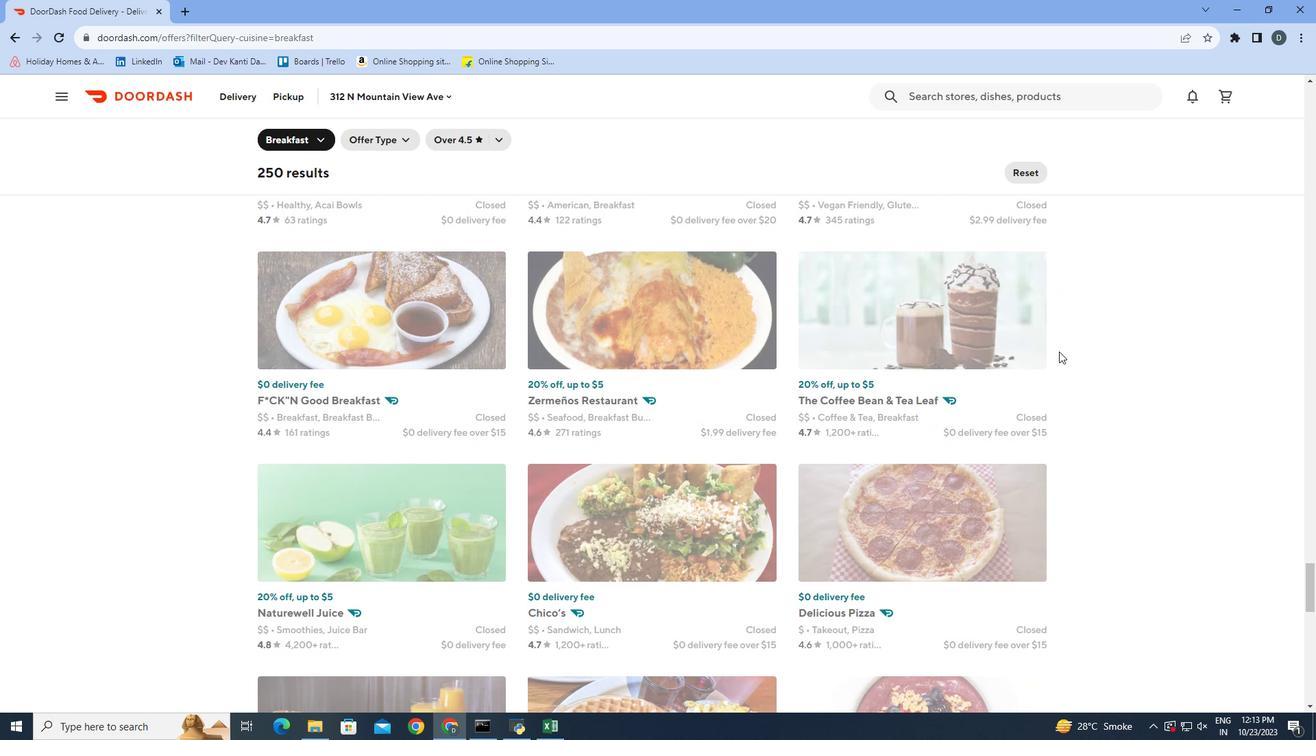 
Action: Mouse scrolled (1059, 350) with delta (0, 0)
Screenshot: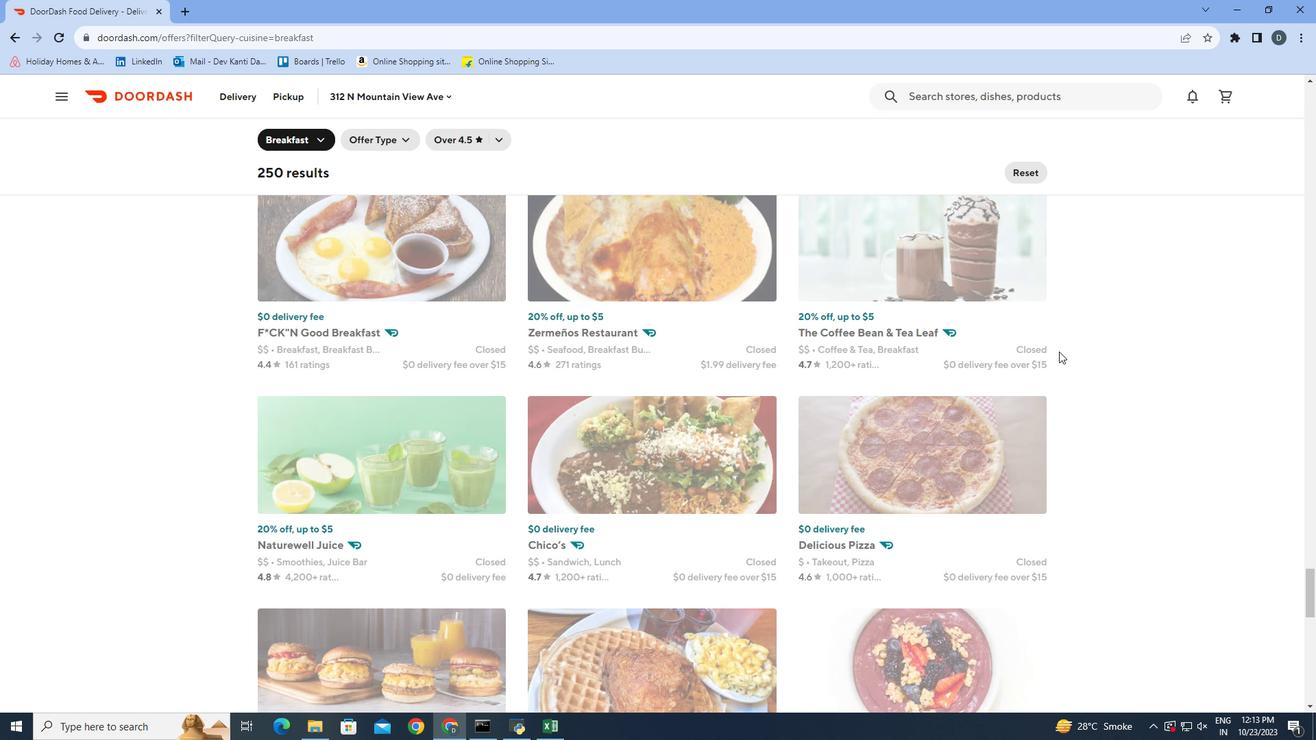 
Action: Mouse scrolled (1059, 350) with delta (0, 0)
Screenshot: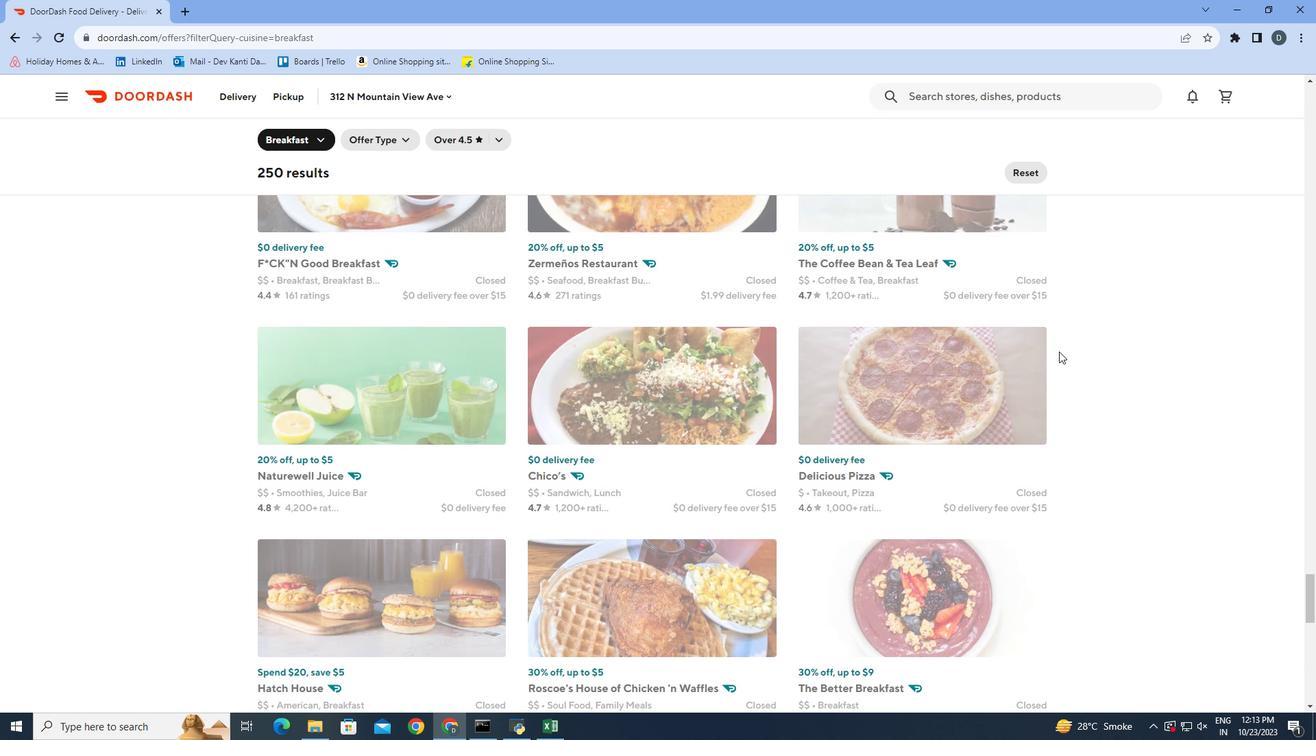 
Action: Mouse scrolled (1059, 350) with delta (0, 0)
Screenshot: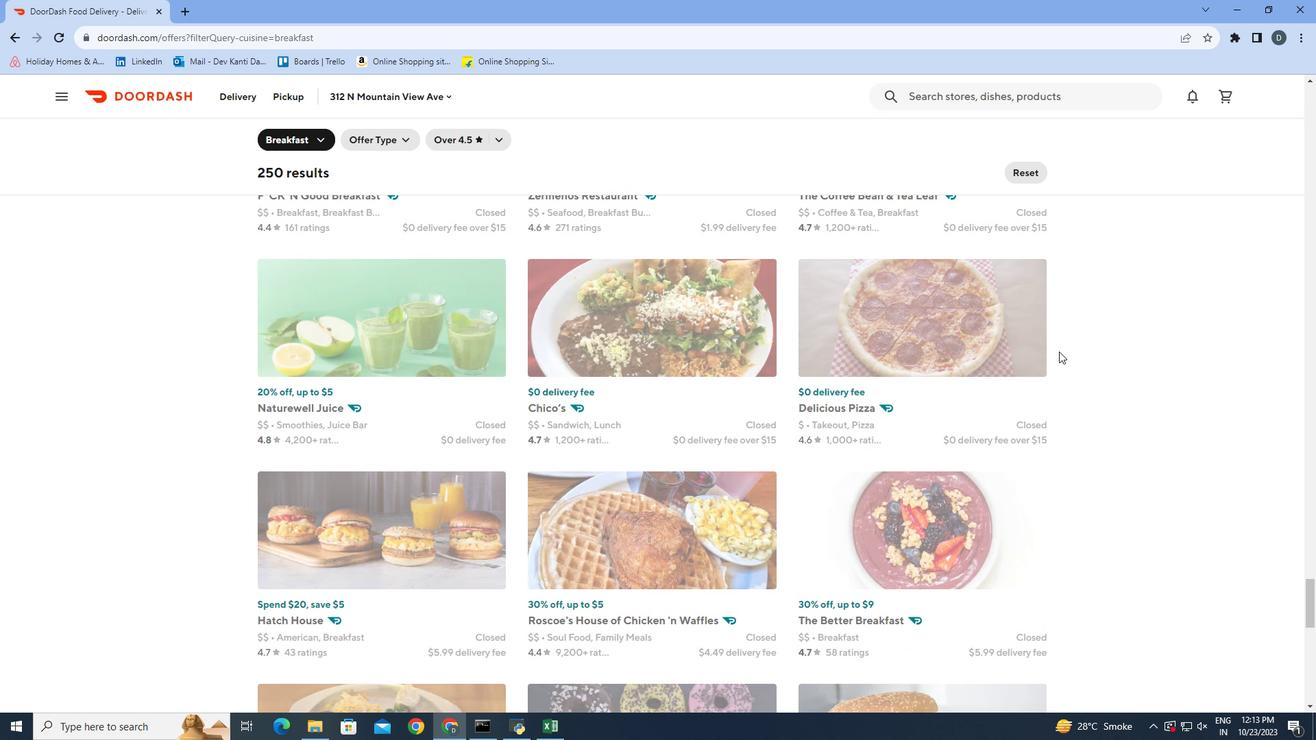 
Action: Mouse scrolled (1059, 350) with delta (0, 0)
Screenshot: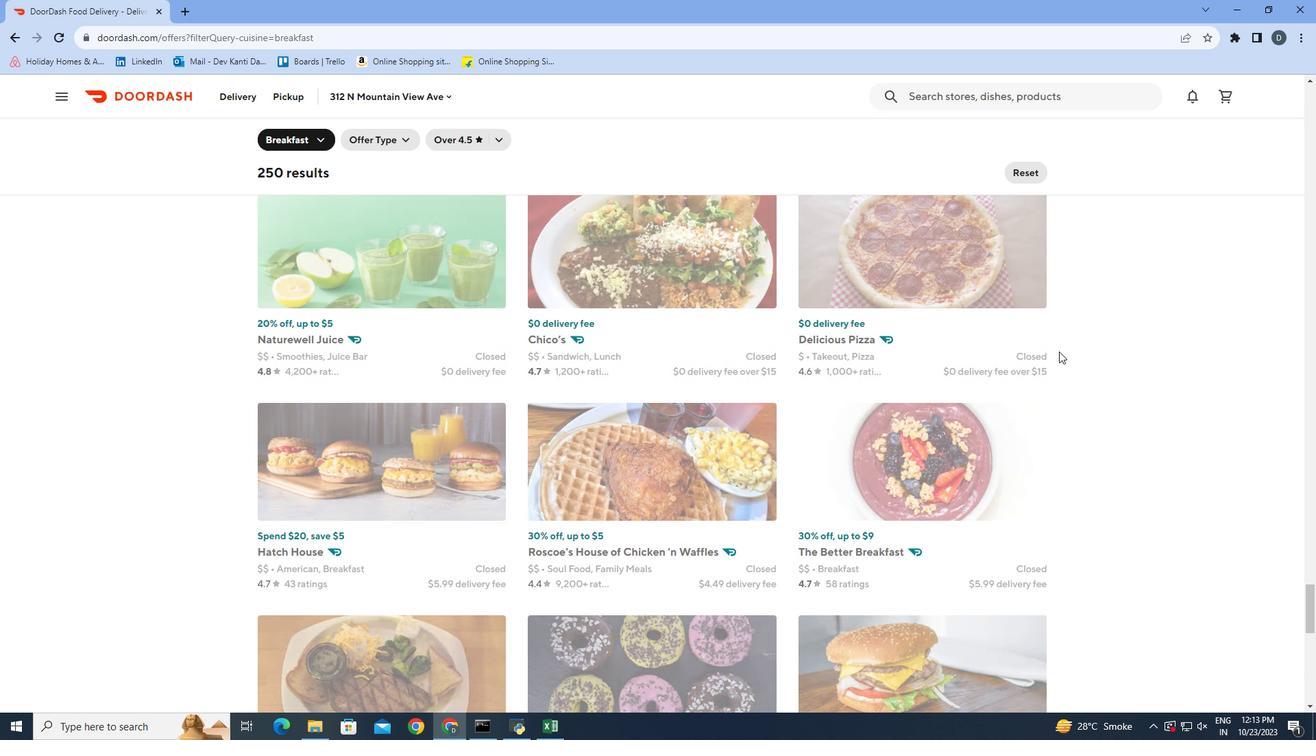 
Action: Mouse scrolled (1059, 350) with delta (0, 0)
Screenshot: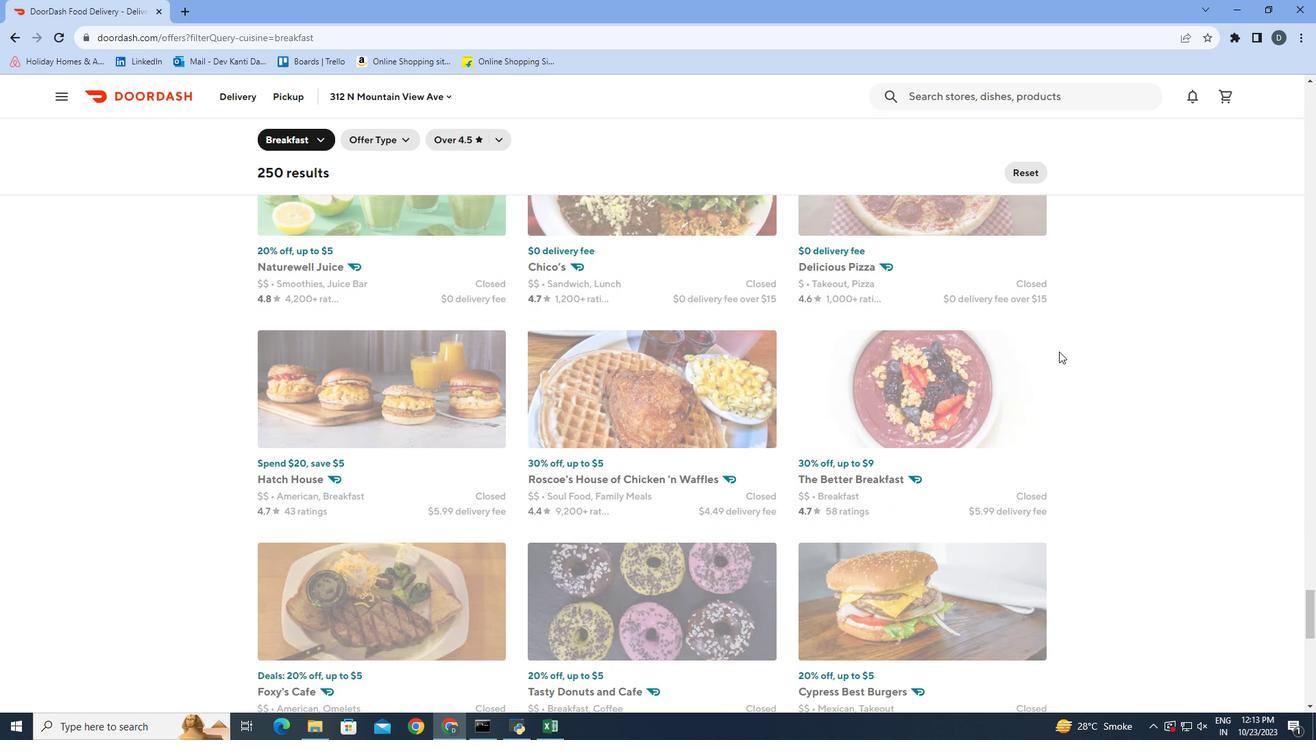 
Action: Mouse scrolled (1059, 350) with delta (0, 0)
Screenshot: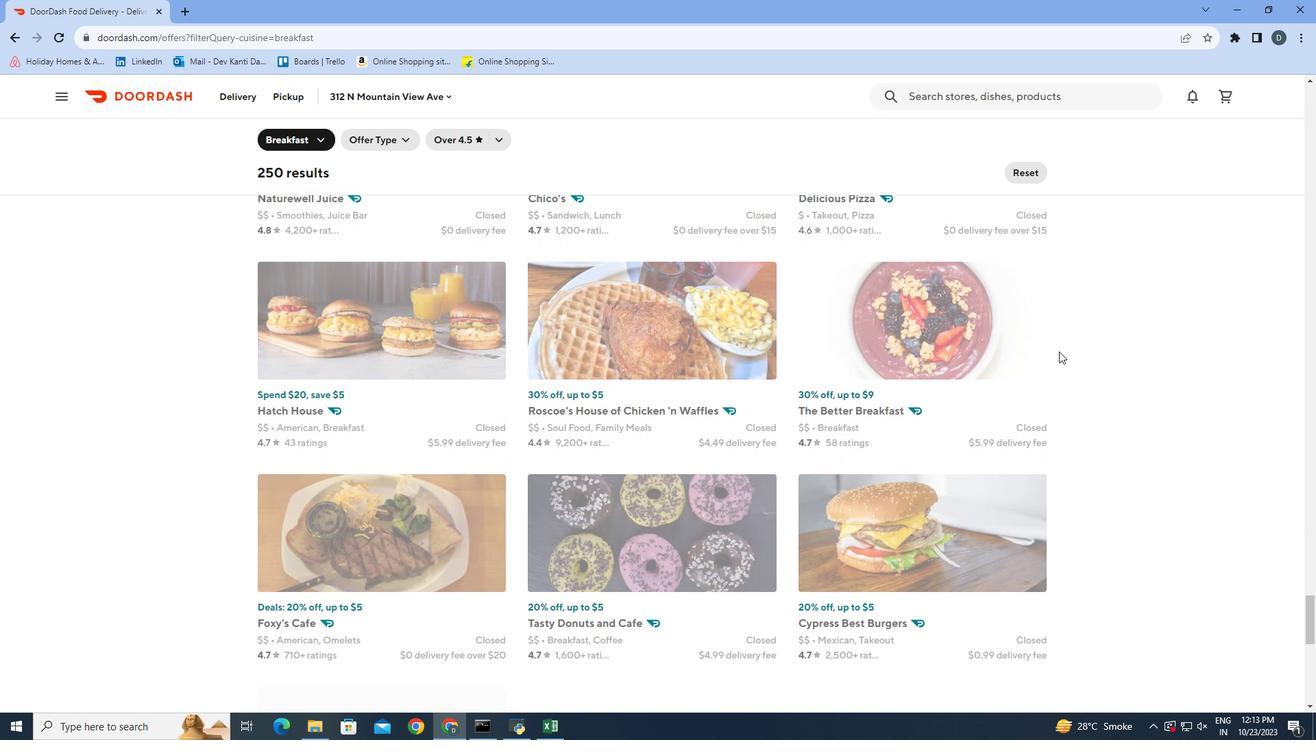 
Action: Mouse scrolled (1059, 350) with delta (0, 0)
Screenshot: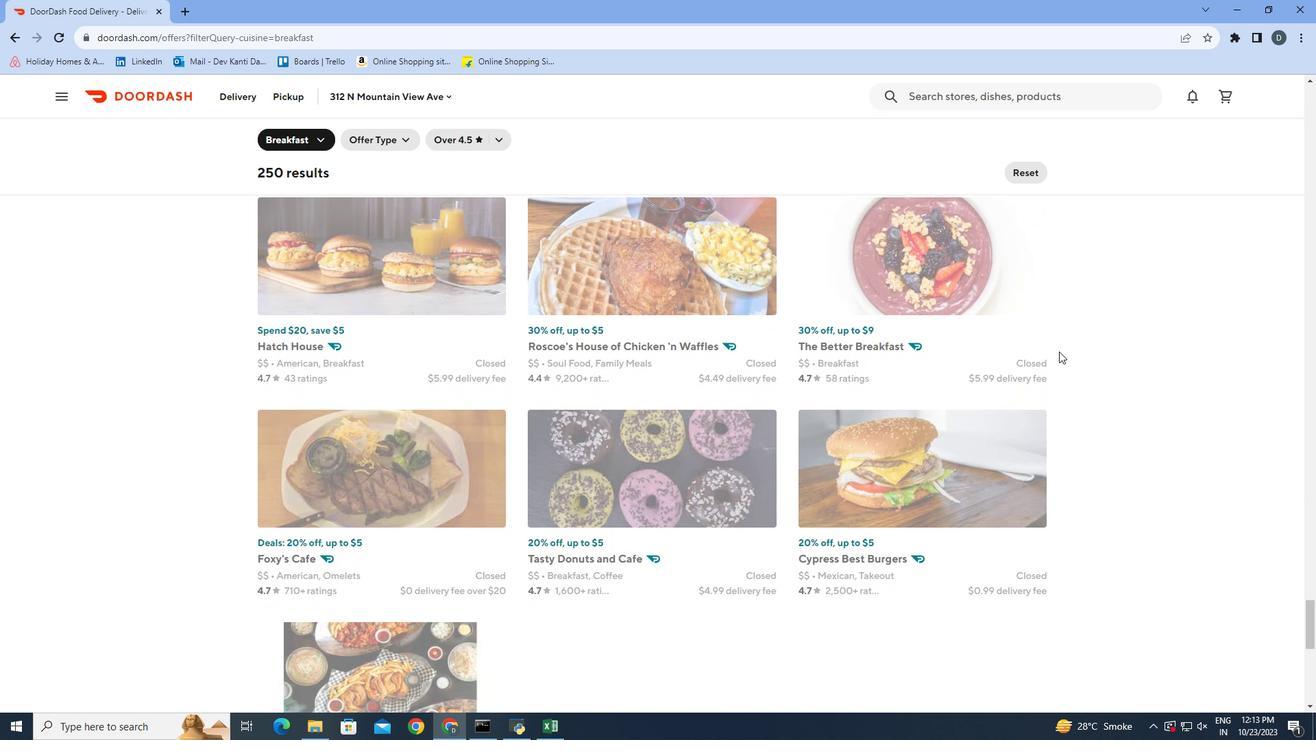
Action: Mouse scrolled (1059, 350) with delta (0, 0)
Screenshot: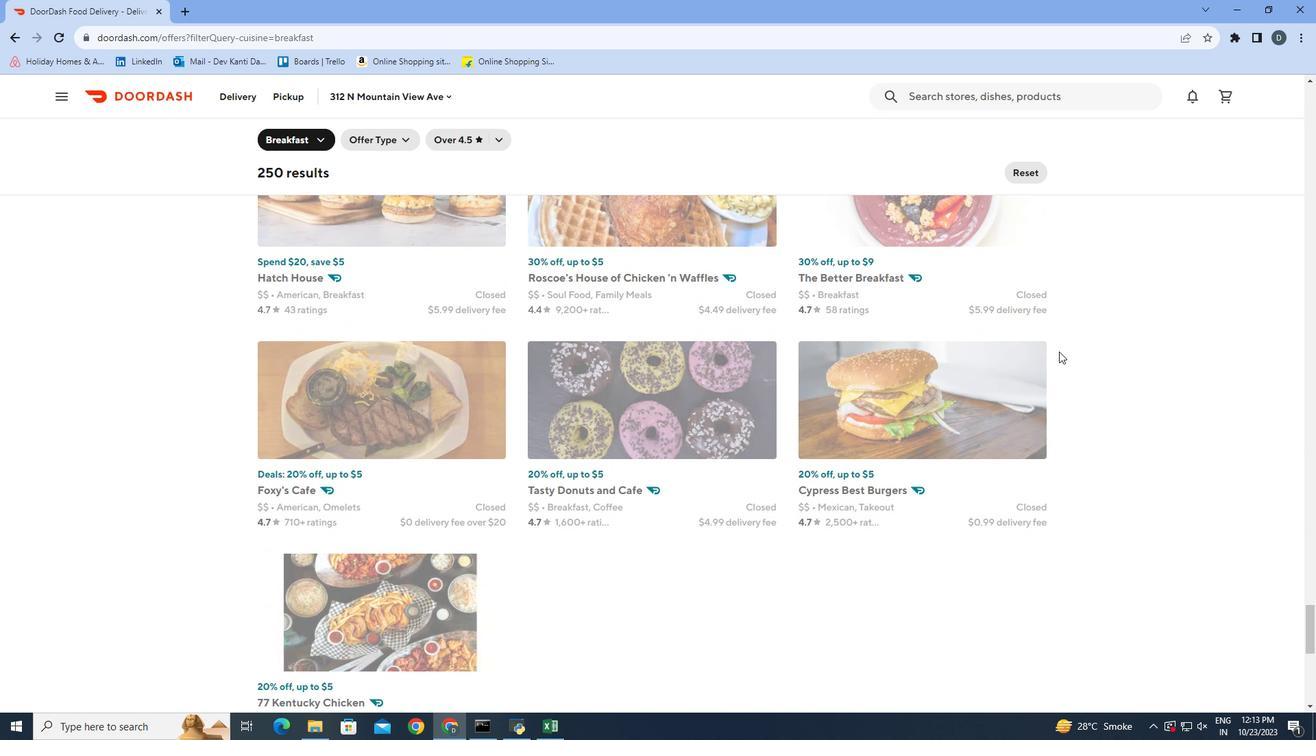 
Action: Mouse scrolled (1059, 350) with delta (0, 0)
Screenshot: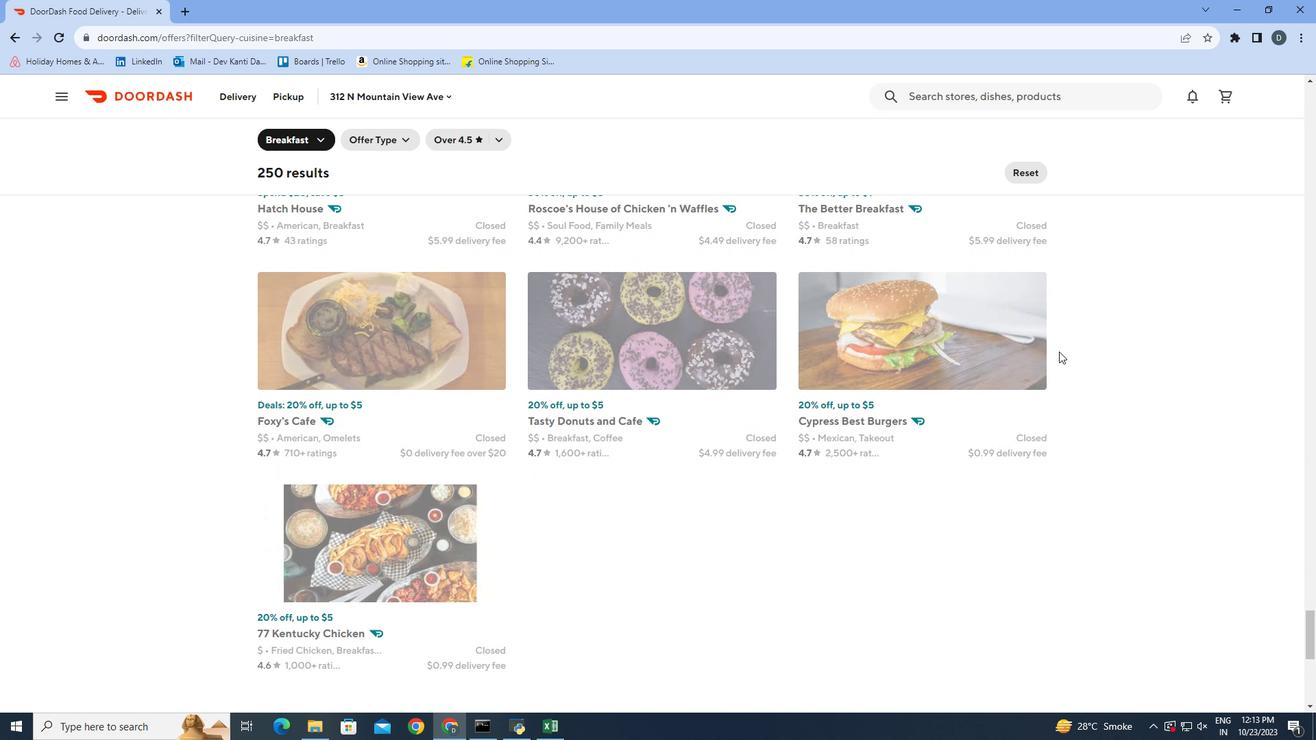 
Action: Mouse scrolled (1059, 350) with delta (0, 0)
Screenshot: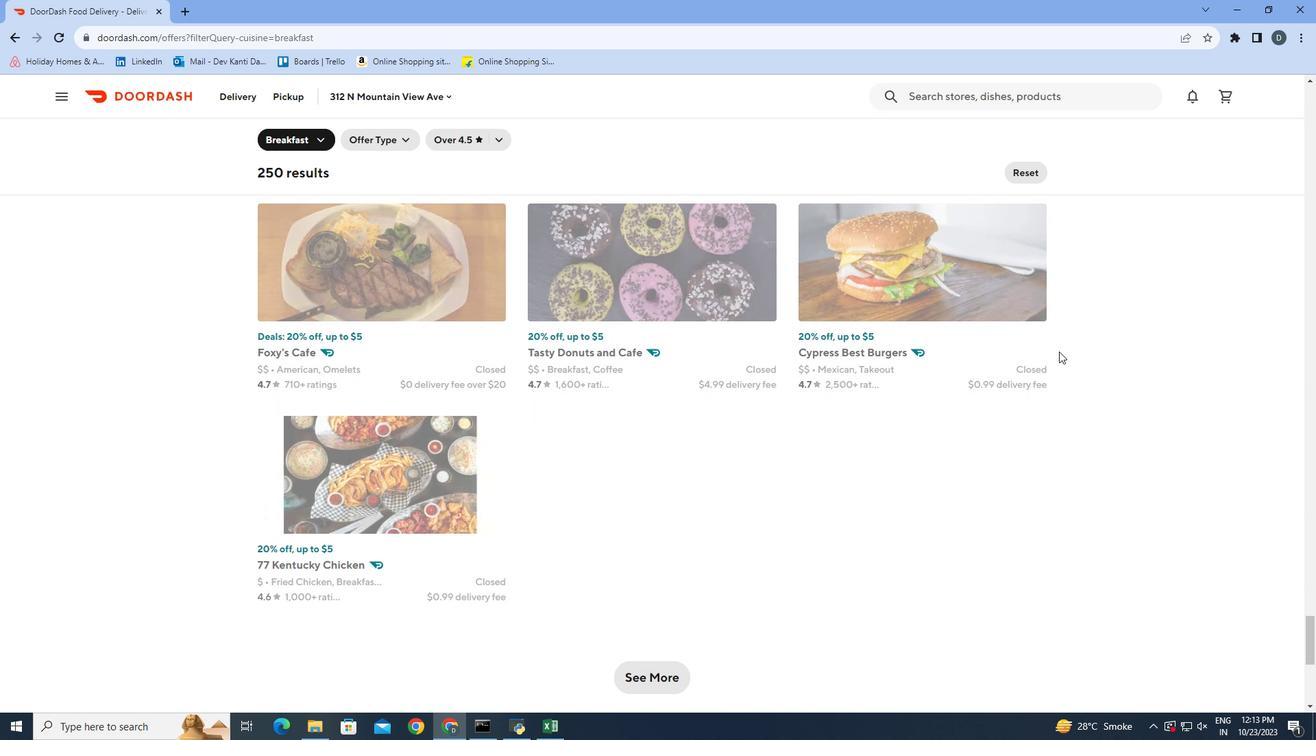 
Action: Mouse moved to (669, 607)
Screenshot: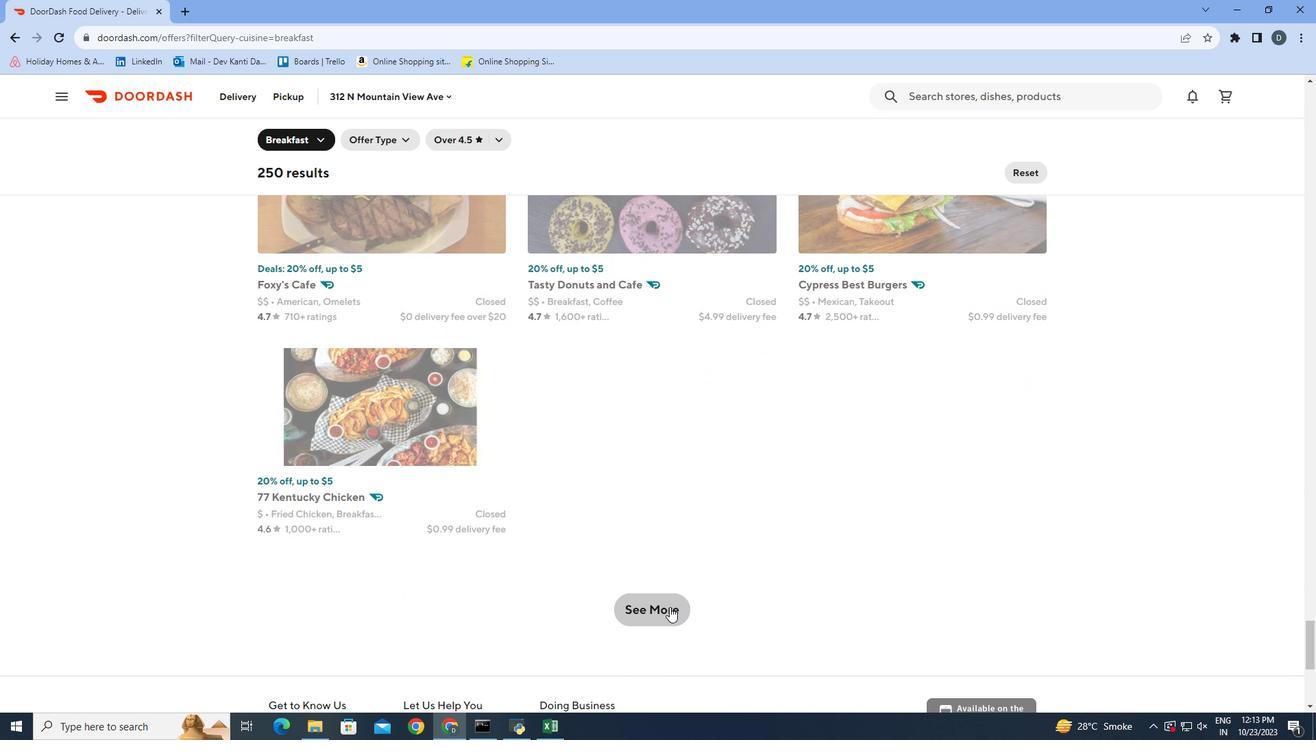 
Action: Mouse pressed left at (669, 607)
Screenshot: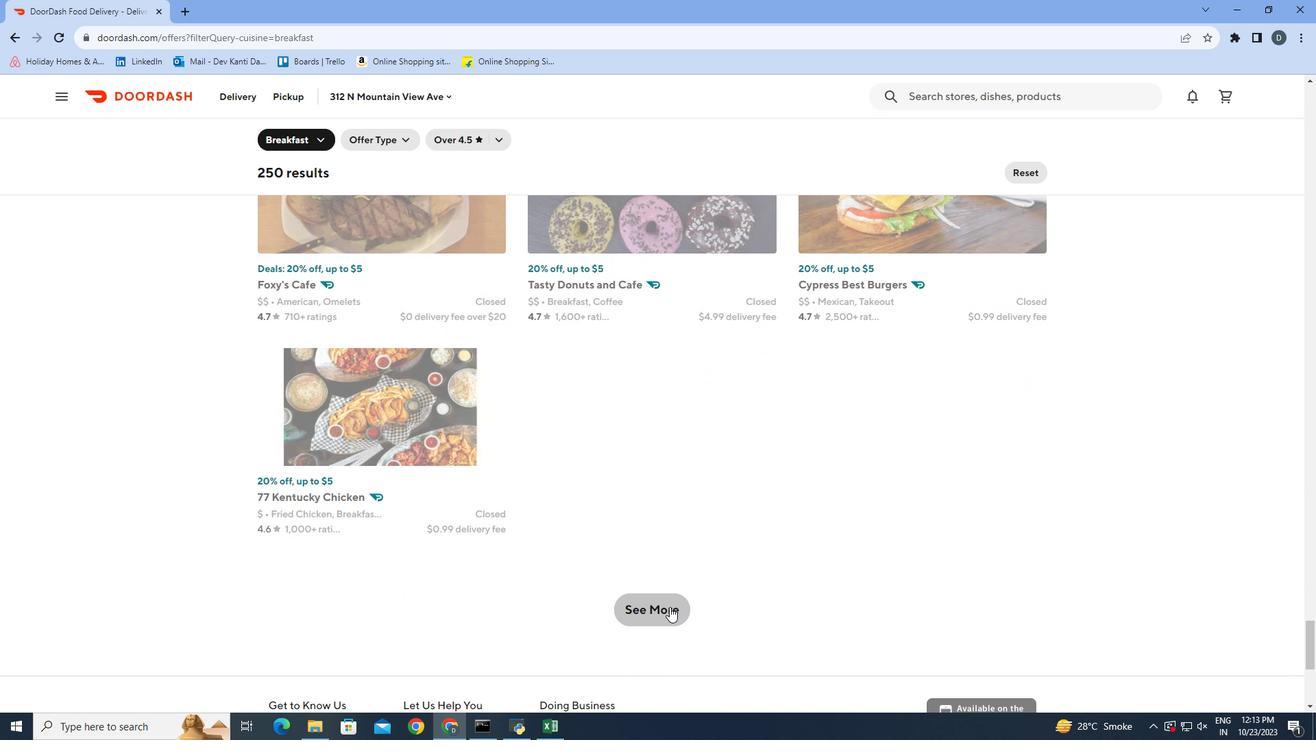 
Action: Mouse moved to (1056, 356)
Screenshot: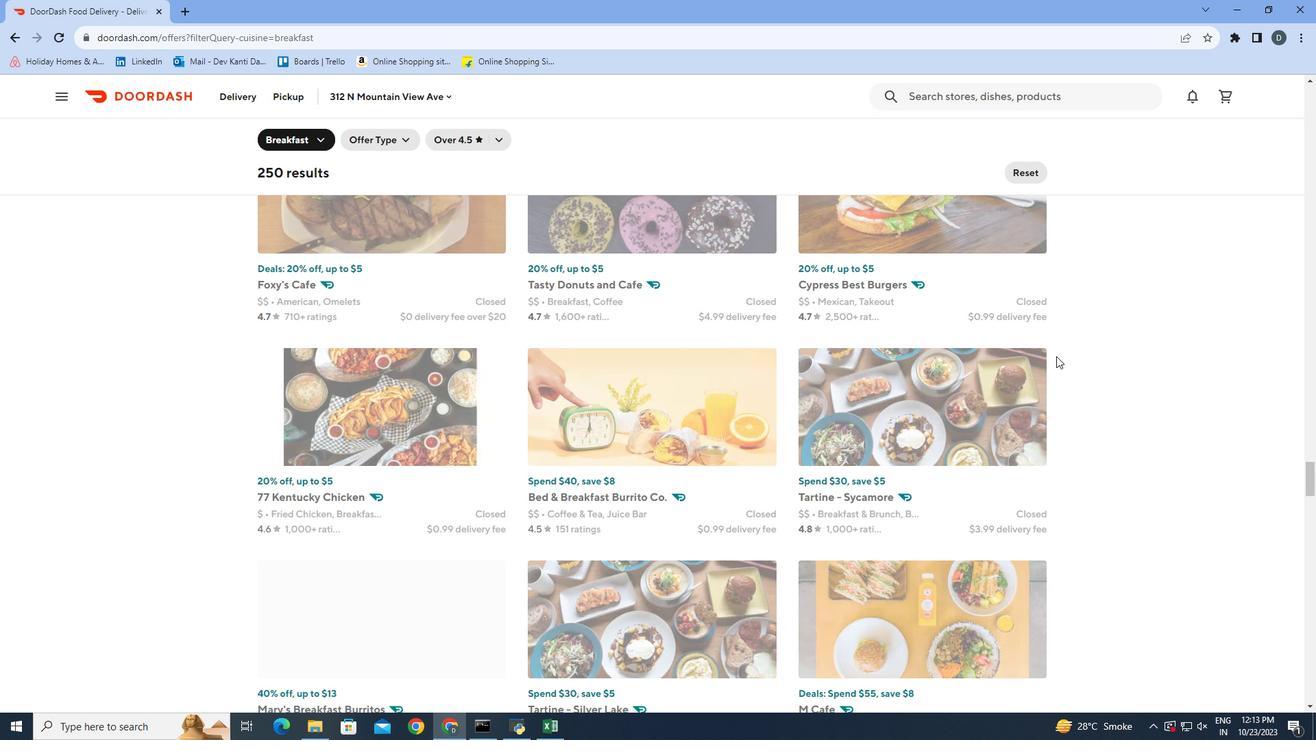 
Action: Mouse scrolled (1056, 355) with delta (0, 0)
Screenshot: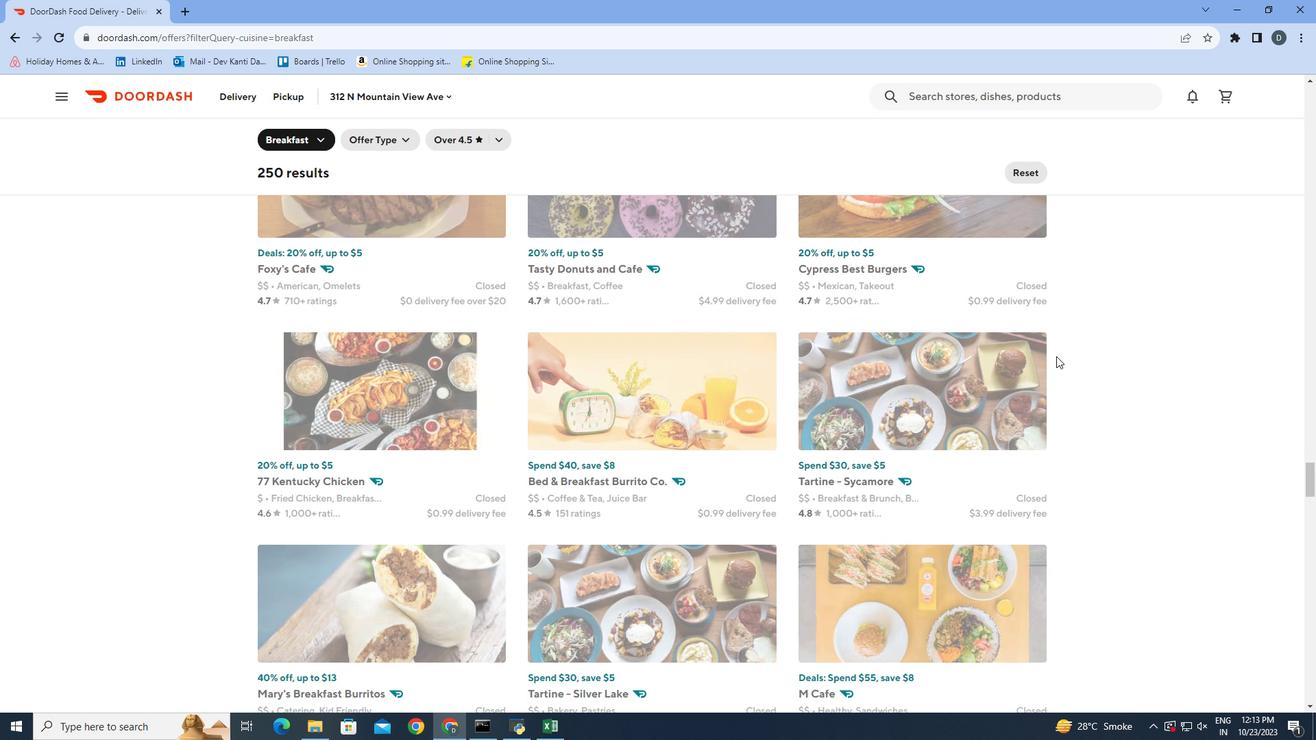 
Action: Mouse scrolled (1056, 355) with delta (0, 0)
Screenshot: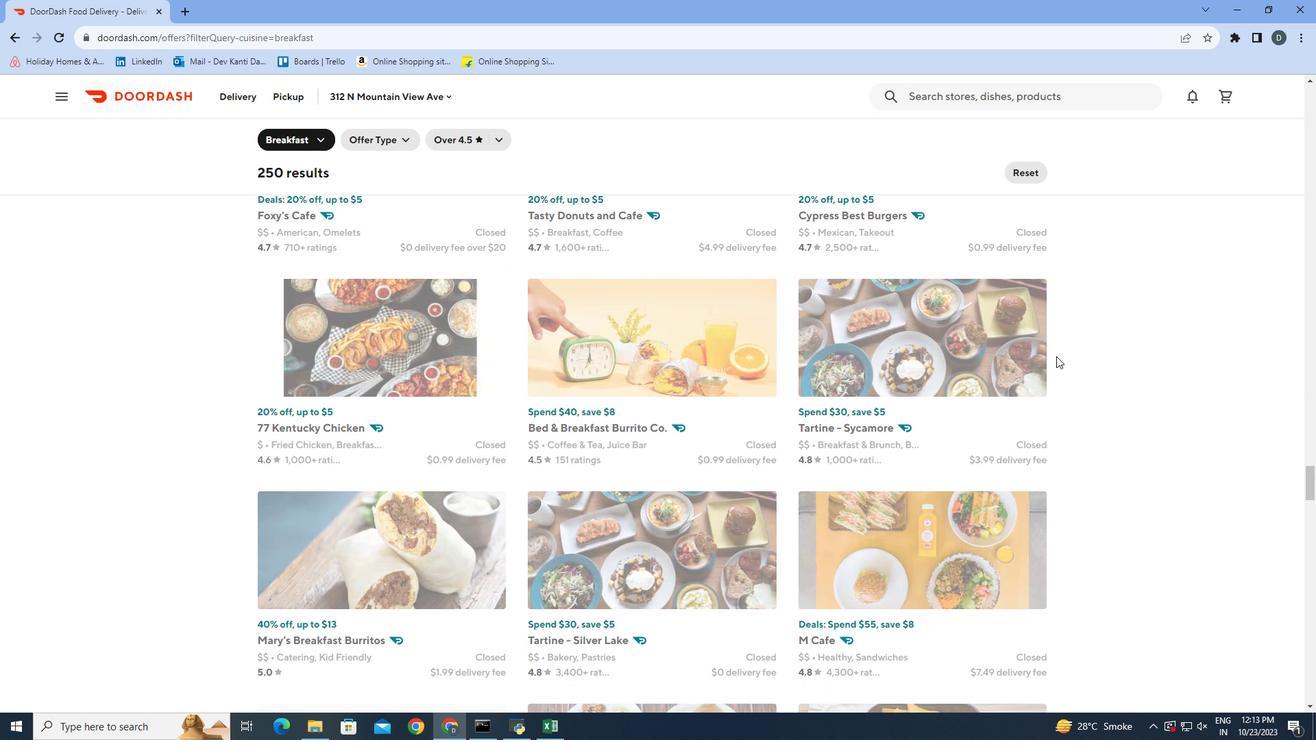 
Action: Mouse scrolled (1056, 355) with delta (0, 0)
Screenshot: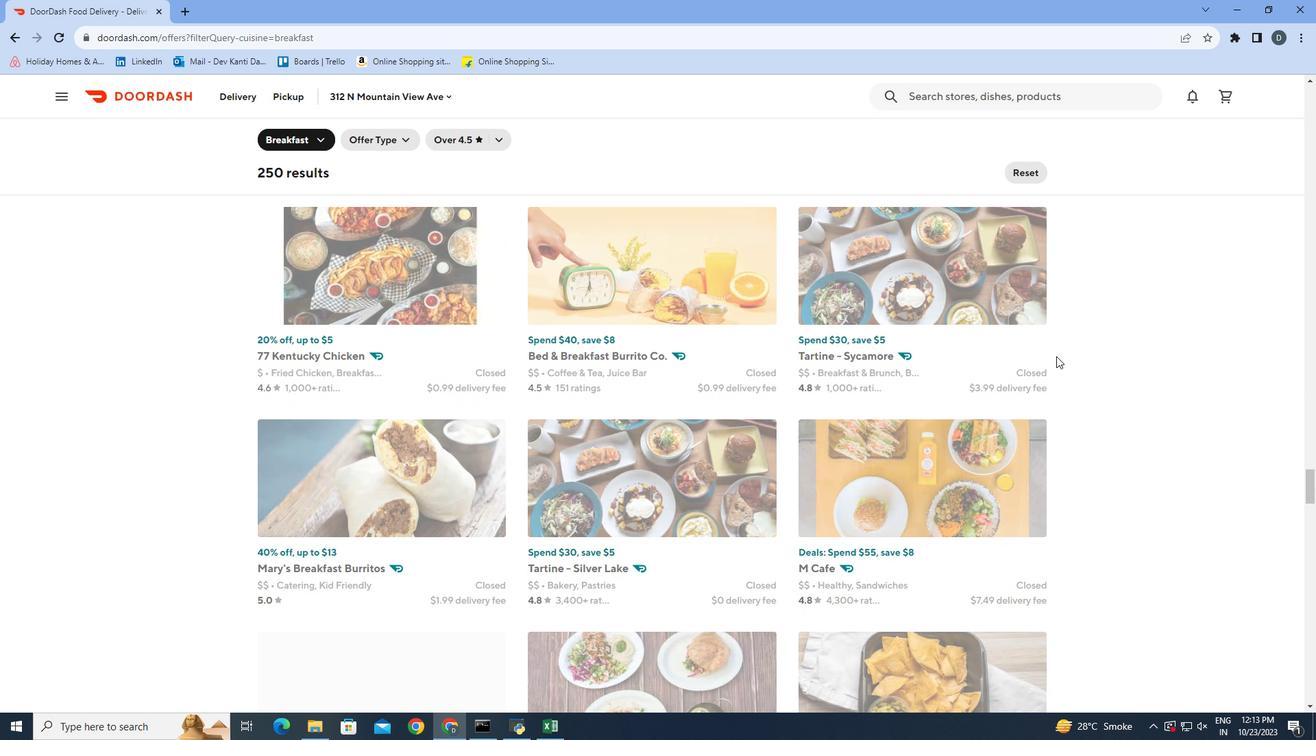 
Action: Mouse scrolled (1056, 355) with delta (0, 0)
Screenshot: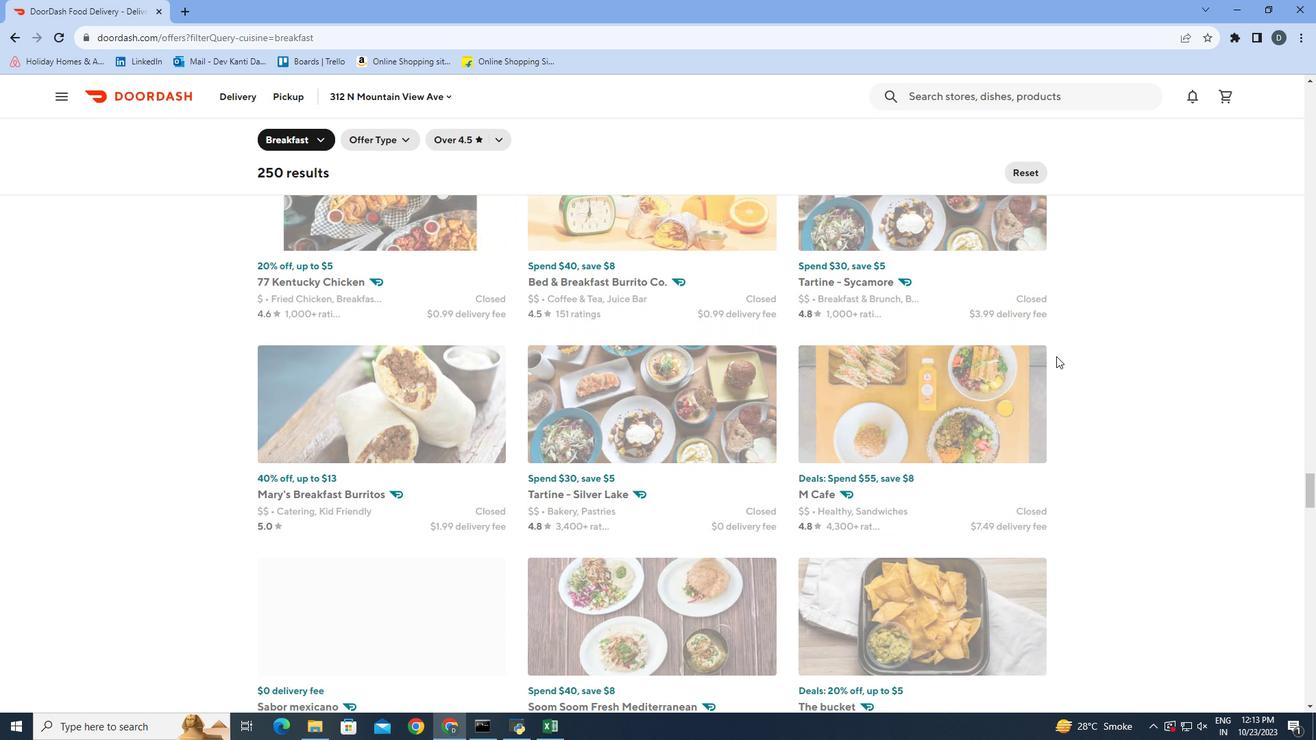 
Action: Mouse scrolled (1056, 355) with delta (0, 0)
Screenshot: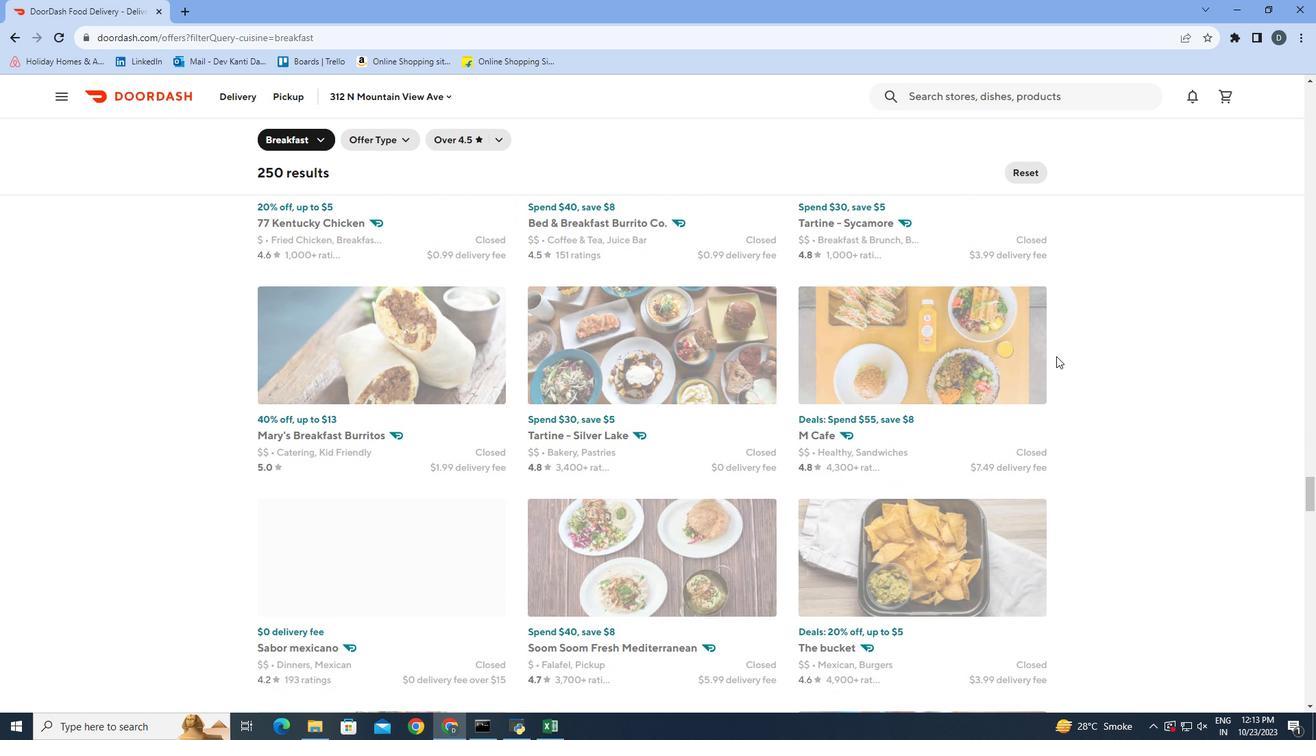 
Action: Mouse scrolled (1056, 355) with delta (0, 0)
Screenshot: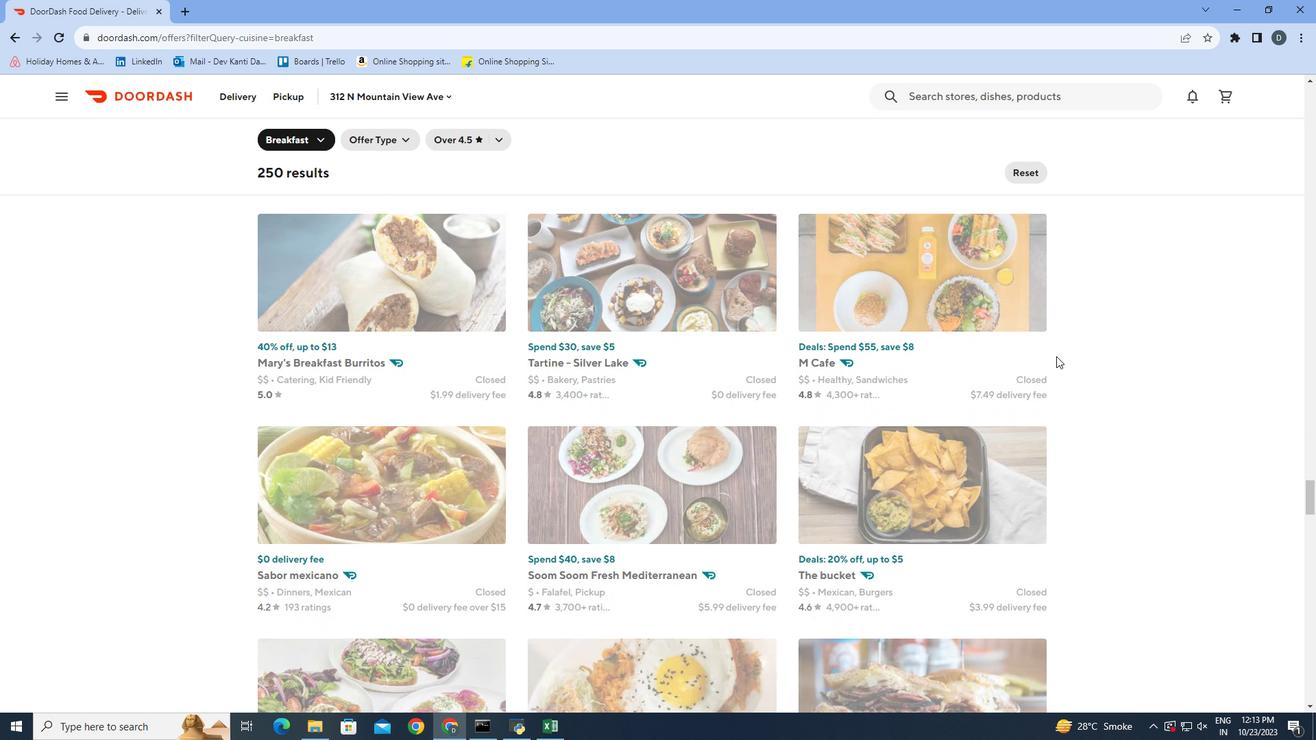 
Action: Mouse scrolled (1056, 355) with delta (0, 0)
Screenshot: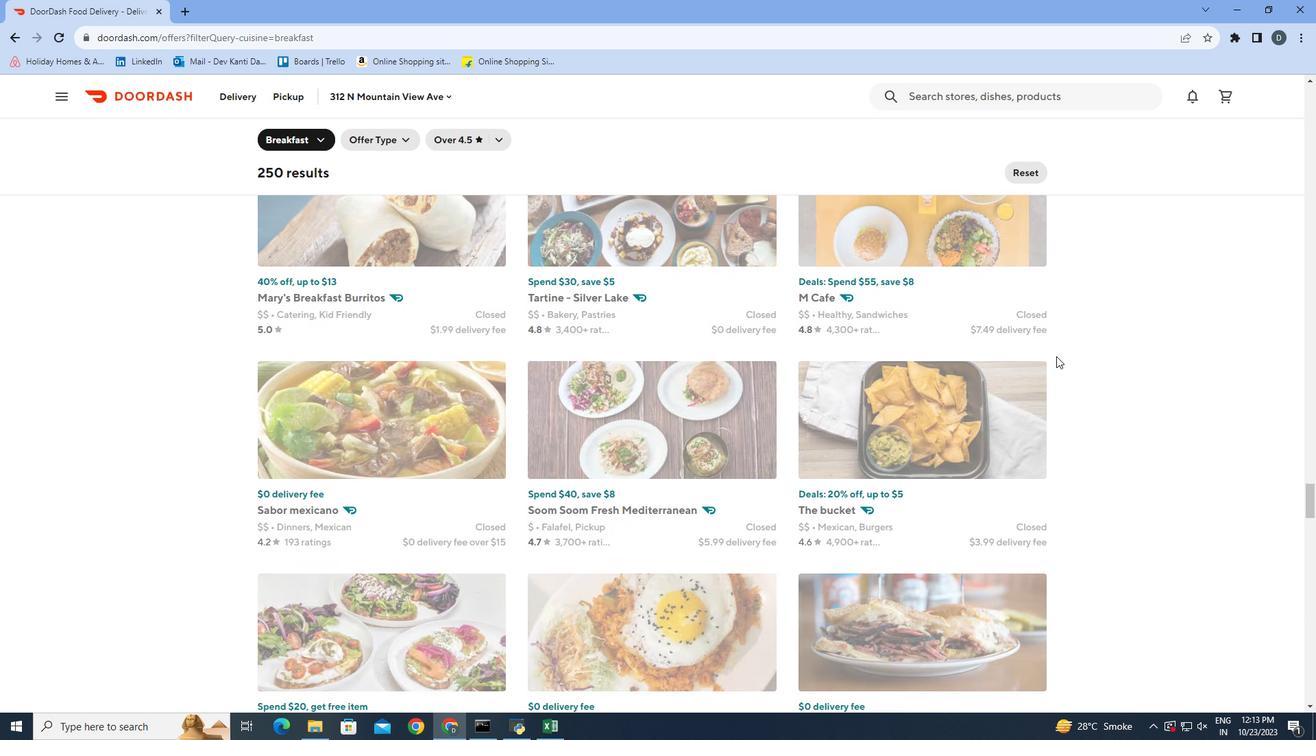 
Action: Mouse scrolled (1056, 355) with delta (0, 0)
Screenshot: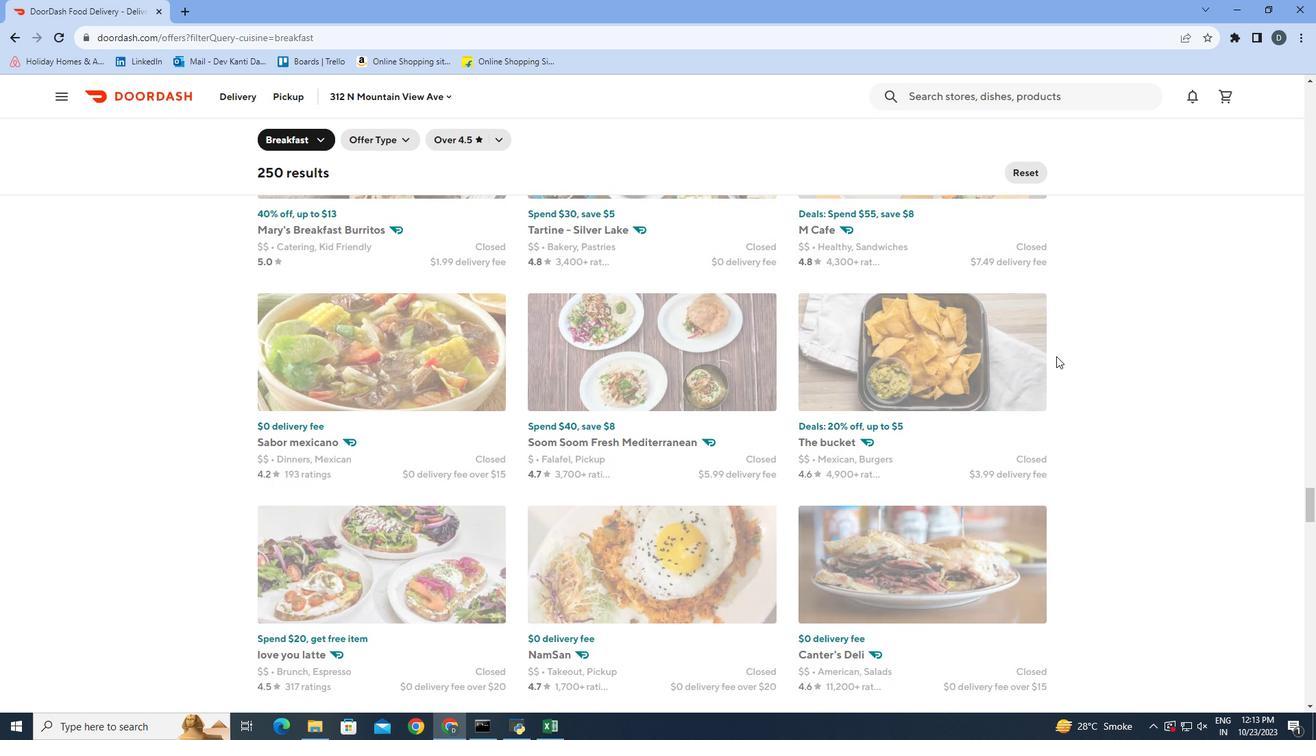 
Action: Mouse scrolled (1056, 355) with delta (0, 0)
Screenshot: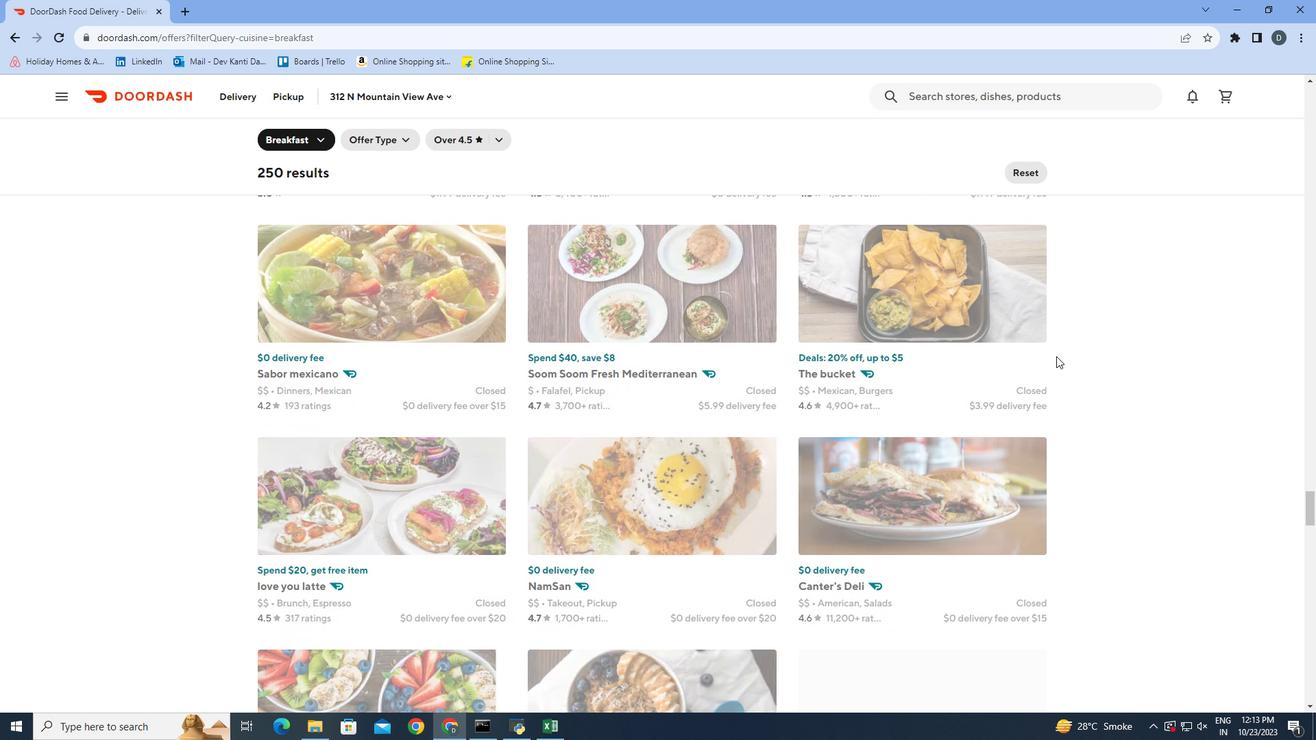 
Action: Mouse scrolled (1056, 355) with delta (0, 0)
Screenshot: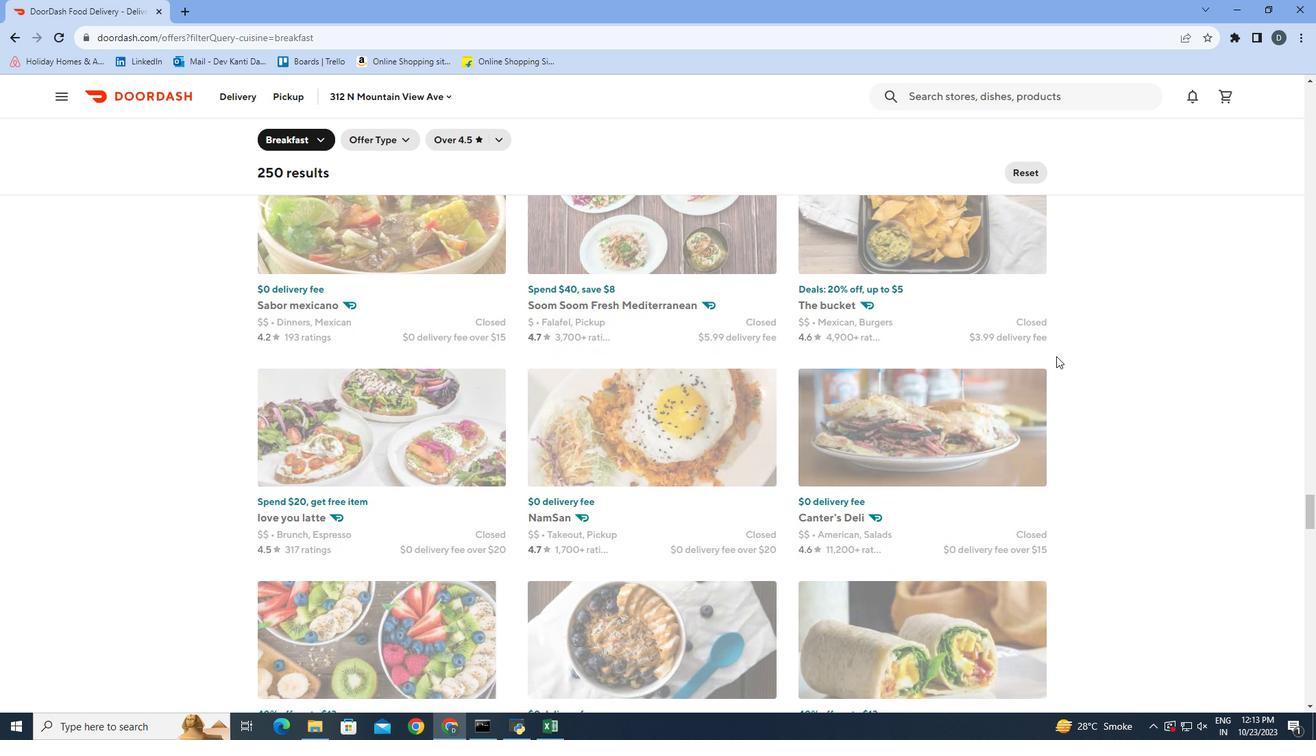 
Action: Mouse scrolled (1056, 355) with delta (0, 0)
Screenshot: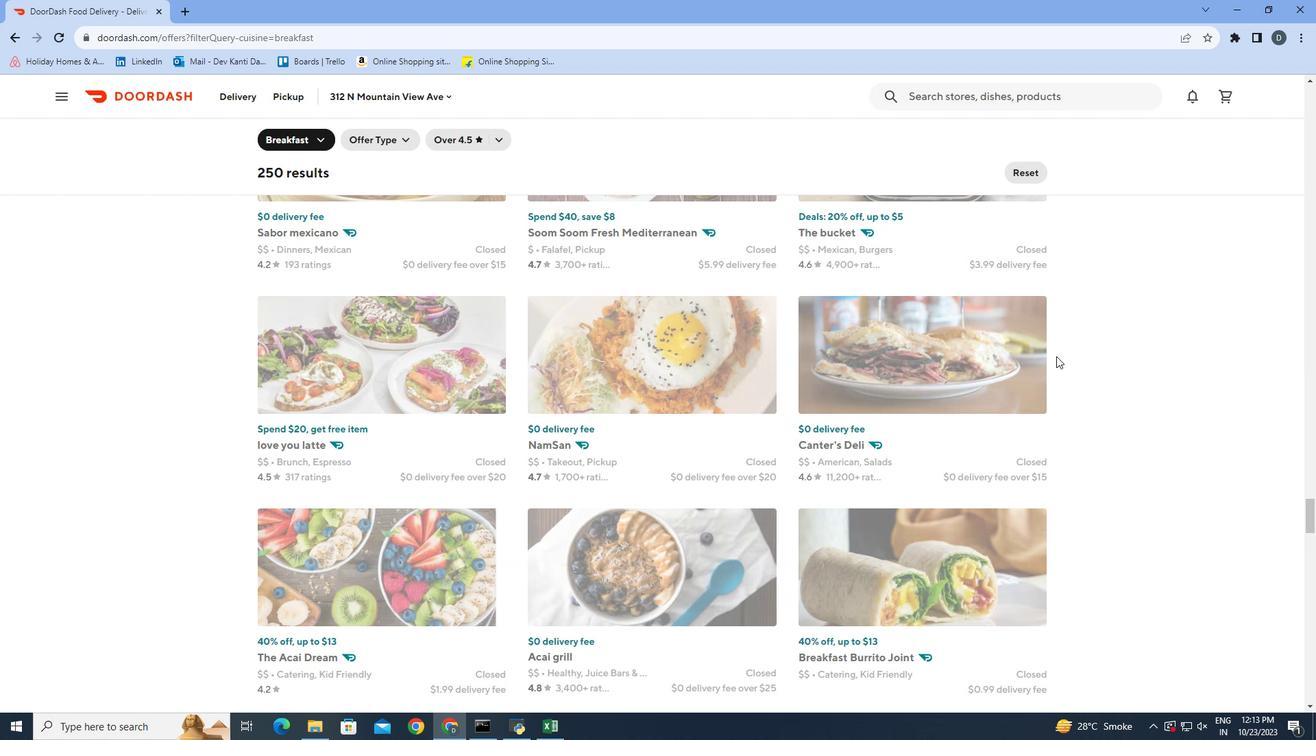
Action: Mouse scrolled (1056, 355) with delta (0, 0)
Screenshot: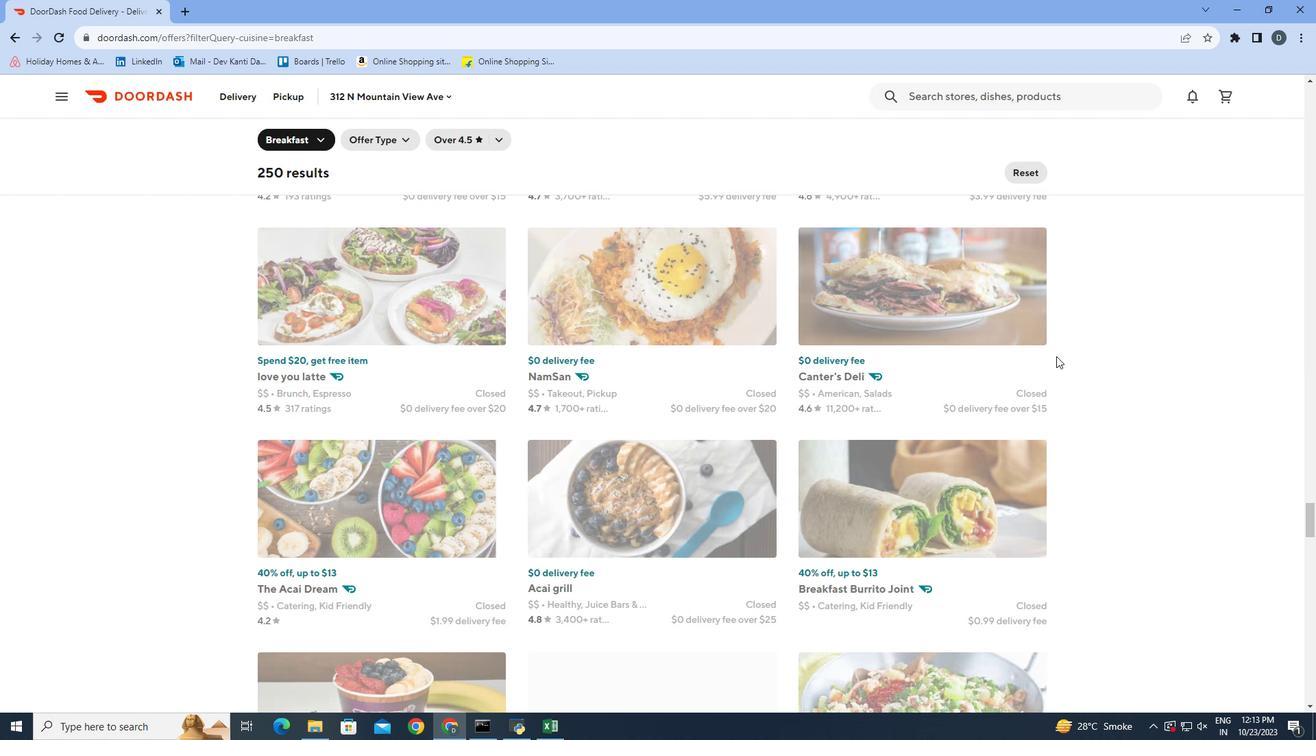 
Action: Mouse scrolled (1056, 355) with delta (0, 0)
Screenshot: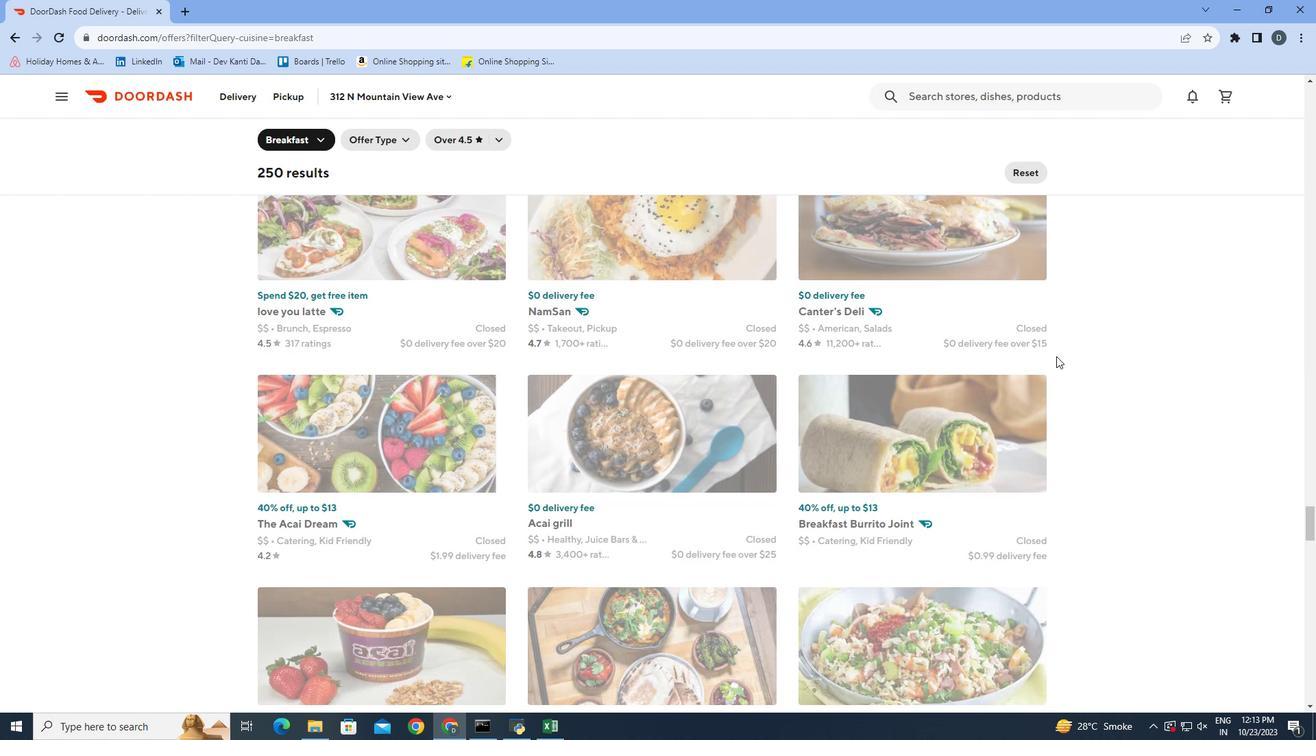 
Action: Mouse scrolled (1056, 355) with delta (0, 0)
Screenshot: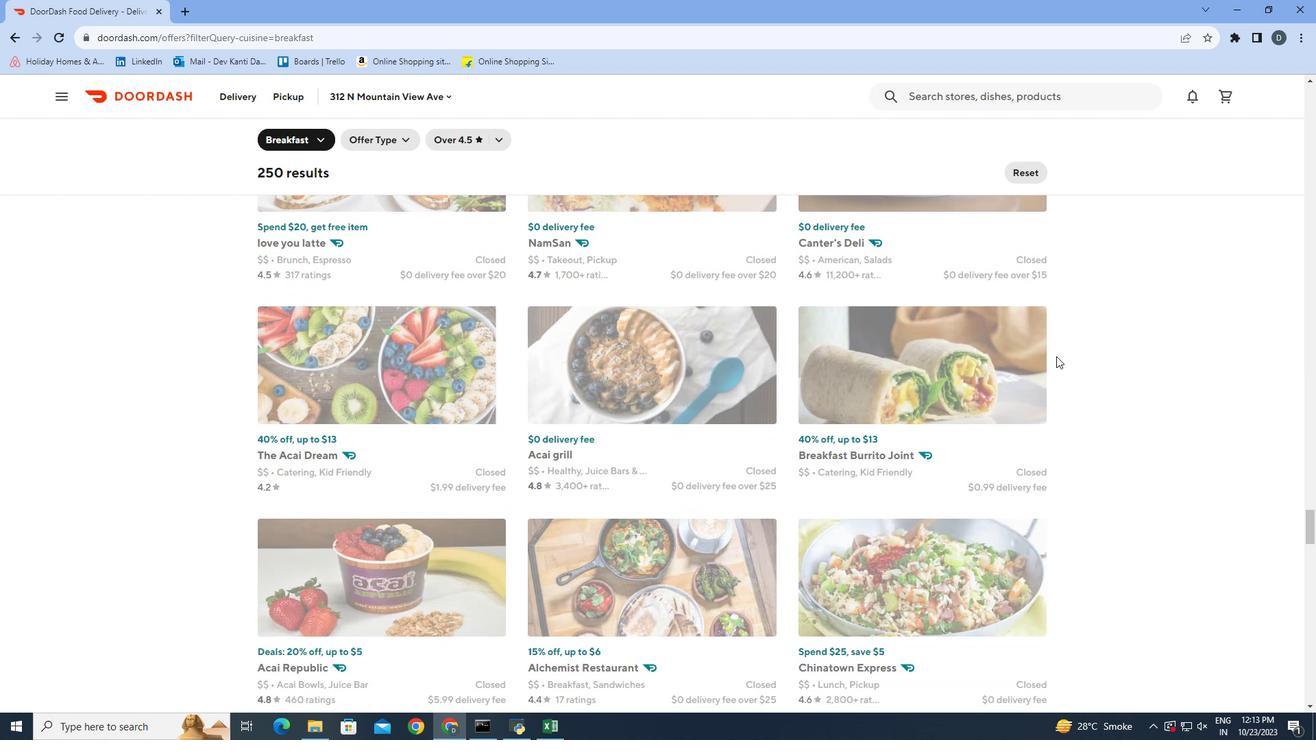 
Action: Mouse scrolled (1056, 355) with delta (0, 0)
Screenshot: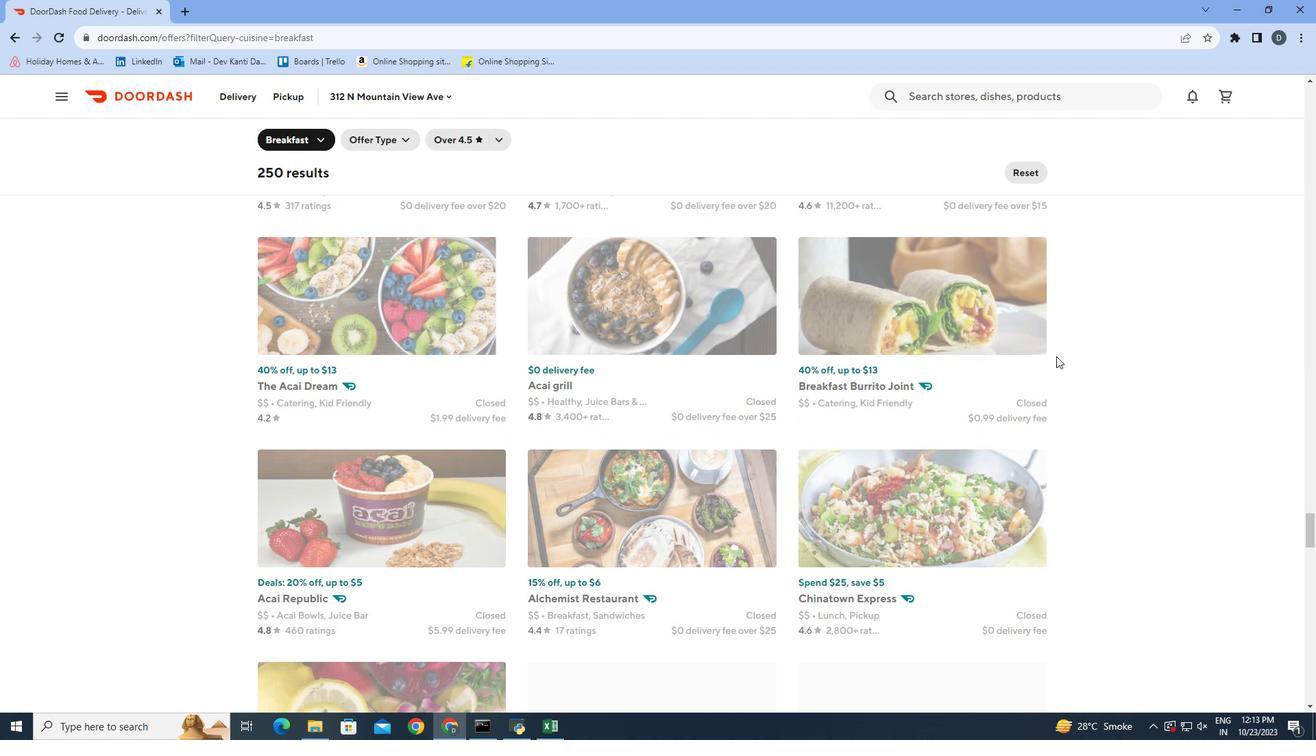 
Action: Mouse scrolled (1056, 355) with delta (0, 0)
Screenshot: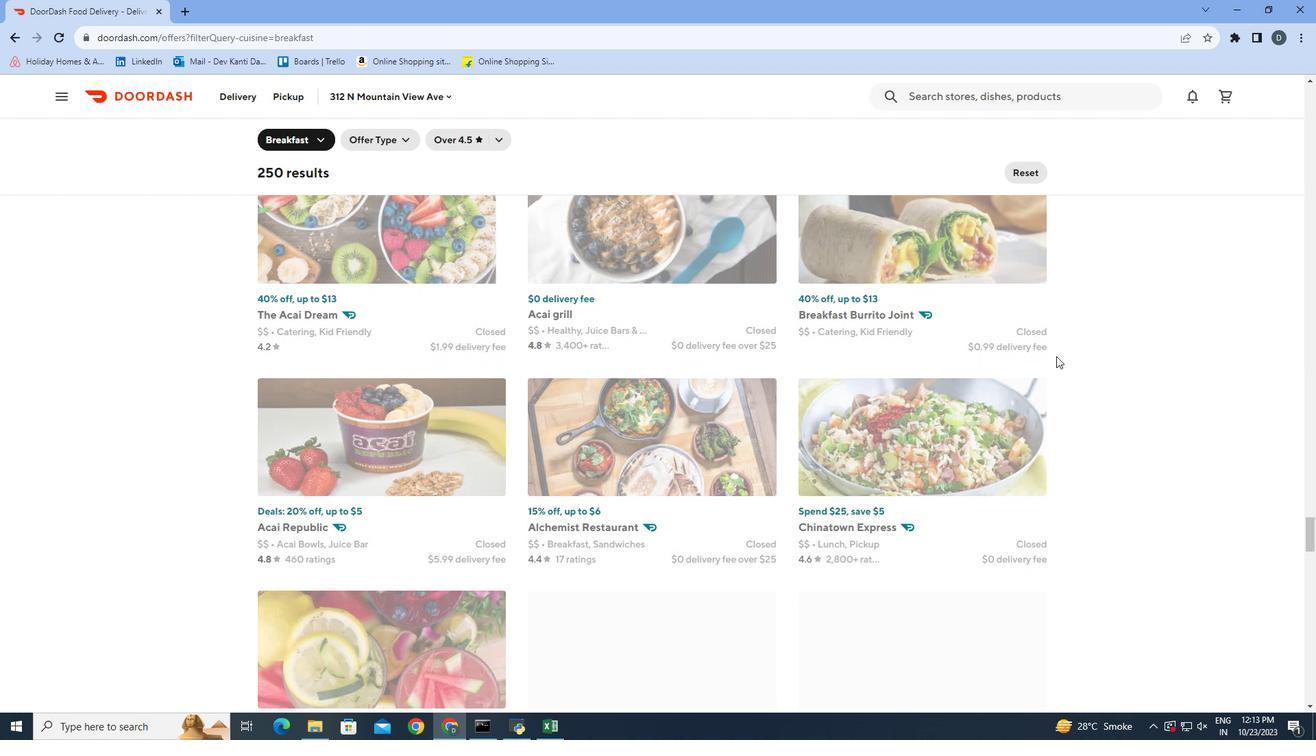 
Action: Mouse scrolled (1056, 355) with delta (0, 0)
Screenshot: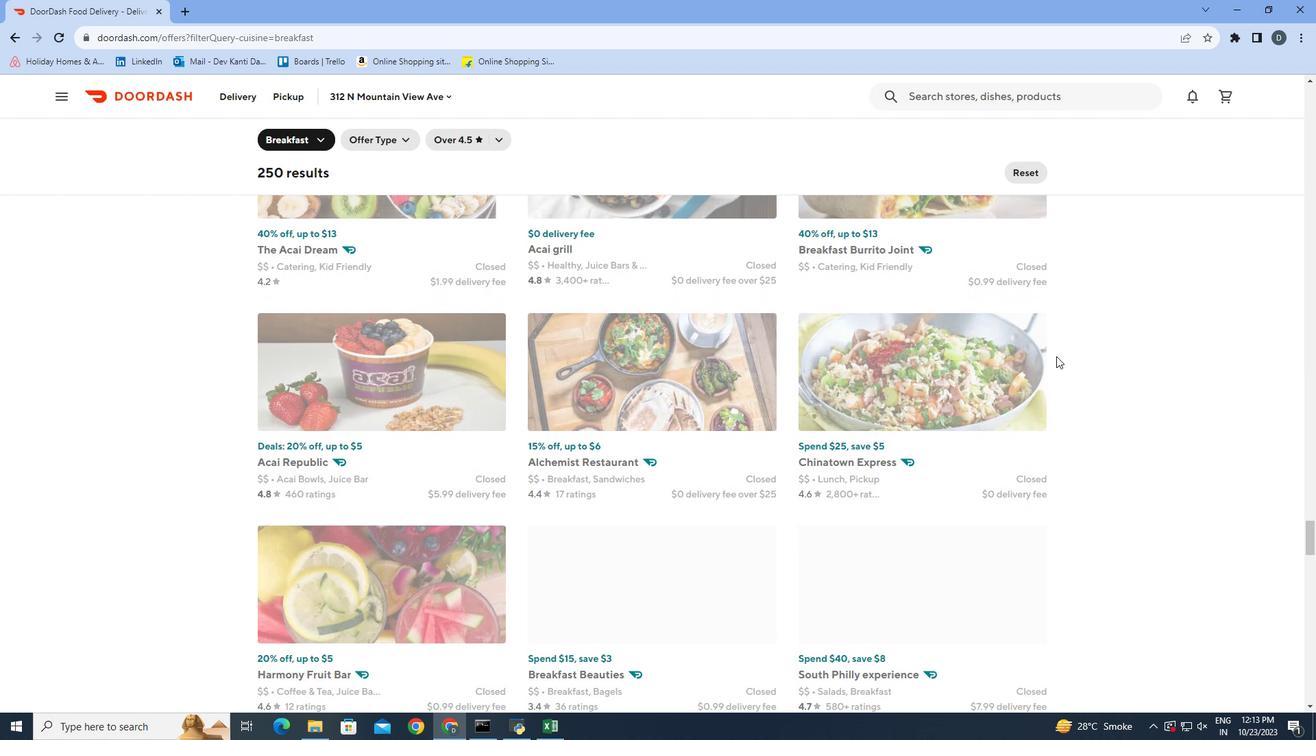 
Action: Mouse scrolled (1056, 355) with delta (0, 0)
Screenshot: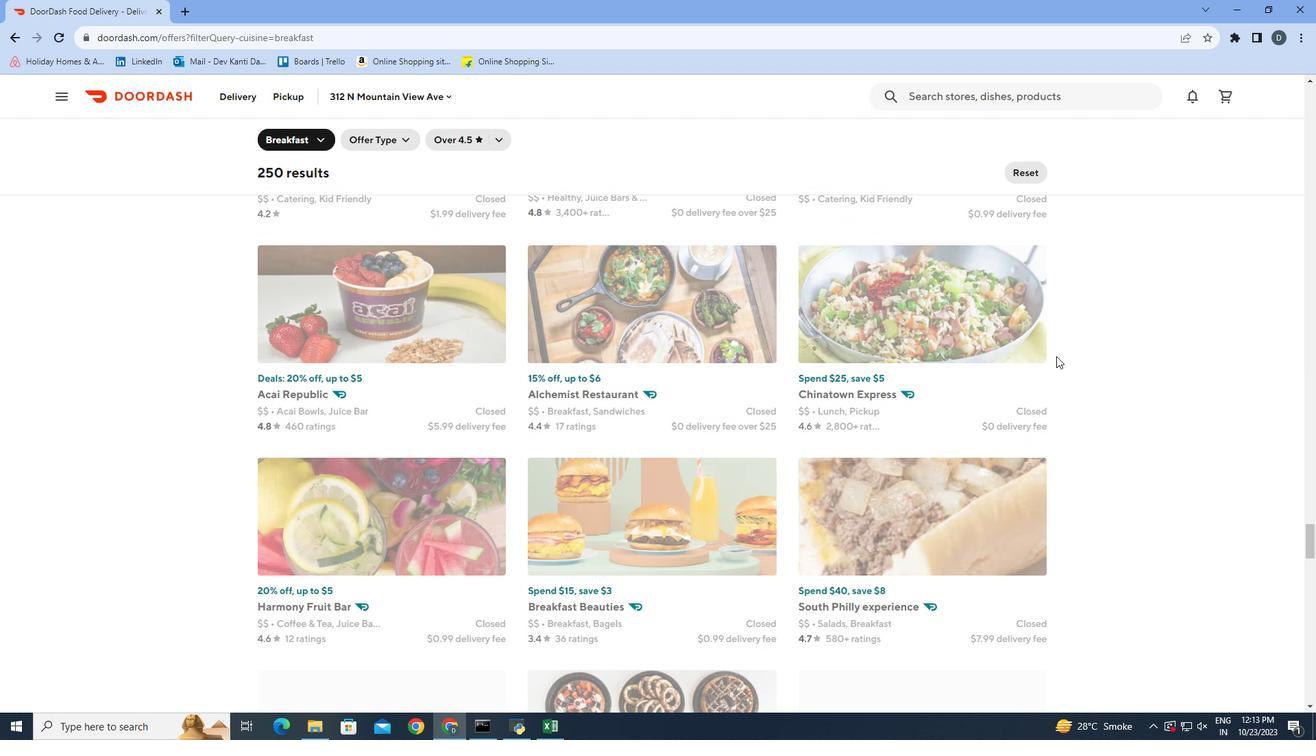 
Action: Mouse scrolled (1056, 355) with delta (0, 0)
Screenshot: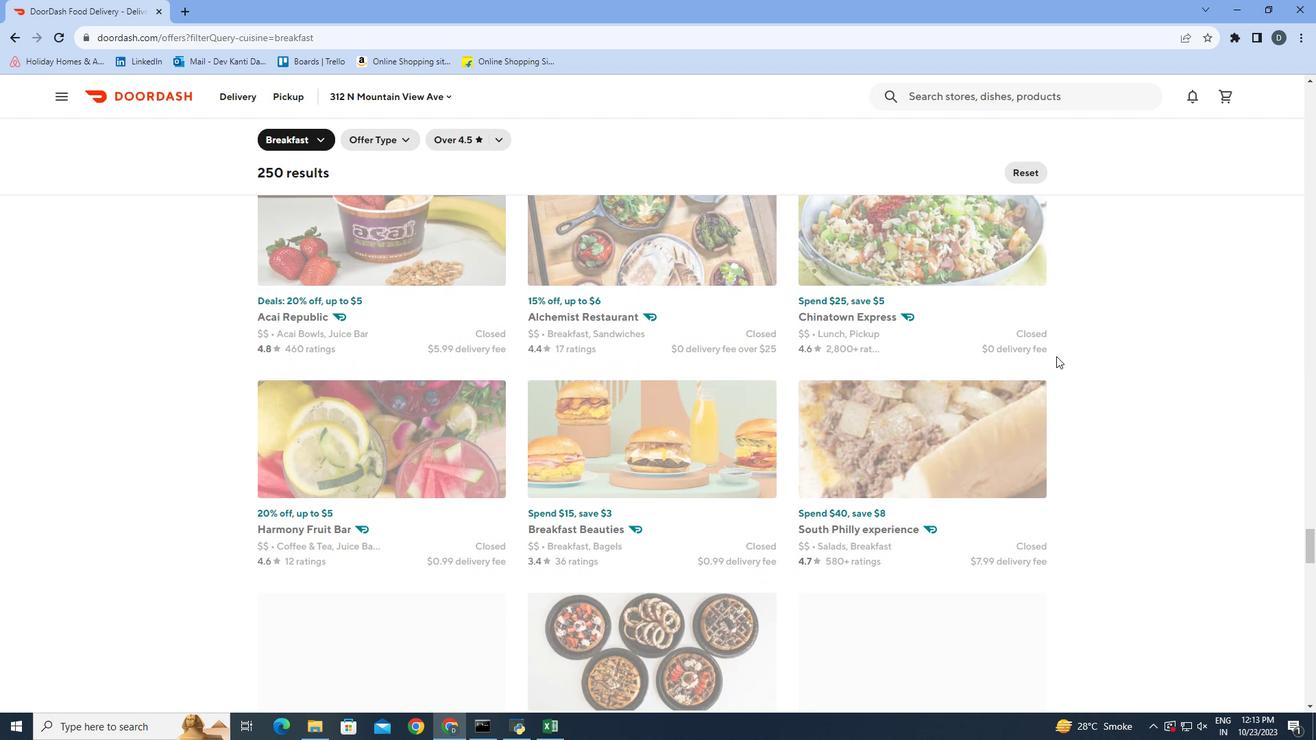 
Action: Mouse scrolled (1056, 355) with delta (0, 0)
Screenshot: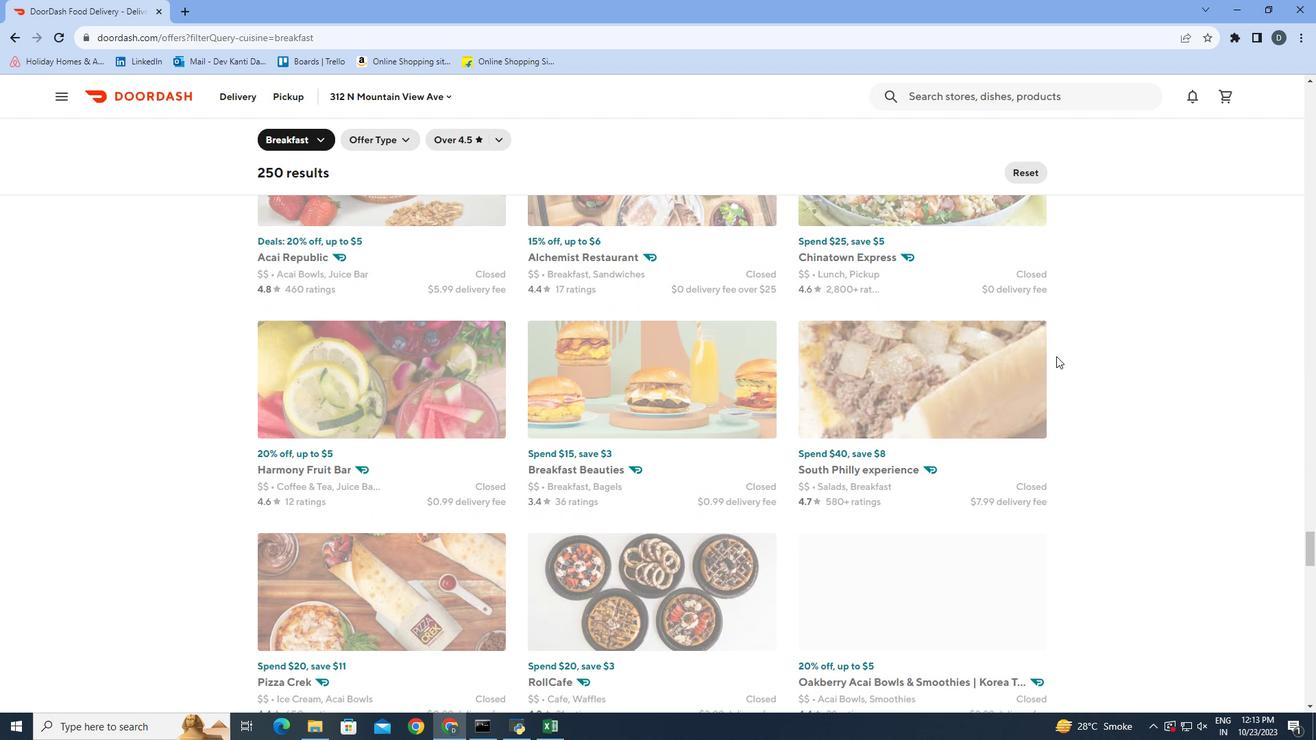 
Action: Mouse scrolled (1056, 355) with delta (0, 0)
Screenshot: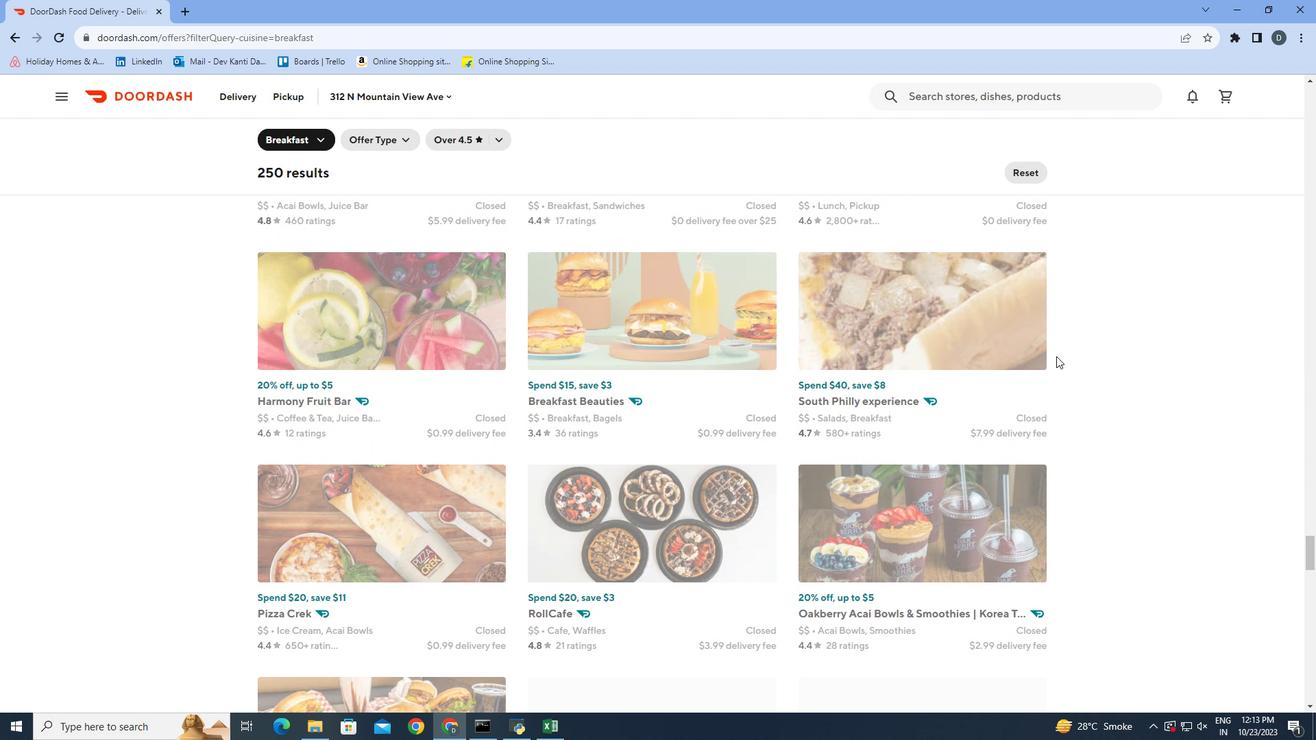 
Action: Mouse scrolled (1056, 355) with delta (0, 0)
Screenshot: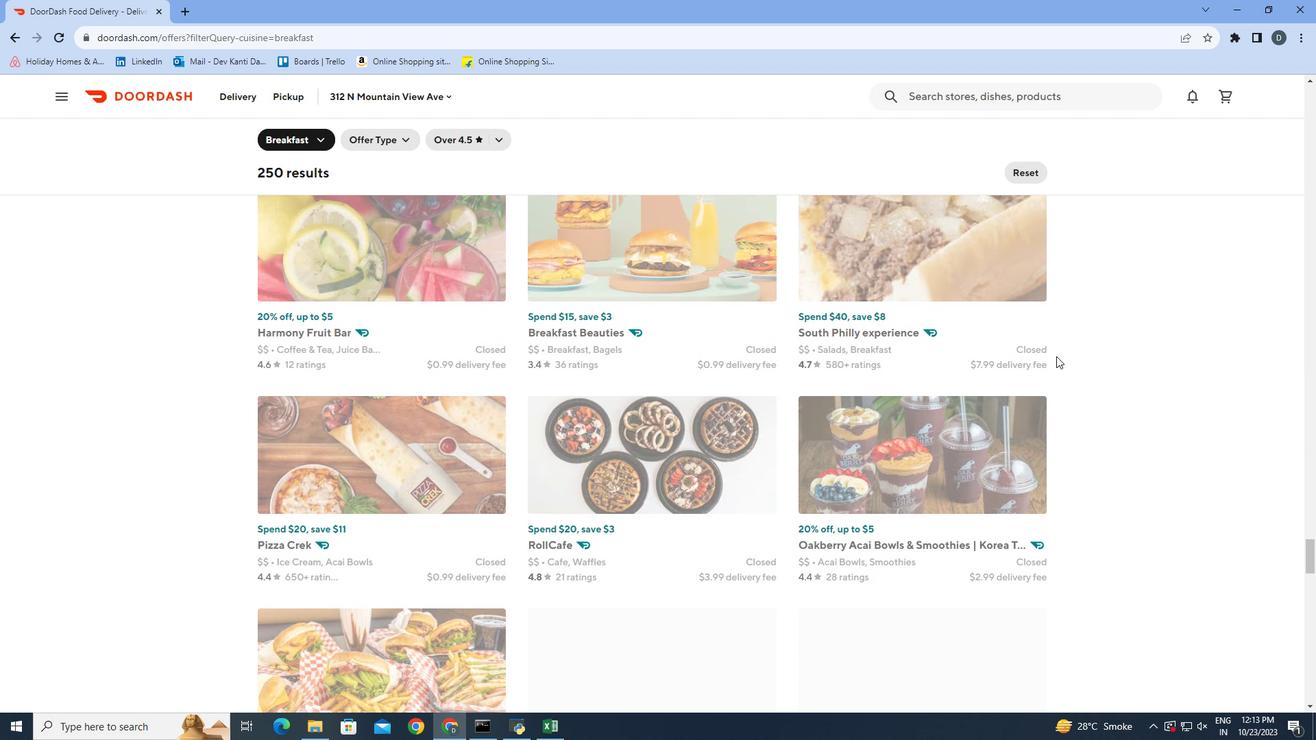 
Action: Mouse scrolled (1056, 355) with delta (0, 0)
Screenshot: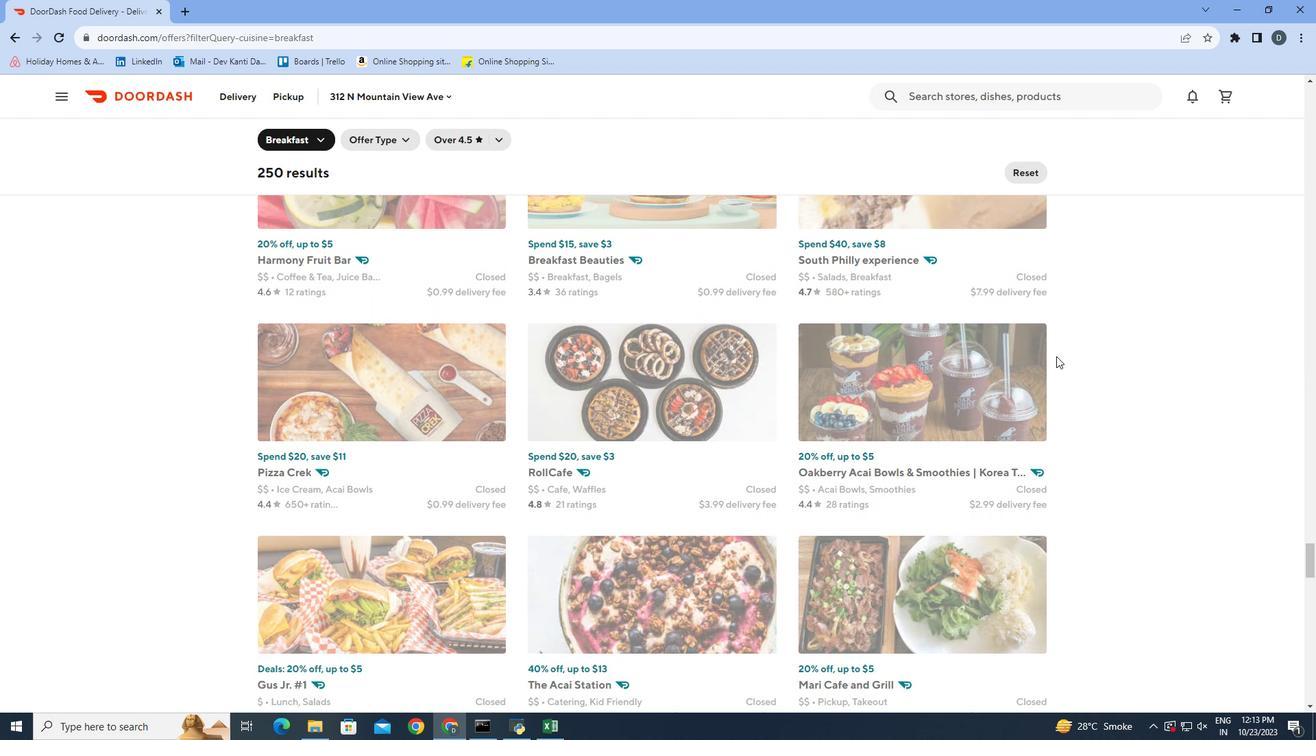 
Action: Mouse scrolled (1056, 355) with delta (0, 0)
Screenshot: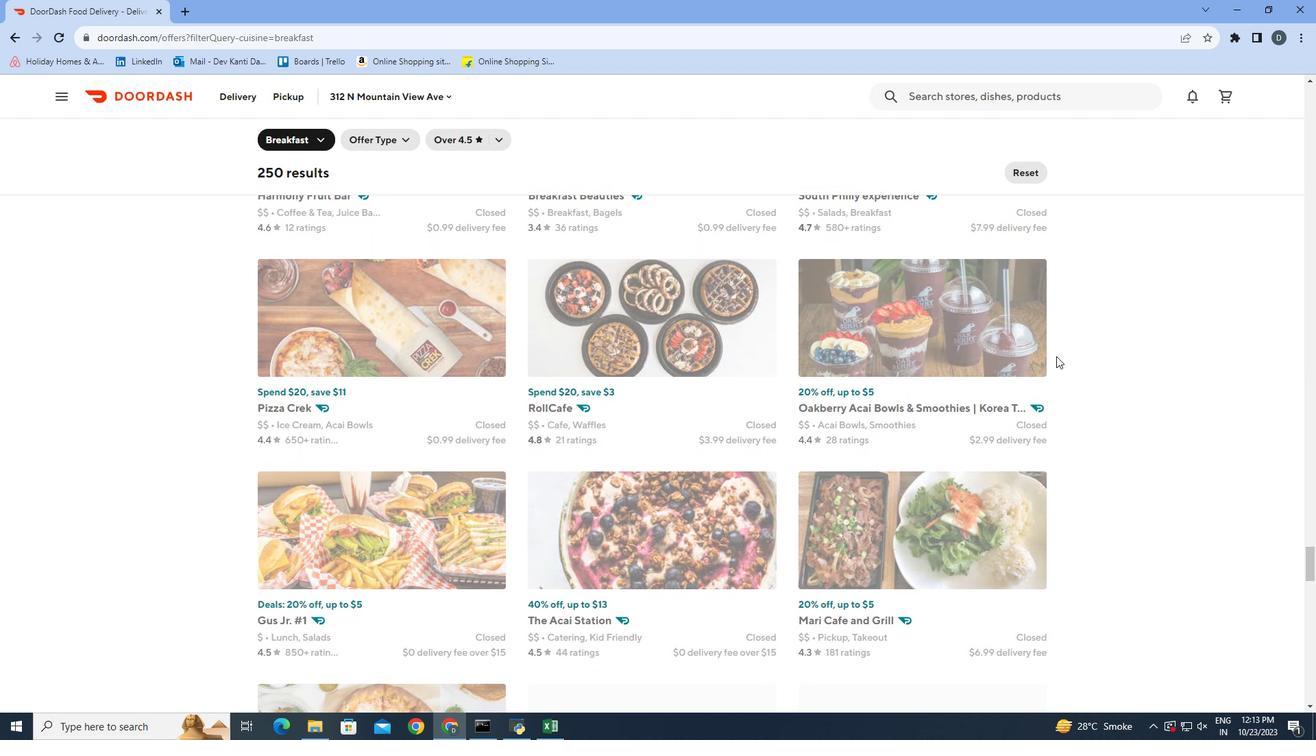 
Action: Mouse scrolled (1056, 355) with delta (0, 0)
Screenshot: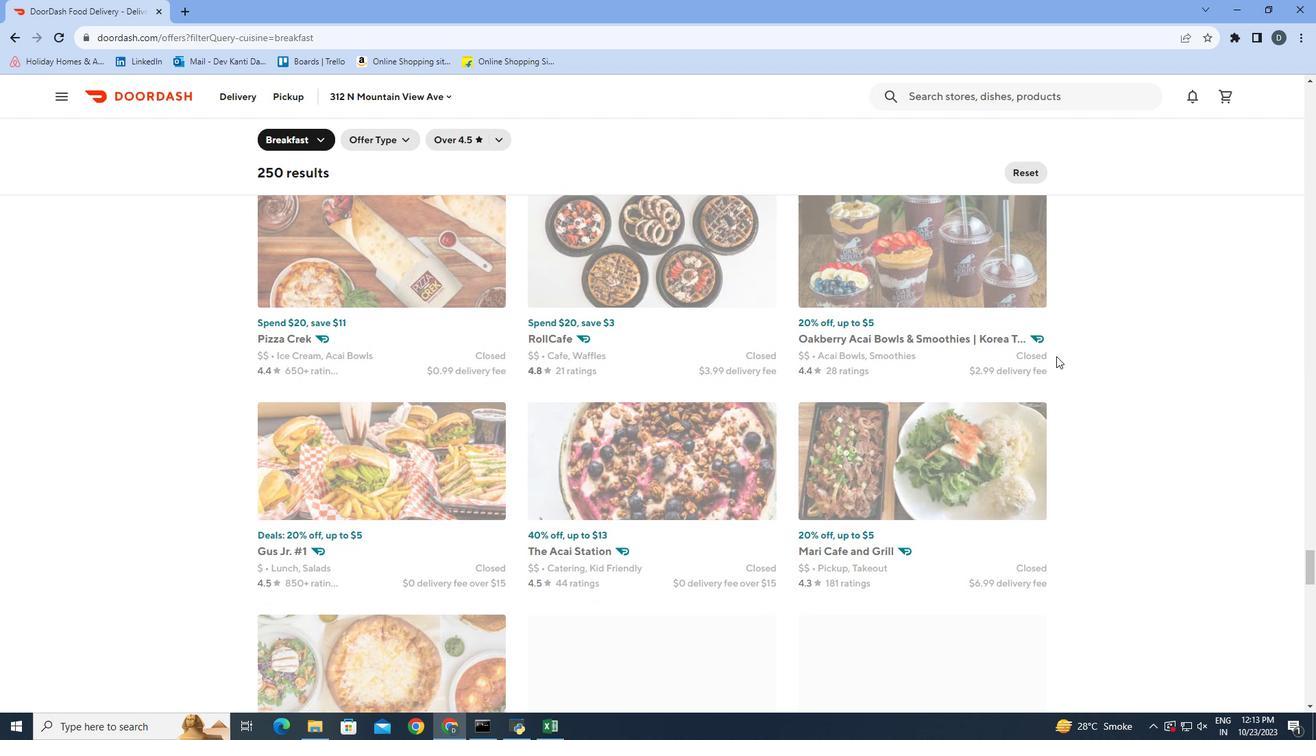 
Action: Mouse scrolled (1056, 355) with delta (0, 0)
Screenshot: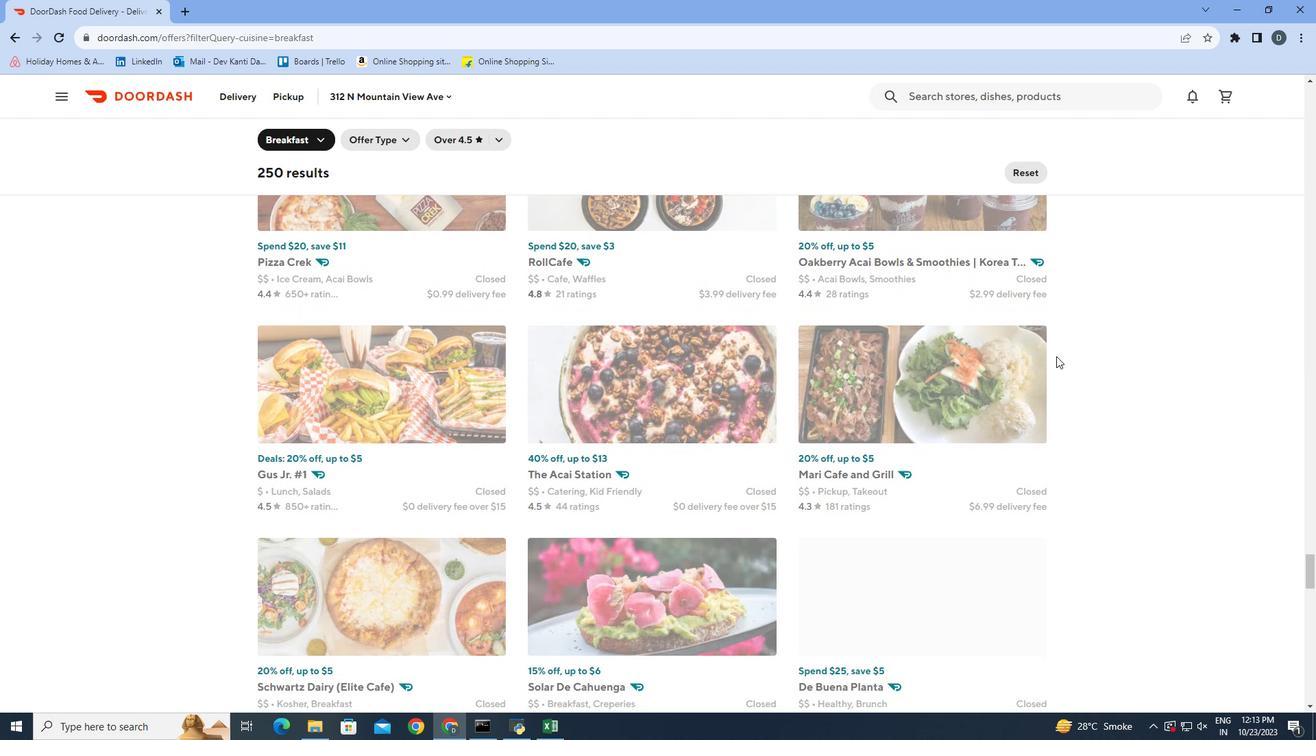 
Action: Mouse scrolled (1056, 355) with delta (0, 0)
Screenshot: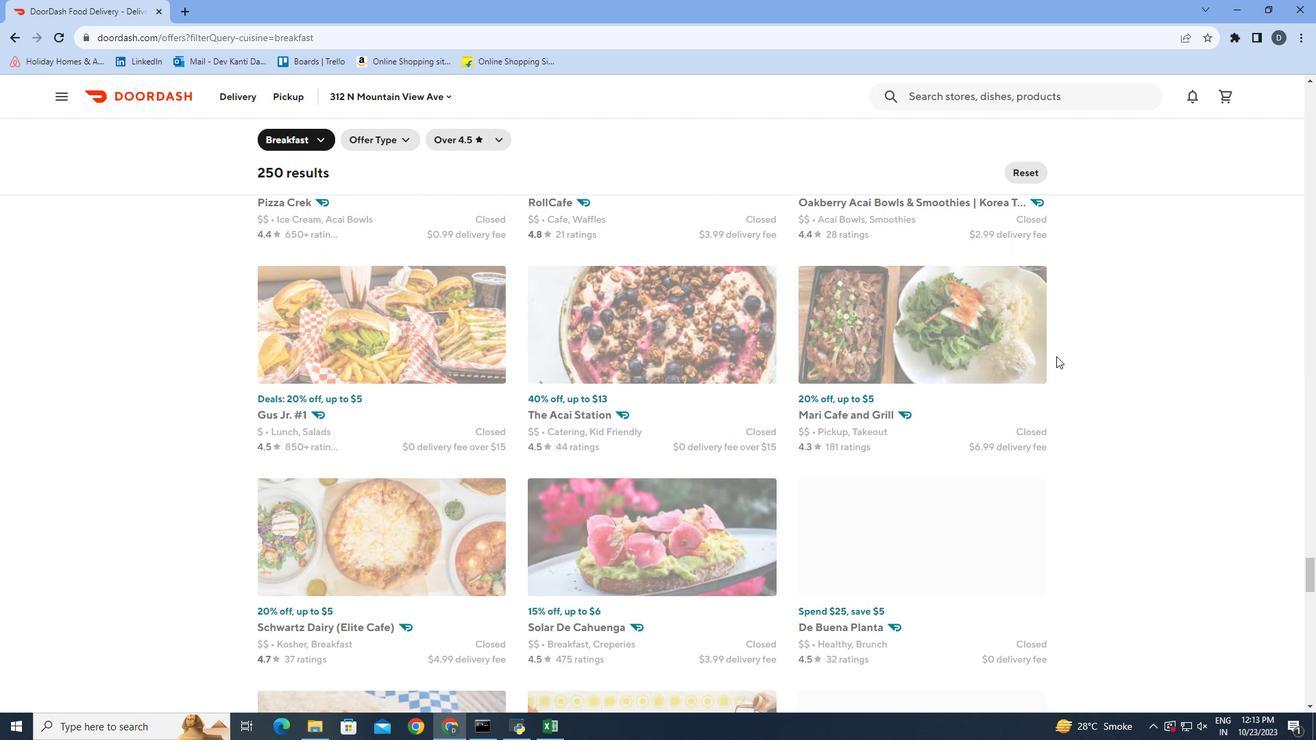 
Action: Mouse scrolled (1056, 355) with delta (0, 0)
Screenshot: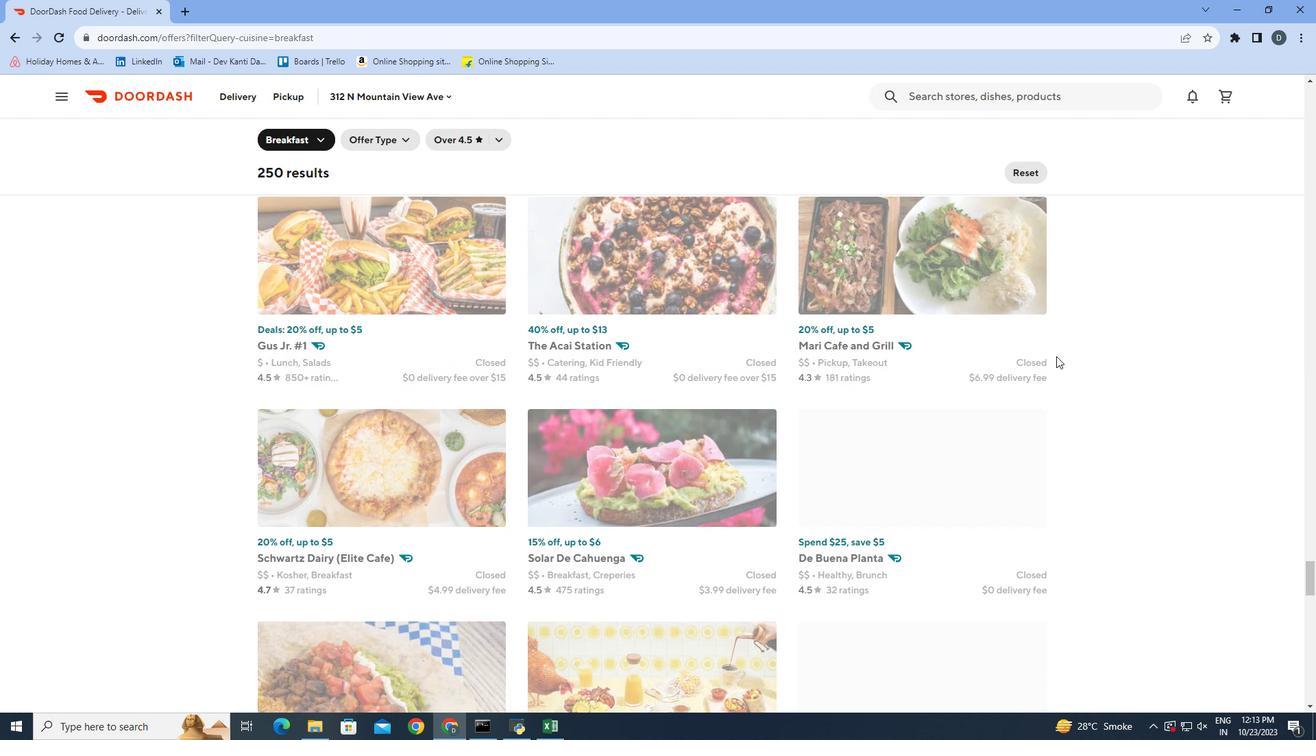 
Action: Mouse scrolled (1056, 355) with delta (0, 0)
Screenshot: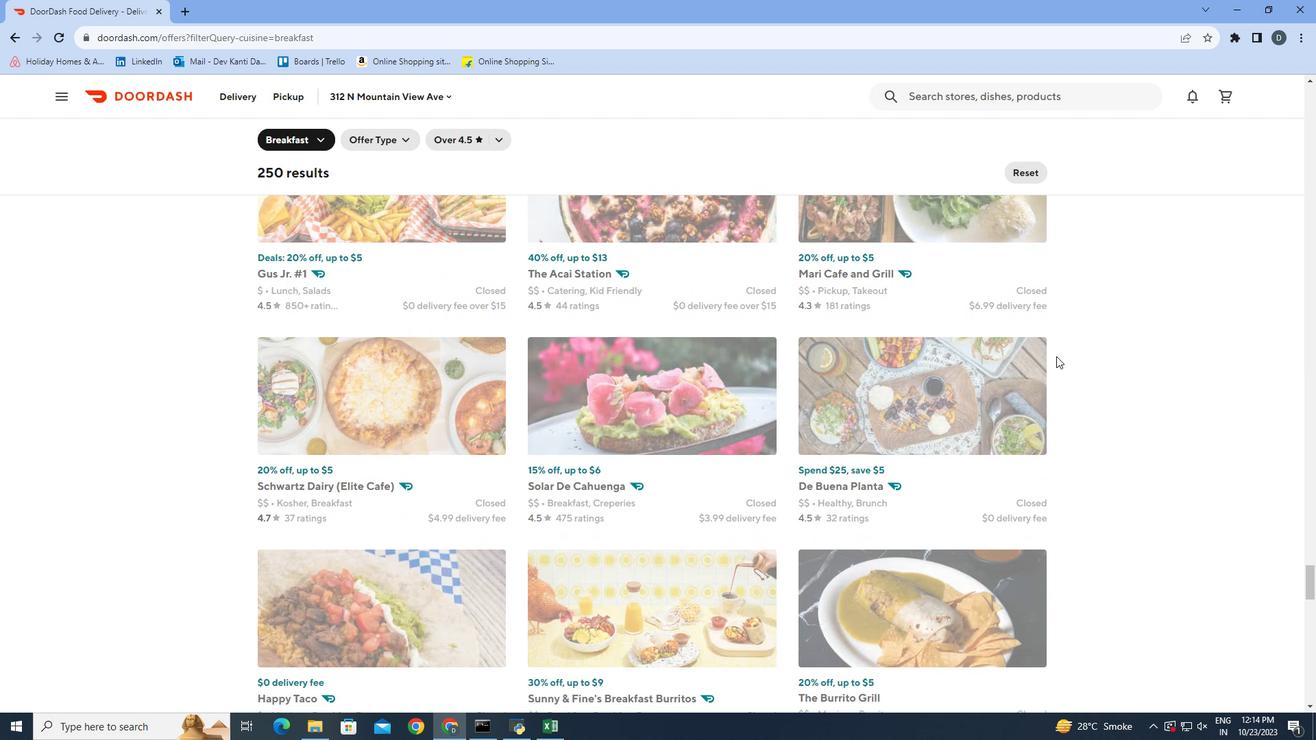 
Action: Mouse scrolled (1056, 355) with delta (0, 0)
Screenshot: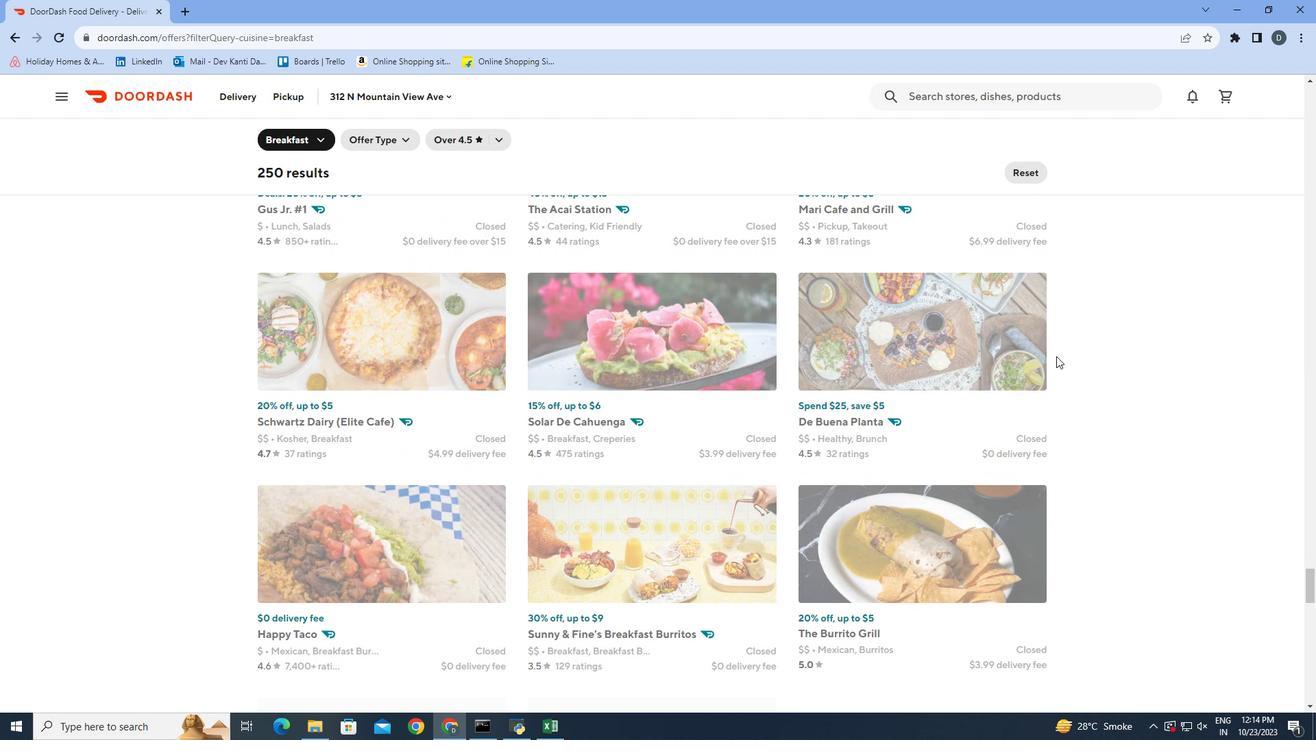 
Action: Mouse scrolled (1056, 355) with delta (0, 0)
Screenshot: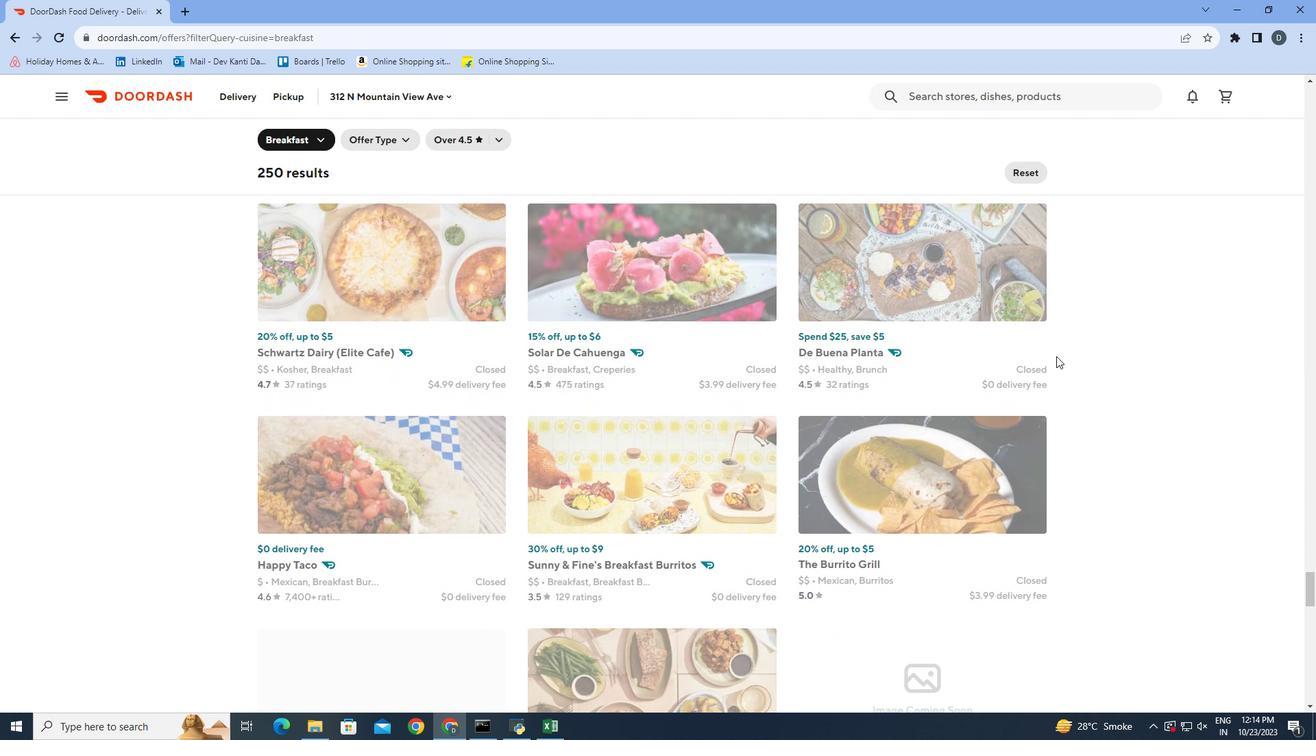 
Action: Mouse scrolled (1056, 355) with delta (0, 0)
Screenshot: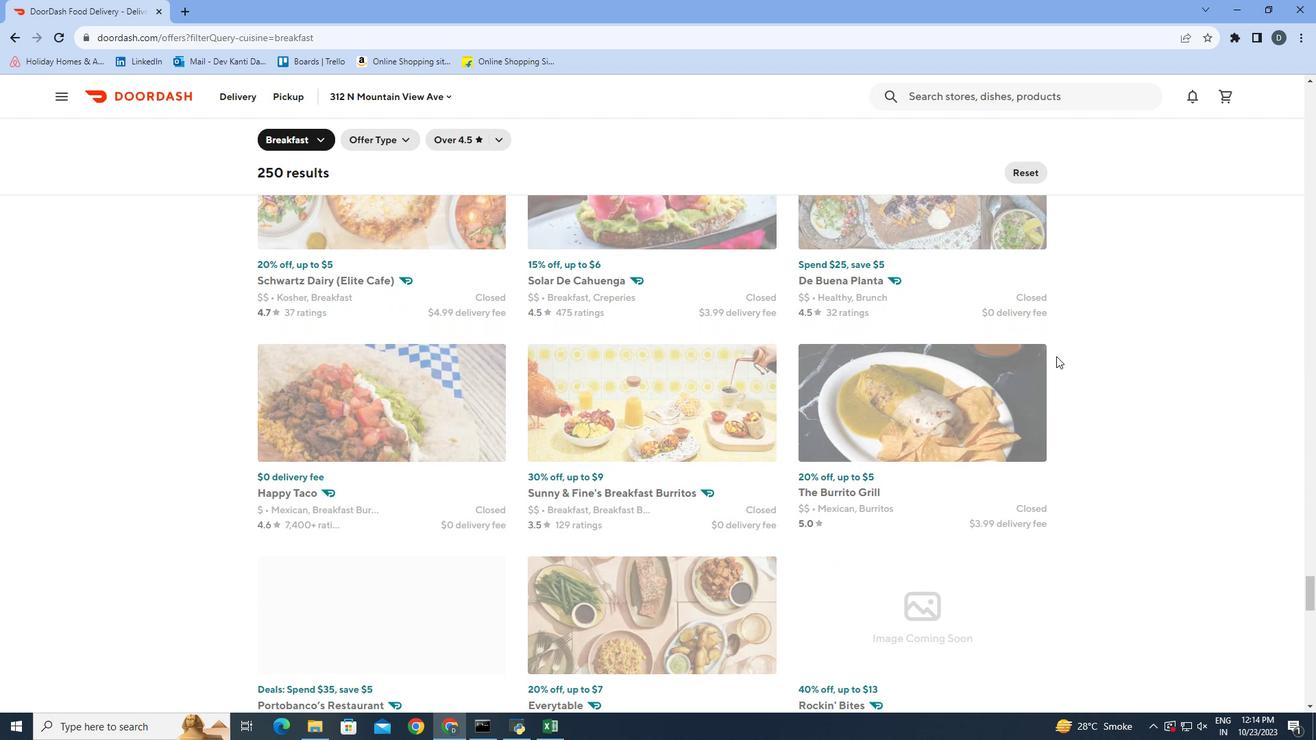 
Action: Mouse scrolled (1056, 355) with delta (0, 0)
Screenshot: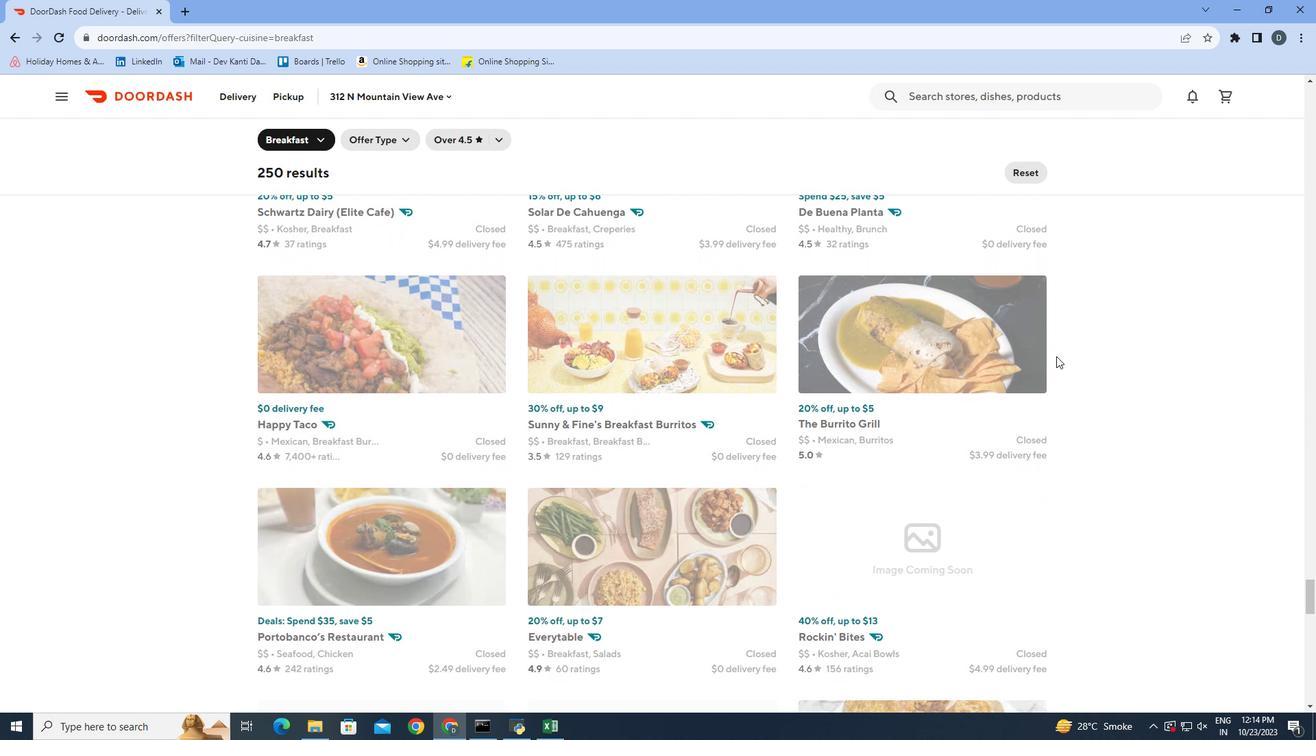
Action: Mouse scrolled (1056, 355) with delta (0, 0)
Screenshot: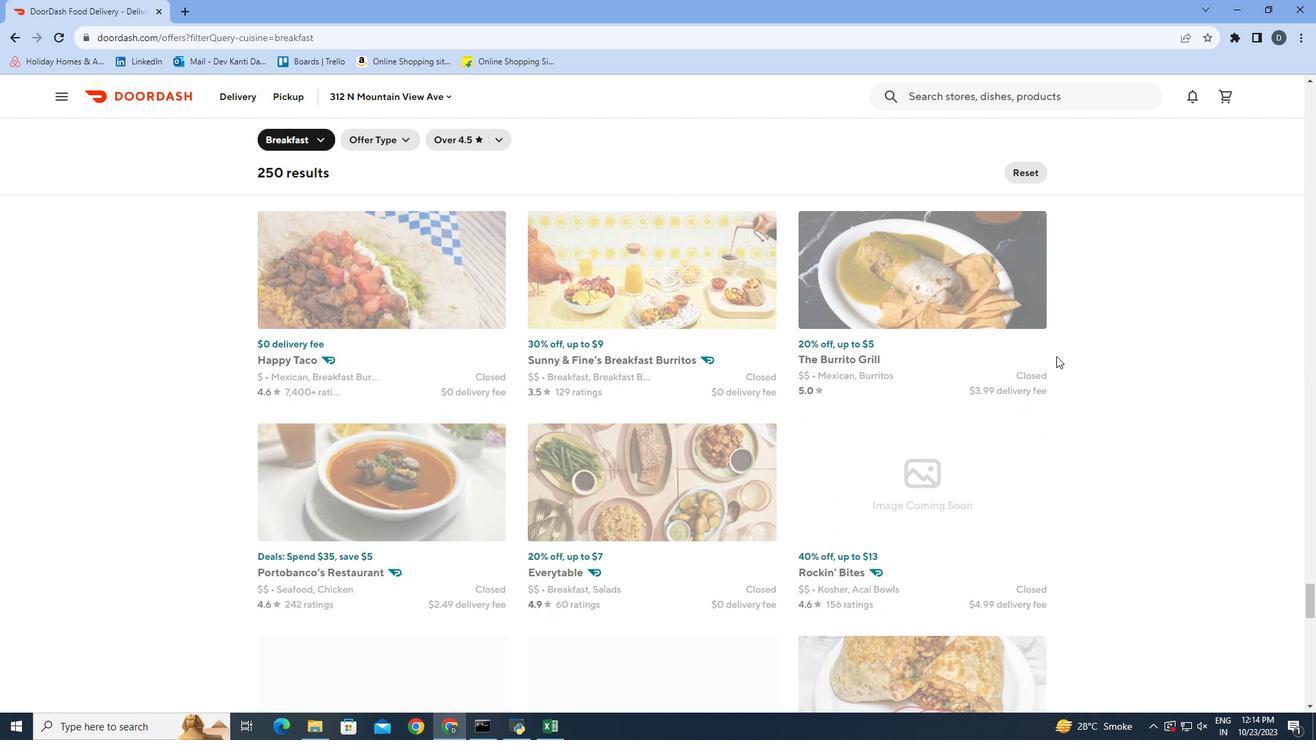 
Action: Mouse scrolled (1056, 355) with delta (0, 0)
Screenshot: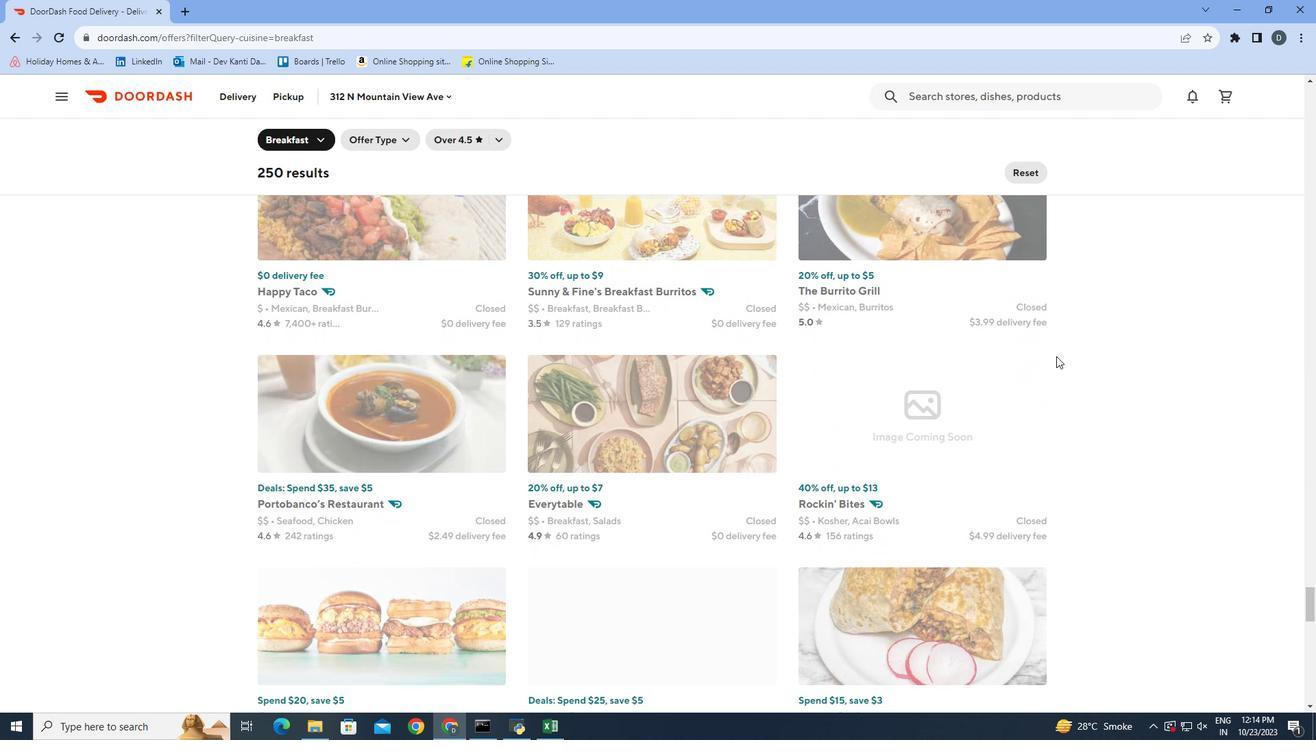 
Action: Mouse scrolled (1056, 355) with delta (0, 0)
Screenshot: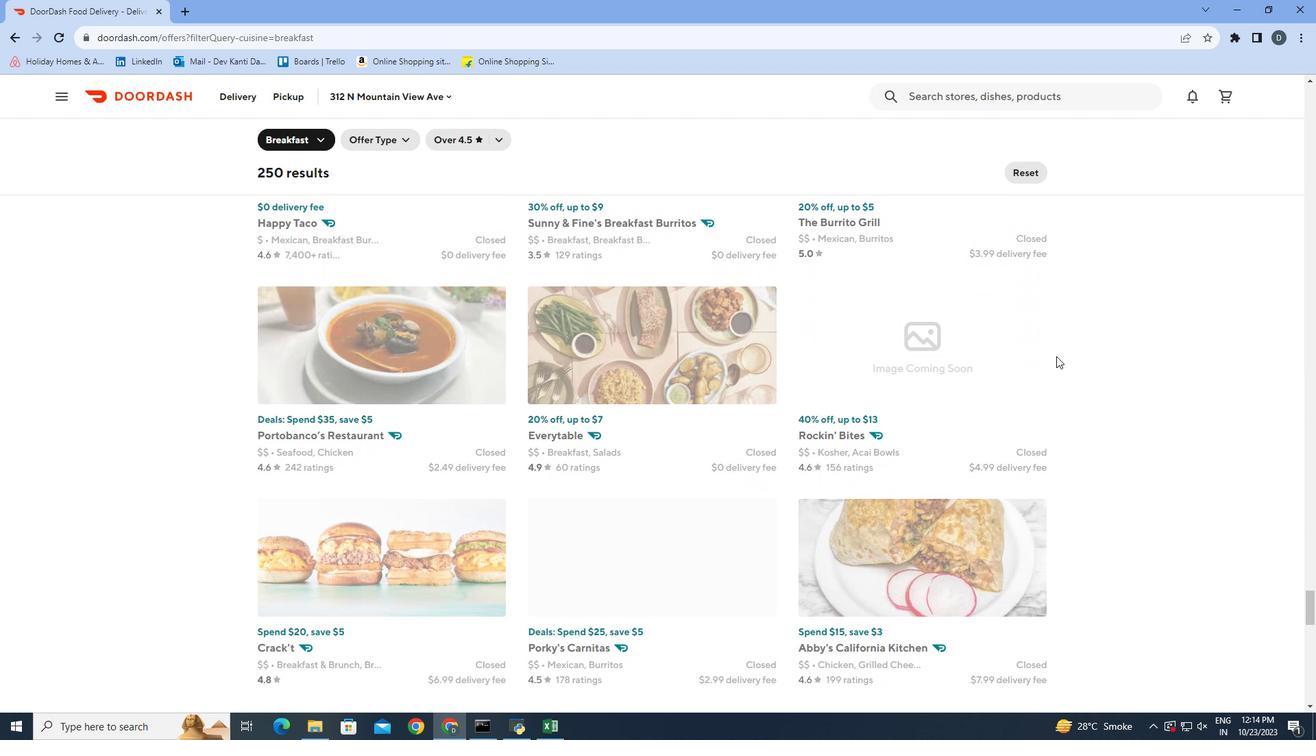 
Action: Mouse scrolled (1056, 355) with delta (0, 0)
Screenshot: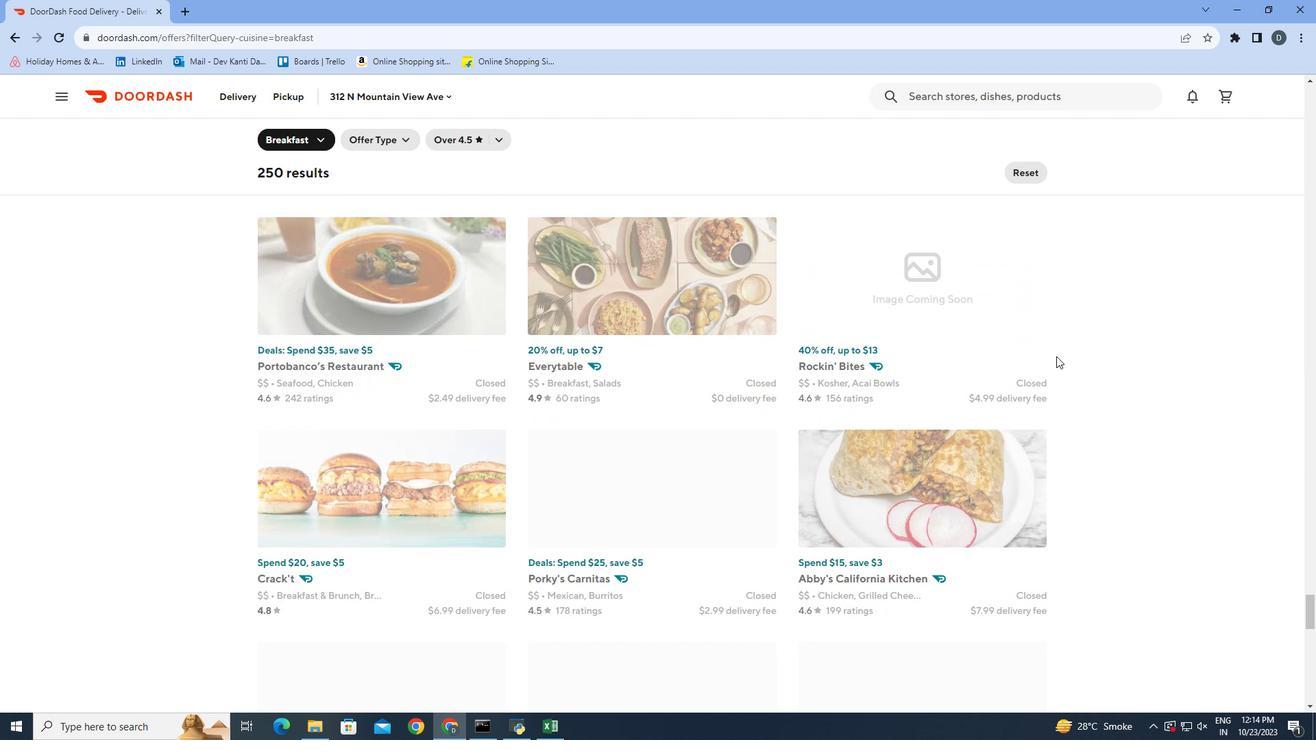 
Action: Mouse scrolled (1056, 355) with delta (0, 0)
Screenshot: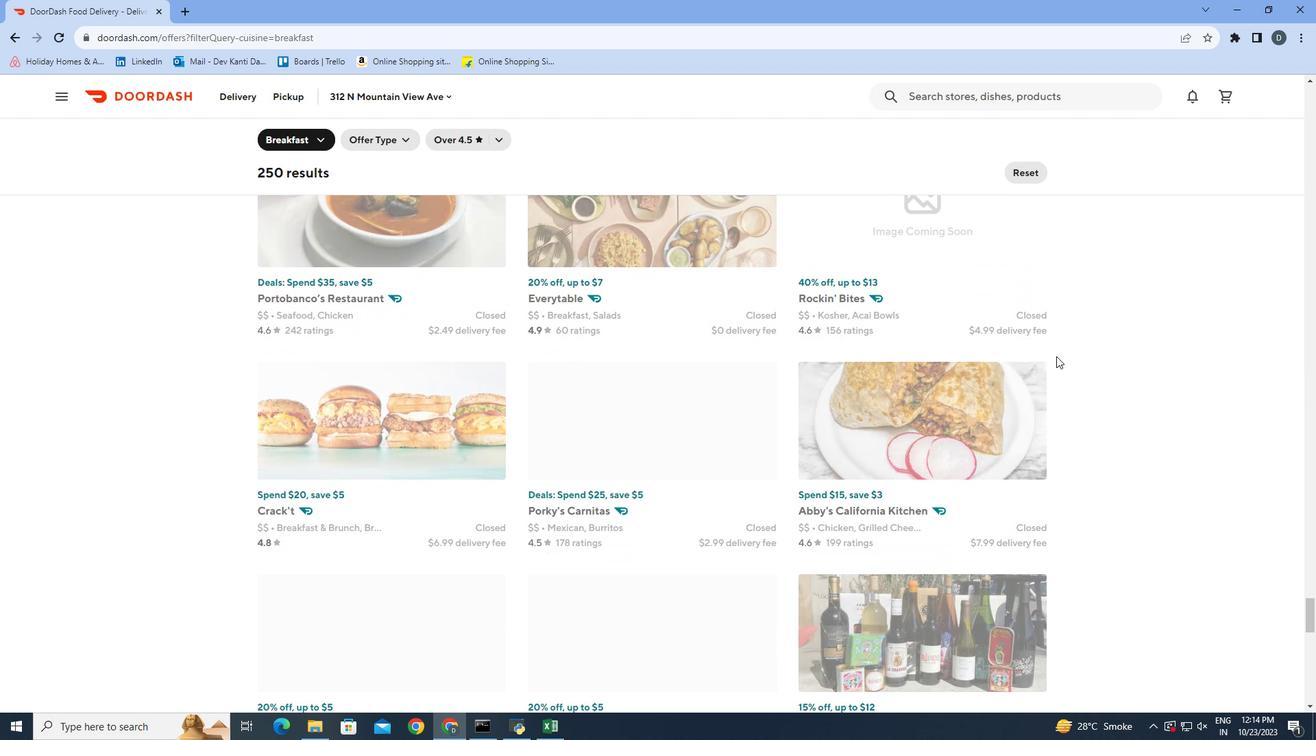 
Action: Mouse scrolled (1056, 355) with delta (0, 0)
Screenshot: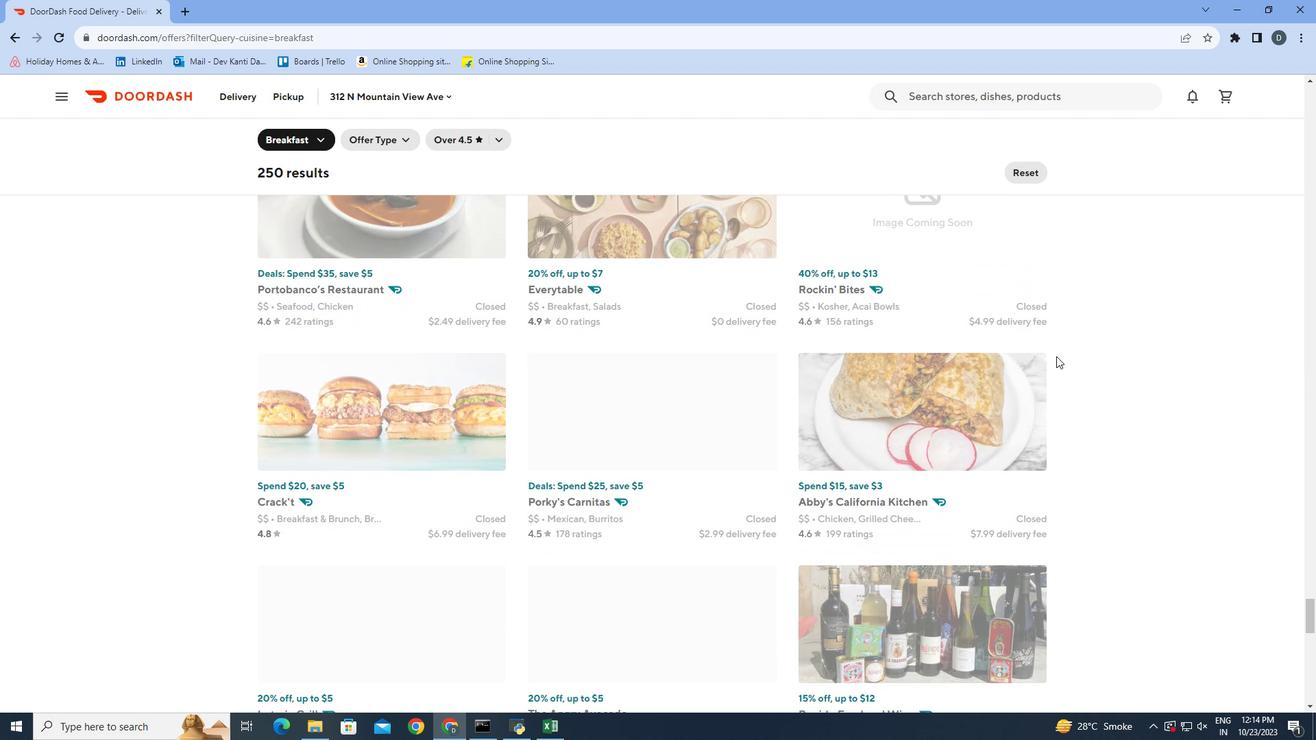 
Action: Mouse scrolled (1056, 355) with delta (0, 0)
Screenshot: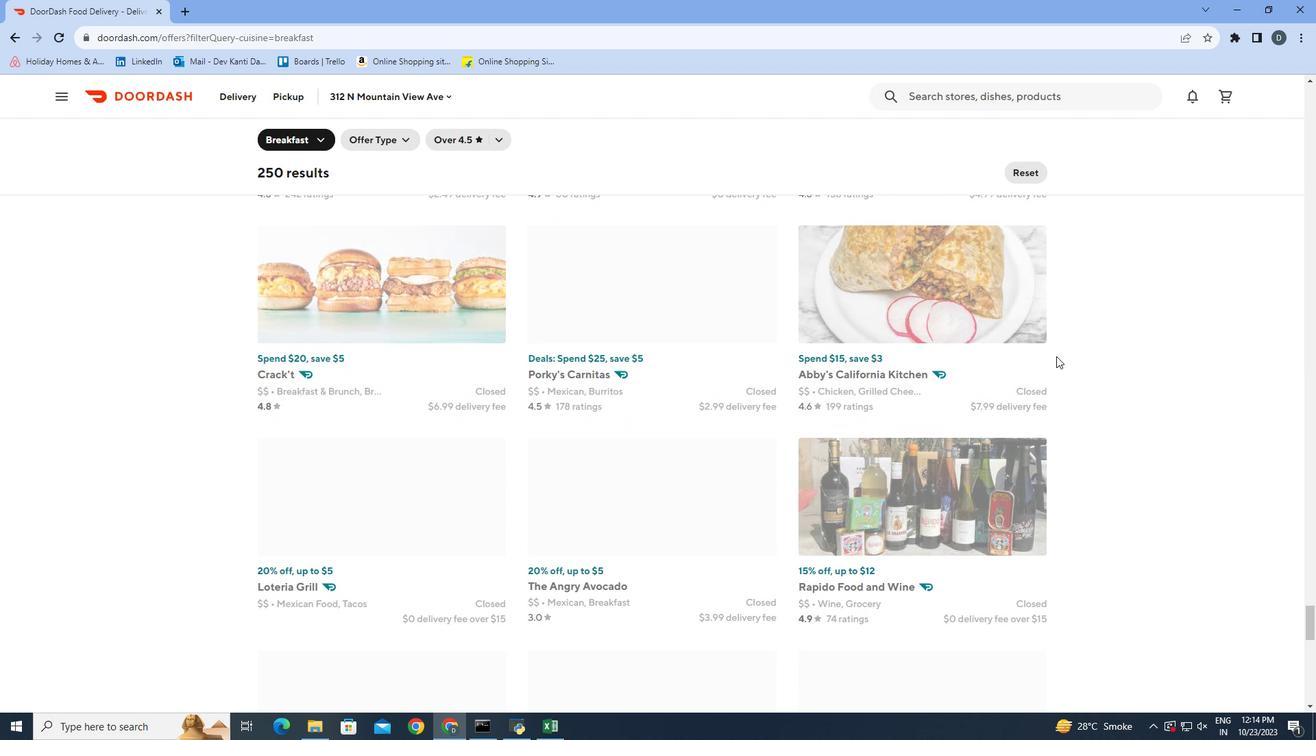 
Action: Mouse scrolled (1056, 355) with delta (0, 0)
Screenshot: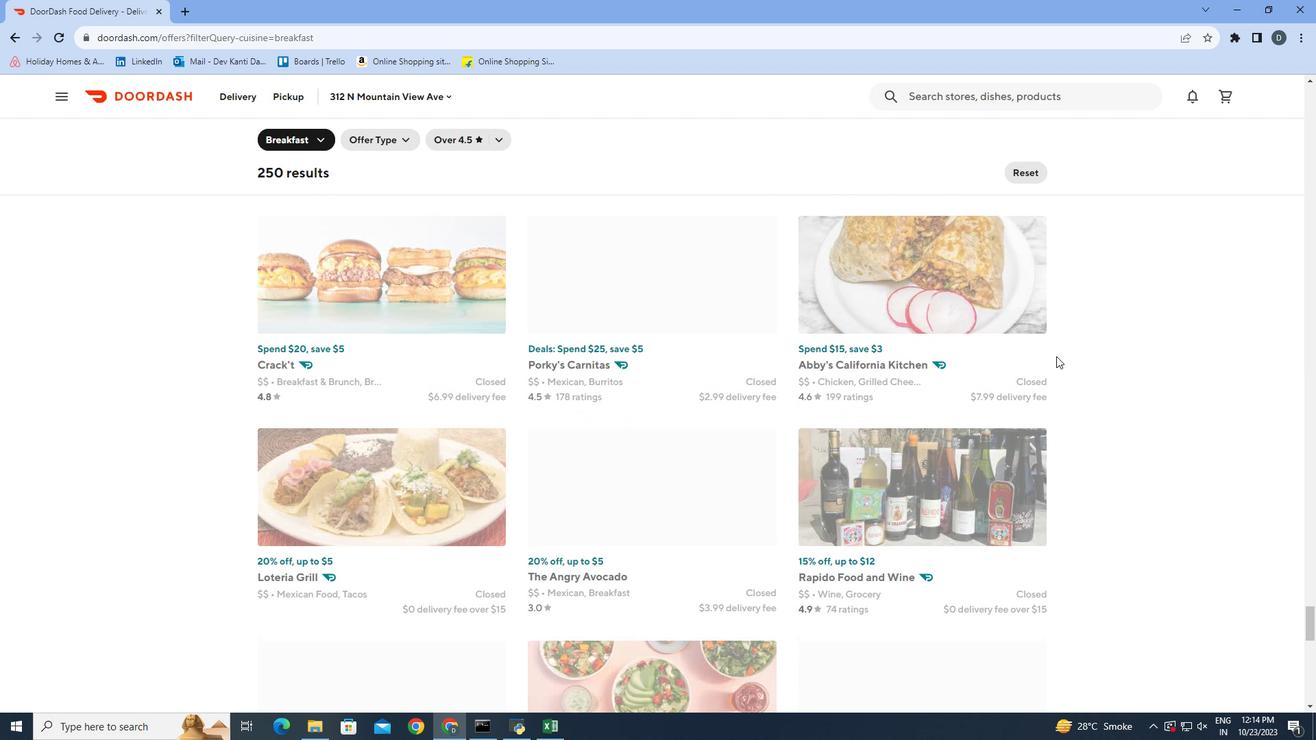 
Action: Mouse scrolled (1056, 355) with delta (0, 0)
Screenshot: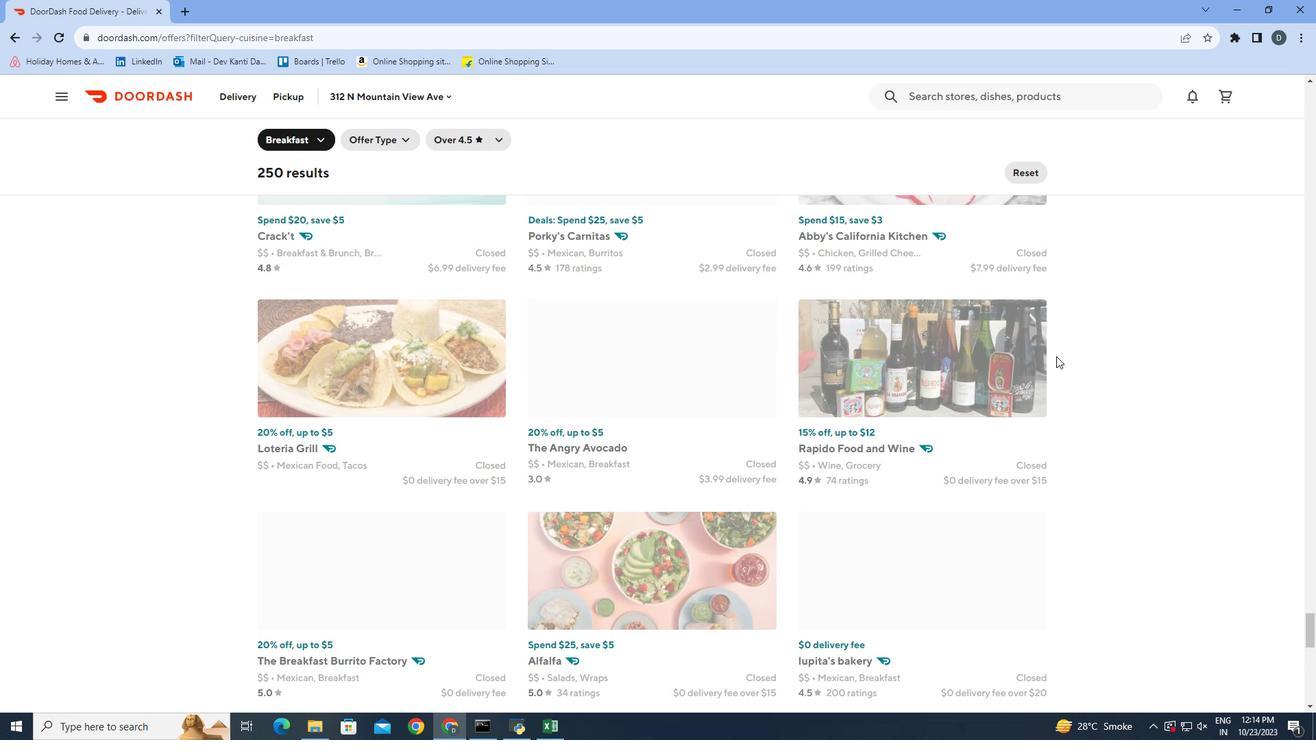 
Action: Mouse scrolled (1056, 355) with delta (0, 0)
Screenshot: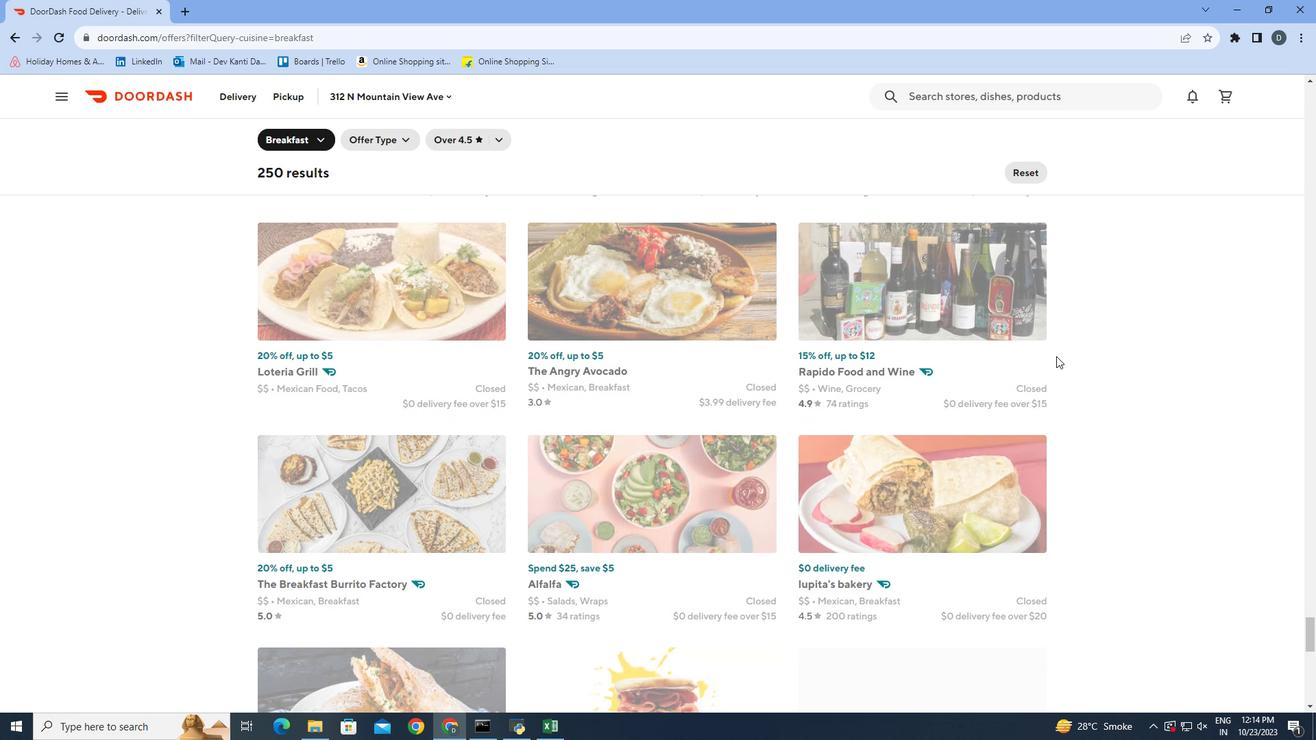 
Action: Mouse scrolled (1056, 355) with delta (0, 0)
Screenshot: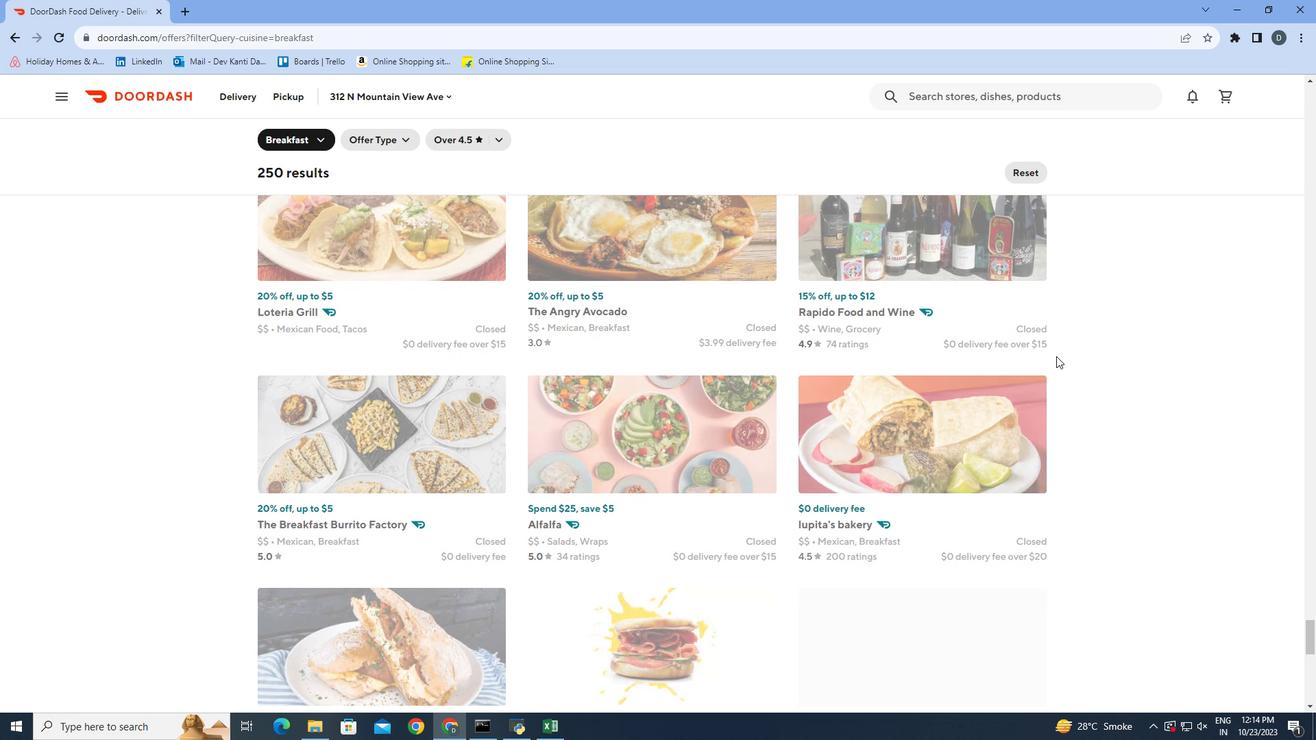 
Action: Mouse scrolled (1056, 355) with delta (0, 0)
Screenshot: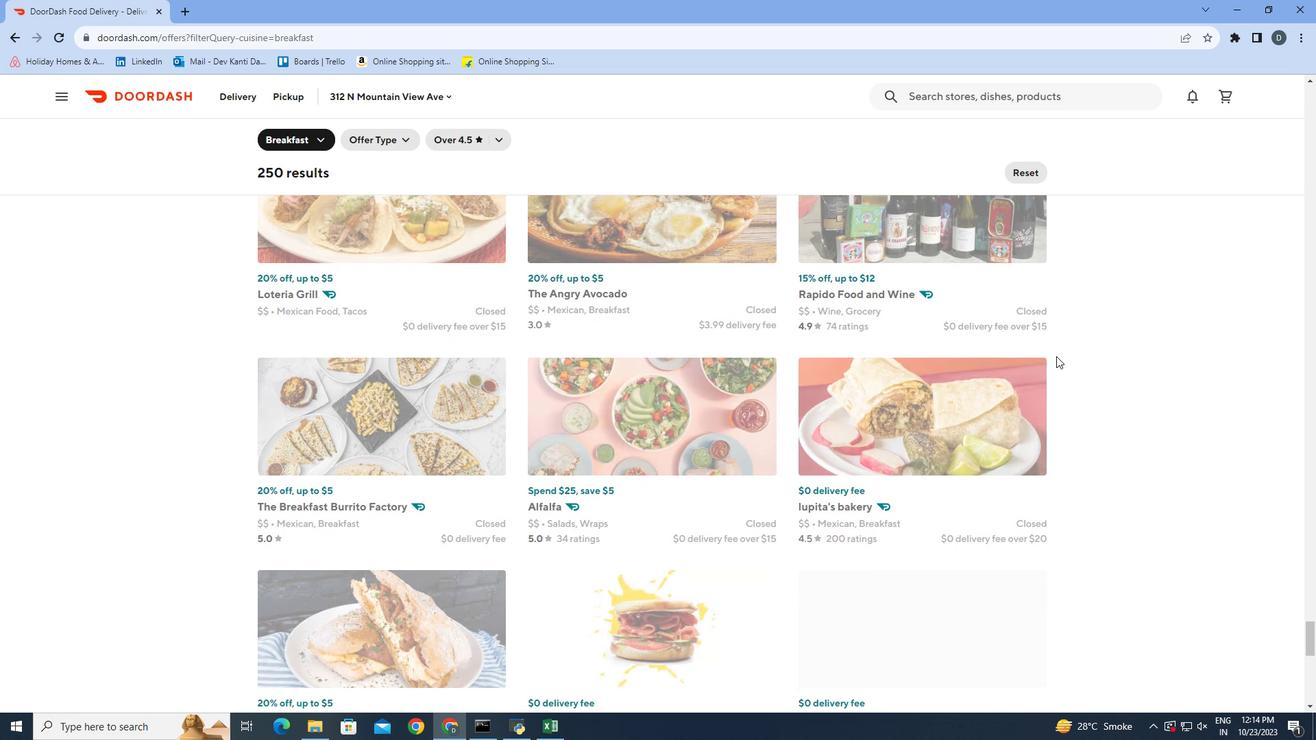 
Action: Mouse scrolled (1056, 355) with delta (0, 0)
Screenshot: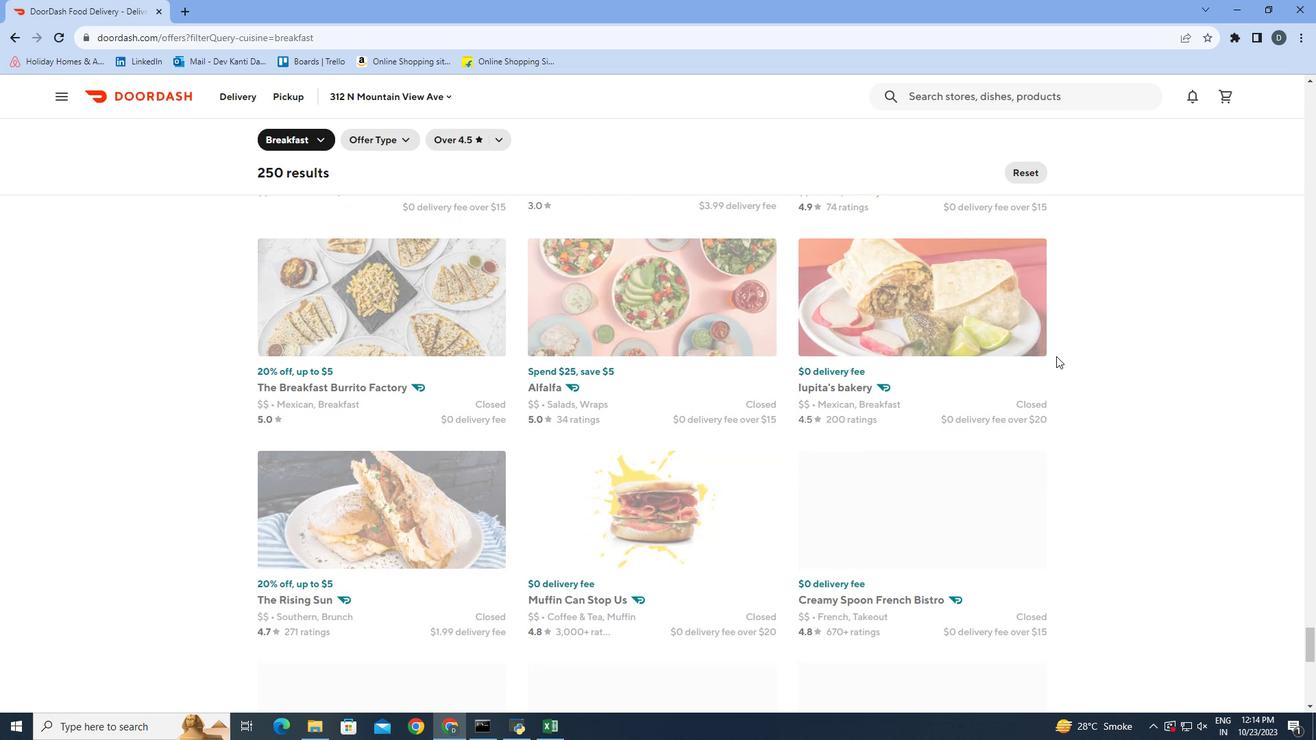 
Action: Mouse scrolled (1056, 355) with delta (0, 0)
Screenshot: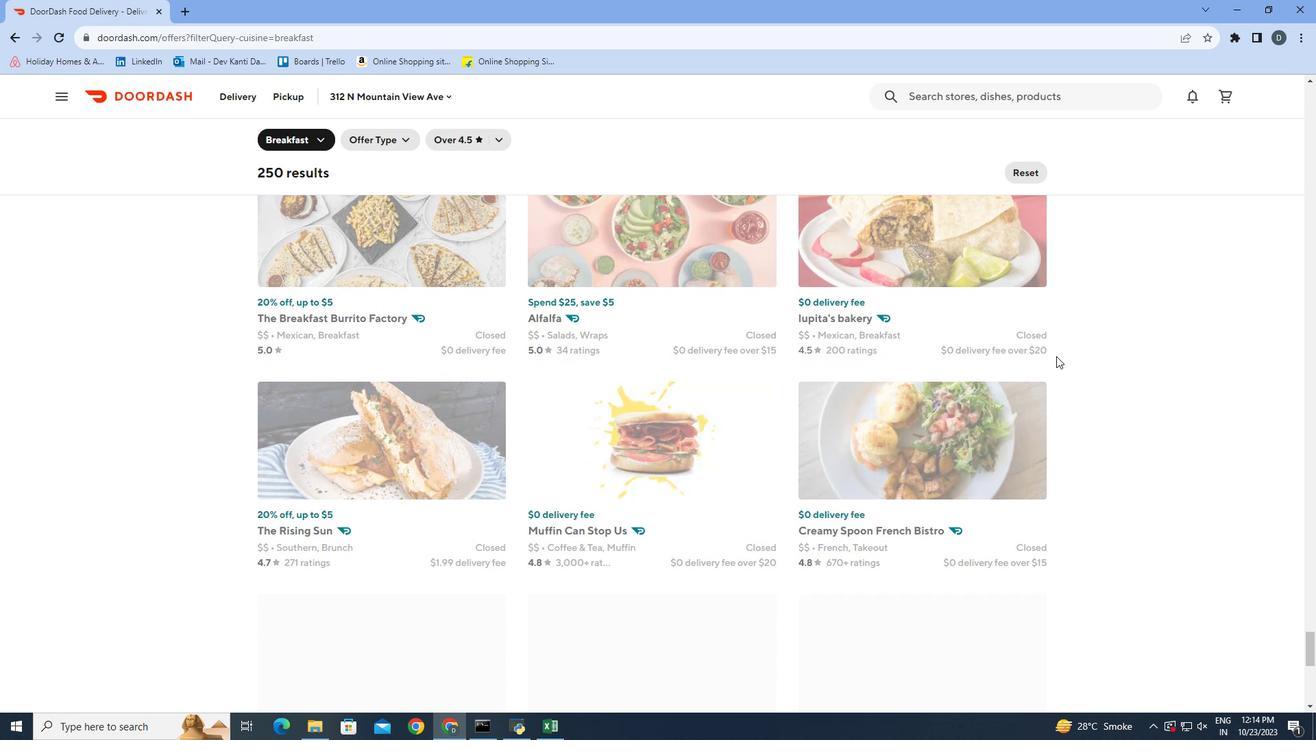 
Action: Mouse scrolled (1056, 355) with delta (0, 0)
Screenshot: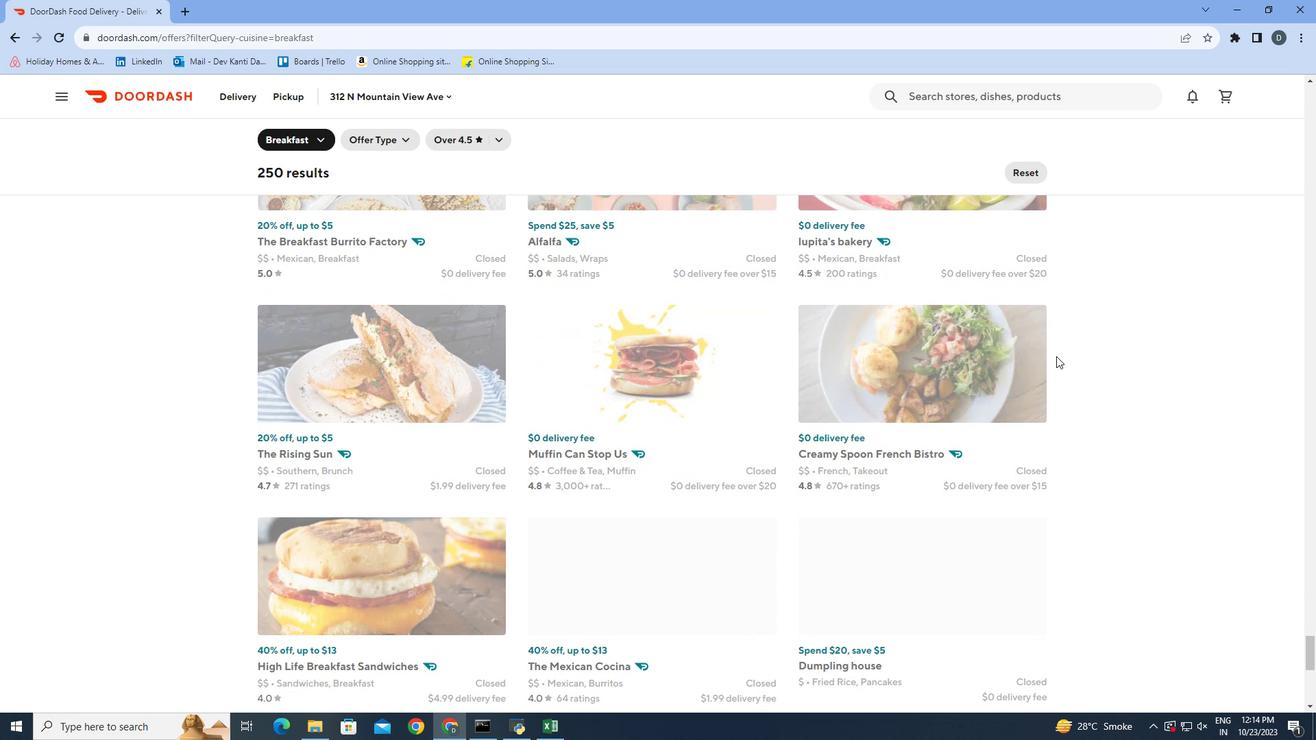 
Action: Mouse scrolled (1056, 355) with delta (0, 0)
Screenshot: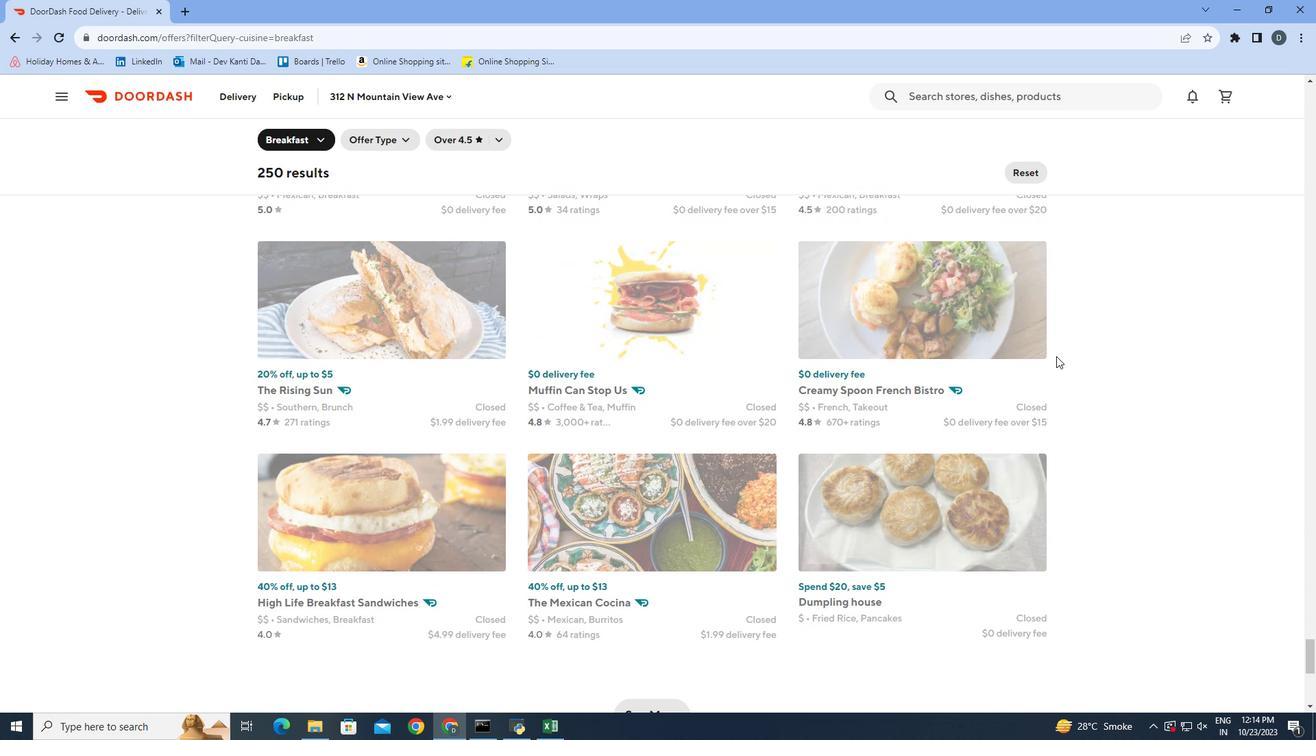 
Action: Mouse scrolled (1056, 355) with delta (0, 0)
Screenshot: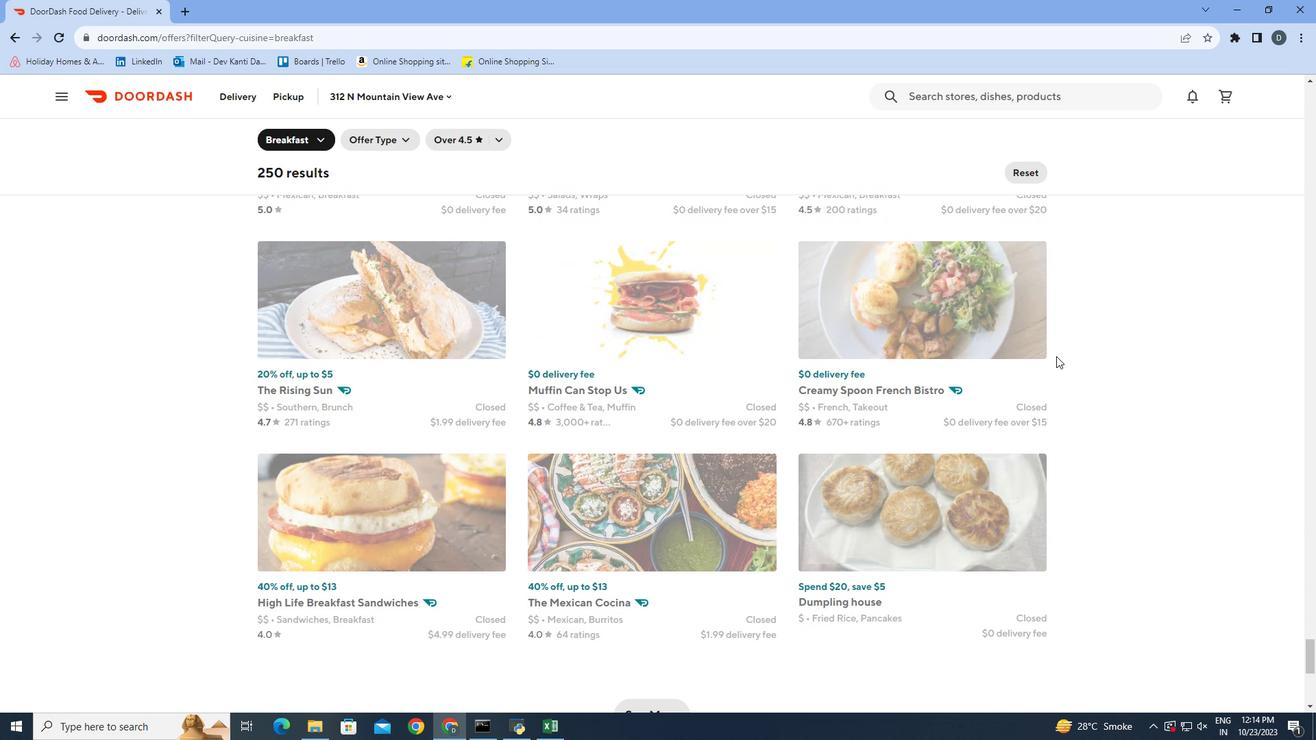 
Action: Mouse scrolled (1056, 355) with delta (0, 0)
Screenshot: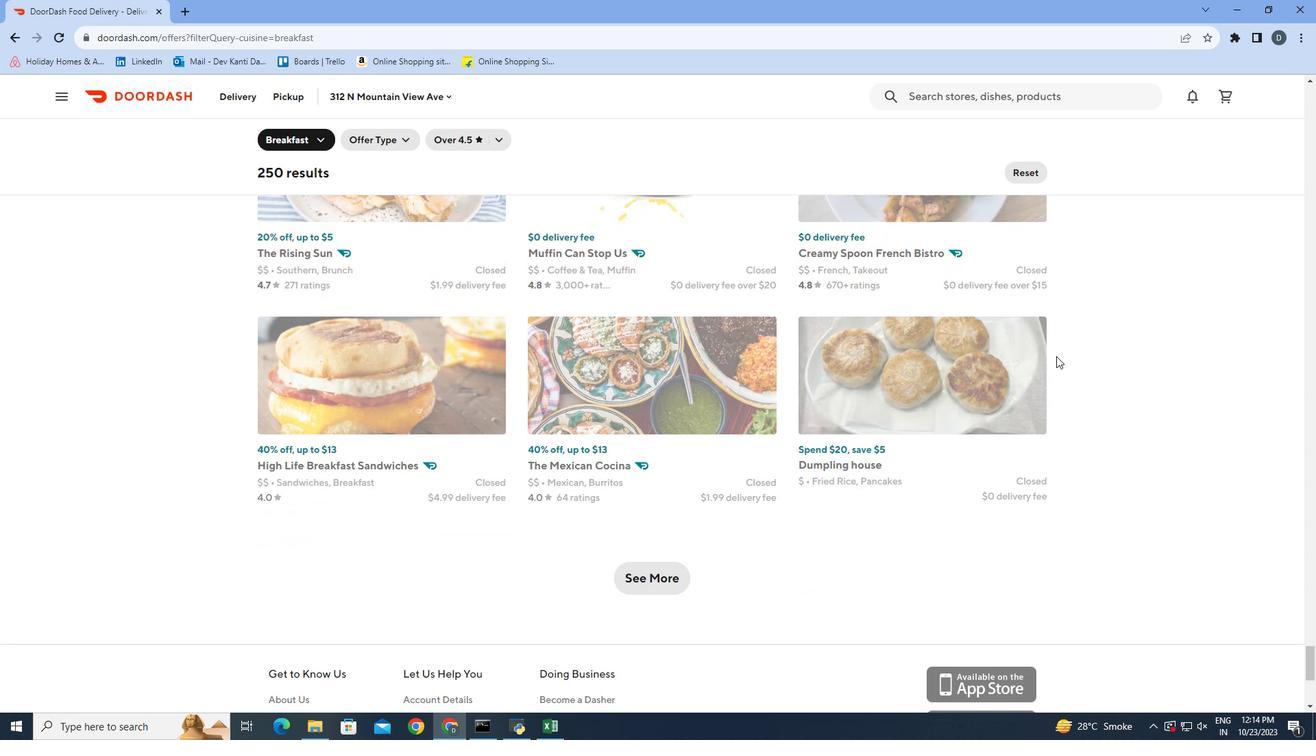 
Action: Mouse scrolled (1056, 355) with delta (0, 0)
Screenshot: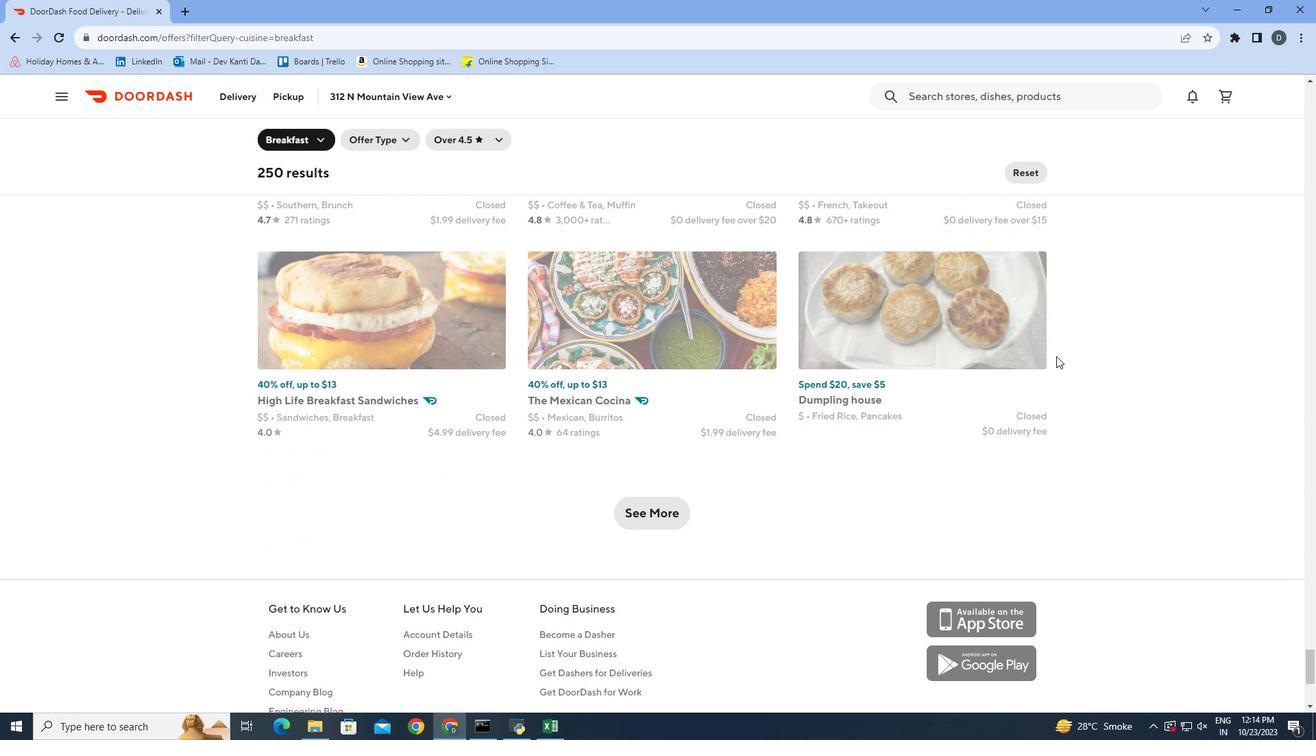 
Action: Mouse scrolled (1056, 355) with delta (0, 0)
Screenshot: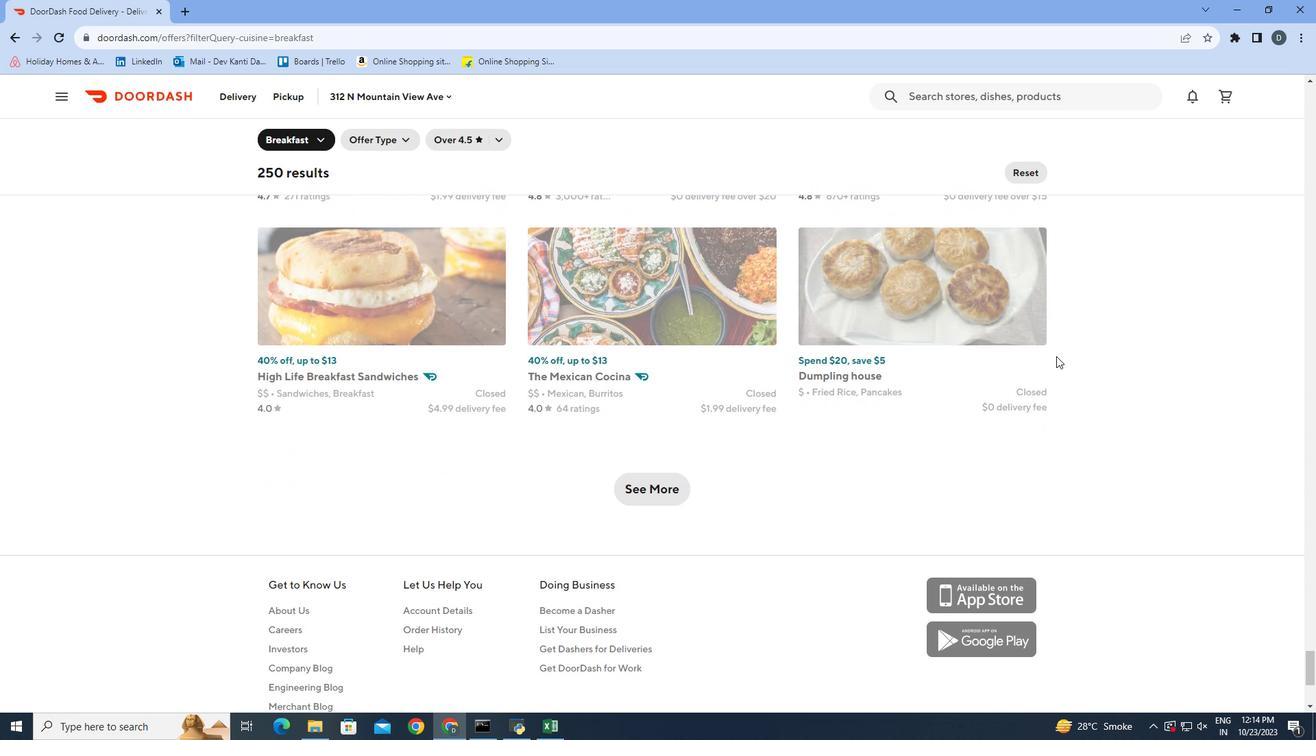 
